 Task: Add a timeline in the project ByteRise for the epic 'Customer Support Portal Development' from 2024/01/16 to 2025/07/24. Add a timeline in the project ByteRise for the epic 'Agile Coaching and Training' from 2023/04/26 to 2024/08/21. Add a timeline in the project ByteRise for the epic 'Product Backlog Refinement' from 2023/02/05 to 2025/12/20
Action: Mouse moved to (273, 69)
Screenshot: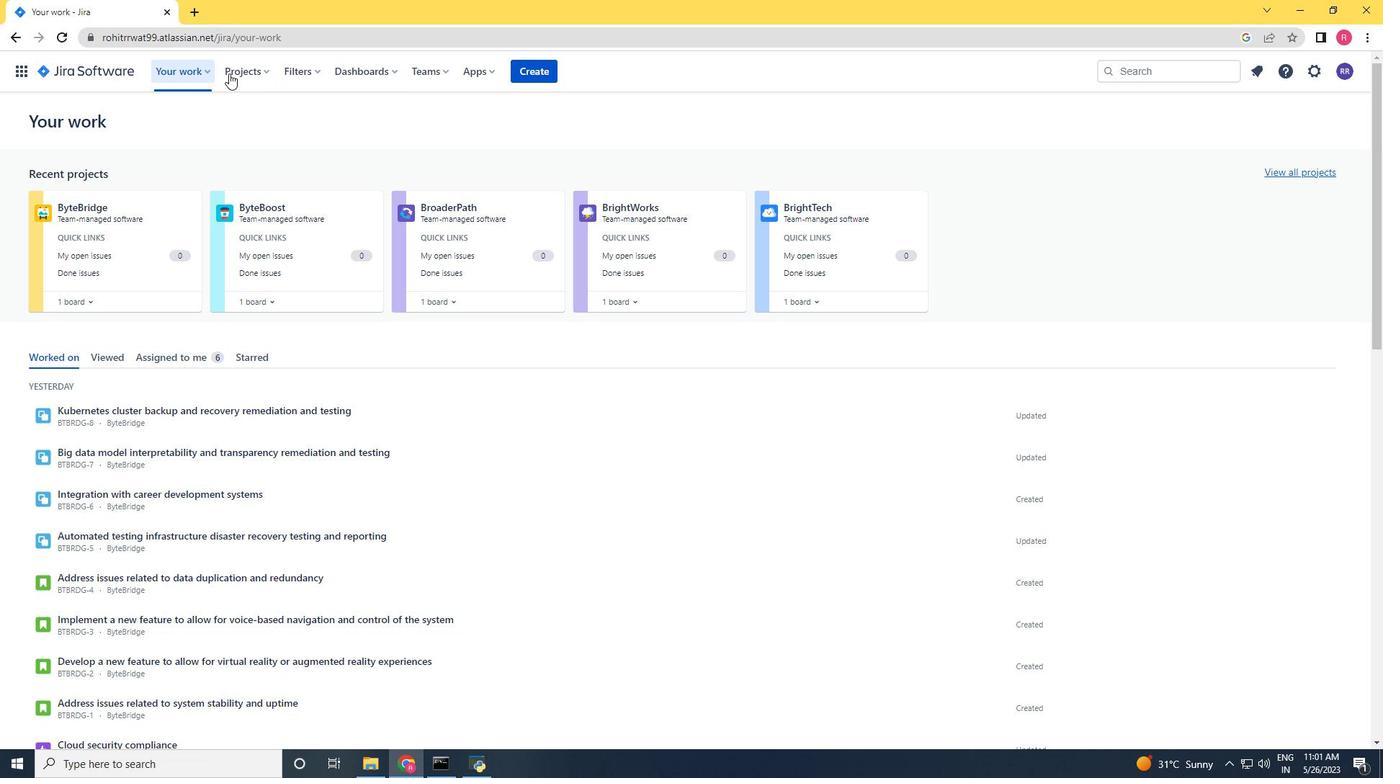 
Action: Mouse pressed left at (273, 69)
Screenshot: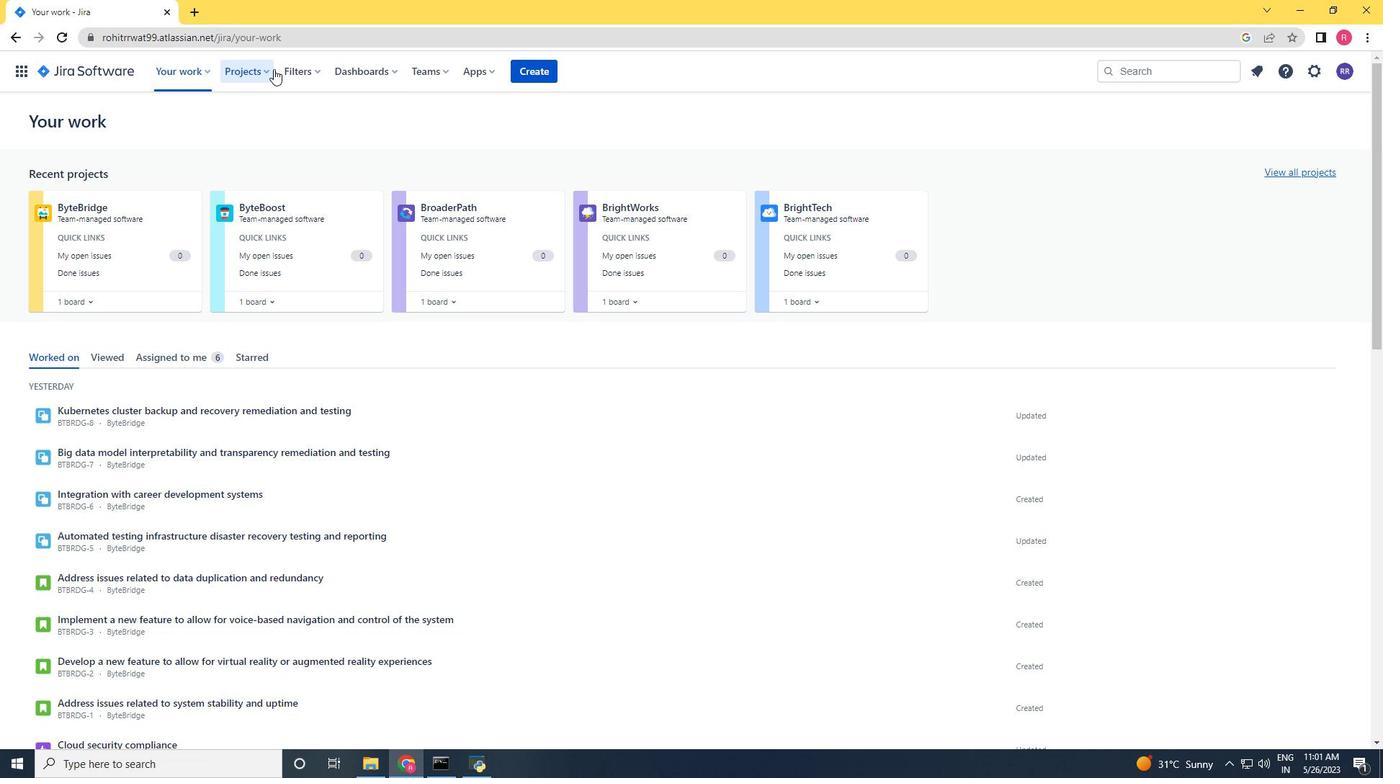 
Action: Mouse moved to (347, 143)
Screenshot: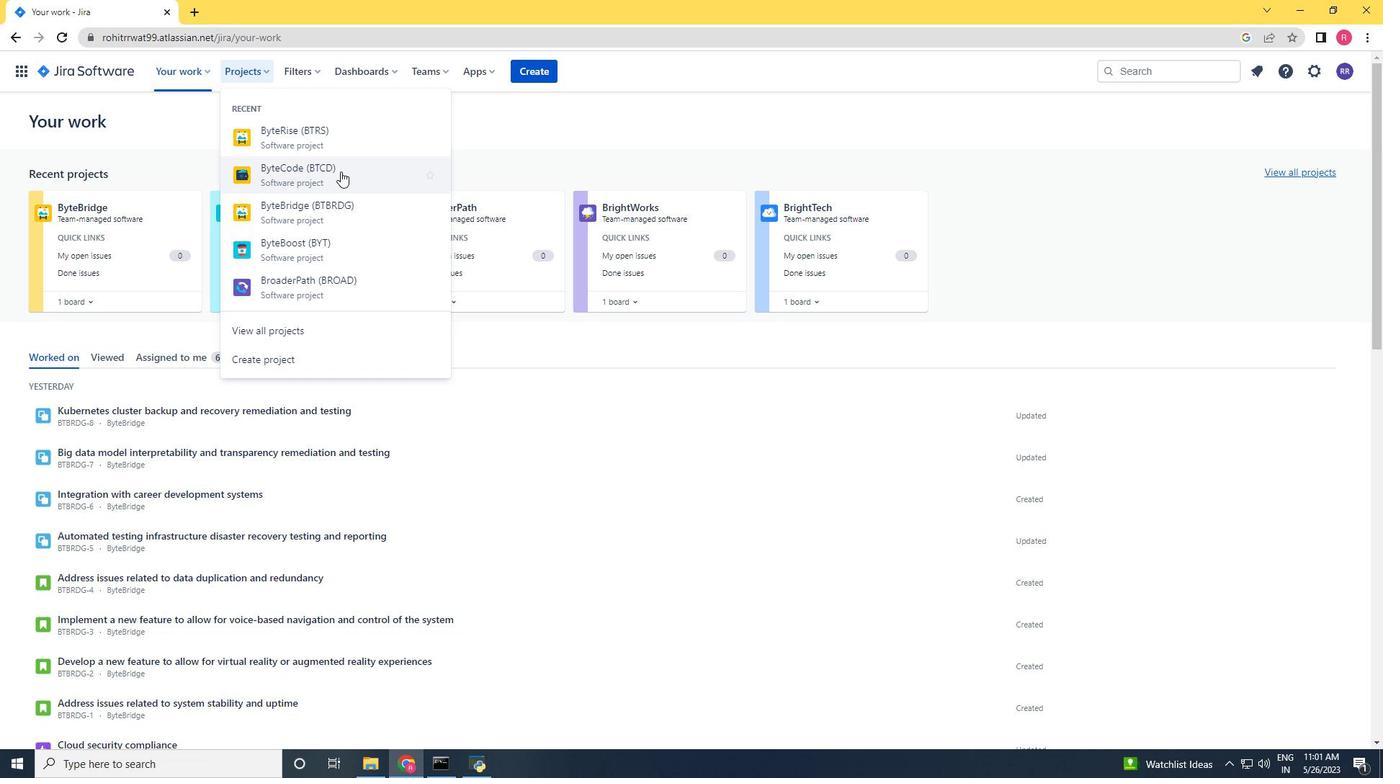 
Action: Mouse pressed left at (347, 143)
Screenshot: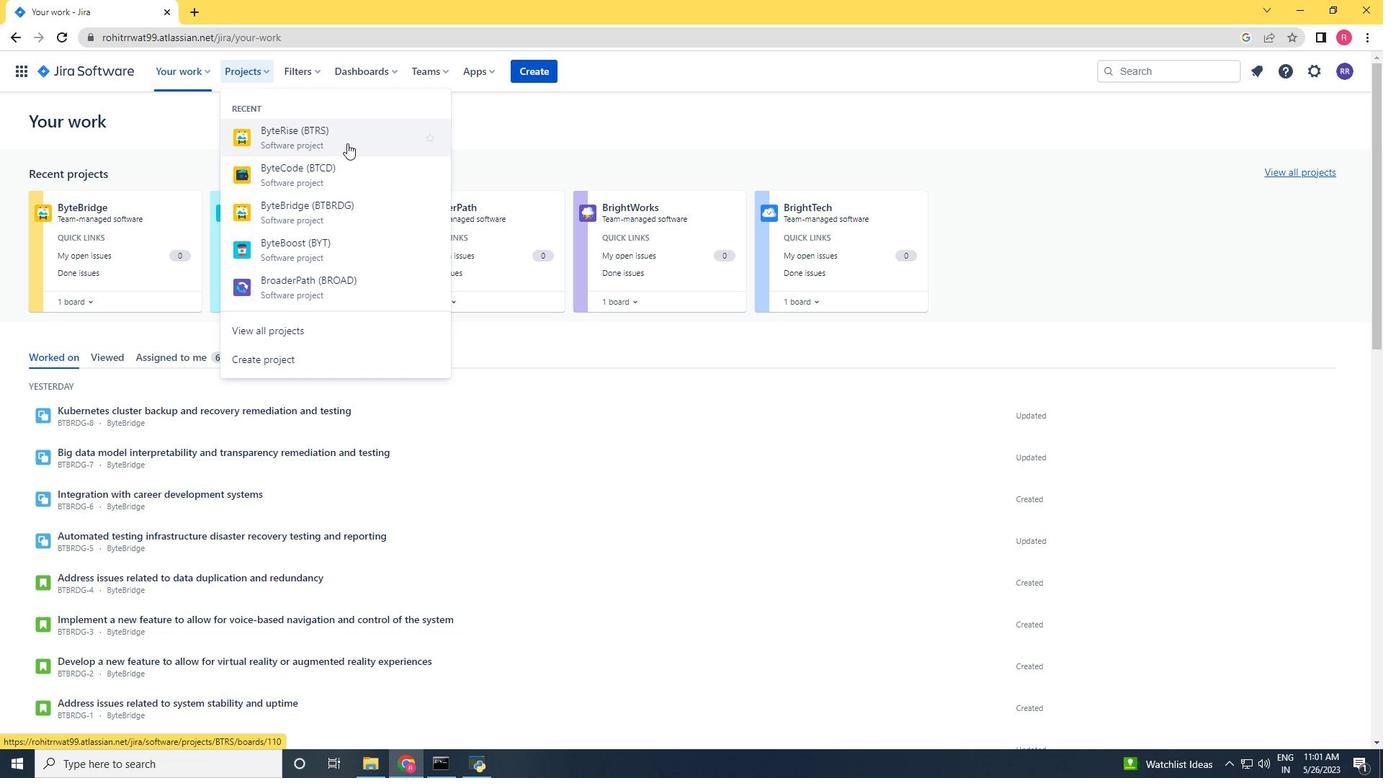 
Action: Mouse moved to (80, 210)
Screenshot: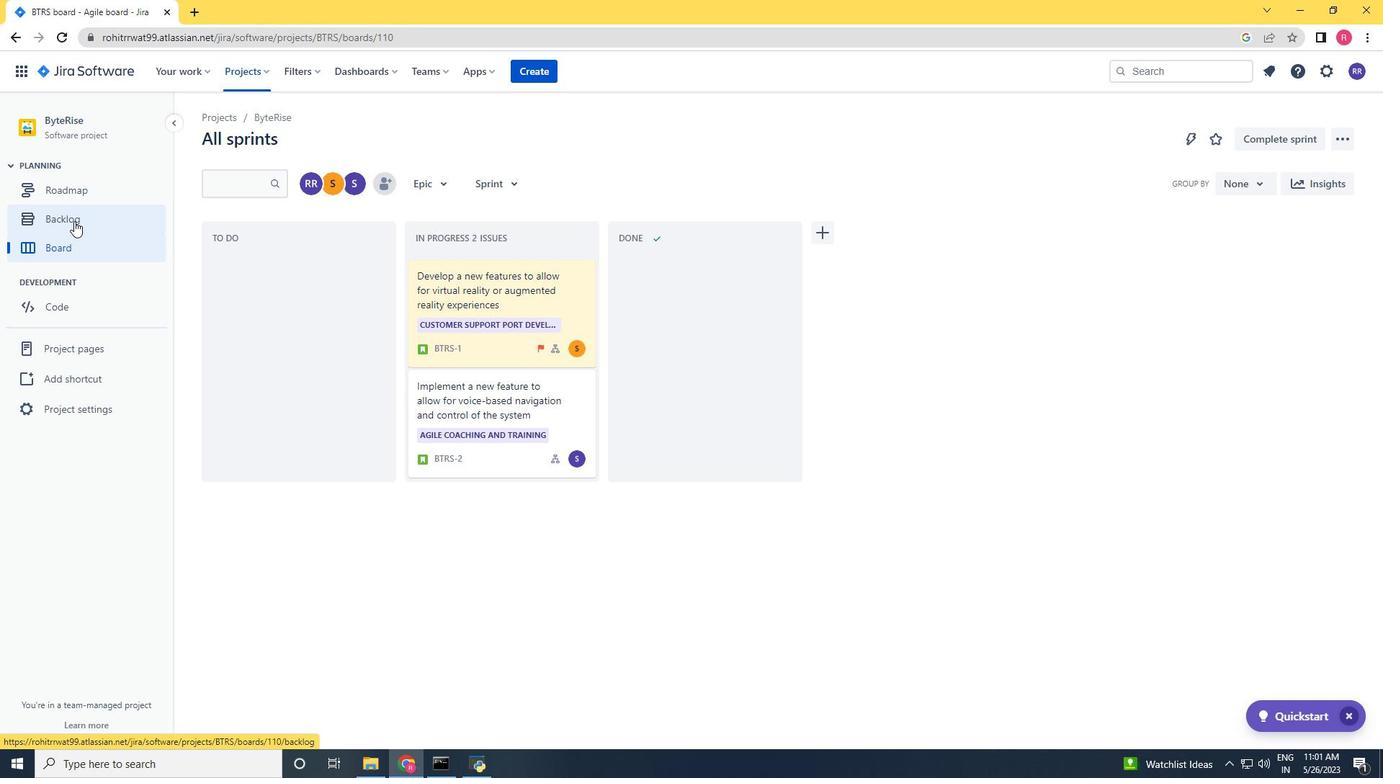 
Action: Mouse pressed left at (80, 210)
Screenshot: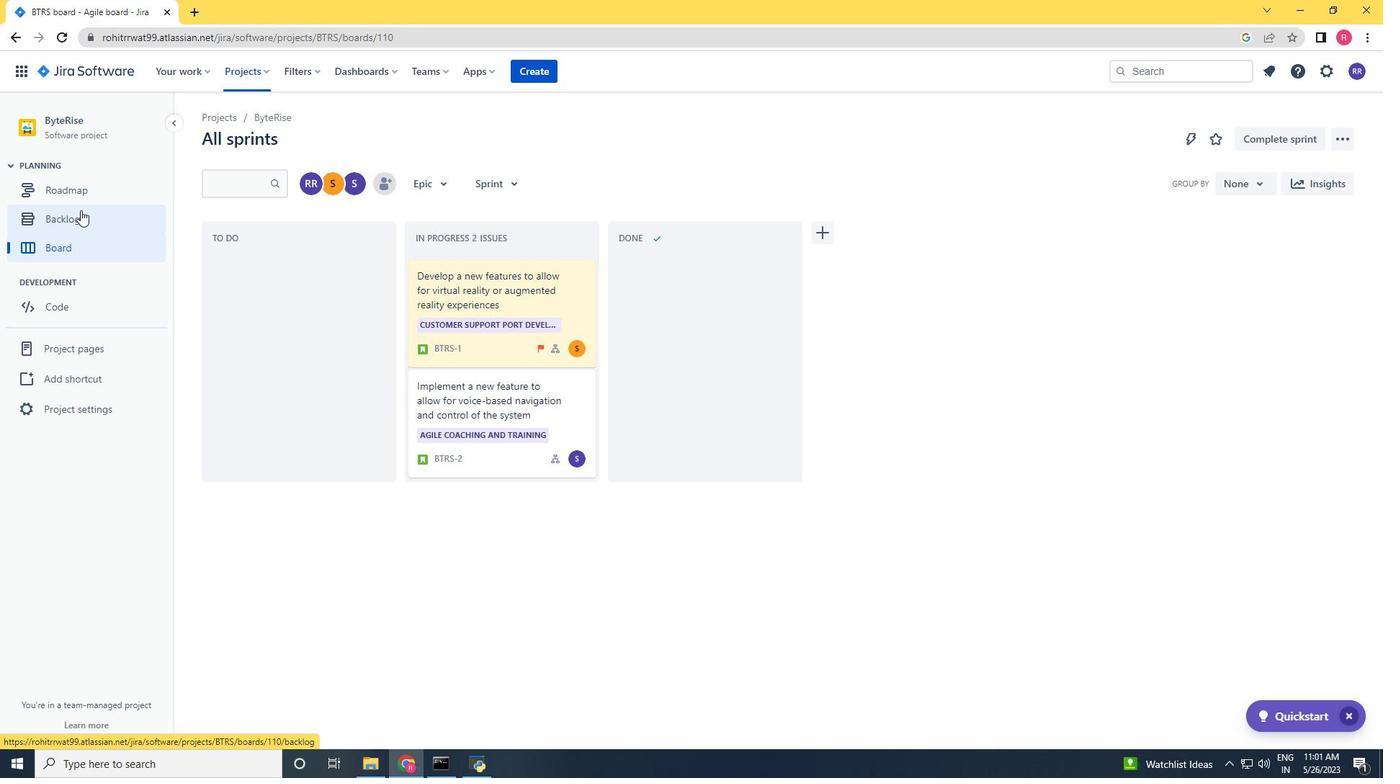 
Action: Mouse moved to (214, 288)
Screenshot: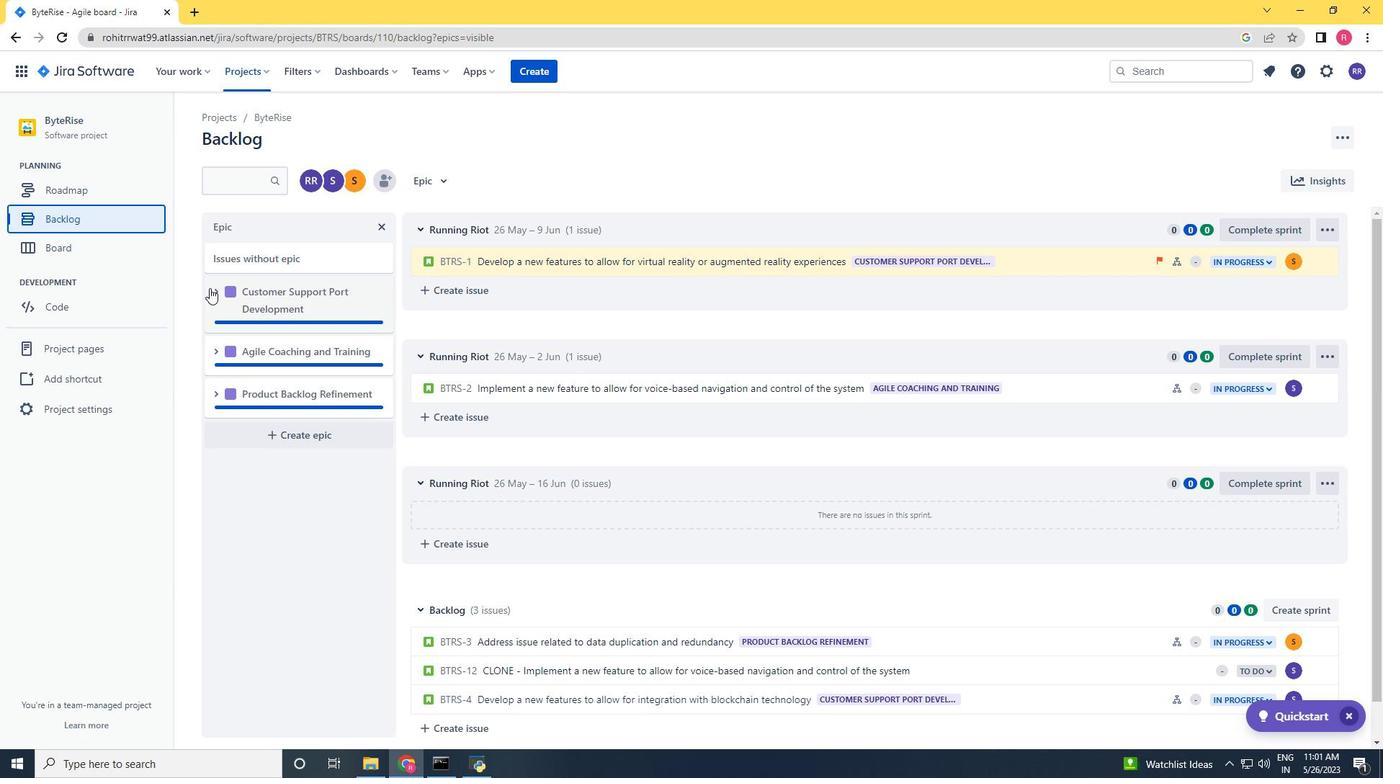 
Action: Mouse pressed left at (214, 288)
Screenshot: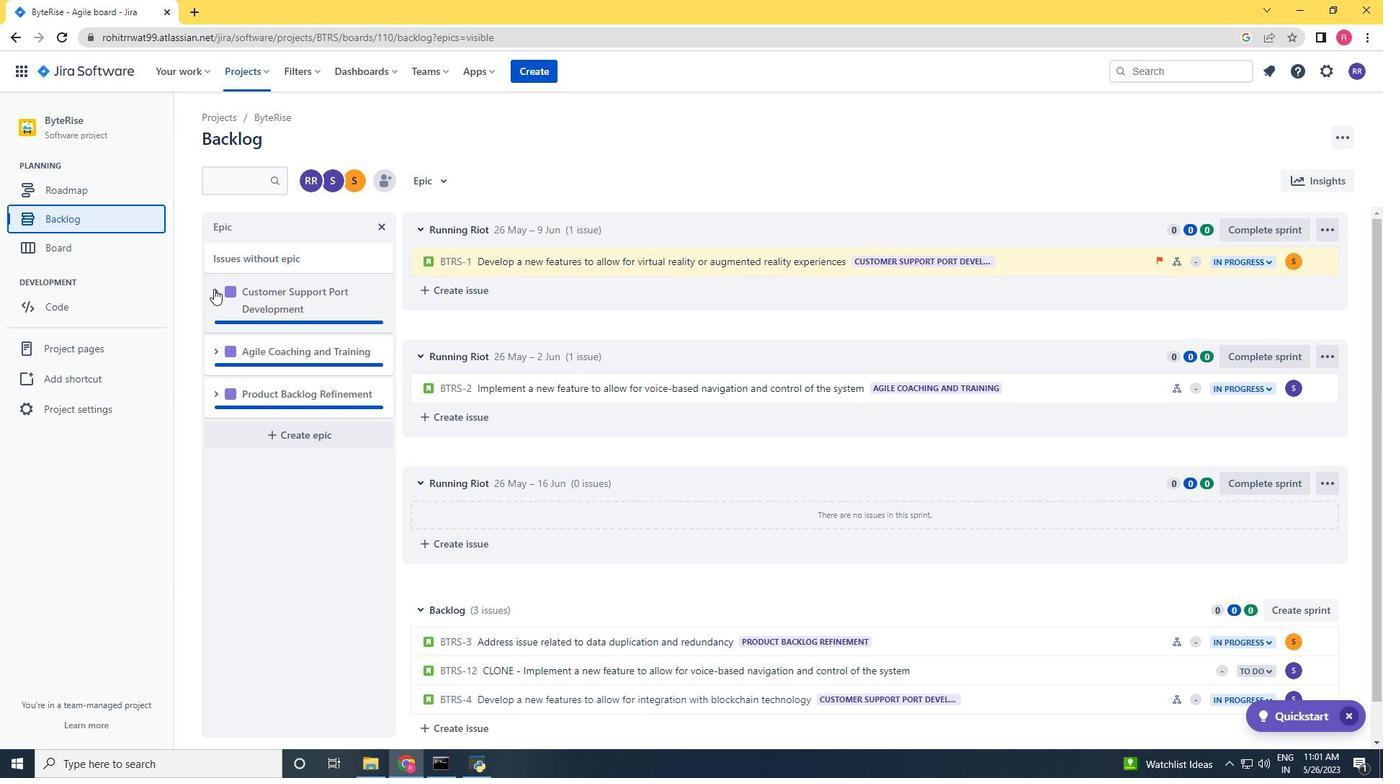 
Action: Mouse moved to (281, 415)
Screenshot: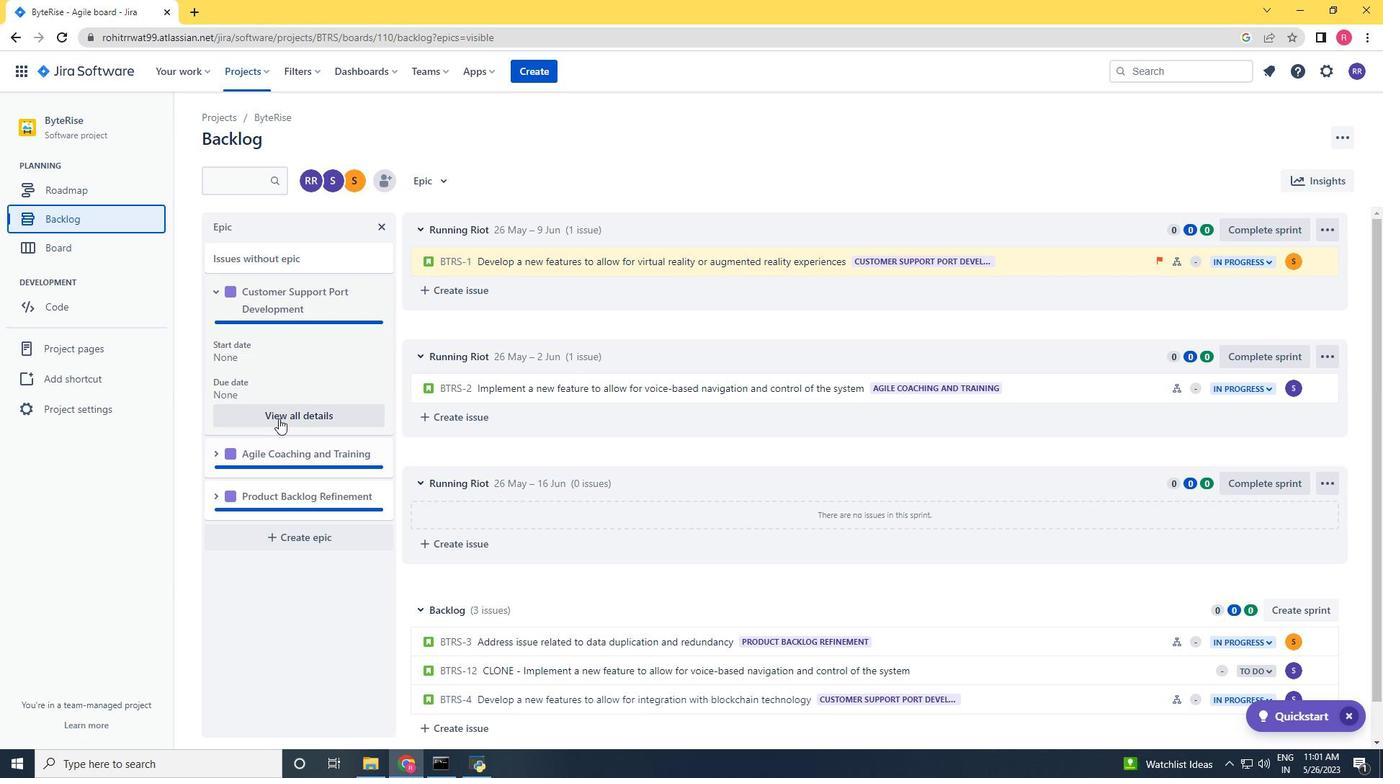 
Action: Mouse pressed left at (281, 415)
Screenshot: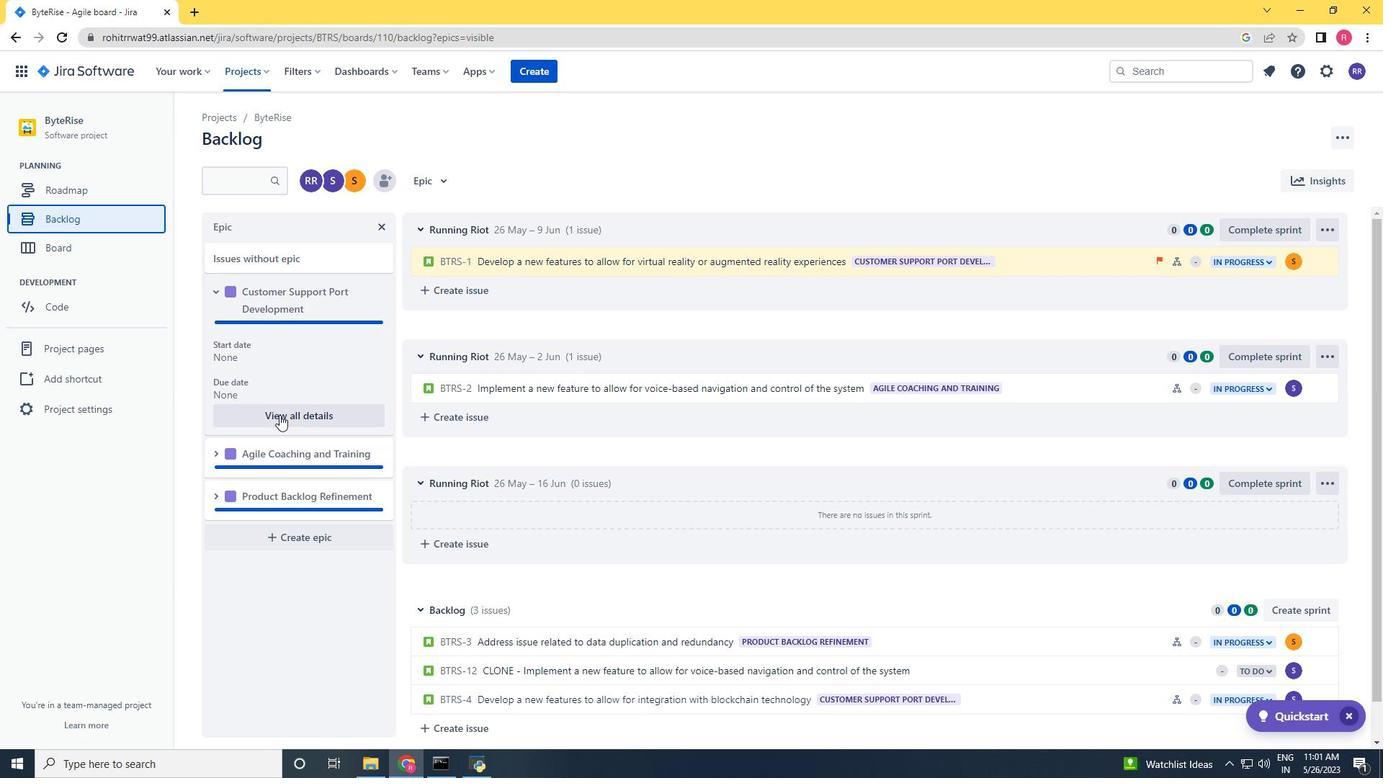 
Action: Mouse moved to (1261, 513)
Screenshot: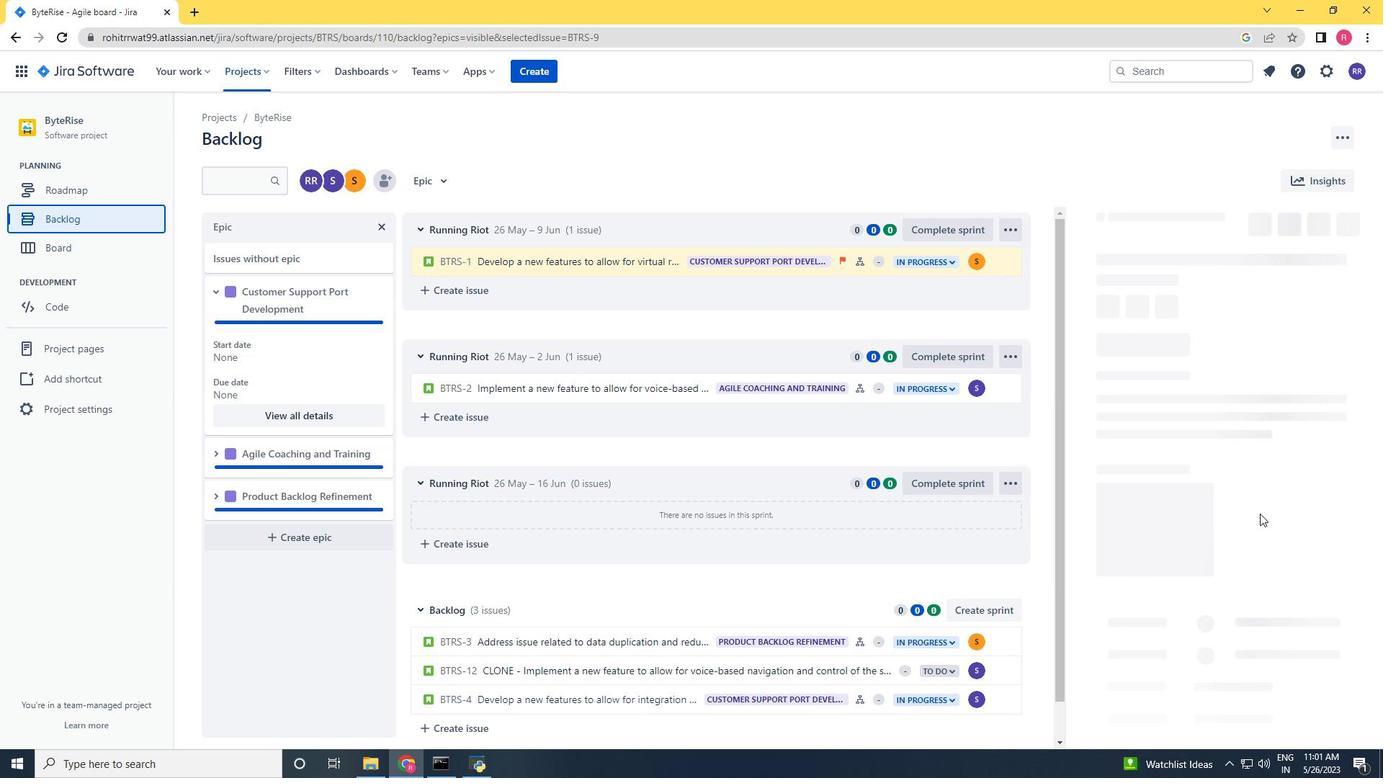 
Action: Mouse scrolled (1261, 513) with delta (0, 0)
Screenshot: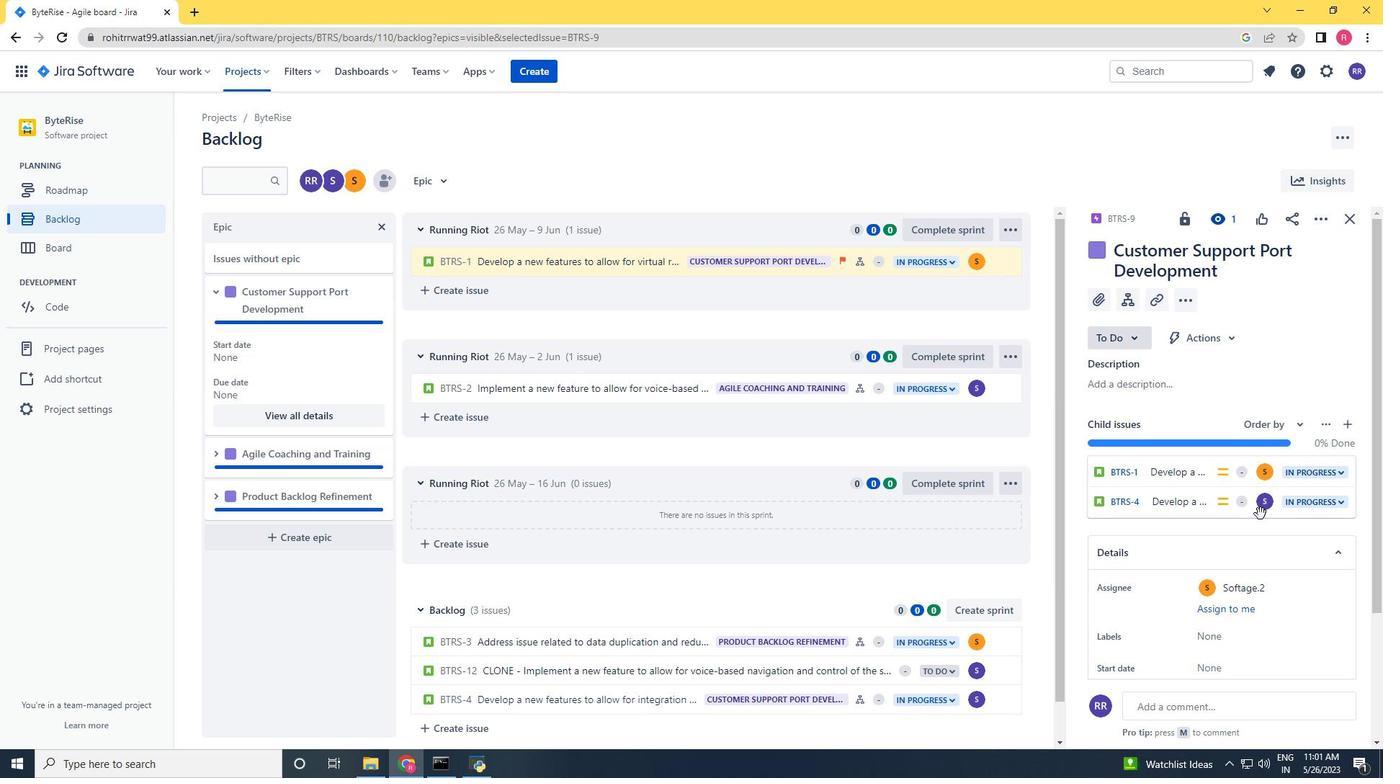 
Action: Mouse scrolled (1261, 513) with delta (0, 0)
Screenshot: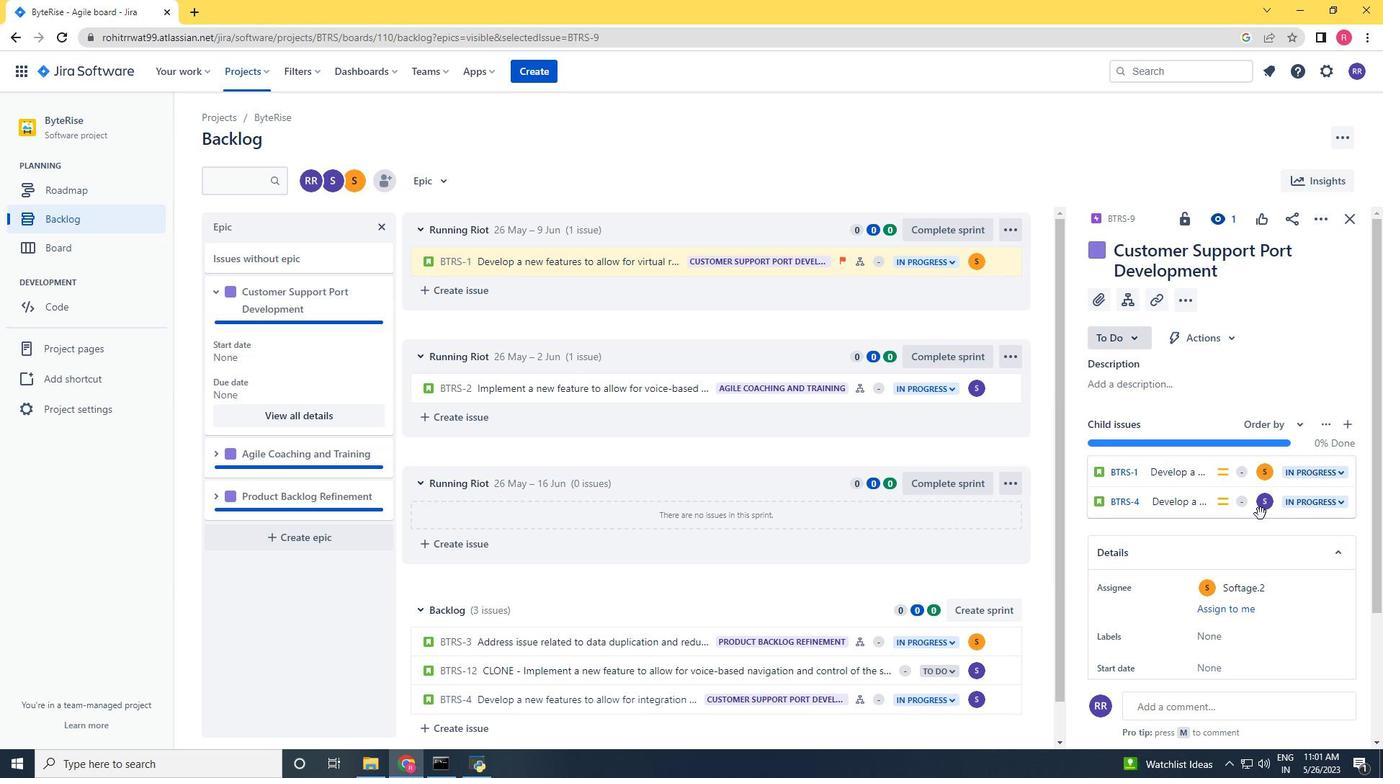 
Action: Mouse moved to (1248, 518)
Screenshot: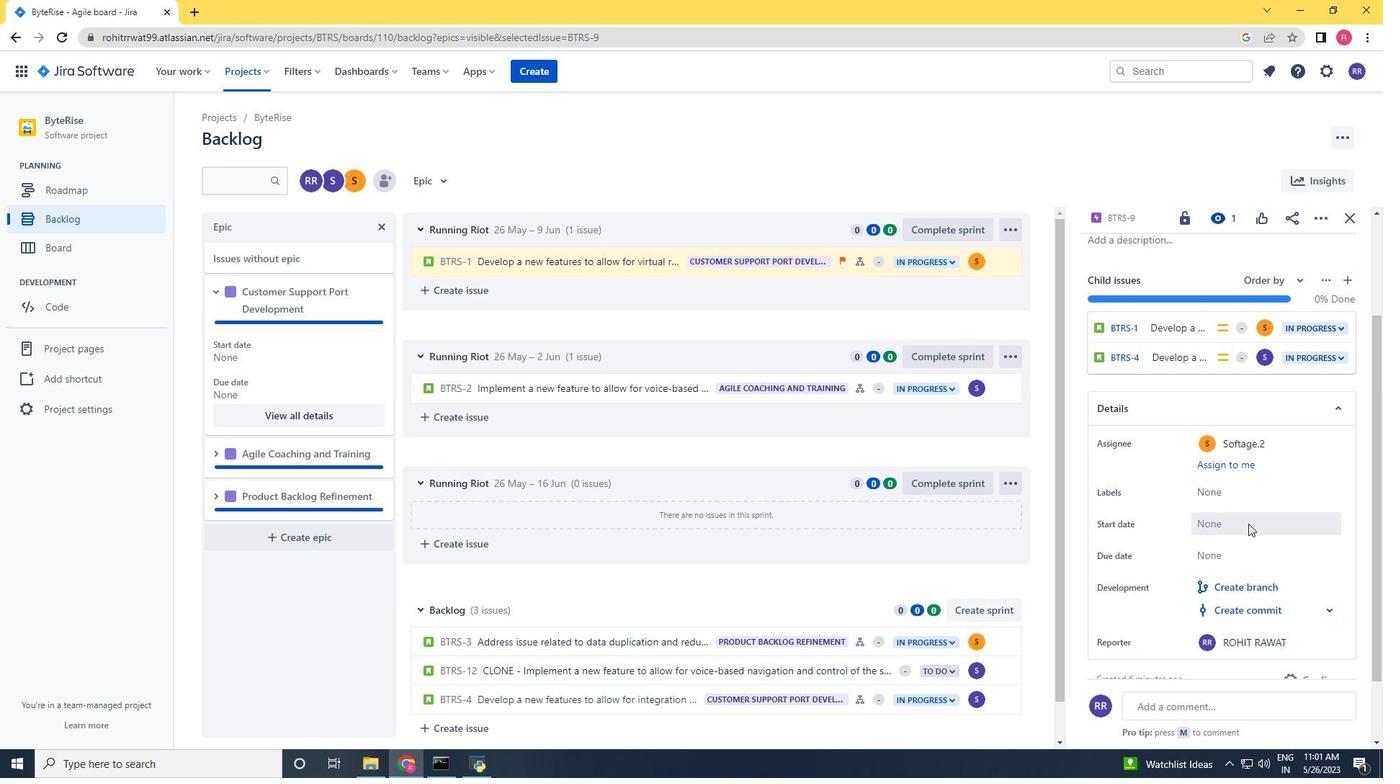 
Action: Mouse pressed left at (1248, 518)
Screenshot: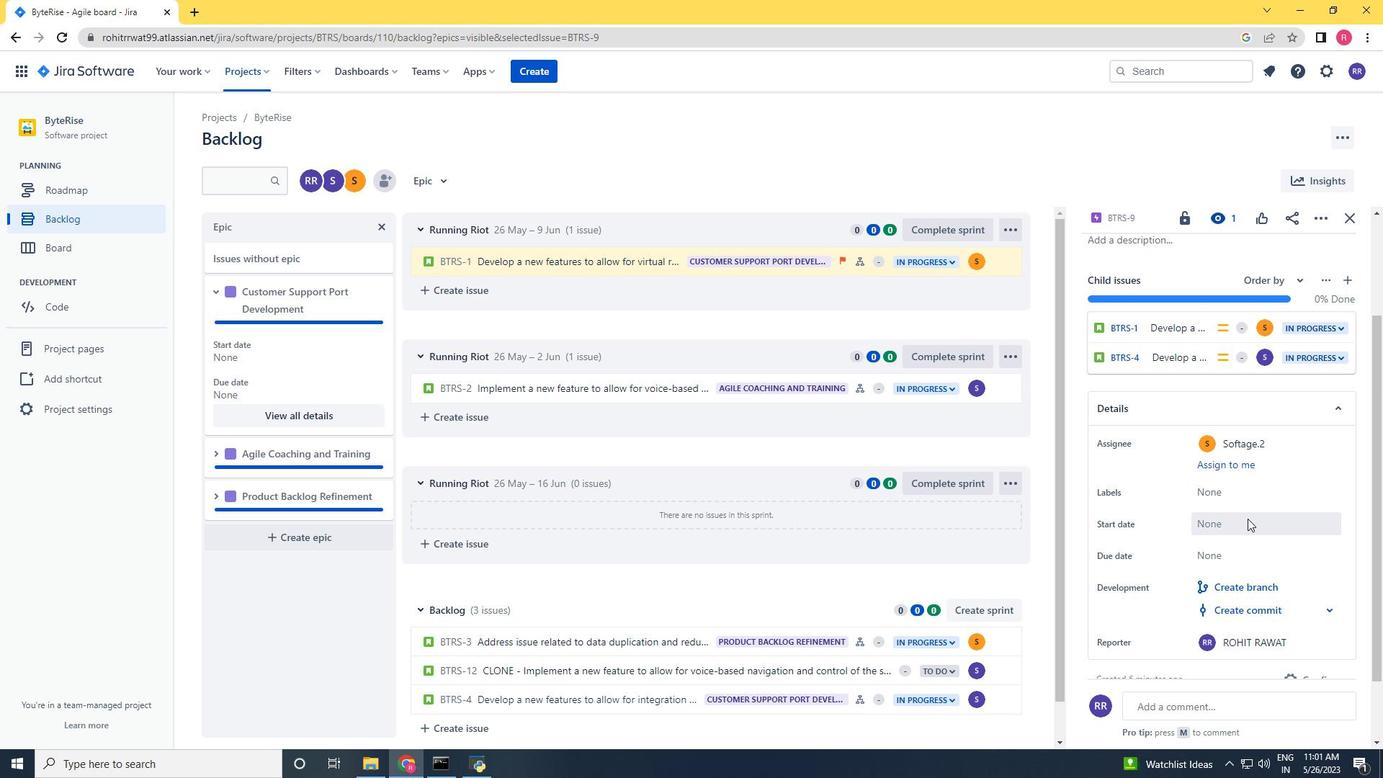 
Action: Mouse moved to (1344, 316)
Screenshot: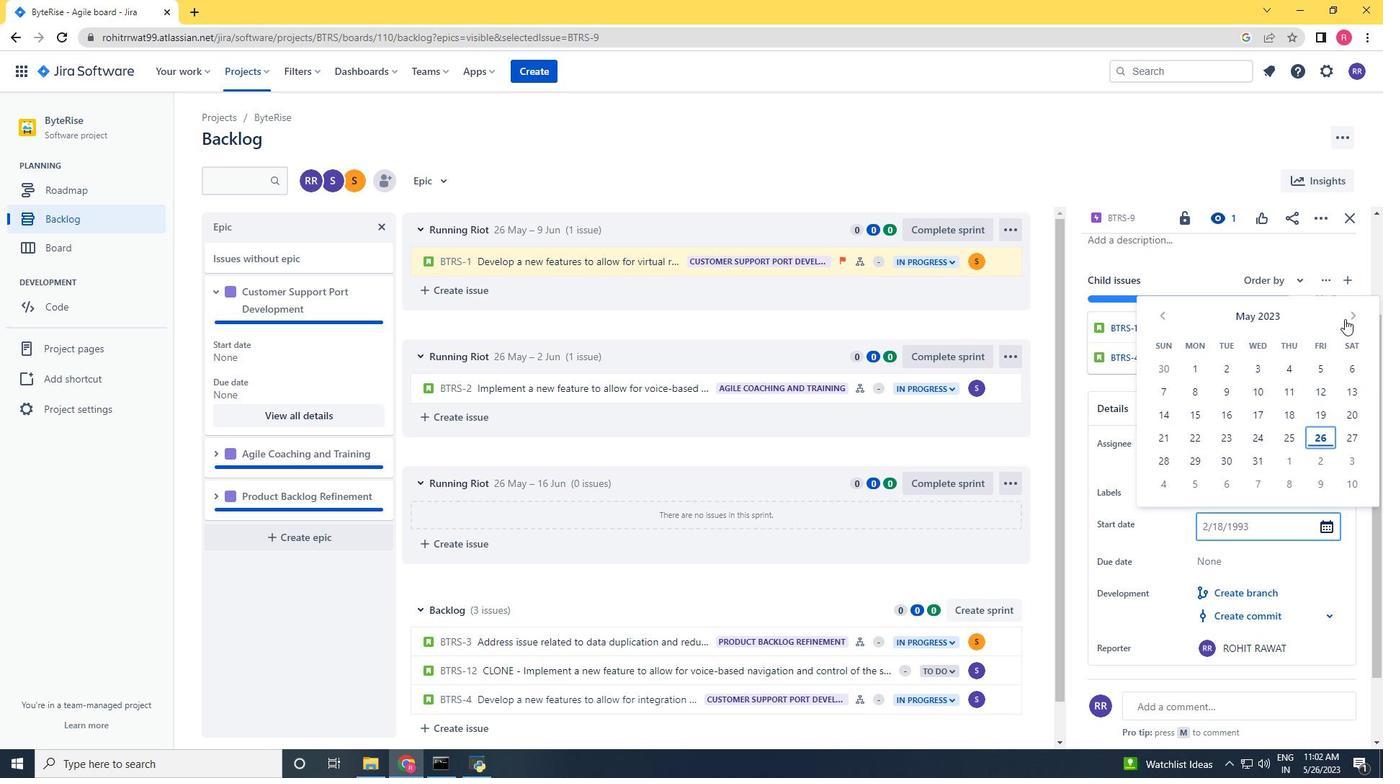 
Action: Mouse pressed left at (1344, 316)
Screenshot: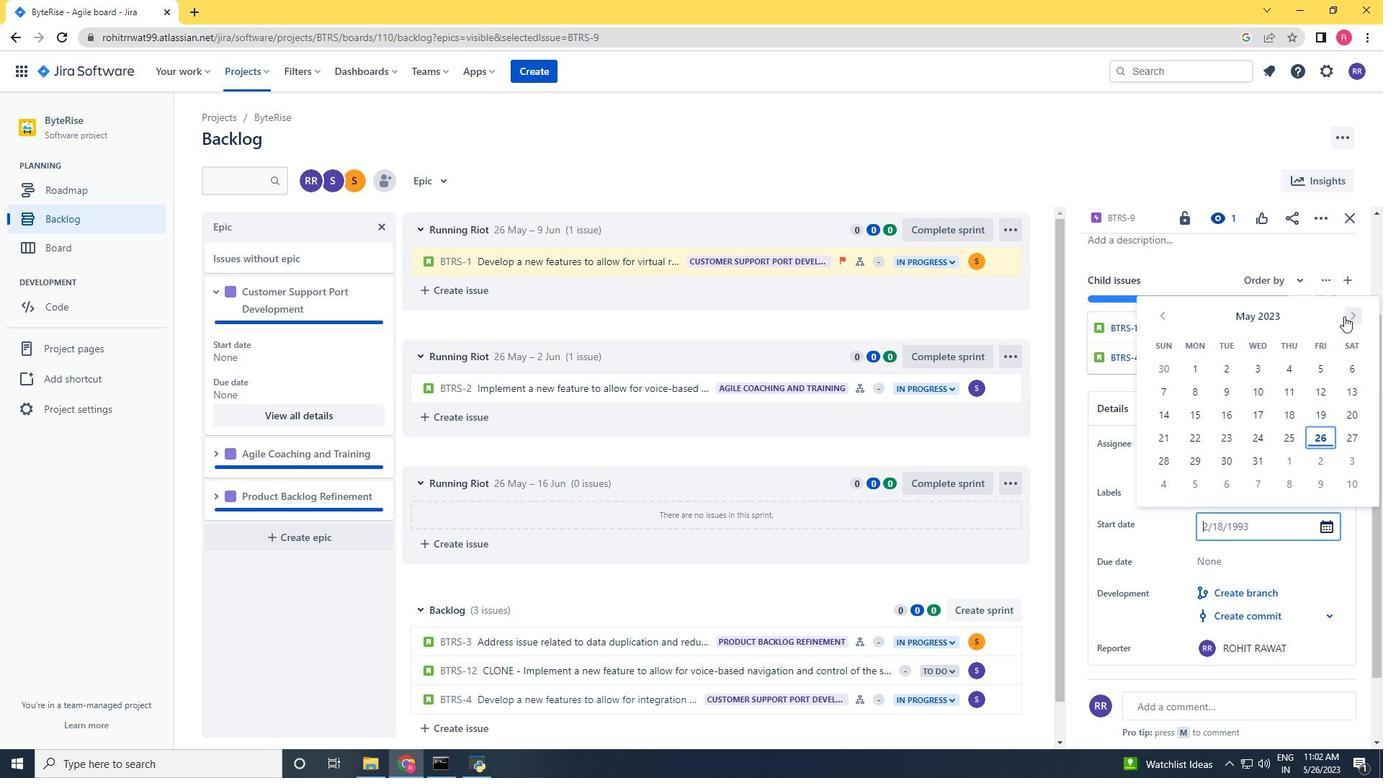 
Action: Mouse pressed left at (1344, 316)
Screenshot: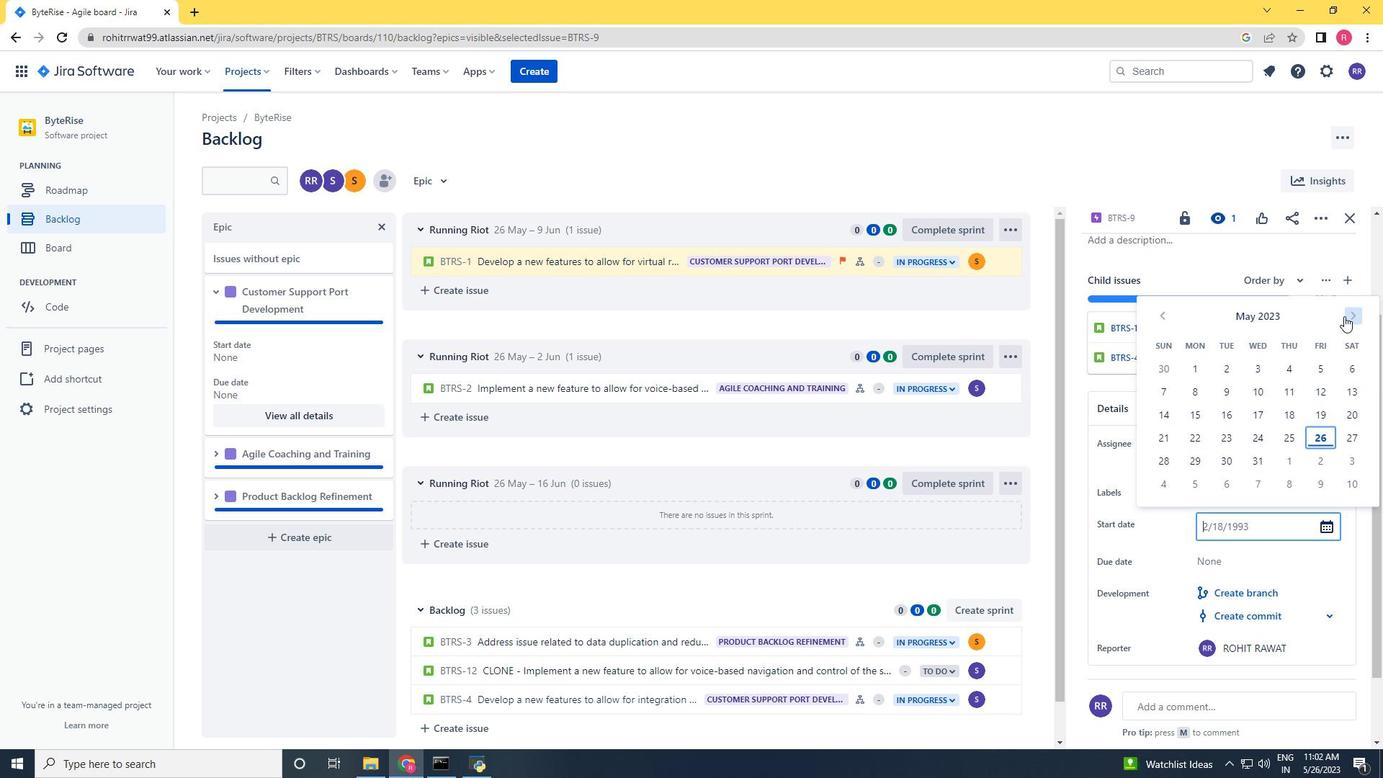 
Action: Mouse pressed left at (1344, 316)
Screenshot: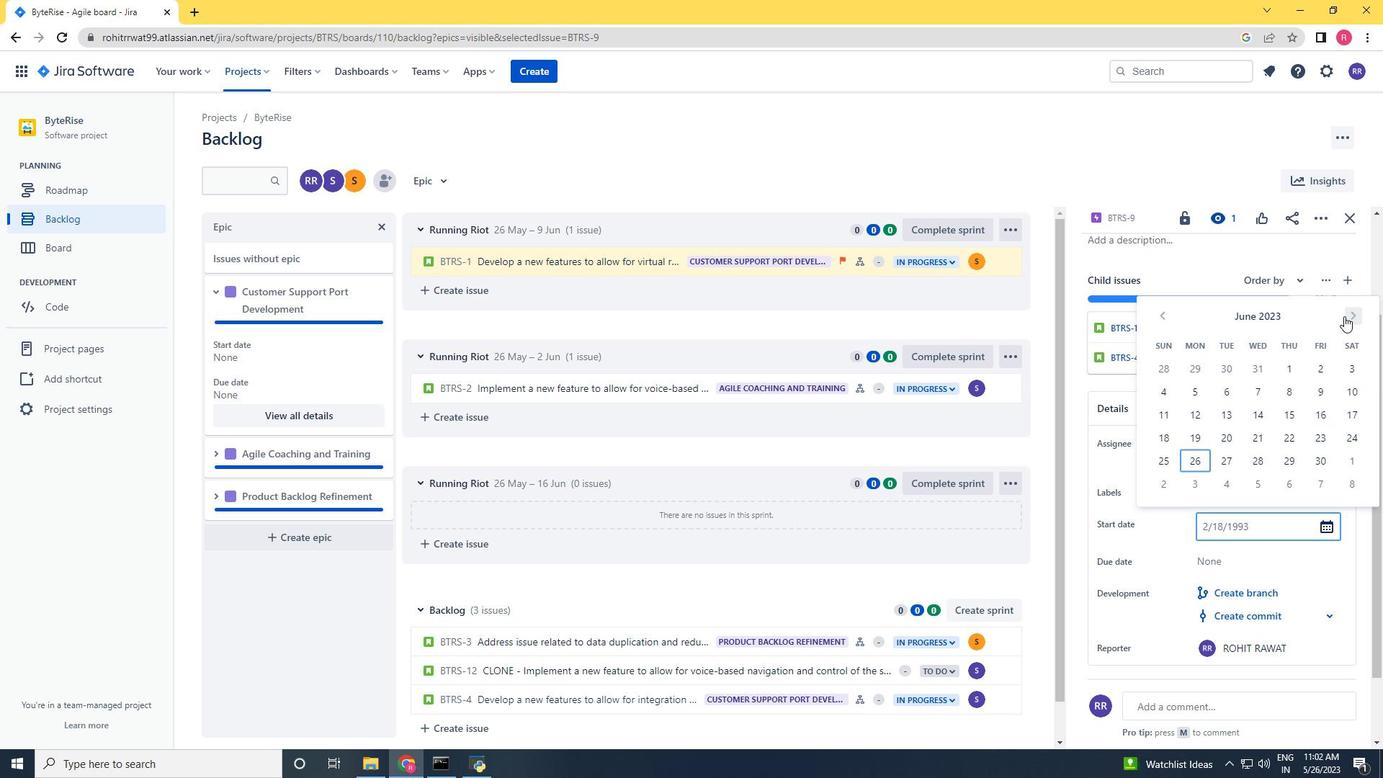 
Action: Mouse pressed left at (1344, 316)
Screenshot: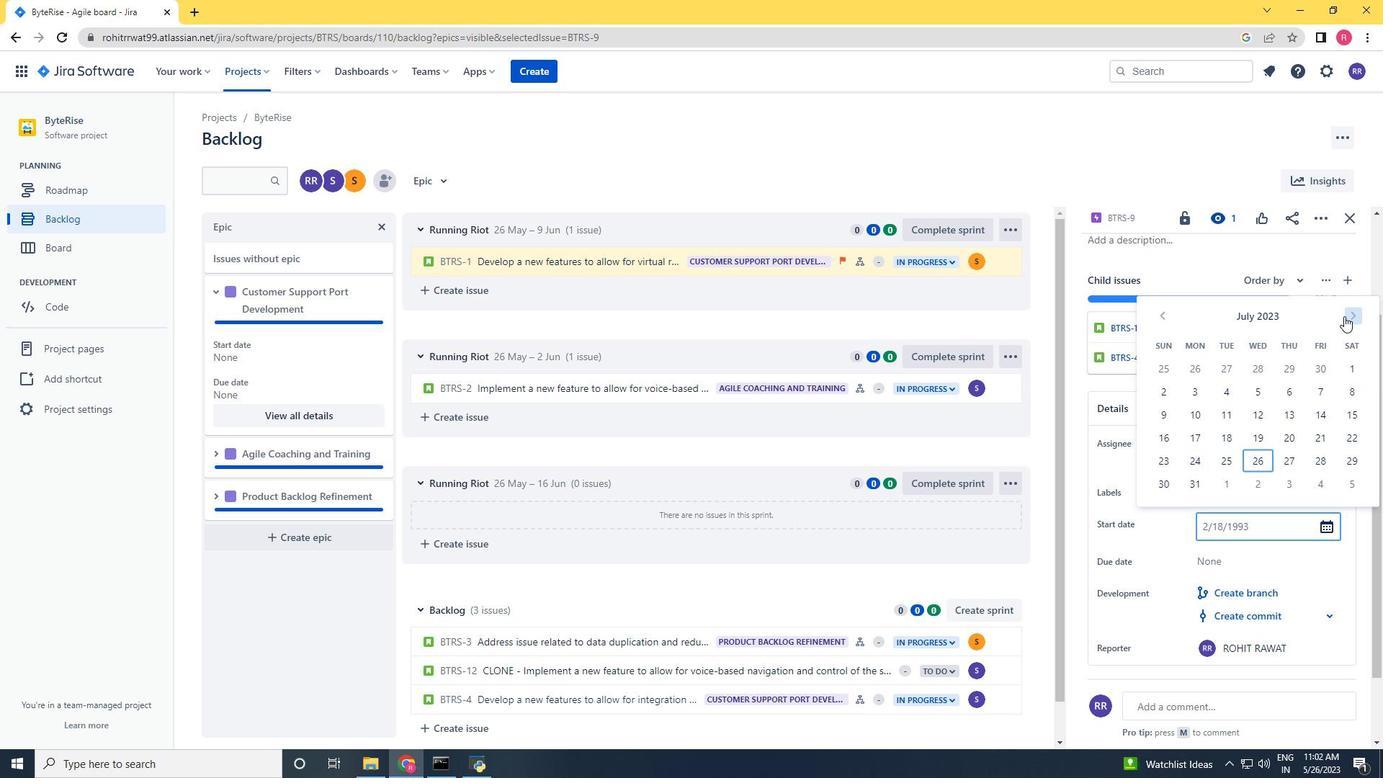 
Action: Mouse pressed left at (1344, 316)
Screenshot: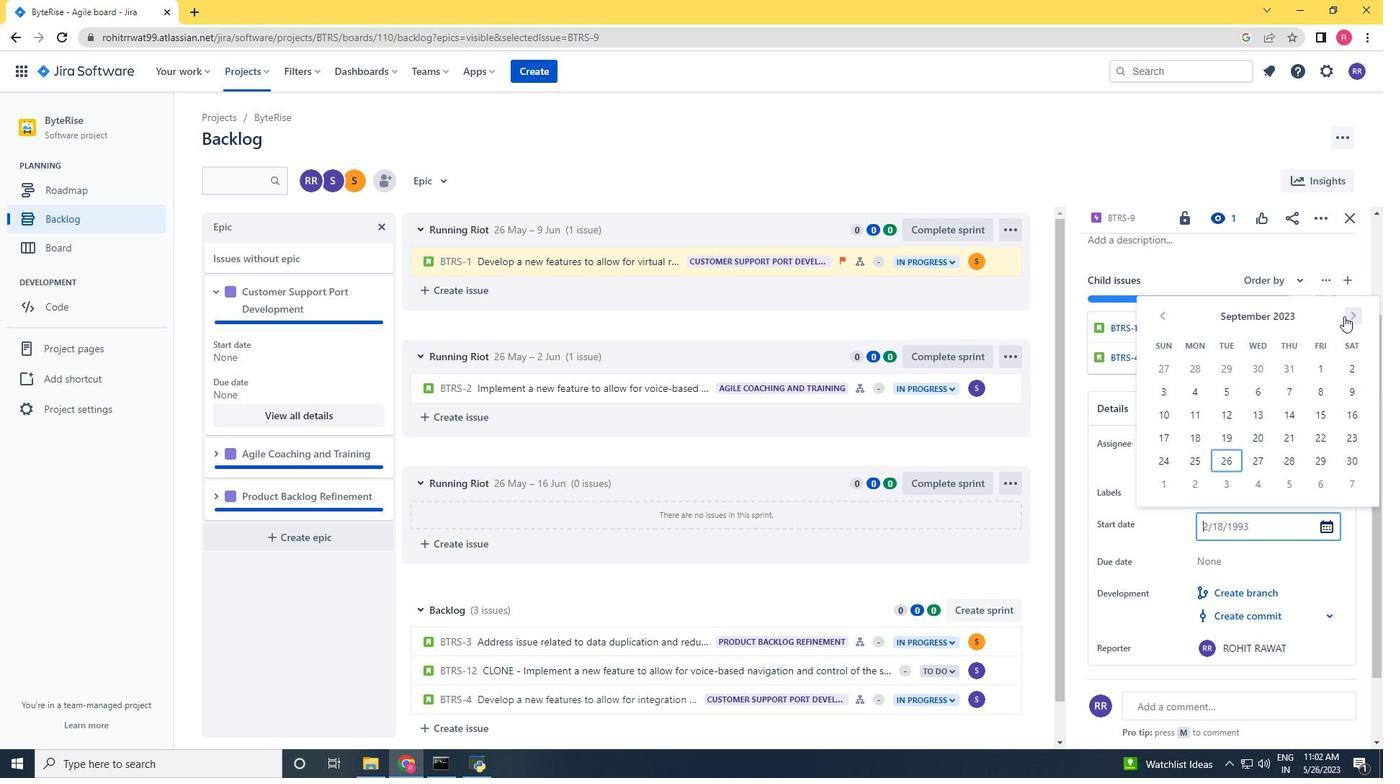 
Action: Mouse pressed left at (1344, 316)
Screenshot: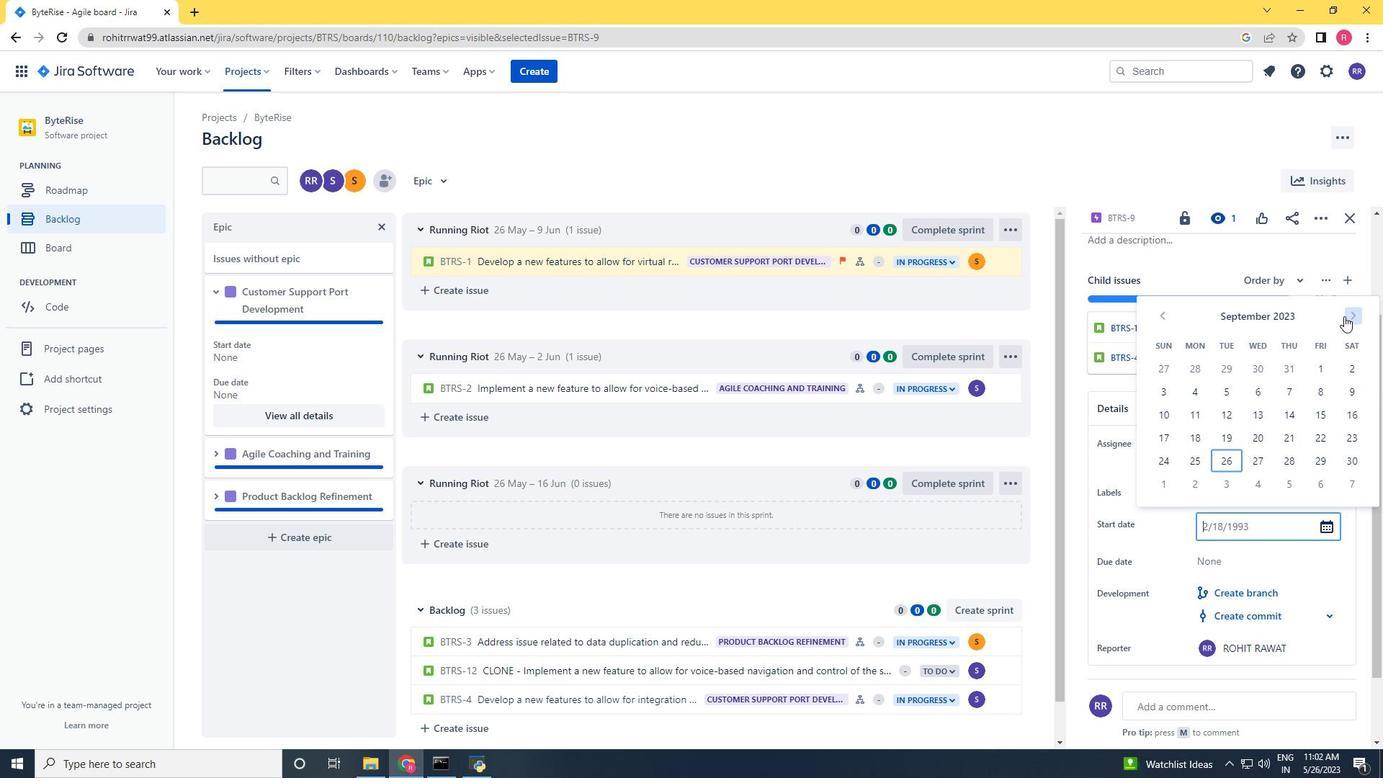 
Action: Mouse pressed left at (1344, 316)
Screenshot: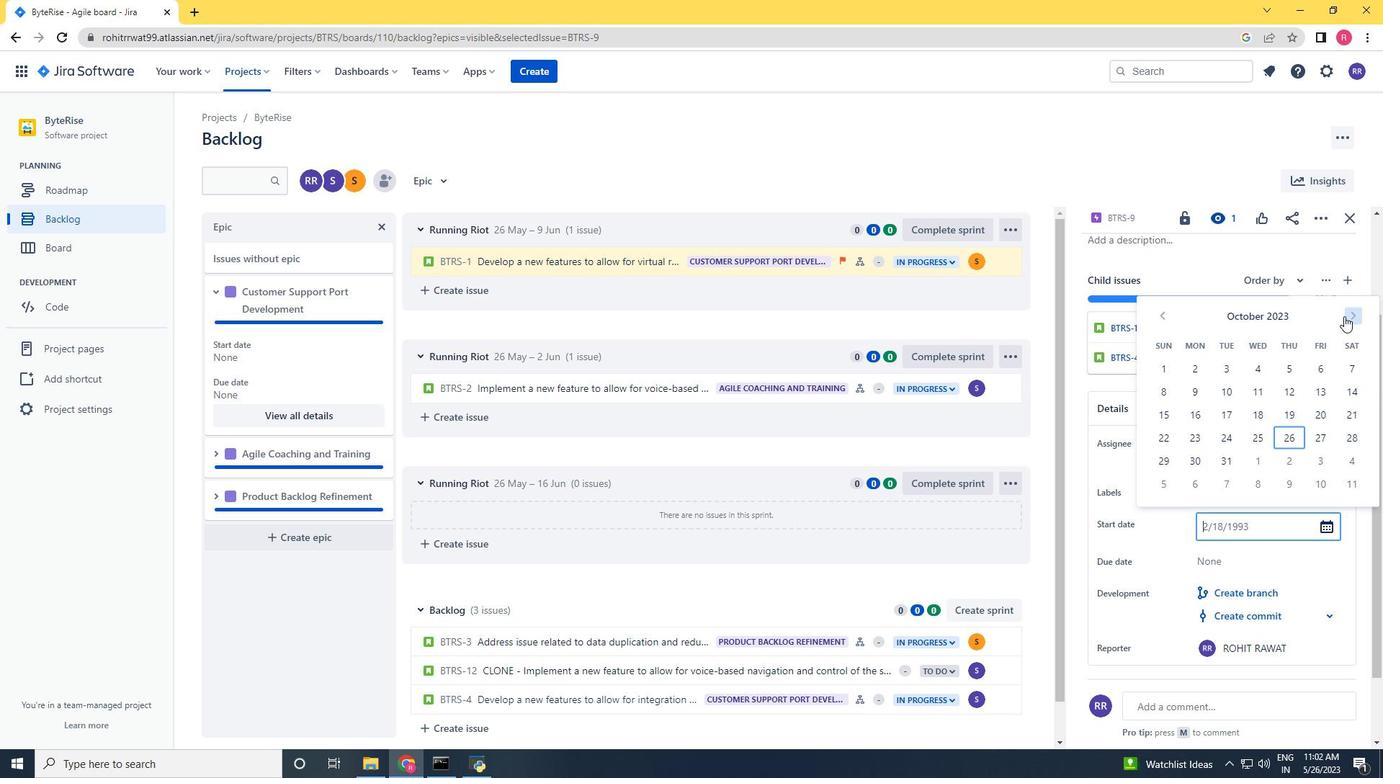 
Action: Mouse pressed left at (1344, 316)
Screenshot: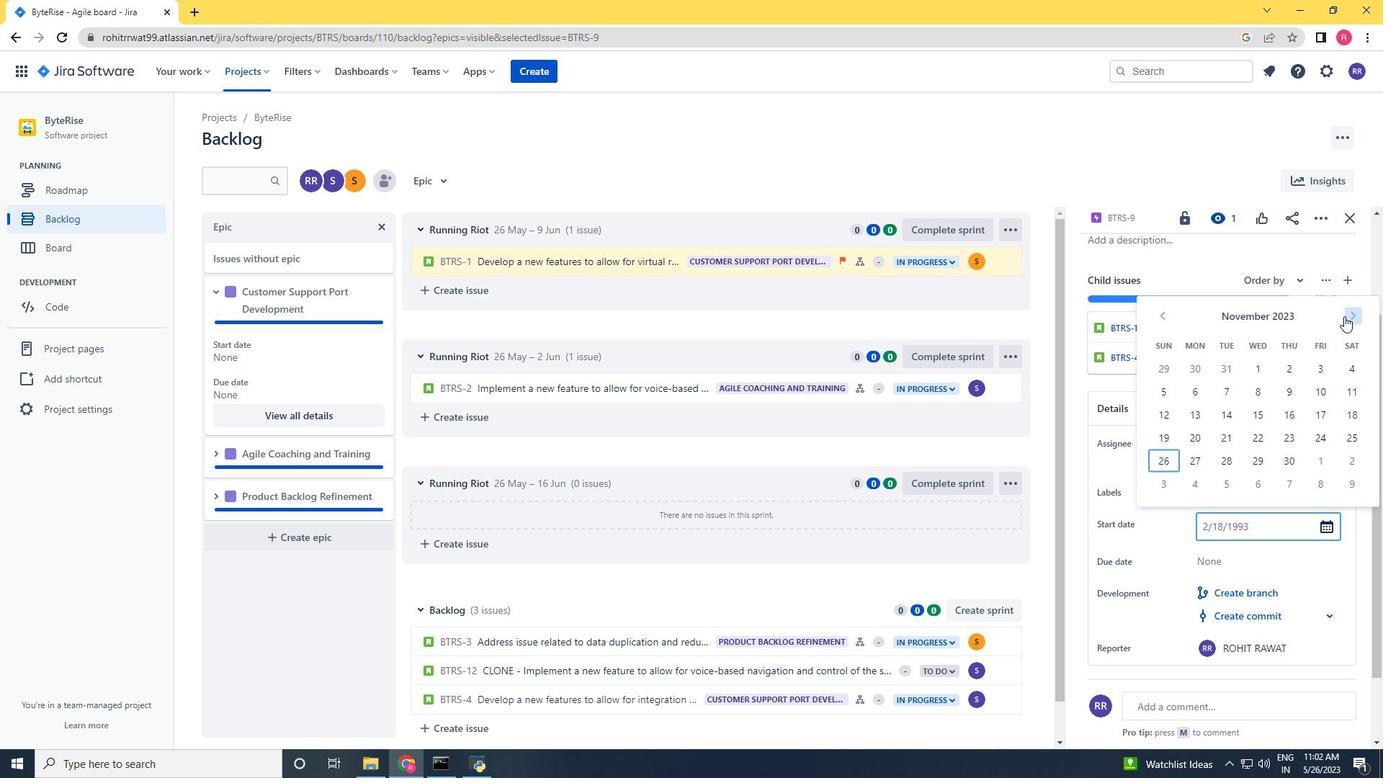 
Action: Mouse moved to (1235, 410)
Screenshot: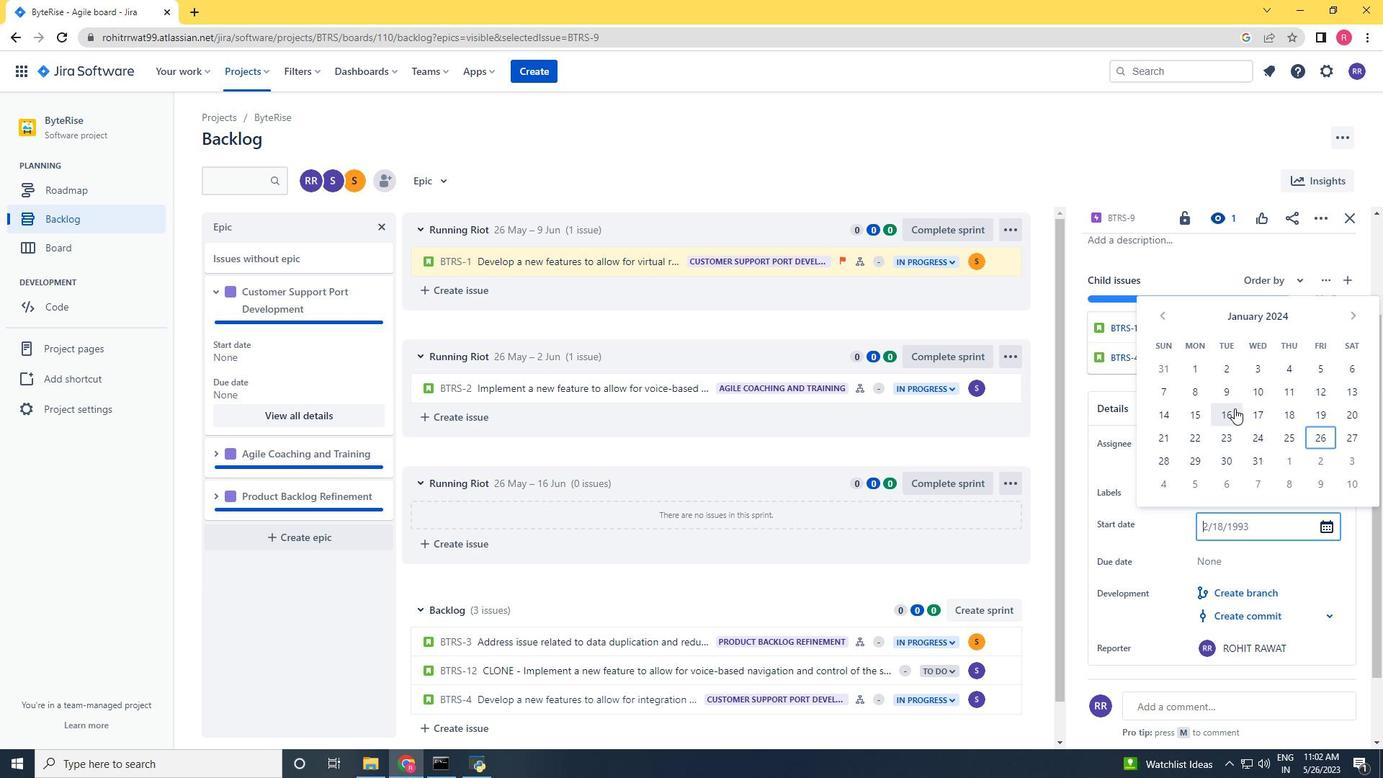 
Action: Mouse pressed left at (1235, 410)
Screenshot: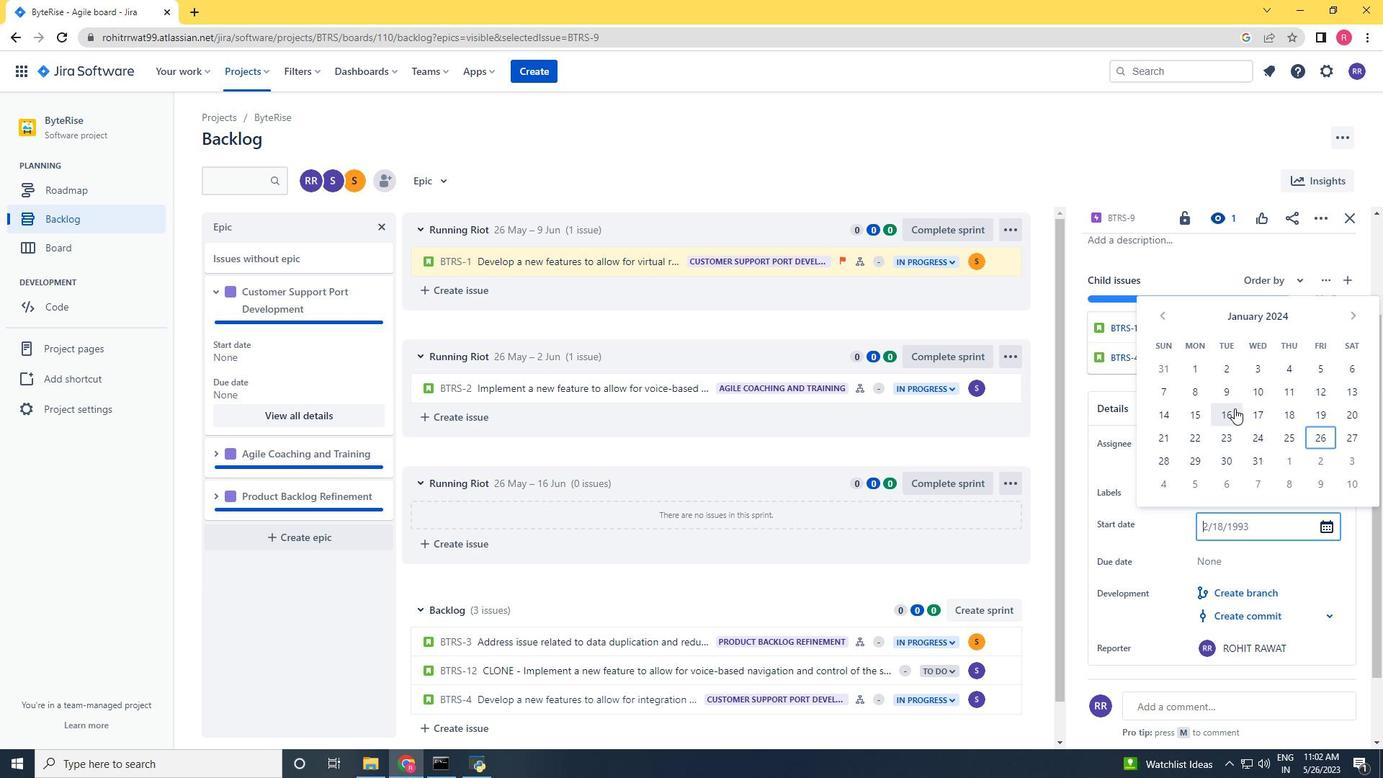 
Action: Mouse moved to (1251, 559)
Screenshot: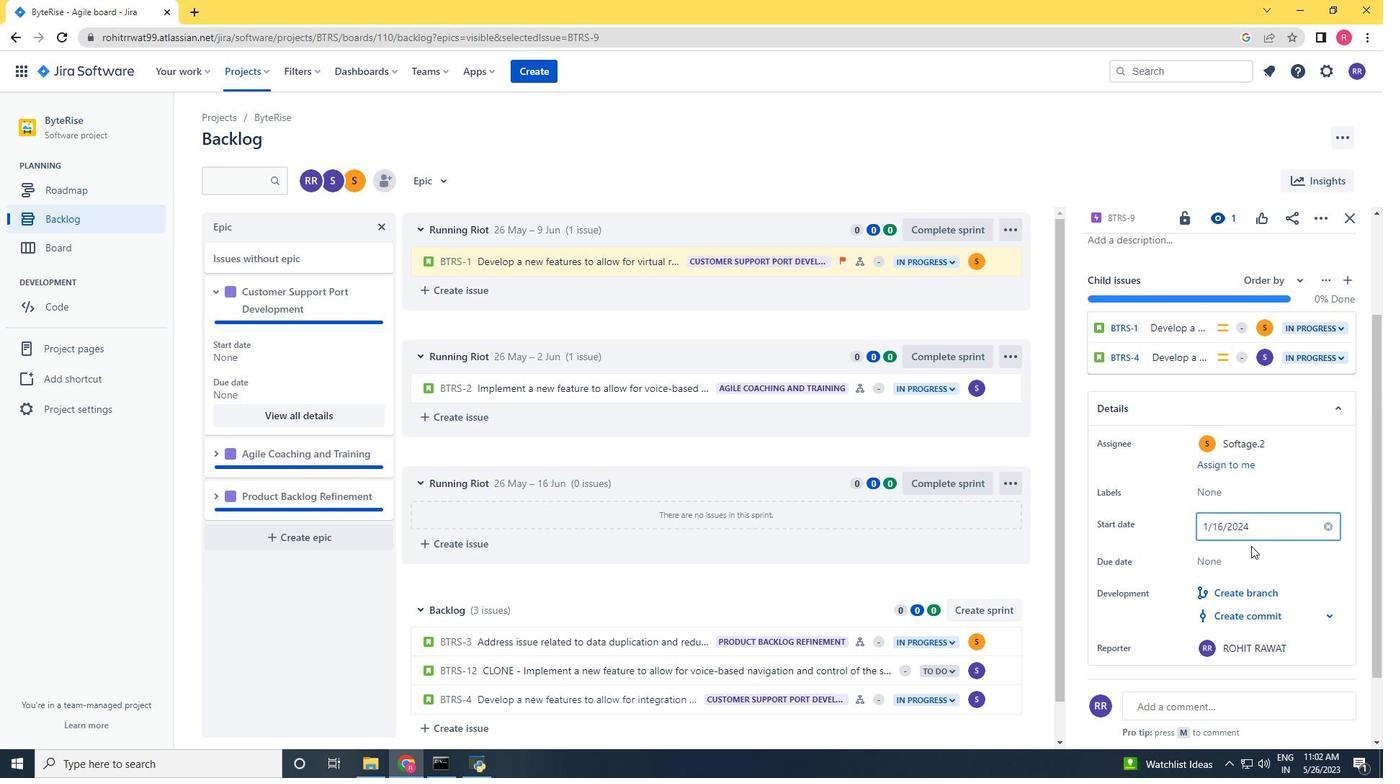
Action: Mouse pressed left at (1251, 559)
Screenshot: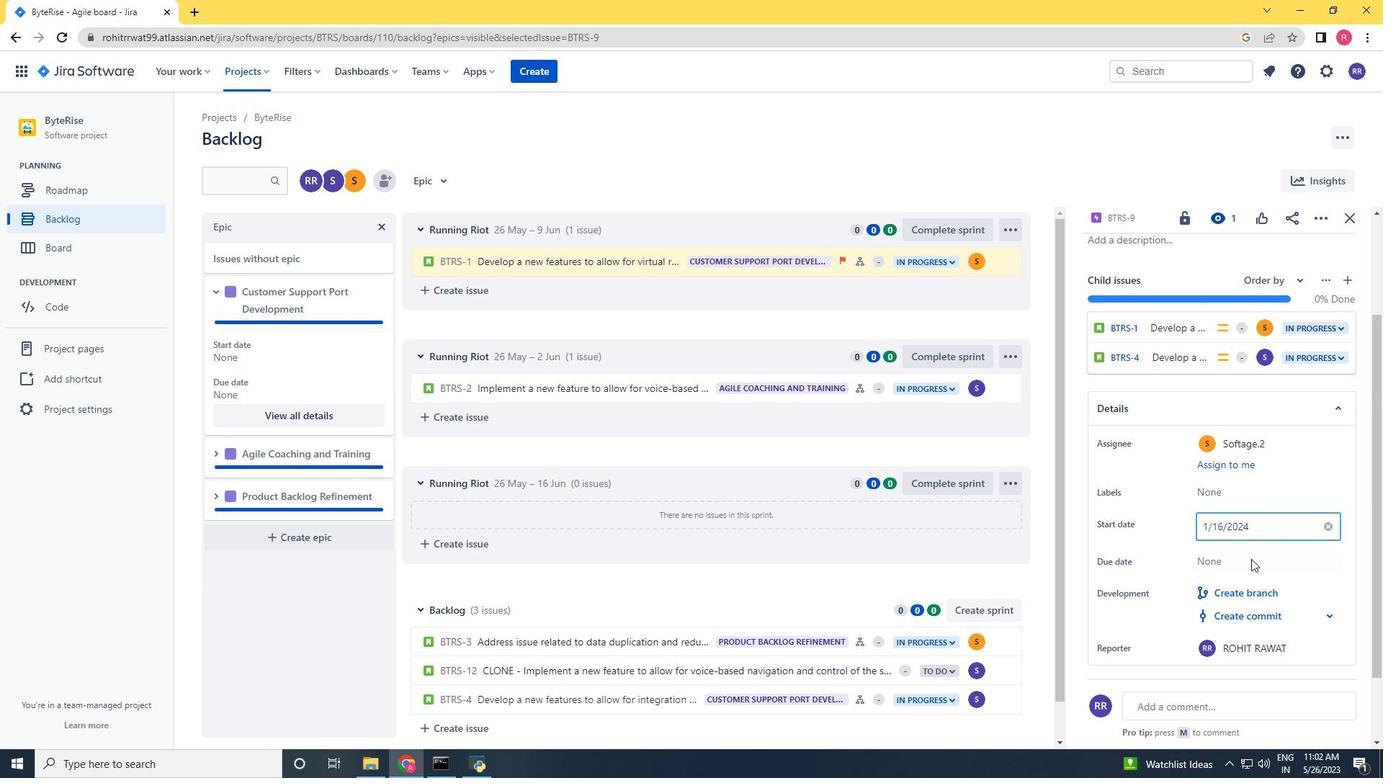 
Action: Mouse moved to (1351, 354)
Screenshot: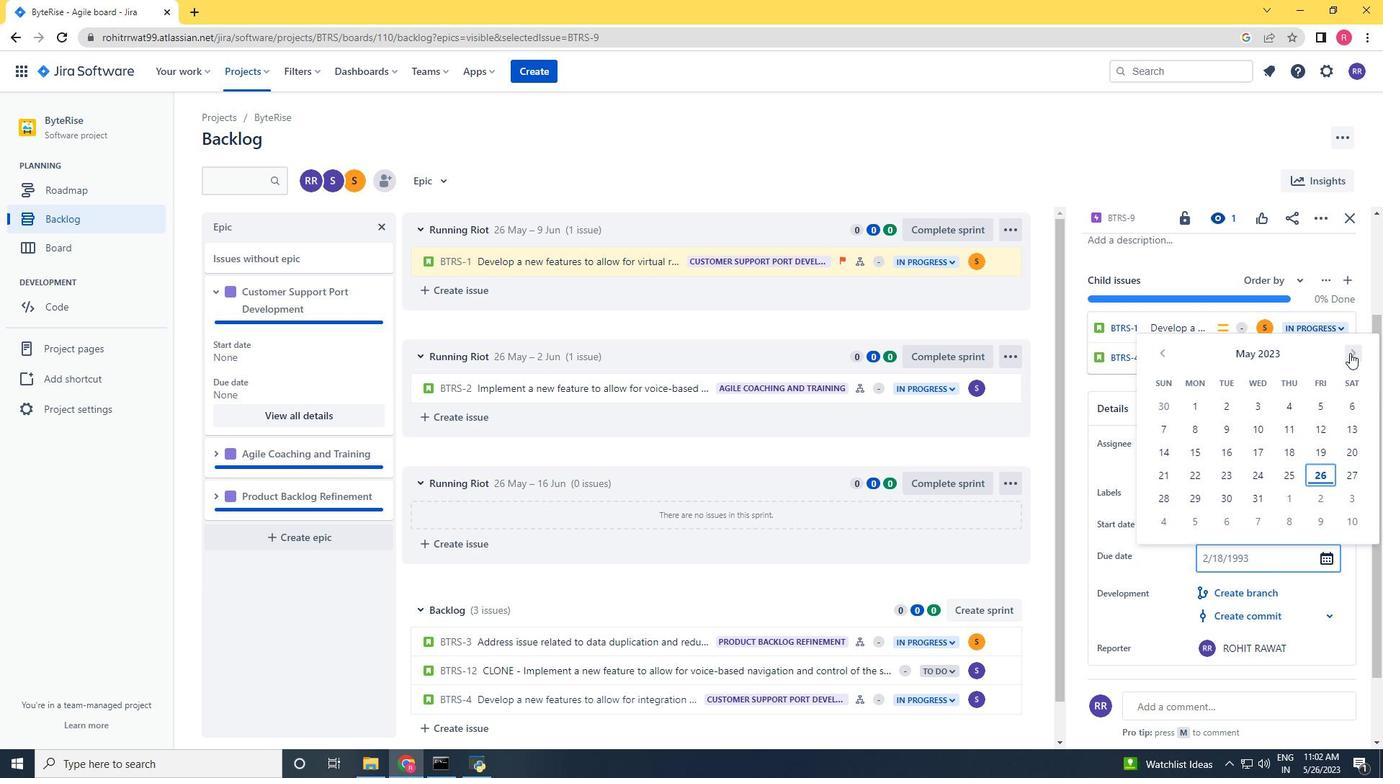
Action: Mouse pressed left at (1351, 354)
Screenshot: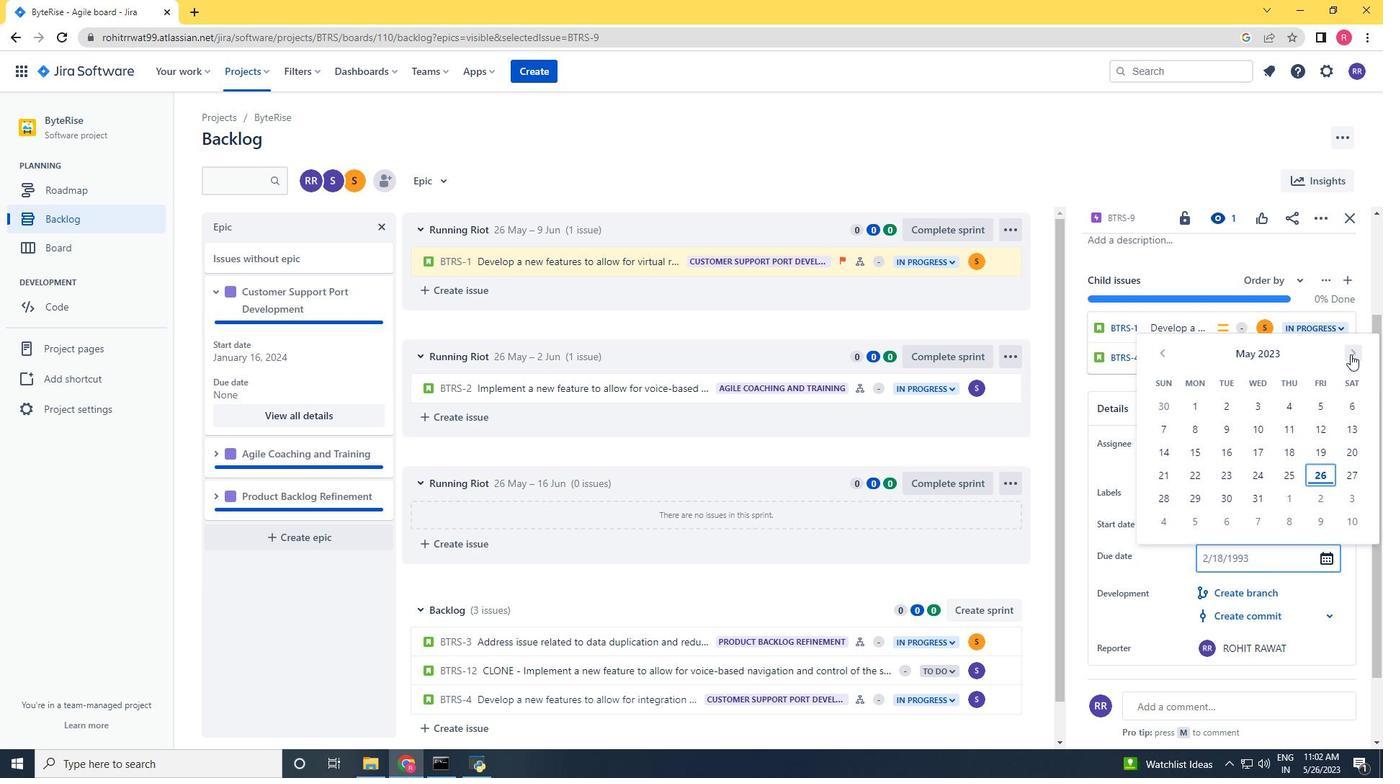 
Action: Mouse pressed left at (1351, 354)
Screenshot: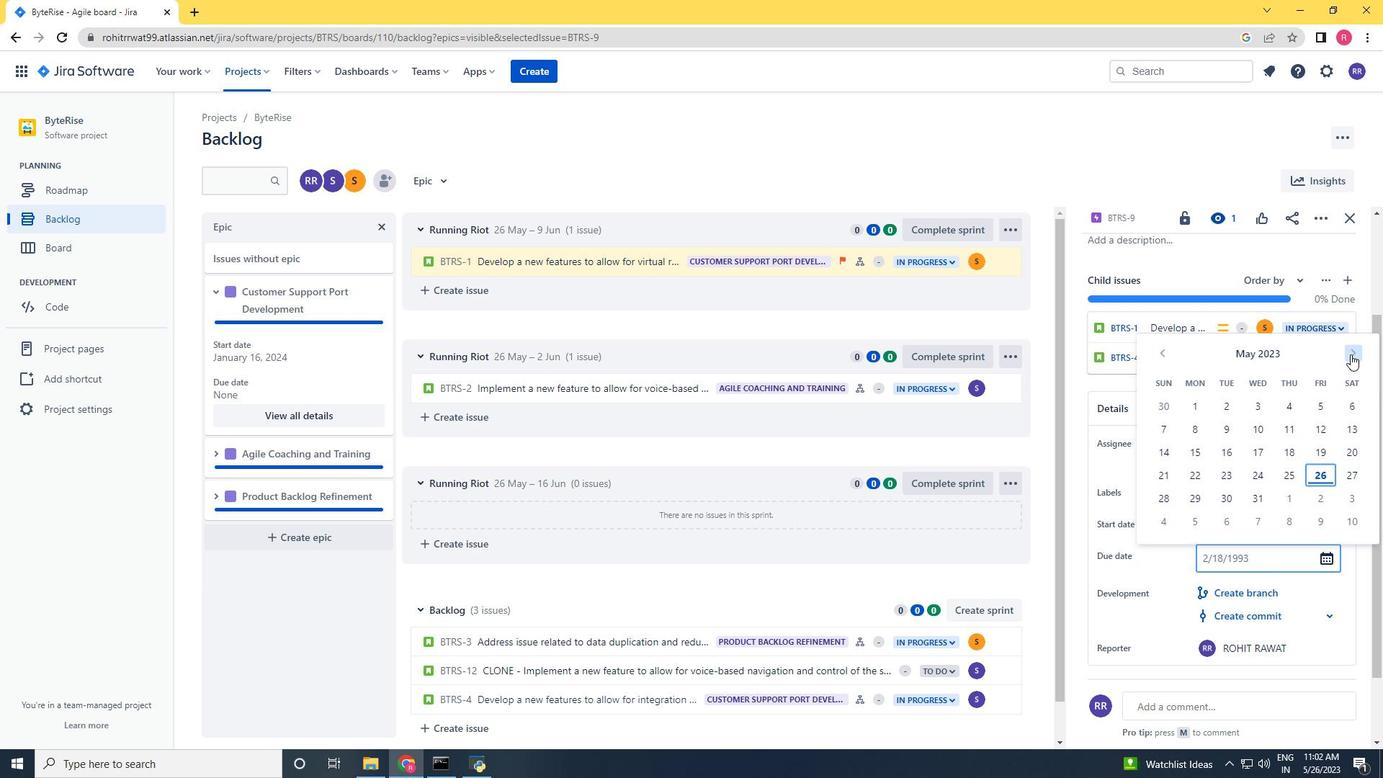 
Action: Mouse pressed left at (1351, 354)
Screenshot: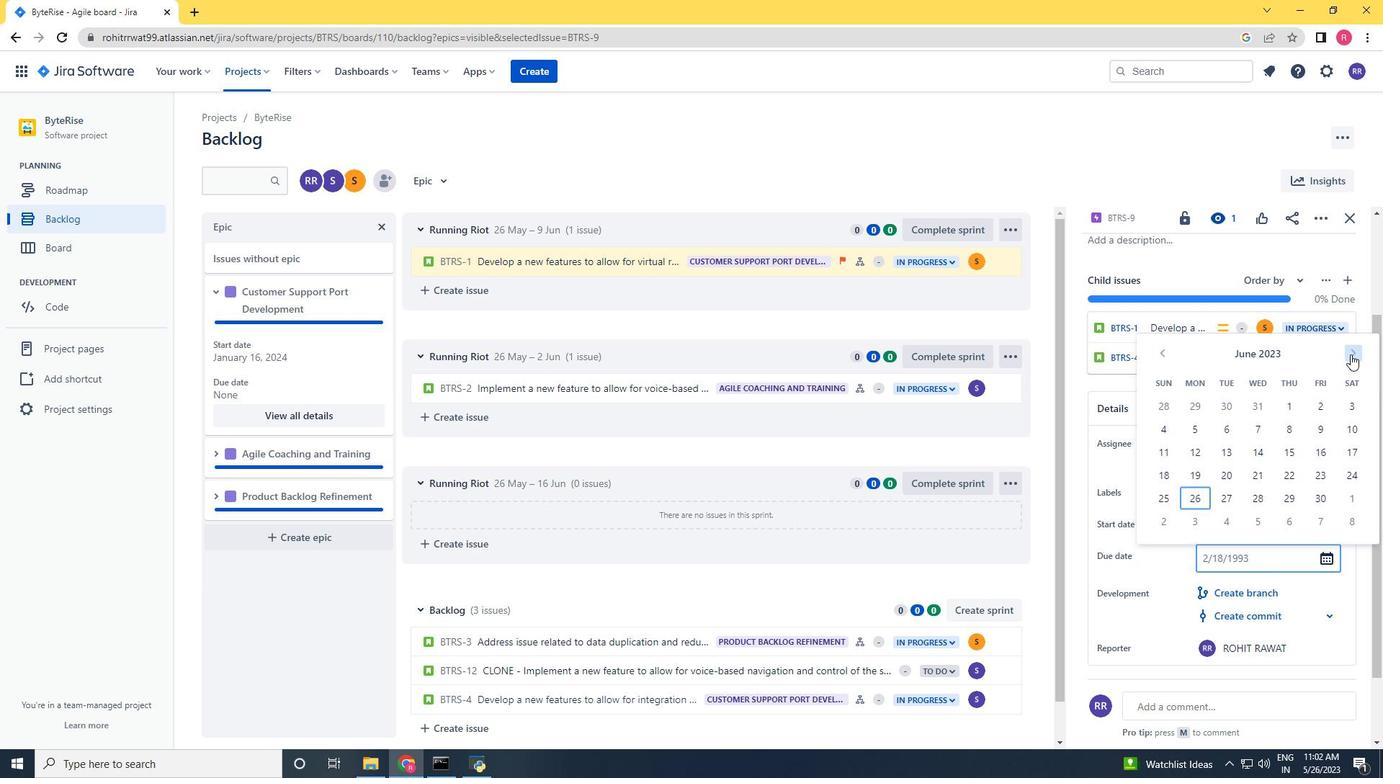 
Action: Mouse pressed left at (1351, 354)
Screenshot: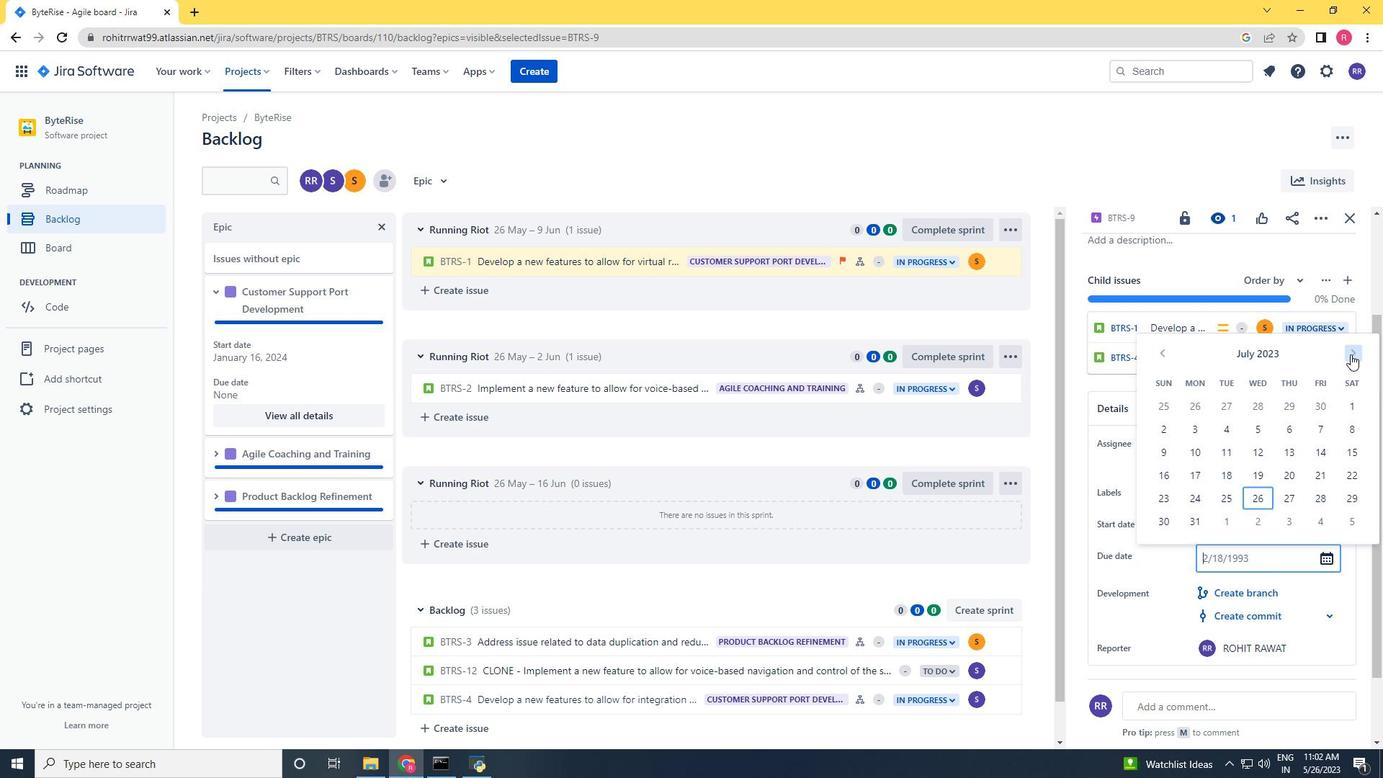 
Action: Mouse pressed left at (1351, 354)
Screenshot: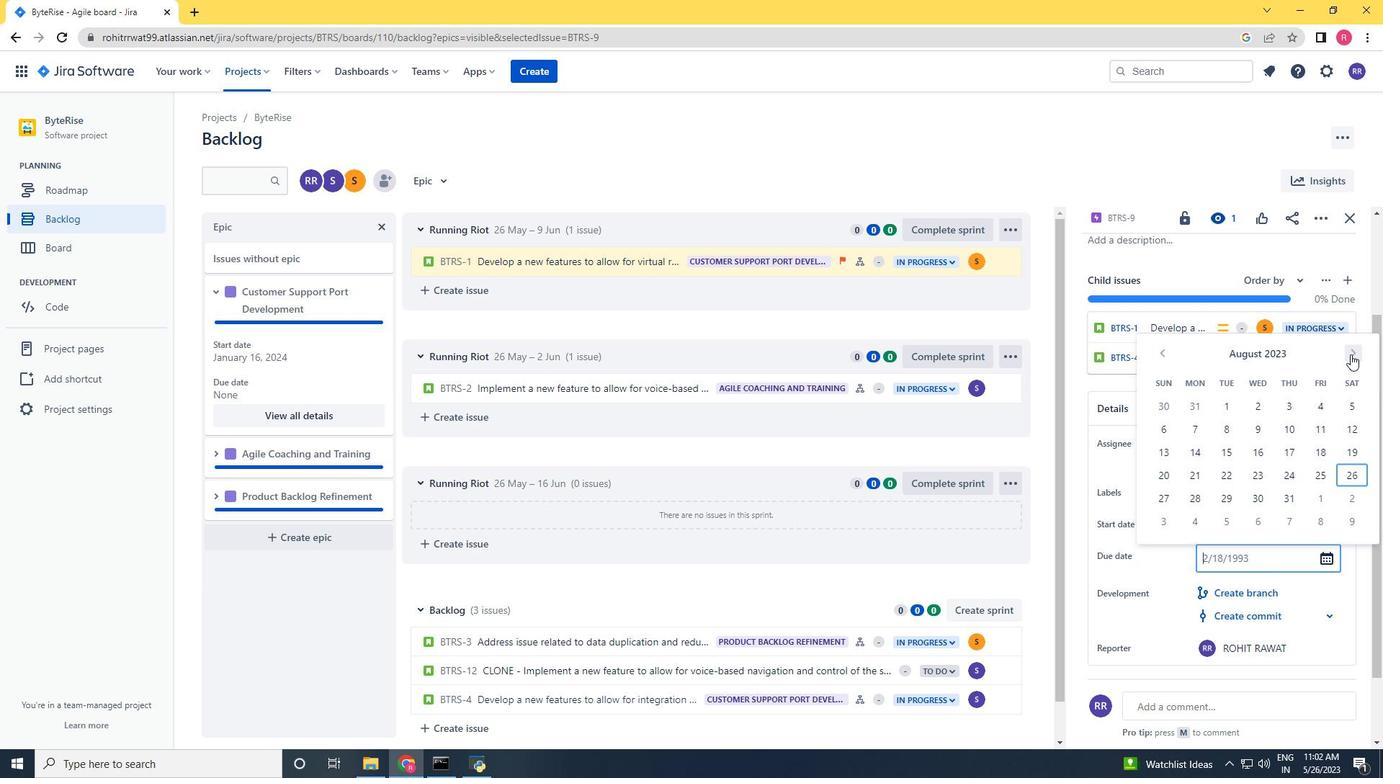 
Action: Mouse pressed left at (1351, 354)
Screenshot: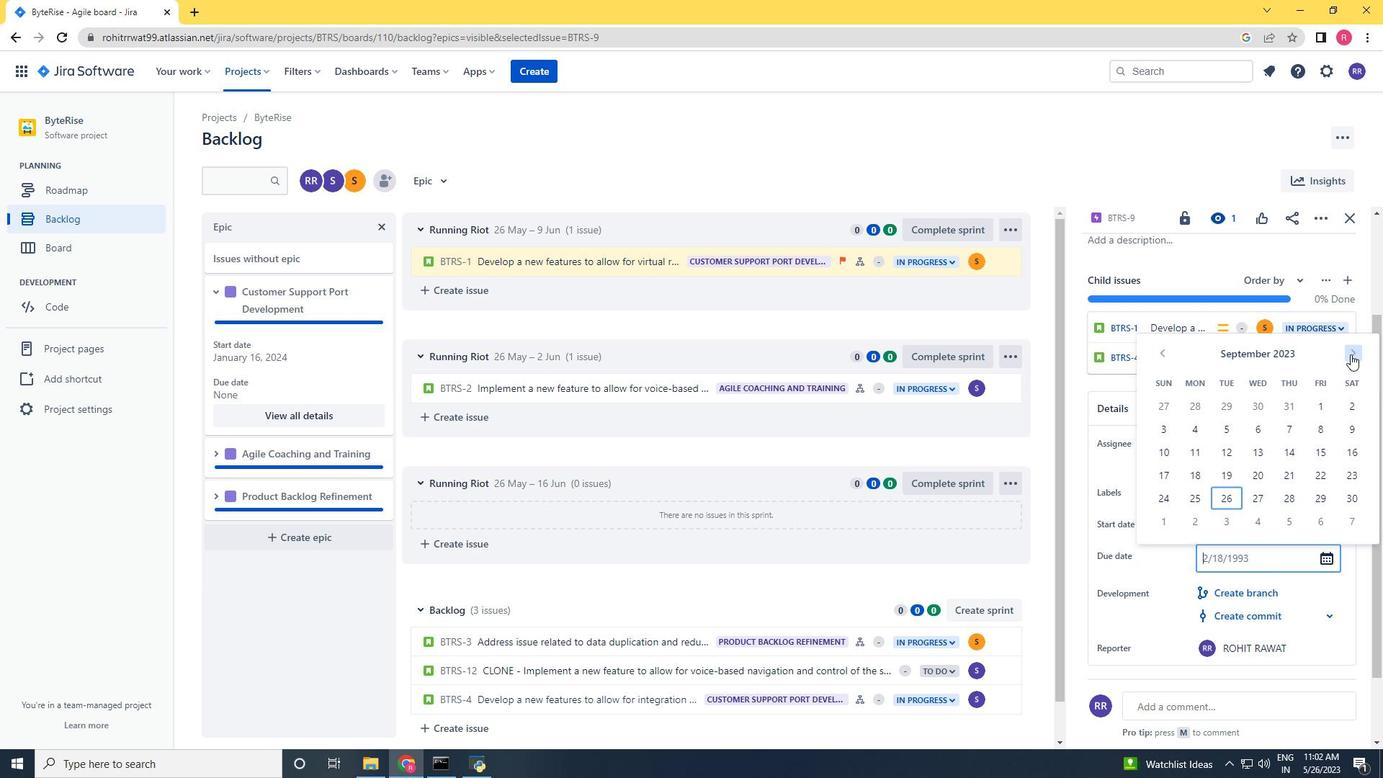 
Action: Mouse pressed left at (1351, 354)
Screenshot: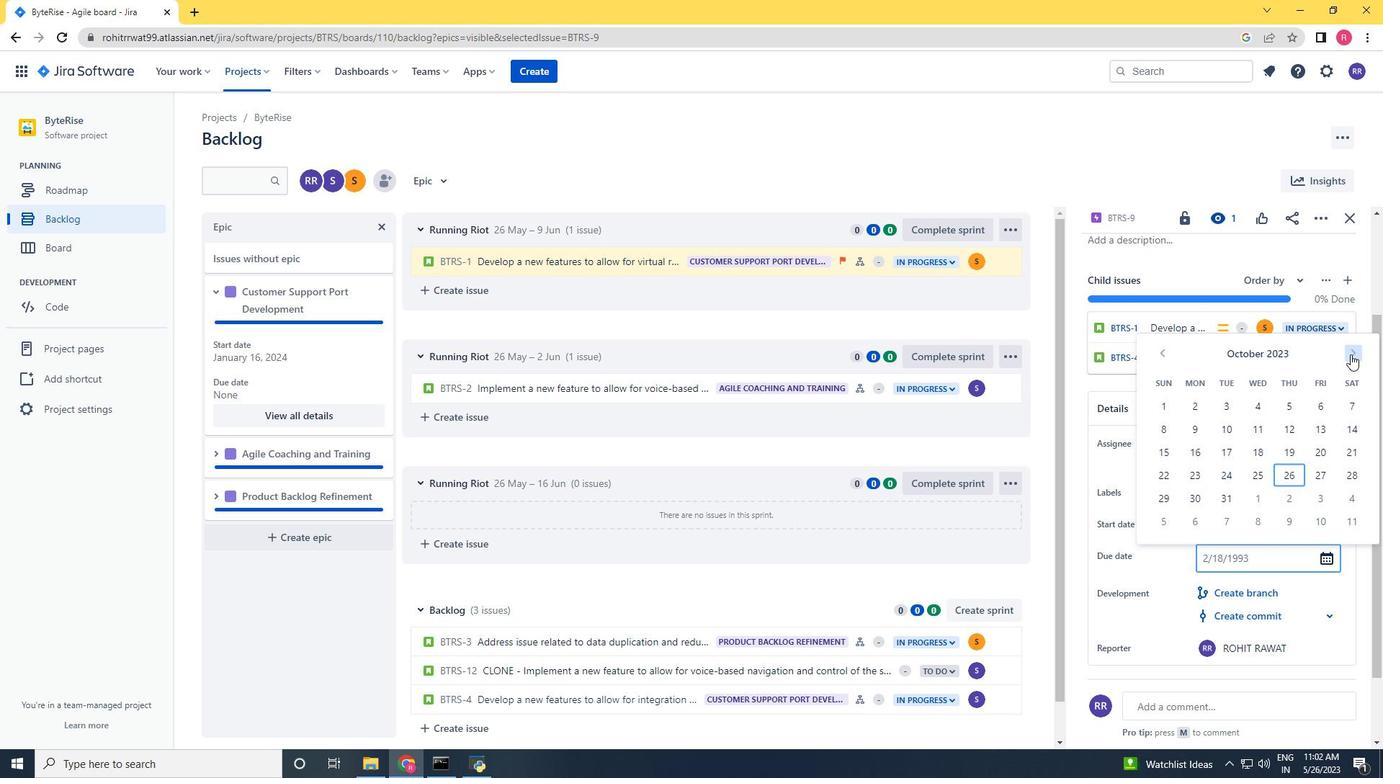 
Action: Mouse pressed left at (1351, 354)
Screenshot: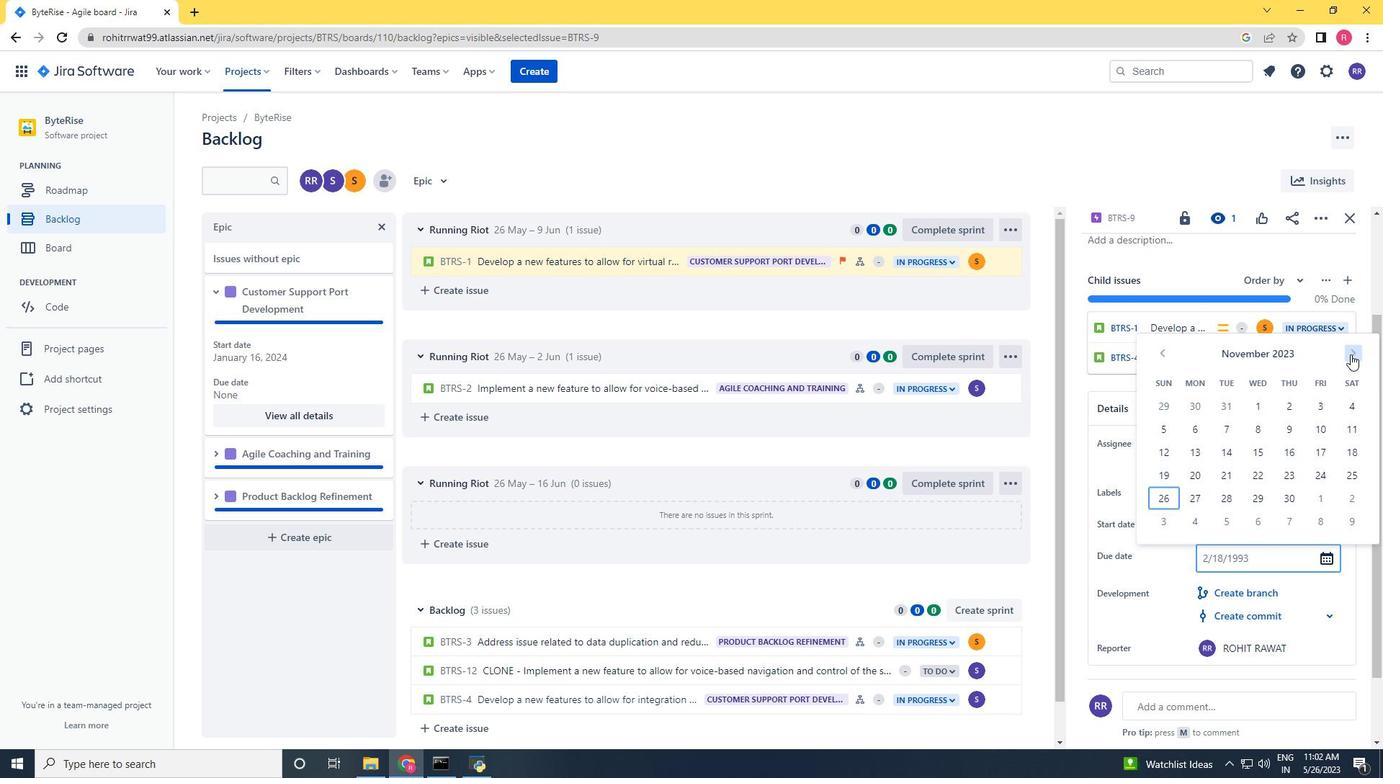 
Action: Mouse pressed left at (1351, 354)
Screenshot: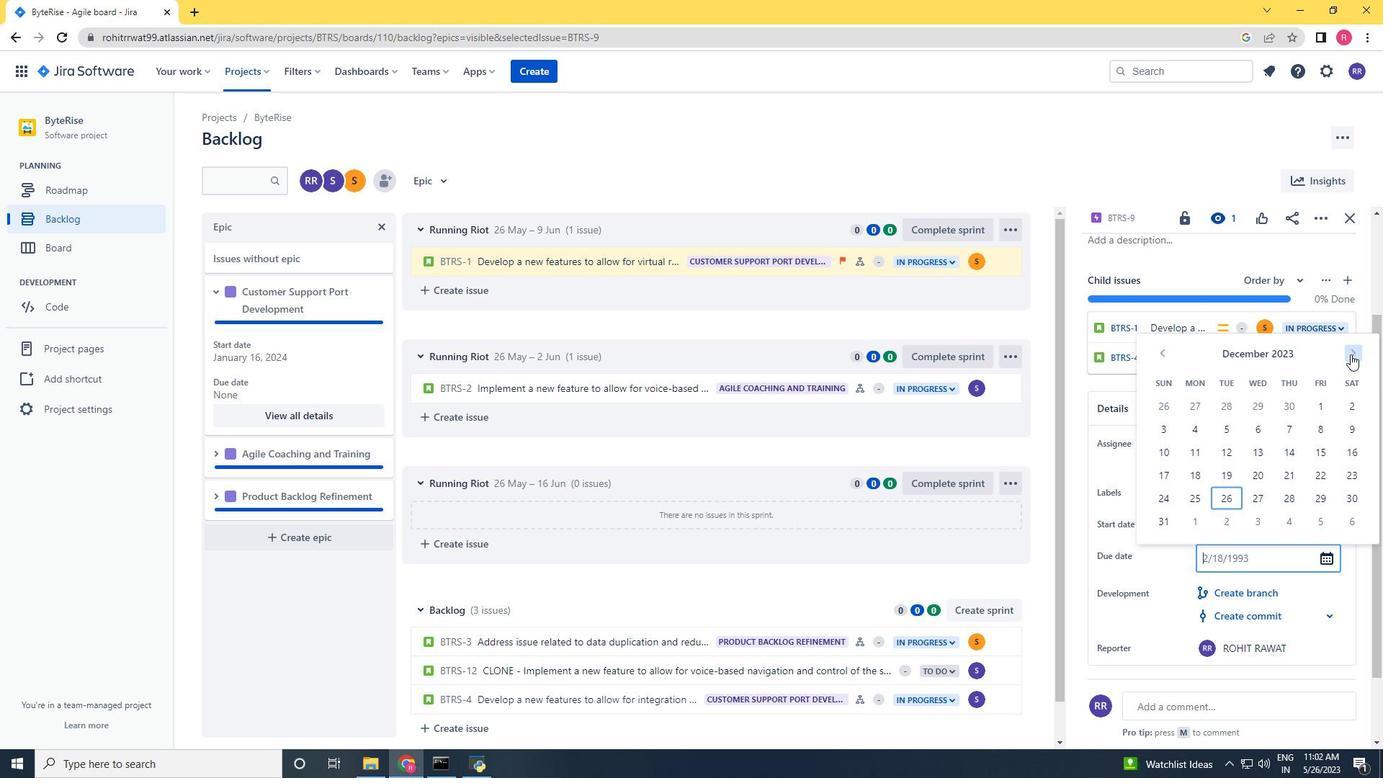 
Action: Mouse pressed left at (1351, 354)
Screenshot: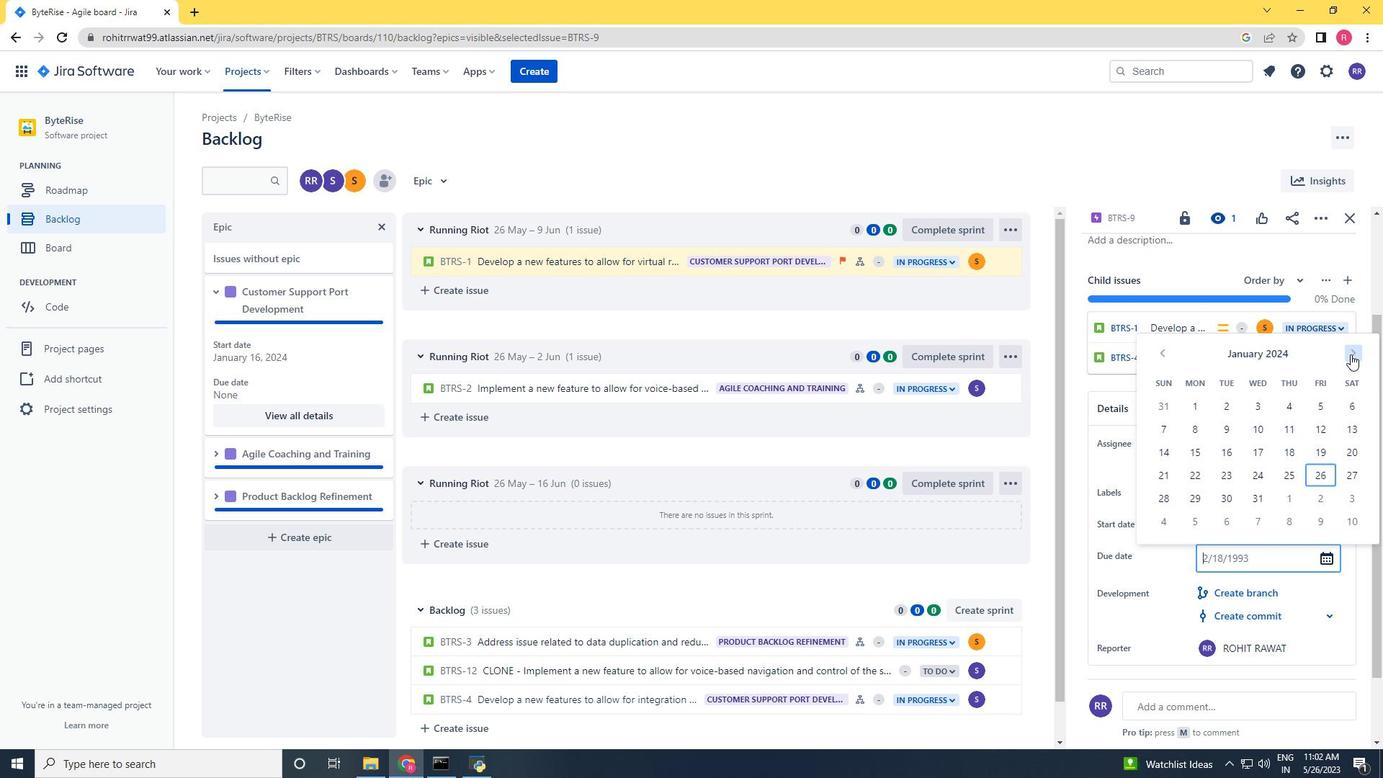 
Action: Mouse pressed left at (1351, 354)
Screenshot: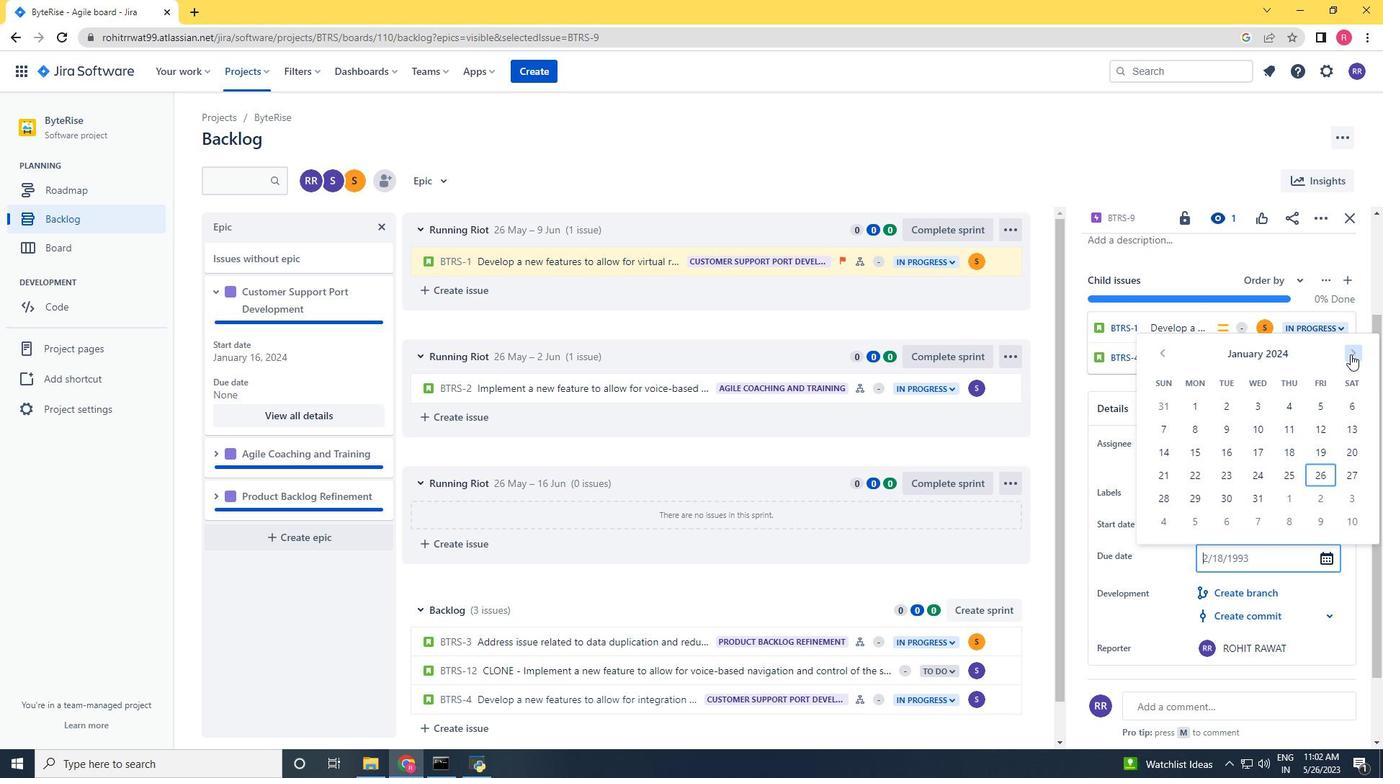 
Action: Mouse pressed left at (1351, 354)
Screenshot: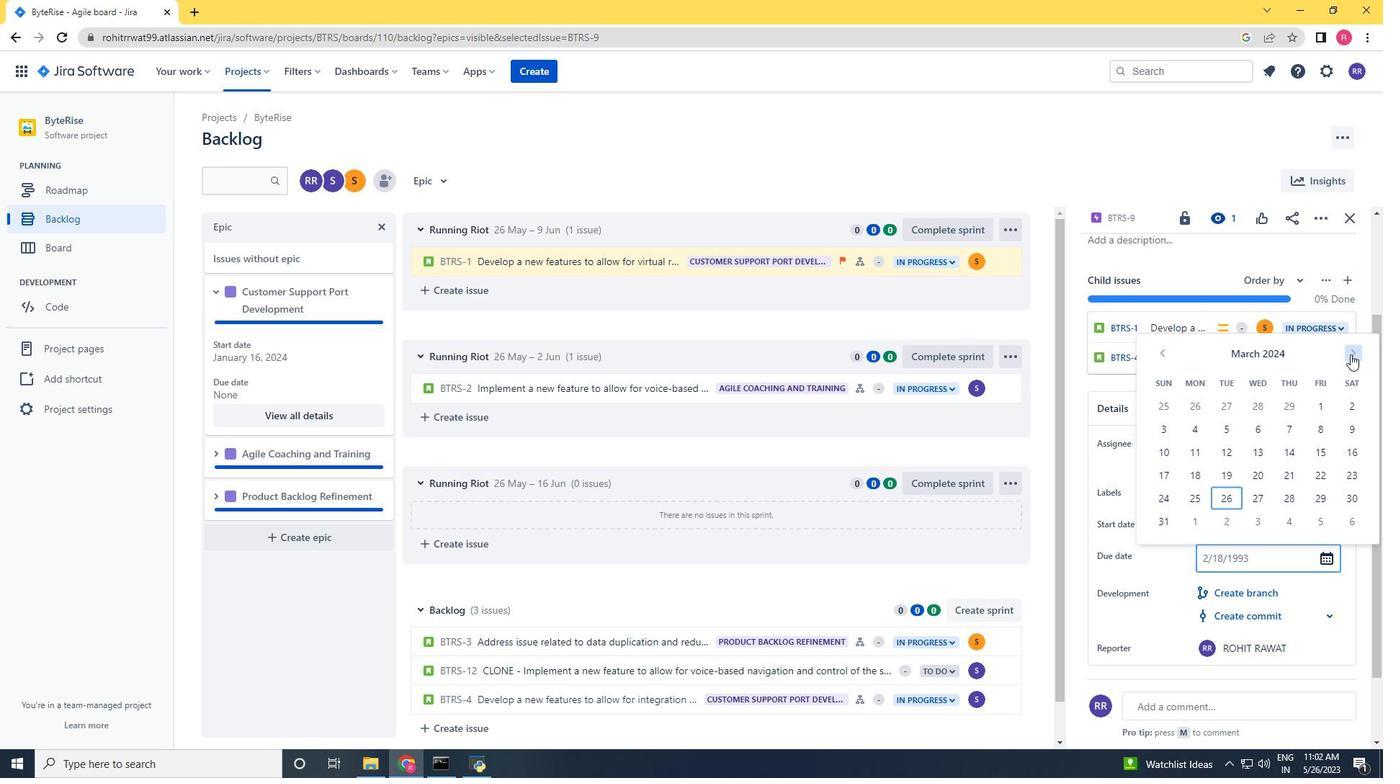 
Action: Mouse pressed left at (1351, 354)
Screenshot: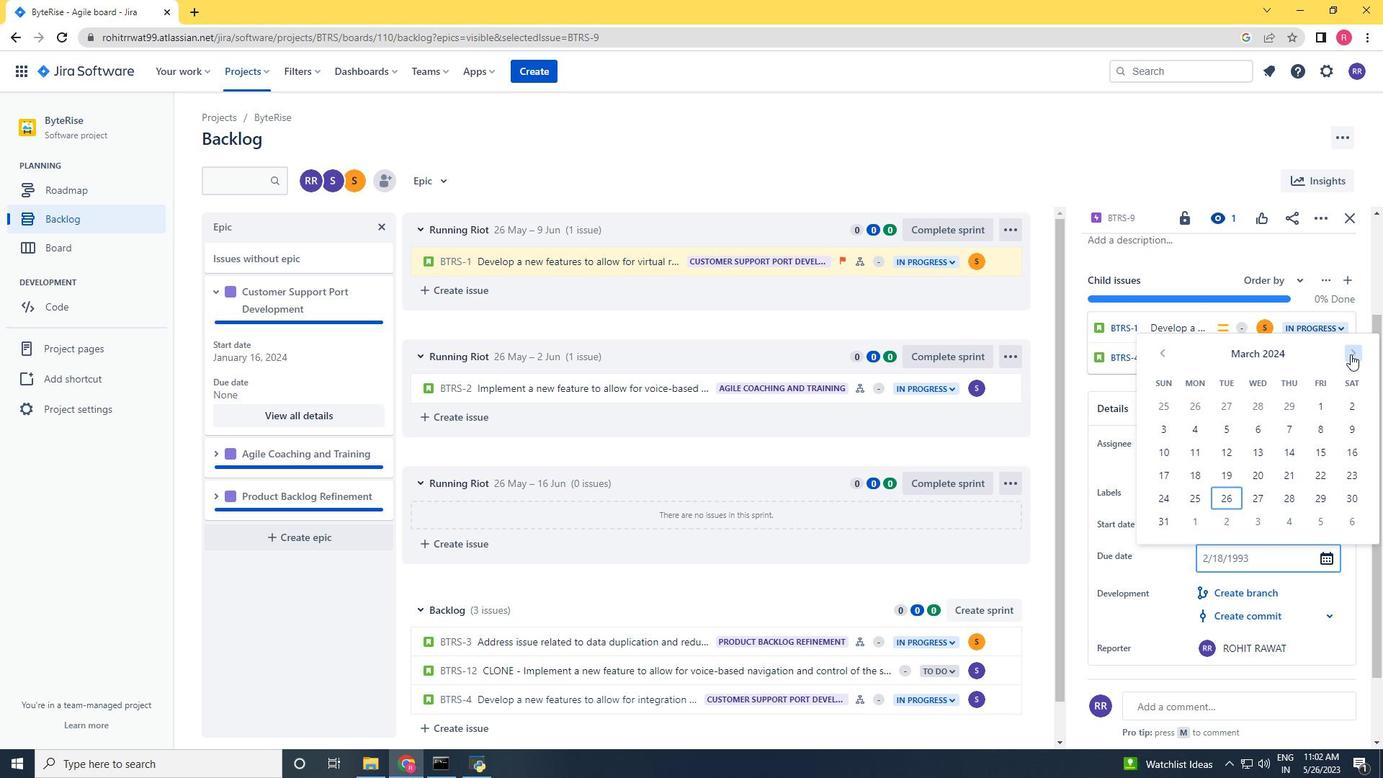 
Action: Mouse pressed left at (1351, 354)
Screenshot: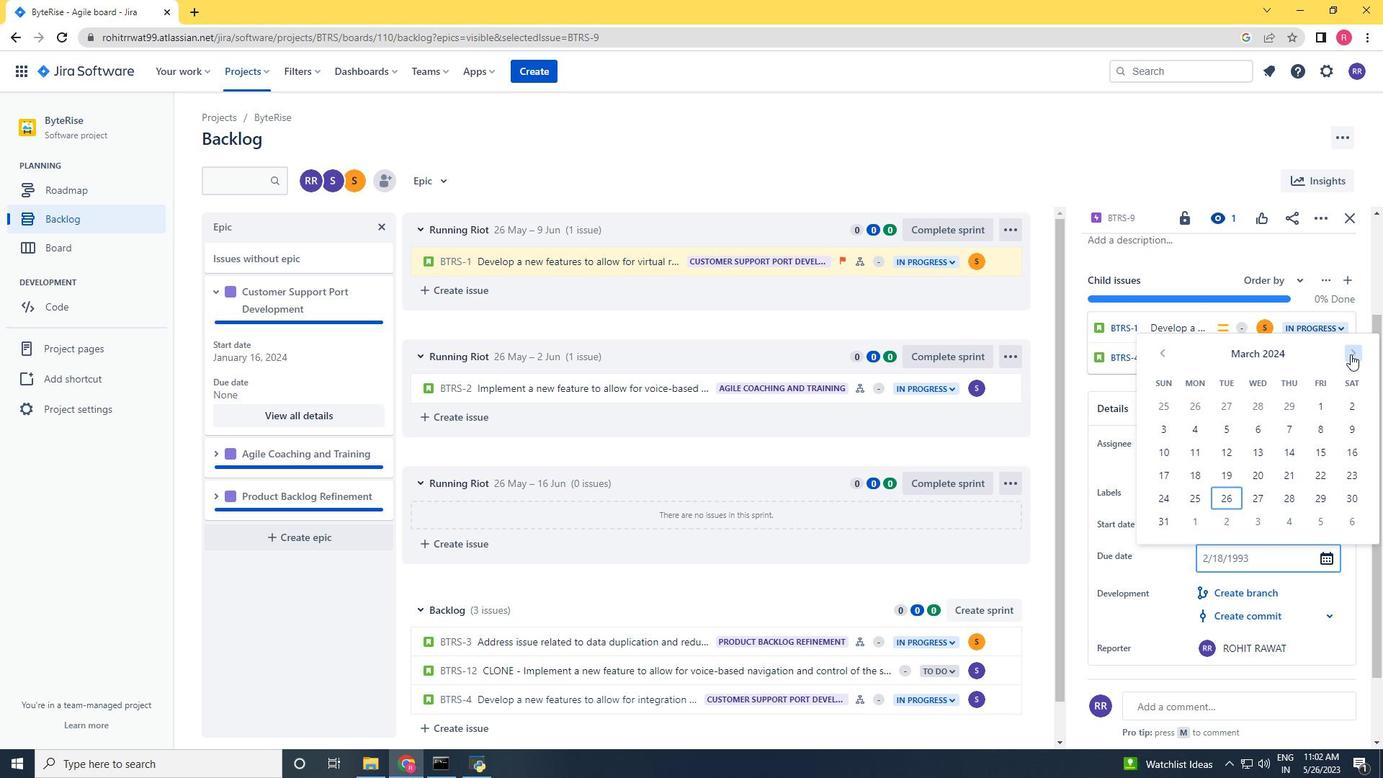 
Action: Mouse pressed left at (1351, 354)
Screenshot: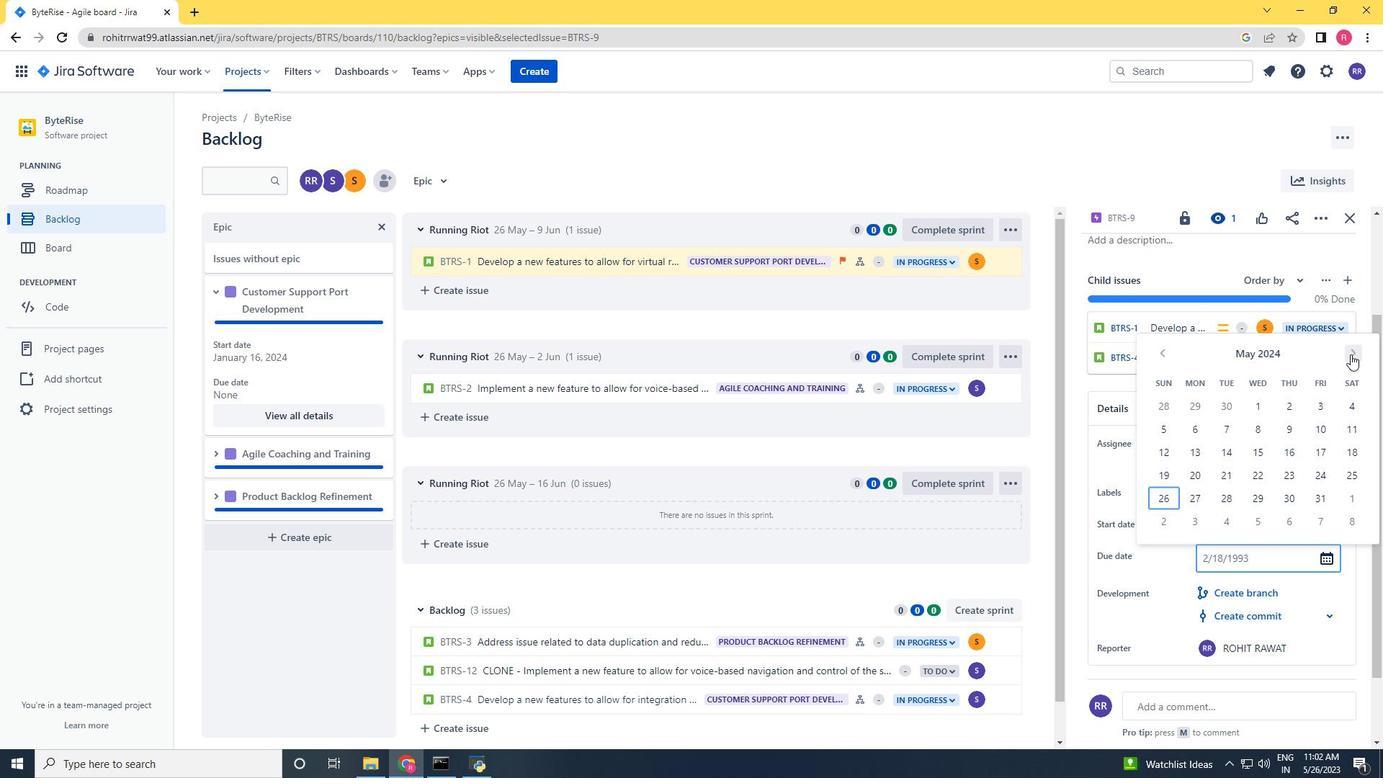 
Action: Mouse pressed left at (1351, 354)
Screenshot: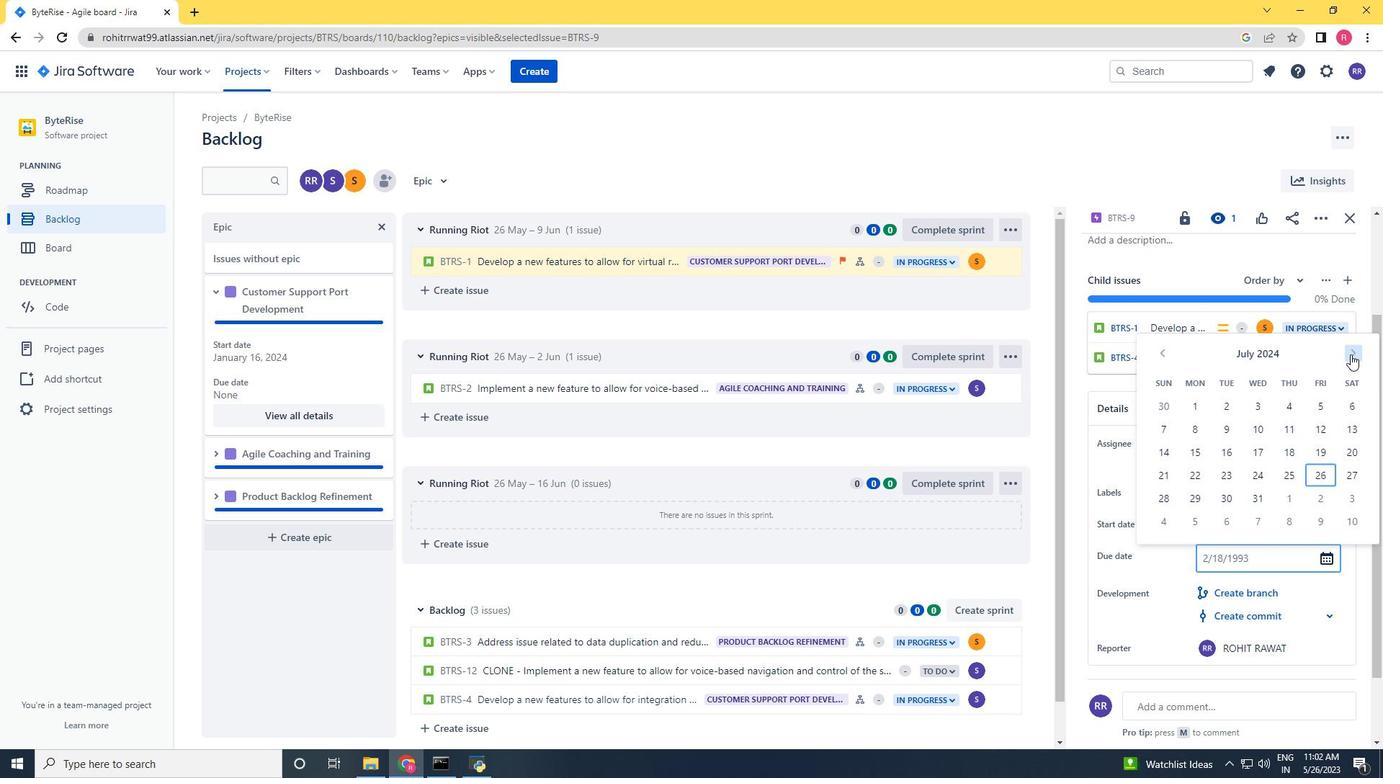 
Action: Mouse pressed left at (1351, 354)
Screenshot: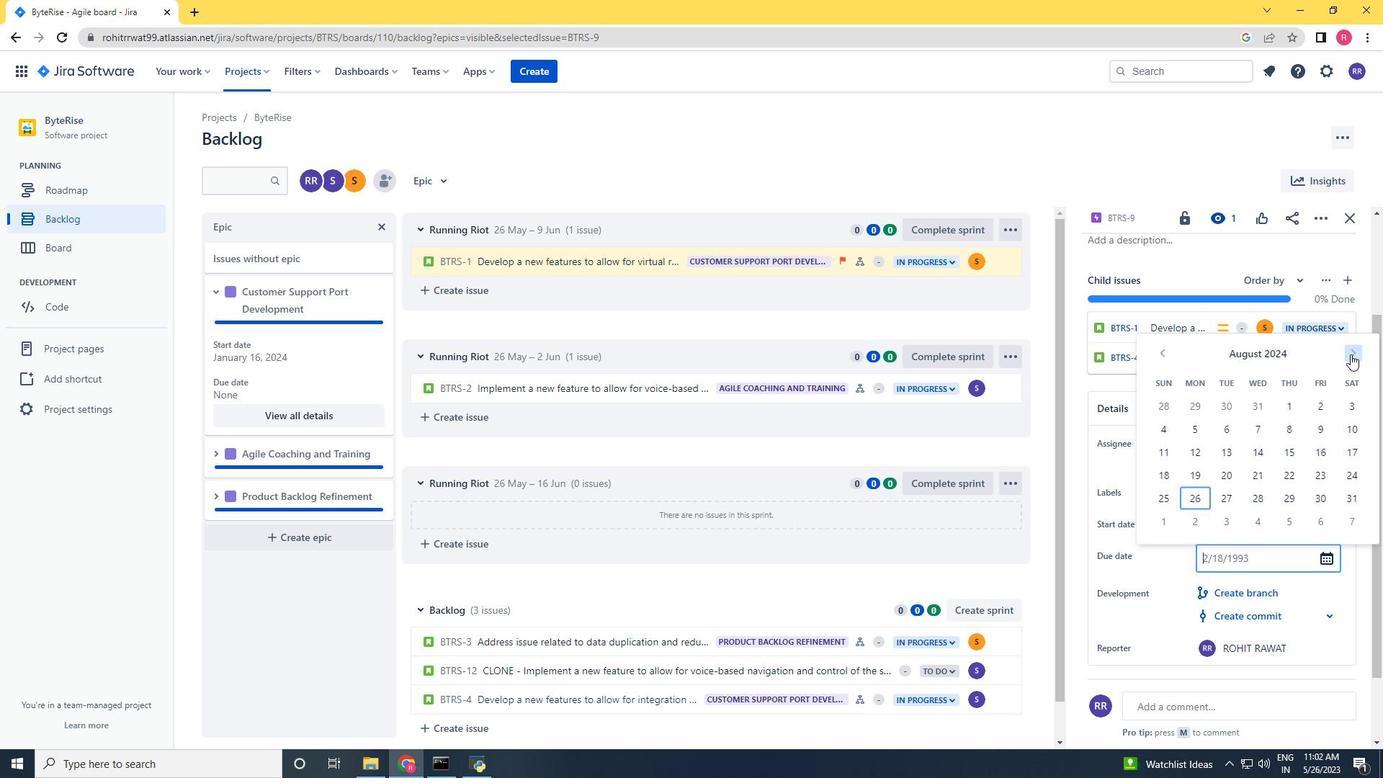 
Action: Mouse pressed left at (1351, 354)
Screenshot: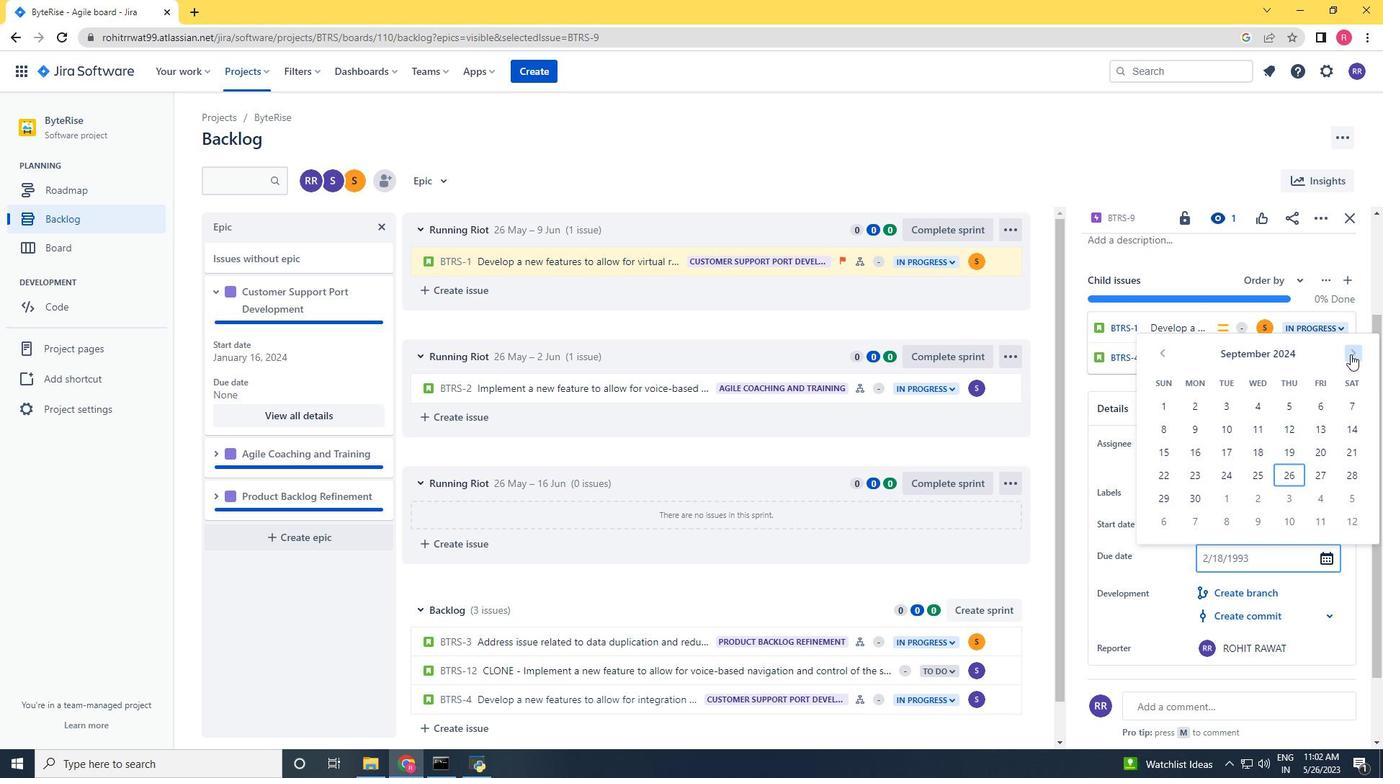 
Action: Mouse pressed left at (1351, 354)
Screenshot: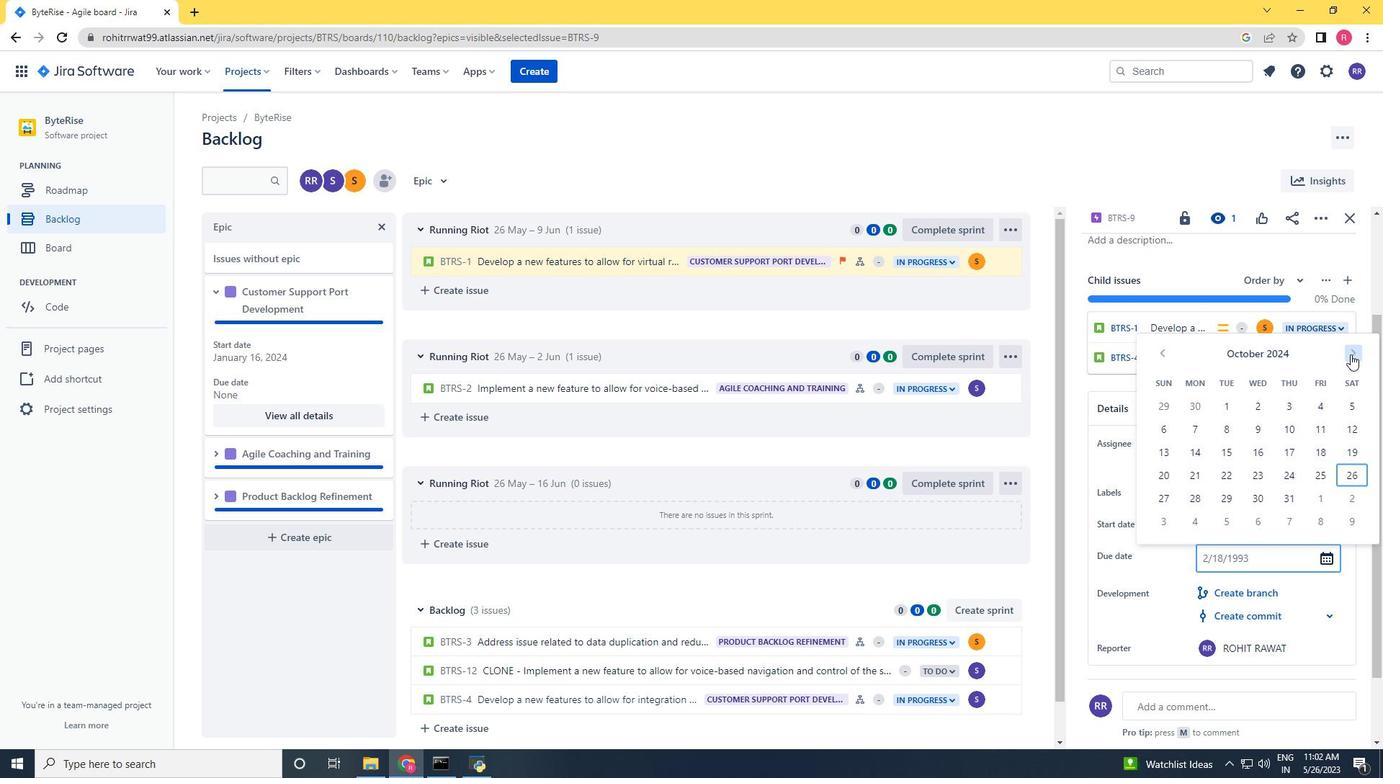 
Action: Mouse pressed left at (1351, 354)
Screenshot: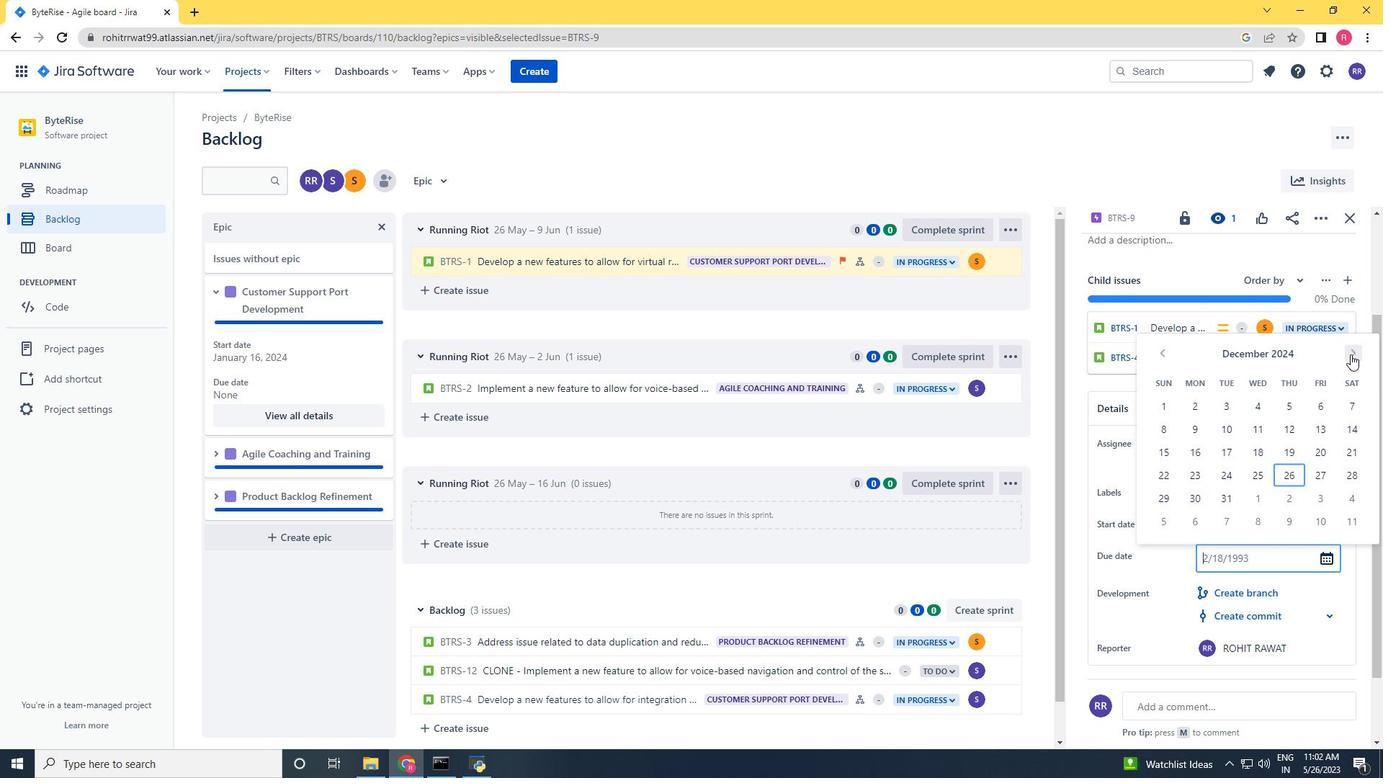 
Action: Mouse pressed left at (1351, 354)
Screenshot: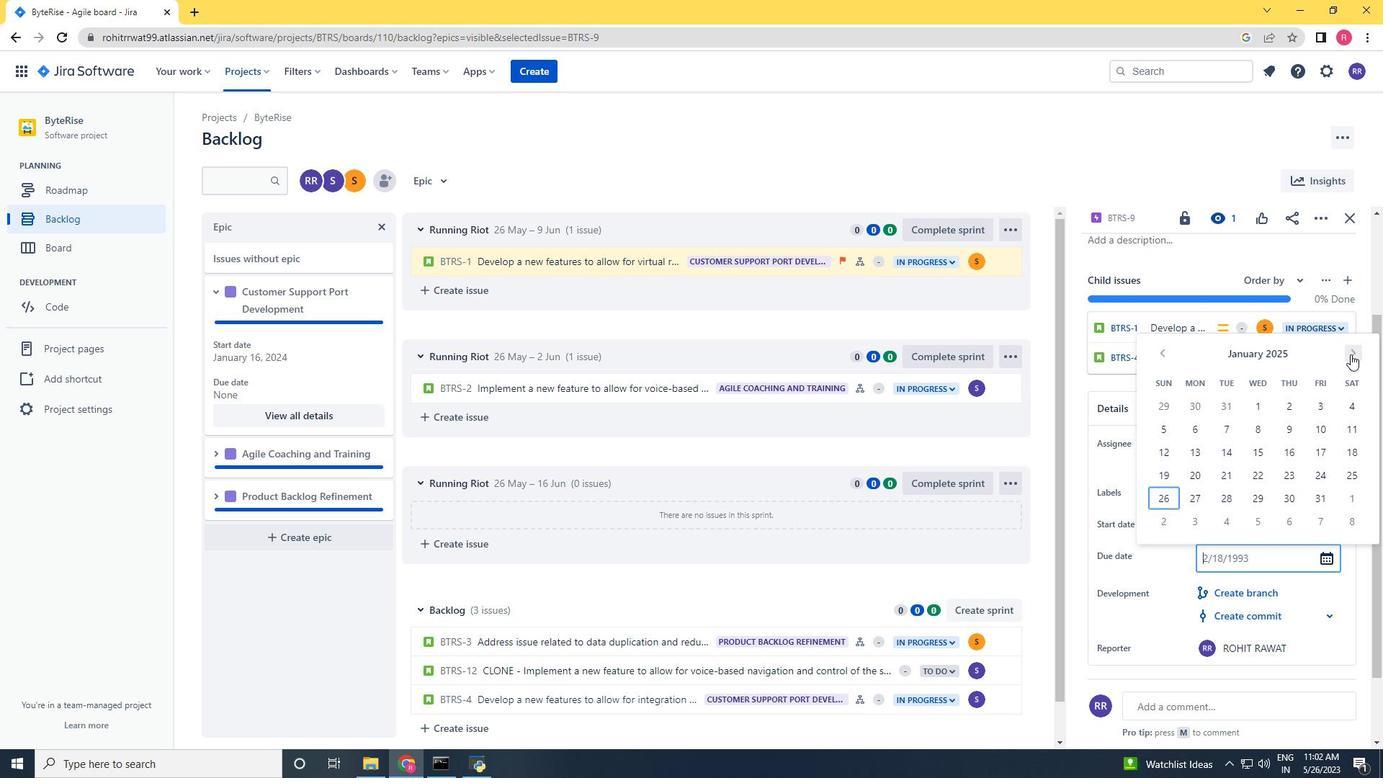 
Action: Mouse pressed left at (1351, 354)
Screenshot: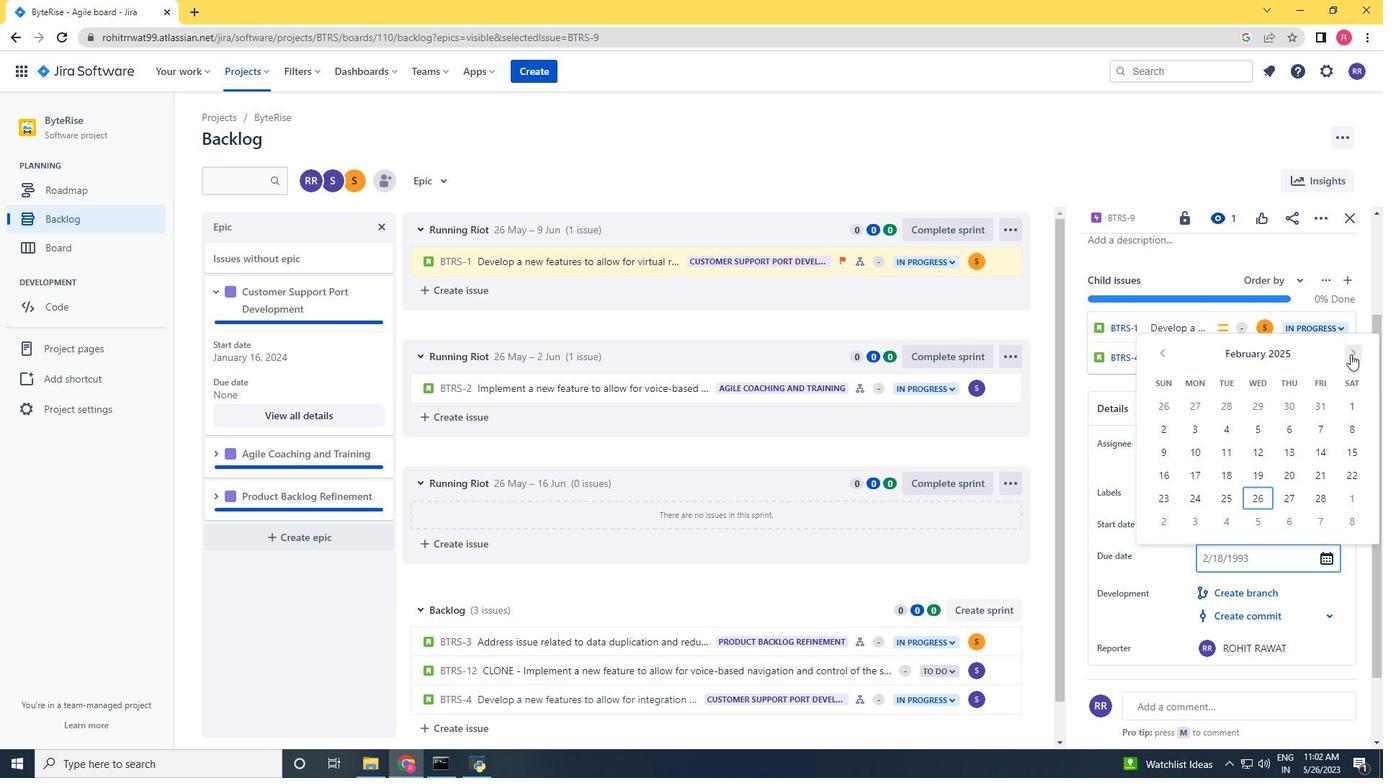 
Action: Mouse pressed left at (1351, 354)
Screenshot: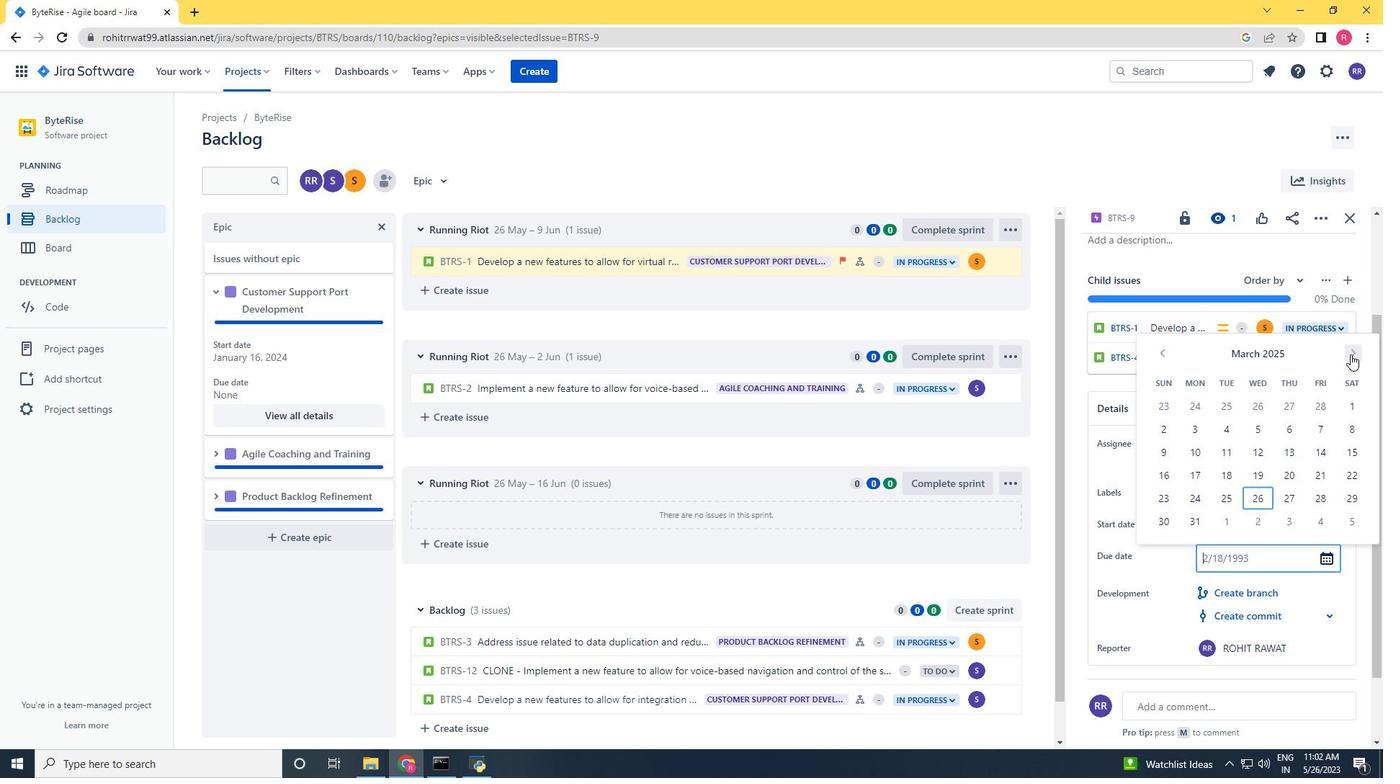 
Action: Mouse pressed left at (1351, 354)
Screenshot: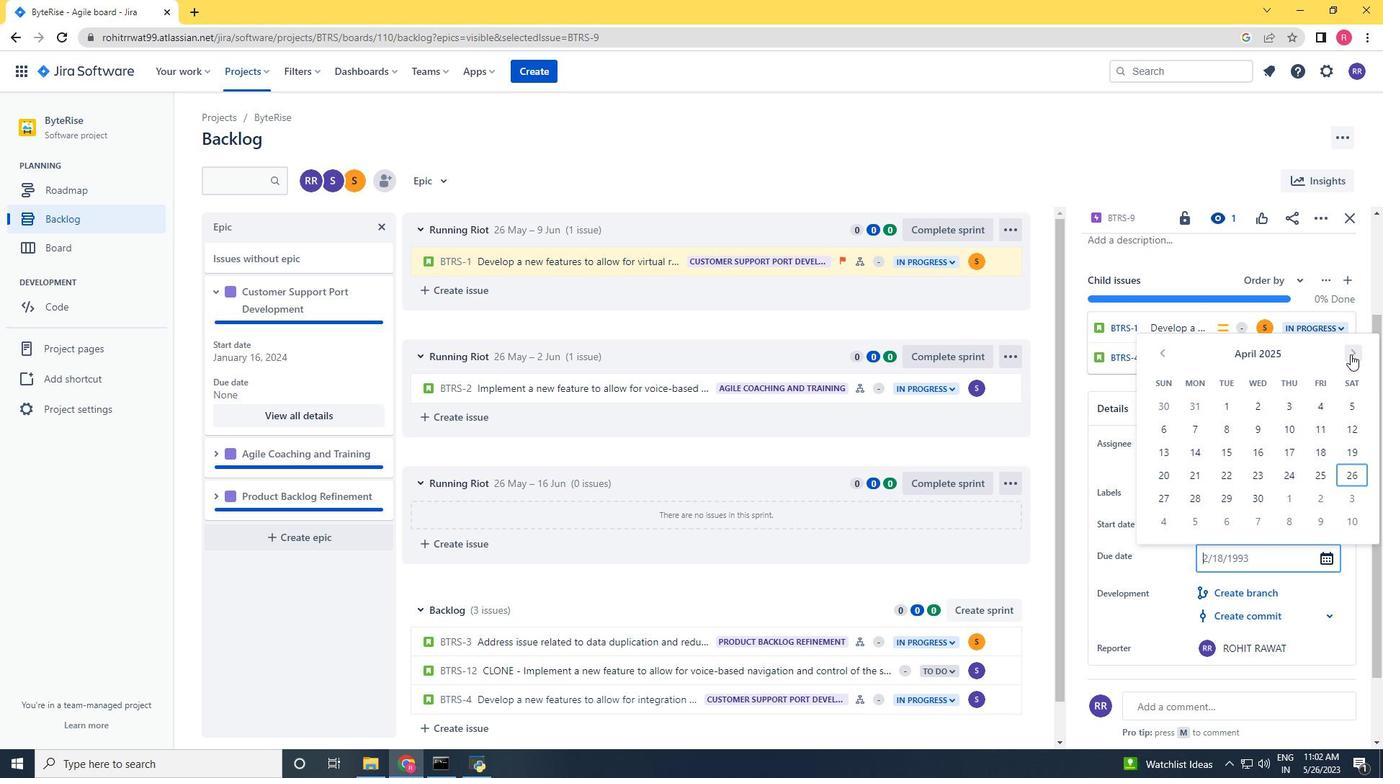 
Action: Mouse pressed left at (1351, 354)
Screenshot: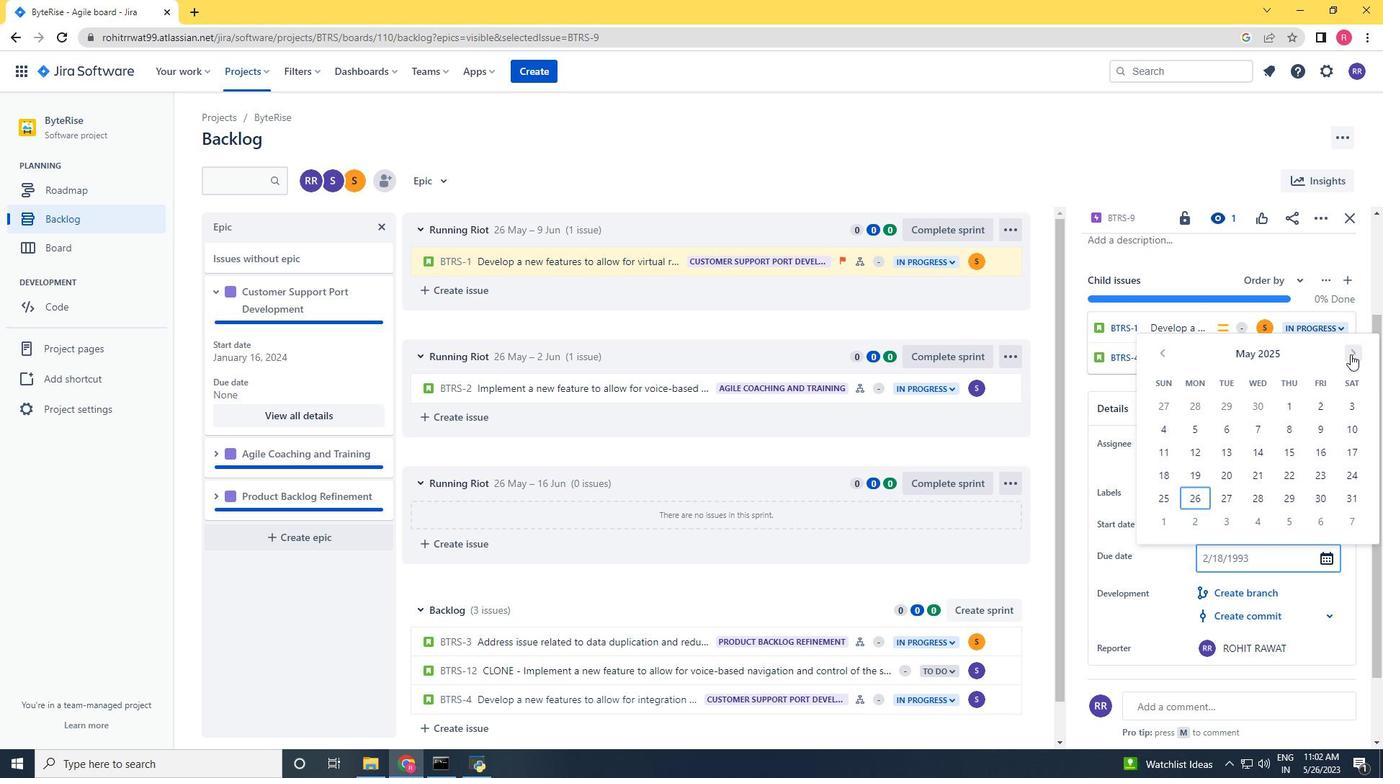 
Action: Mouse pressed left at (1351, 354)
Screenshot: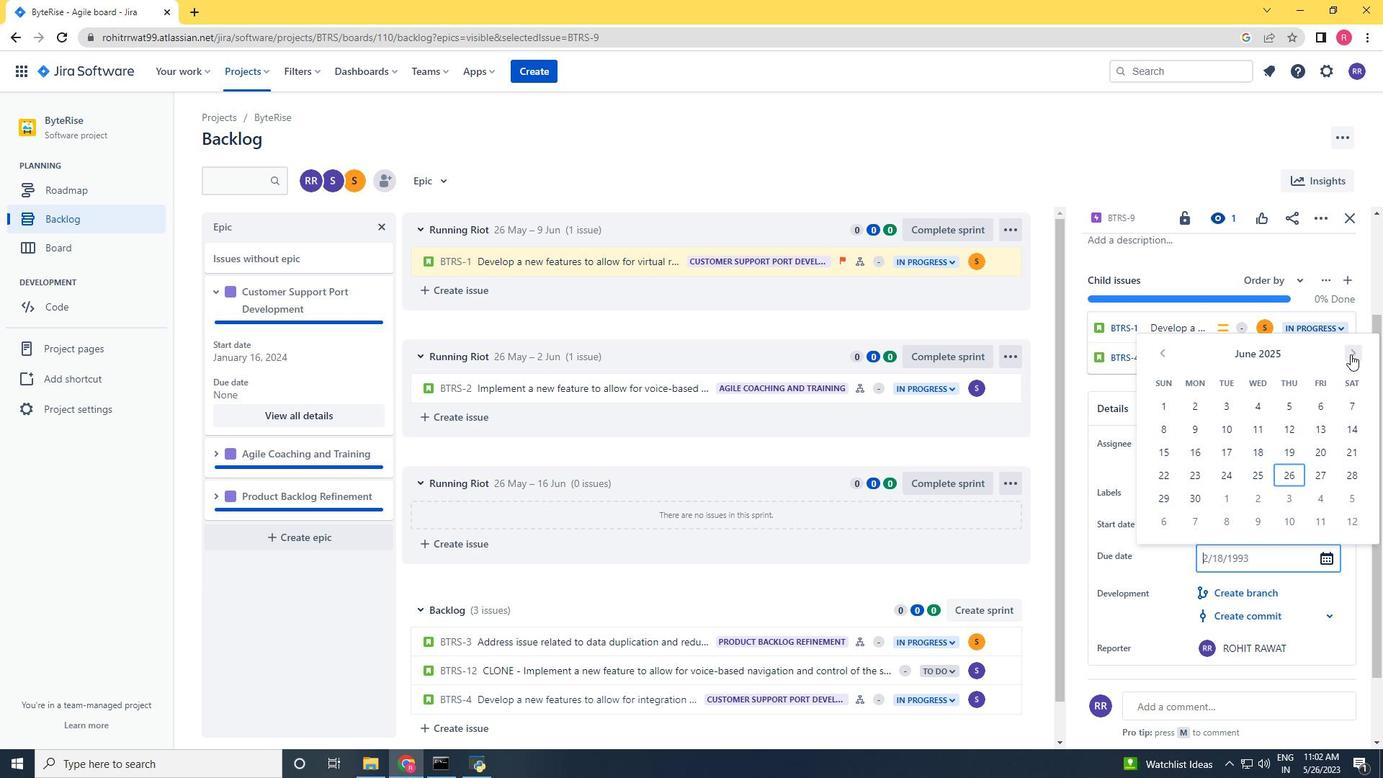 
Action: Mouse moved to (1288, 470)
Screenshot: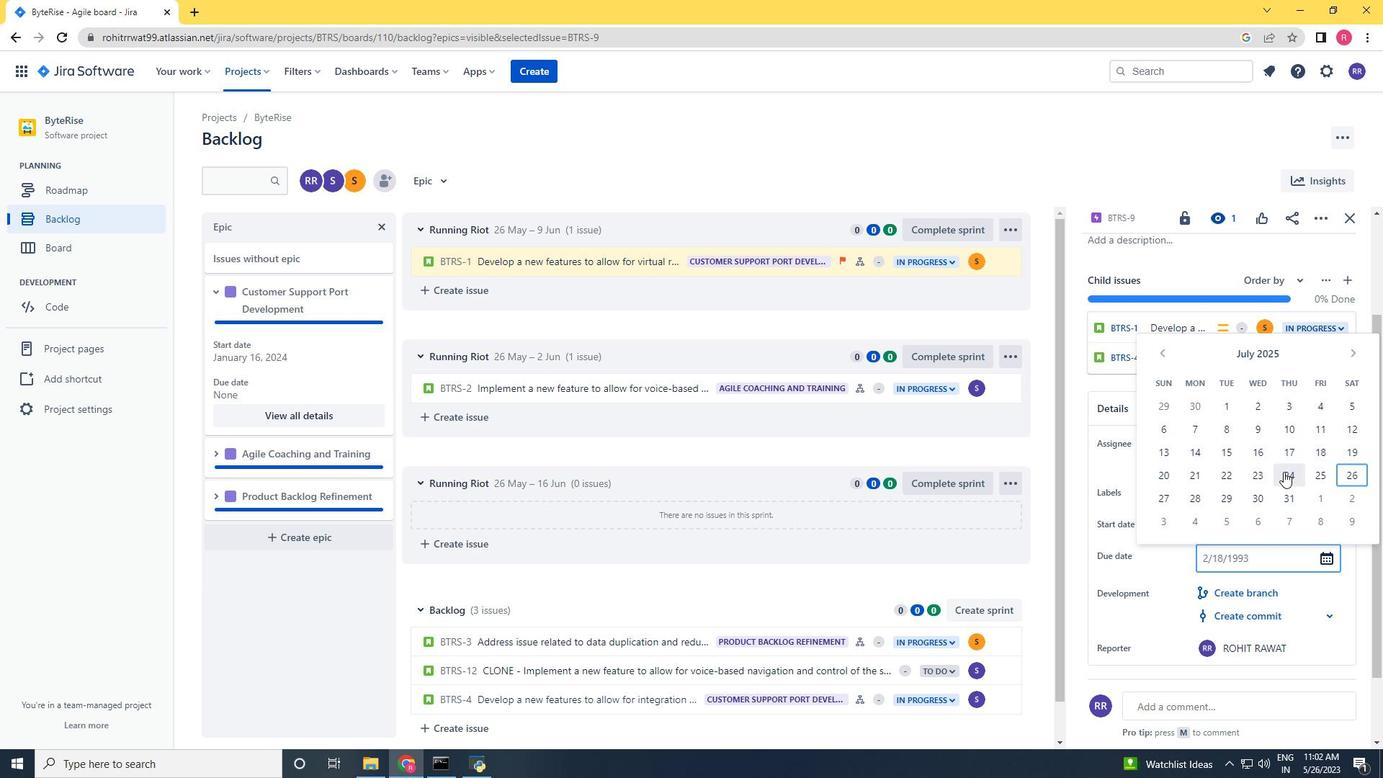 
Action: Mouse pressed left at (1288, 470)
Screenshot: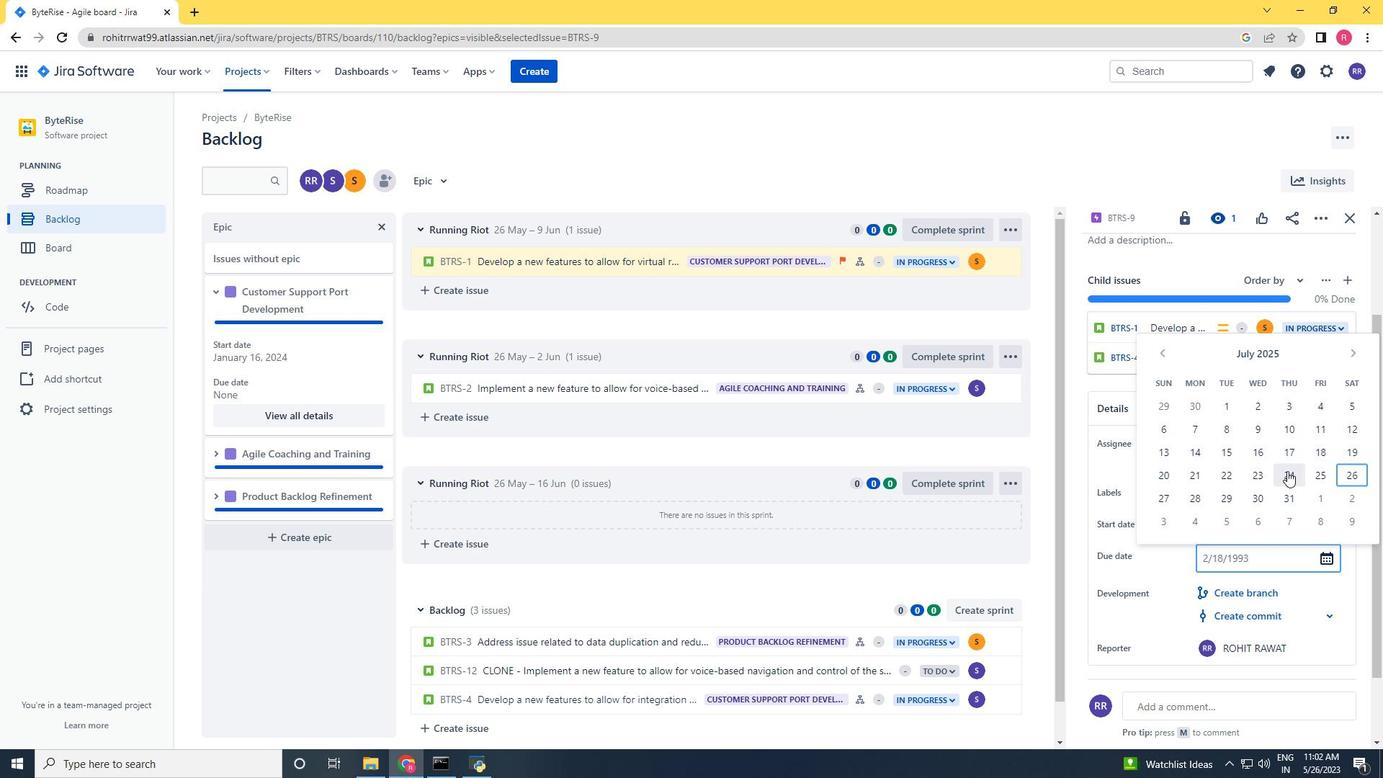
Action: Mouse moved to (1217, 610)
Screenshot: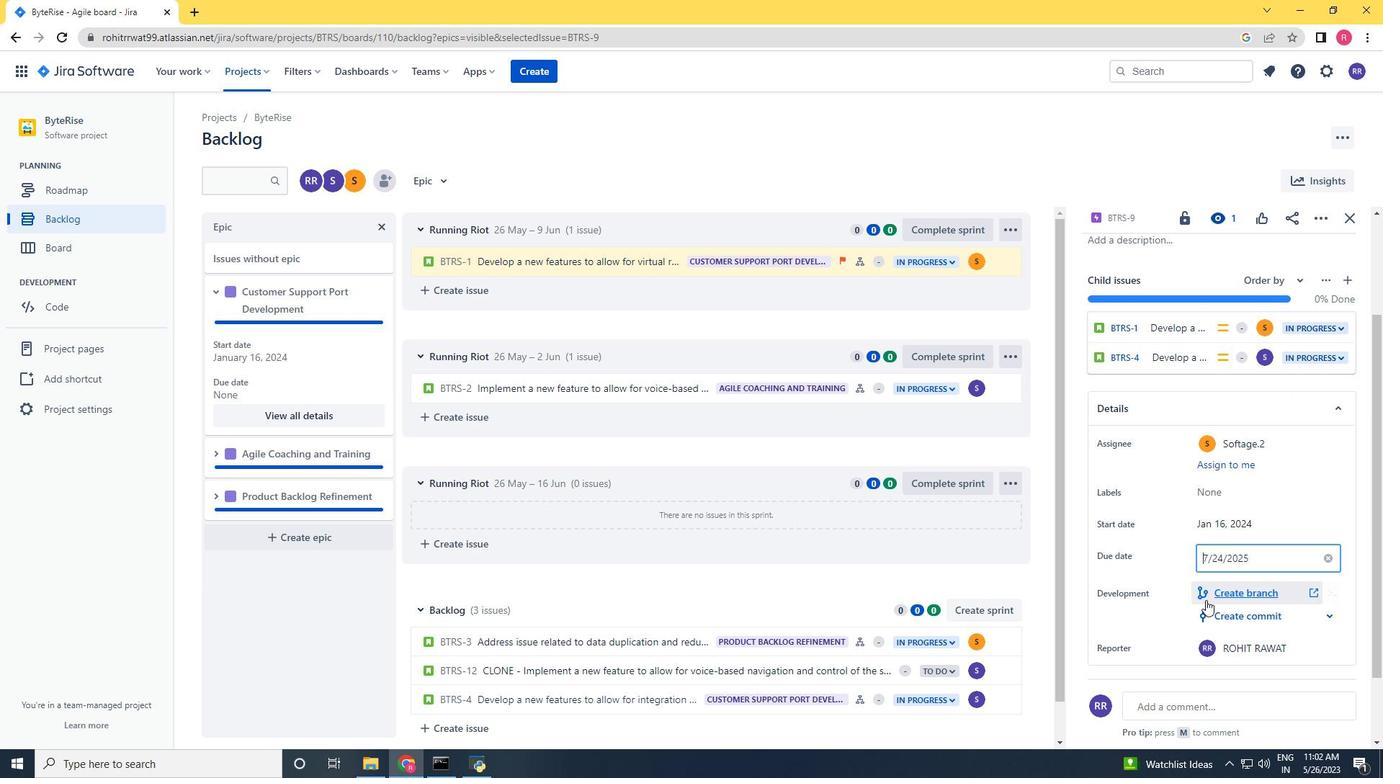 
Action: Mouse scrolled (1217, 609) with delta (0, 0)
Screenshot: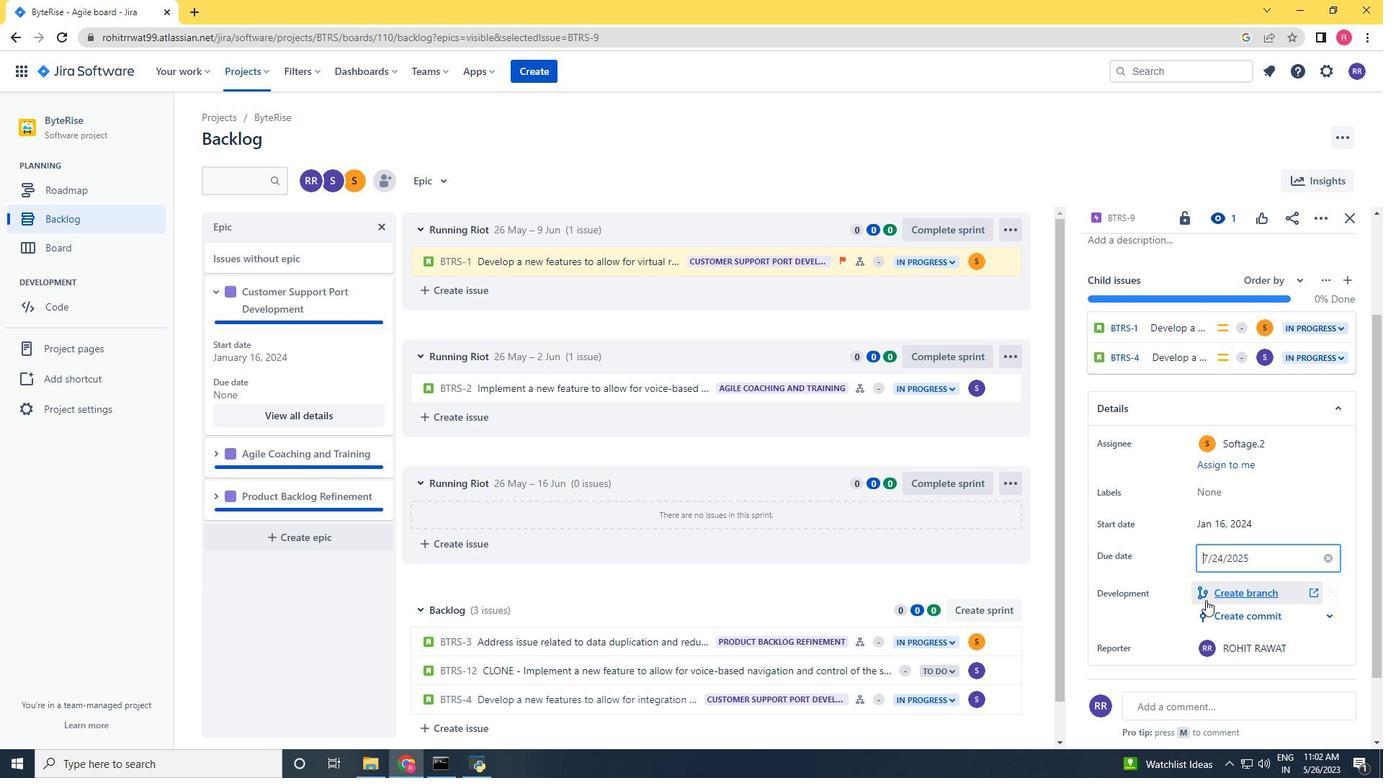 
Action: Mouse scrolled (1217, 609) with delta (0, 0)
Screenshot: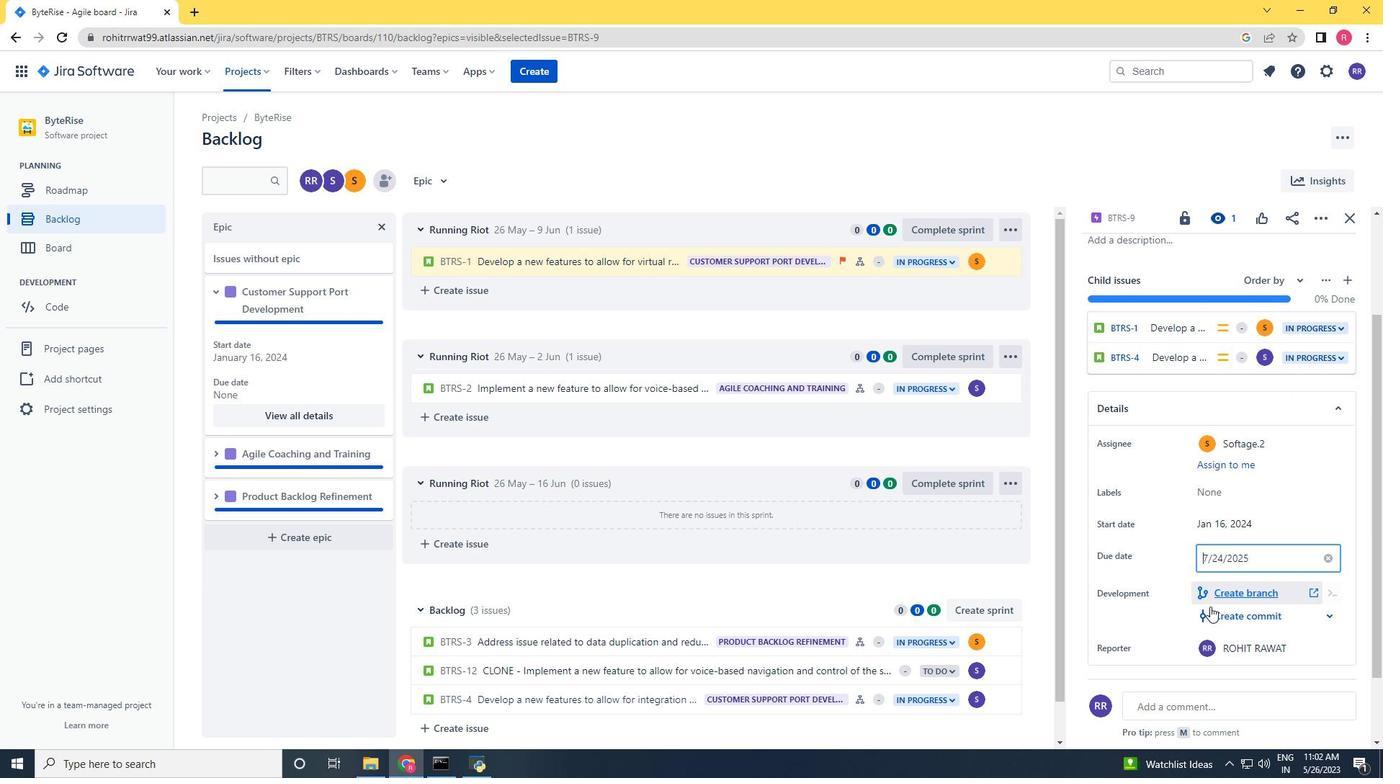 
Action: Mouse scrolled (1217, 609) with delta (0, 0)
Screenshot: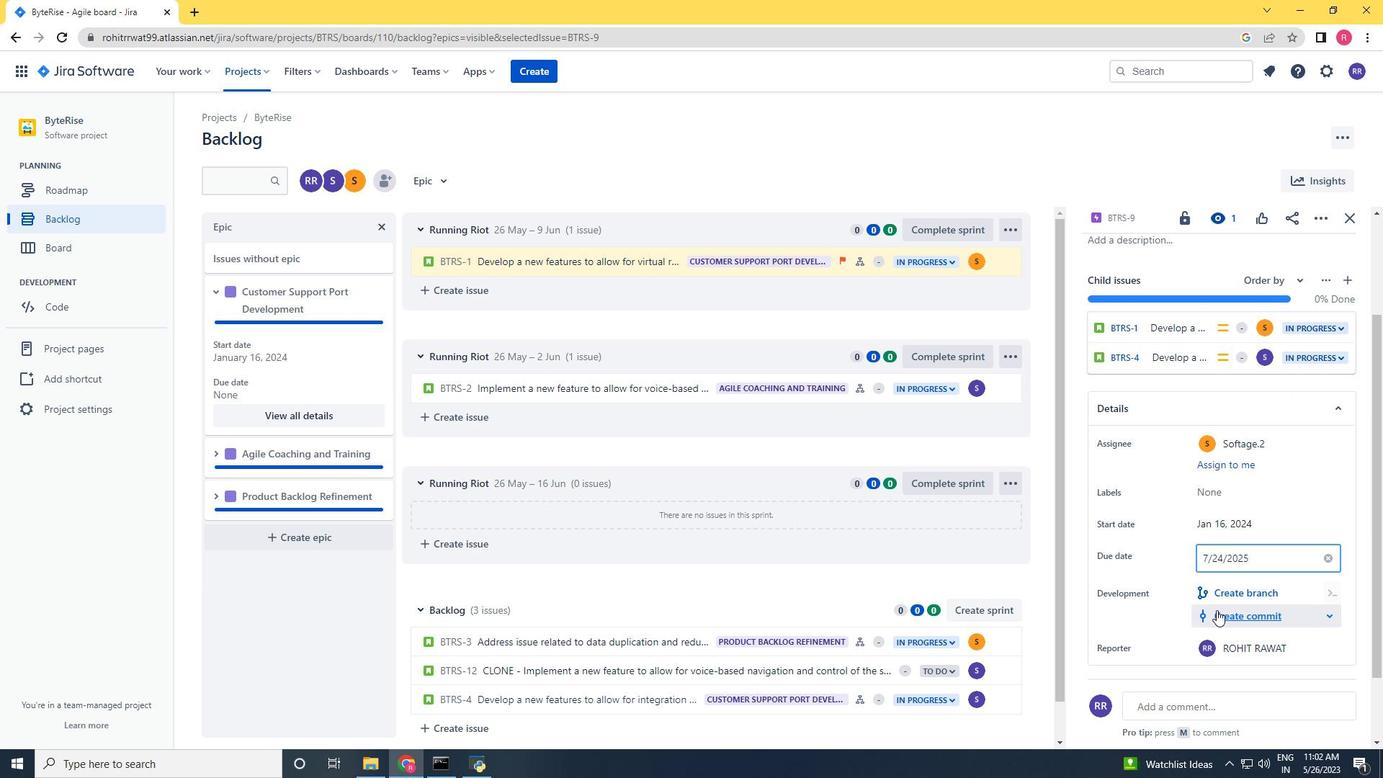 
Action: Mouse scrolled (1217, 609) with delta (0, 0)
Screenshot: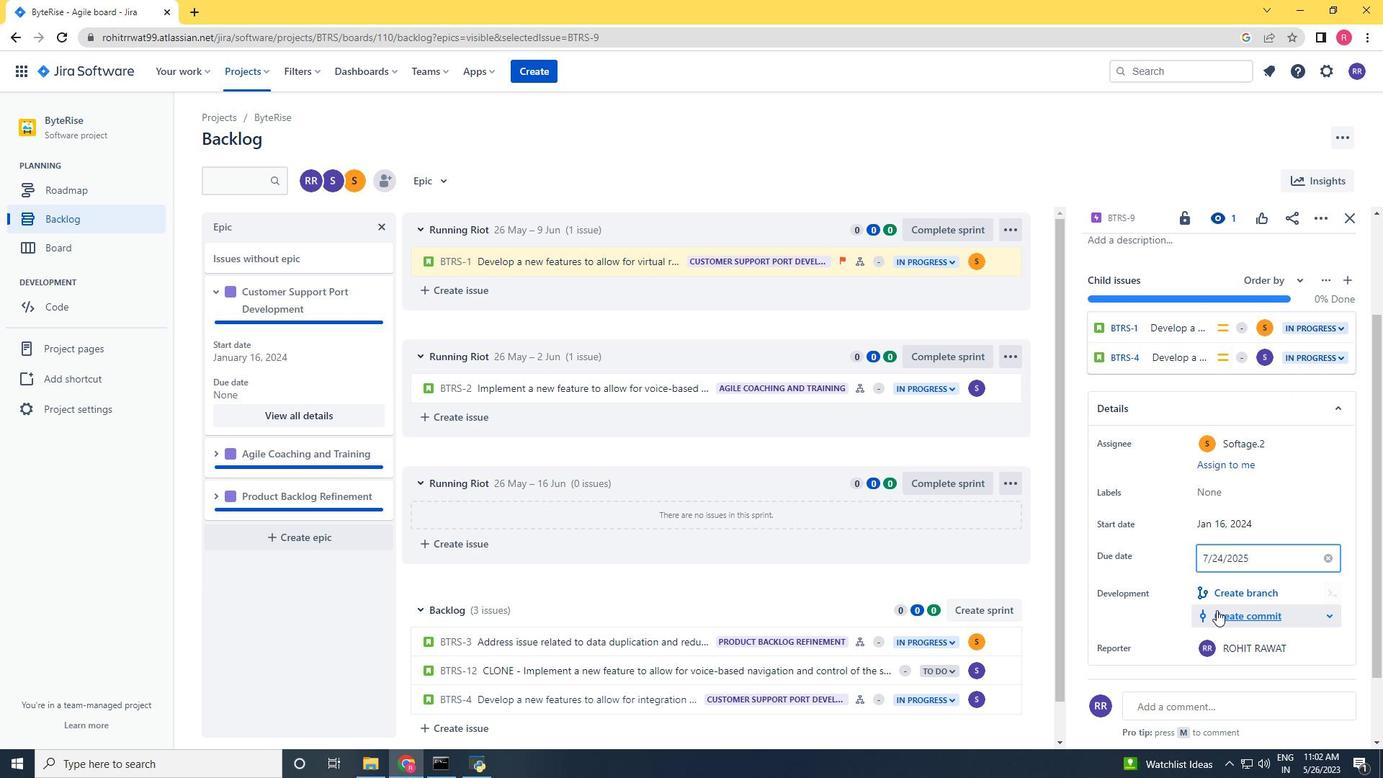 
Action: Mouse moved to (1223, 604)
Screenshot: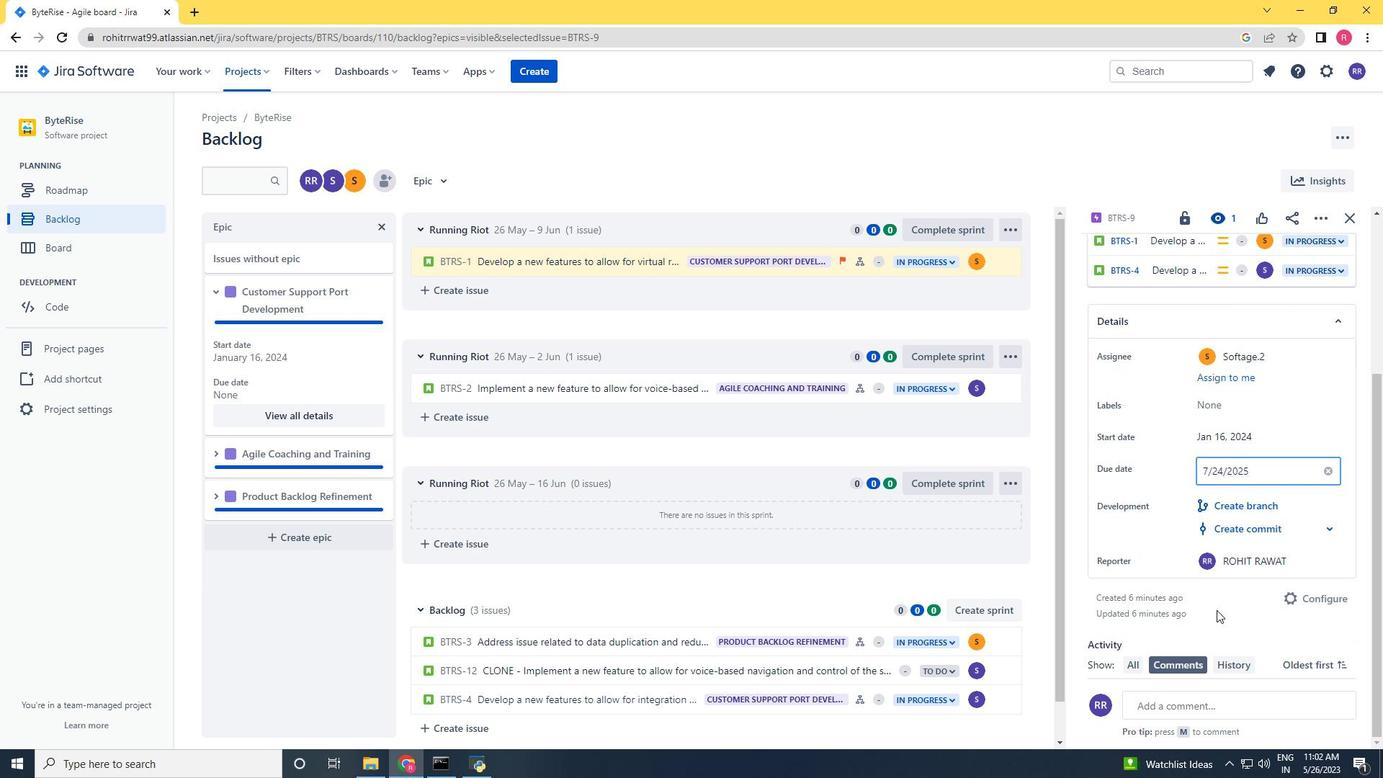 
Action: Mouse pressed left at (1223, 604)
Screenshot: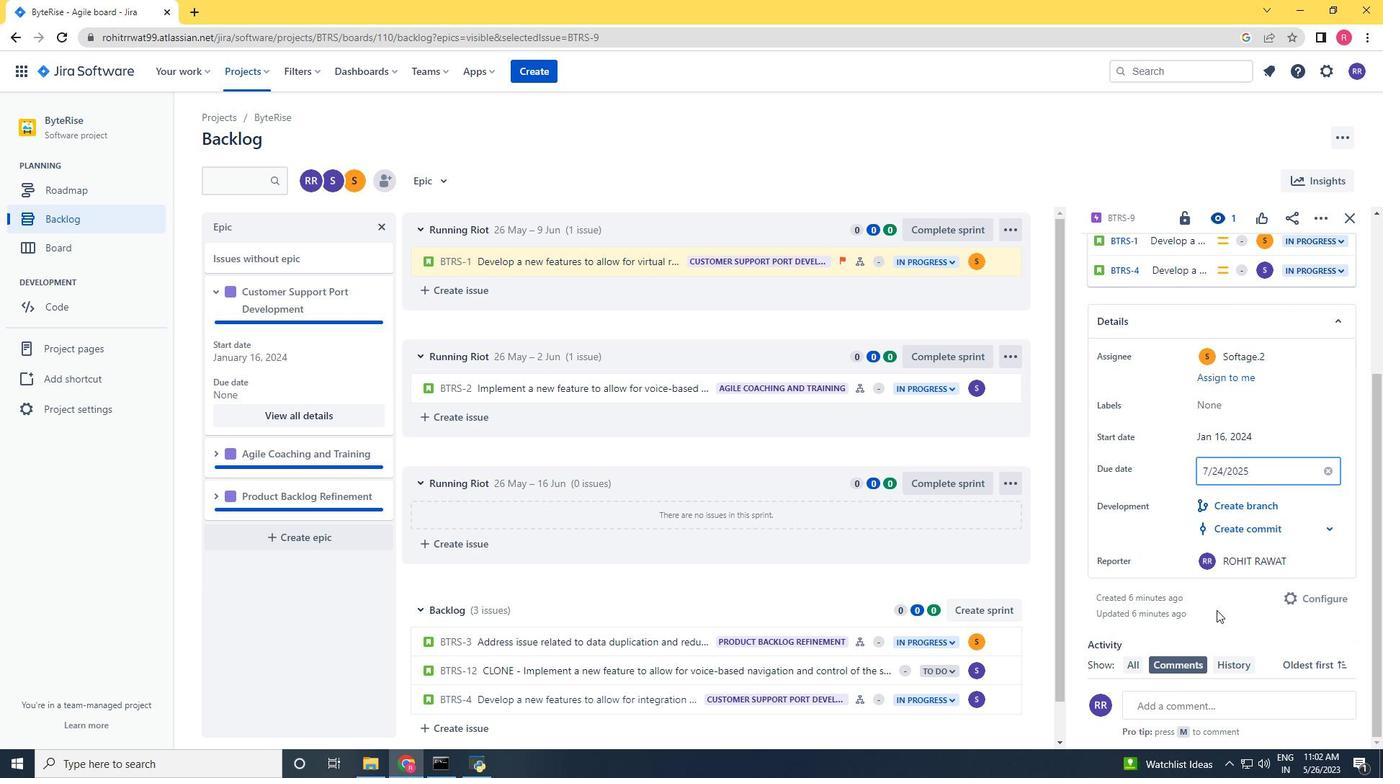 
Action: Mouse moved to (216, 451)
Screenshot: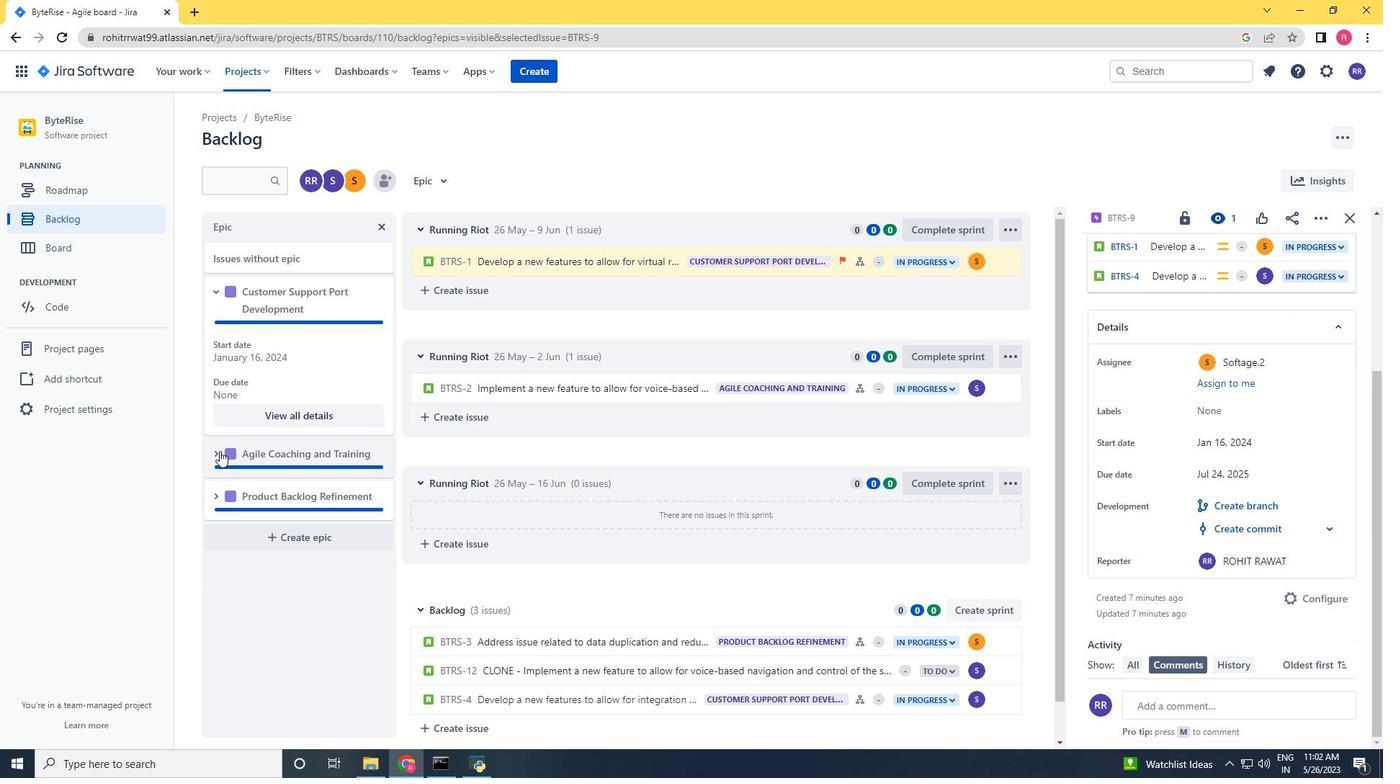 
Action: Mouse pressed left at (216, 451)
Screenshot: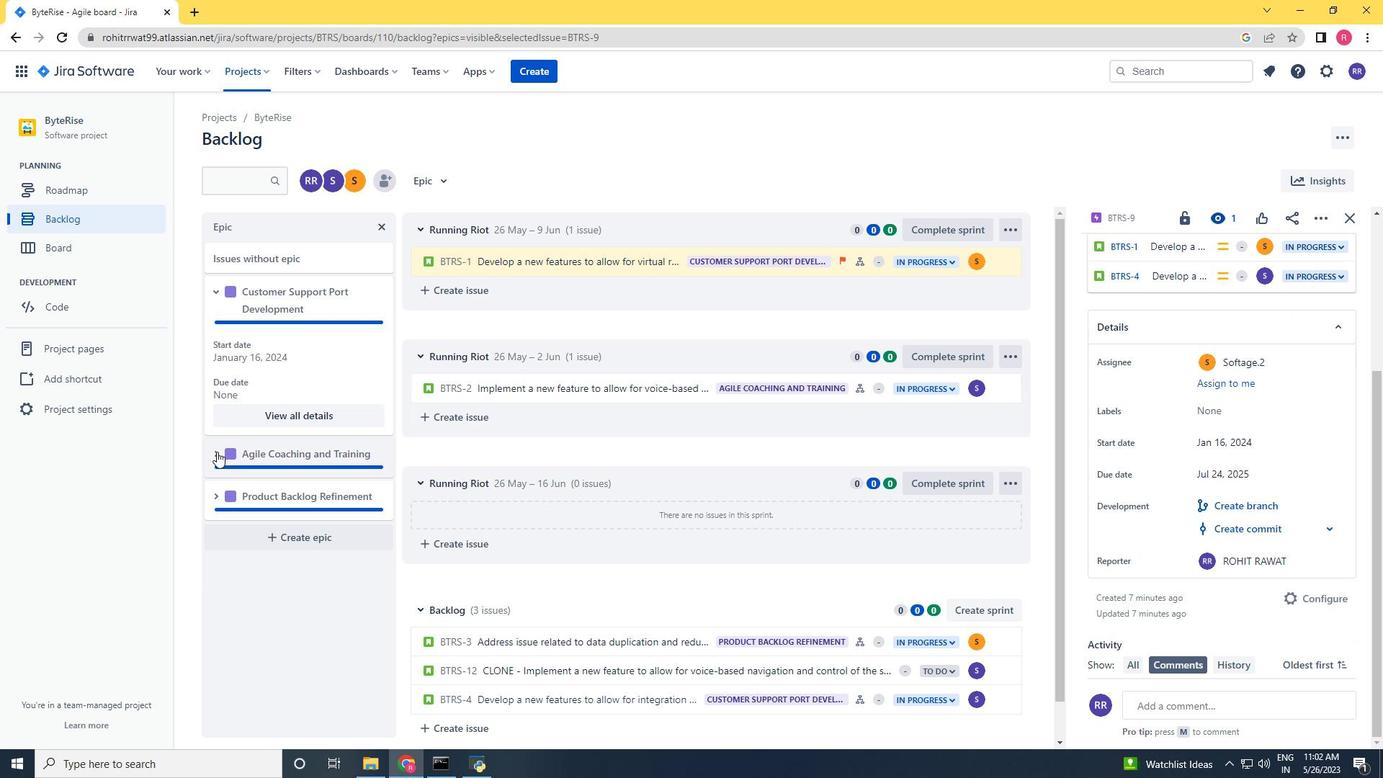 
Action: Mouse moved to (238, 451)
Screenshot: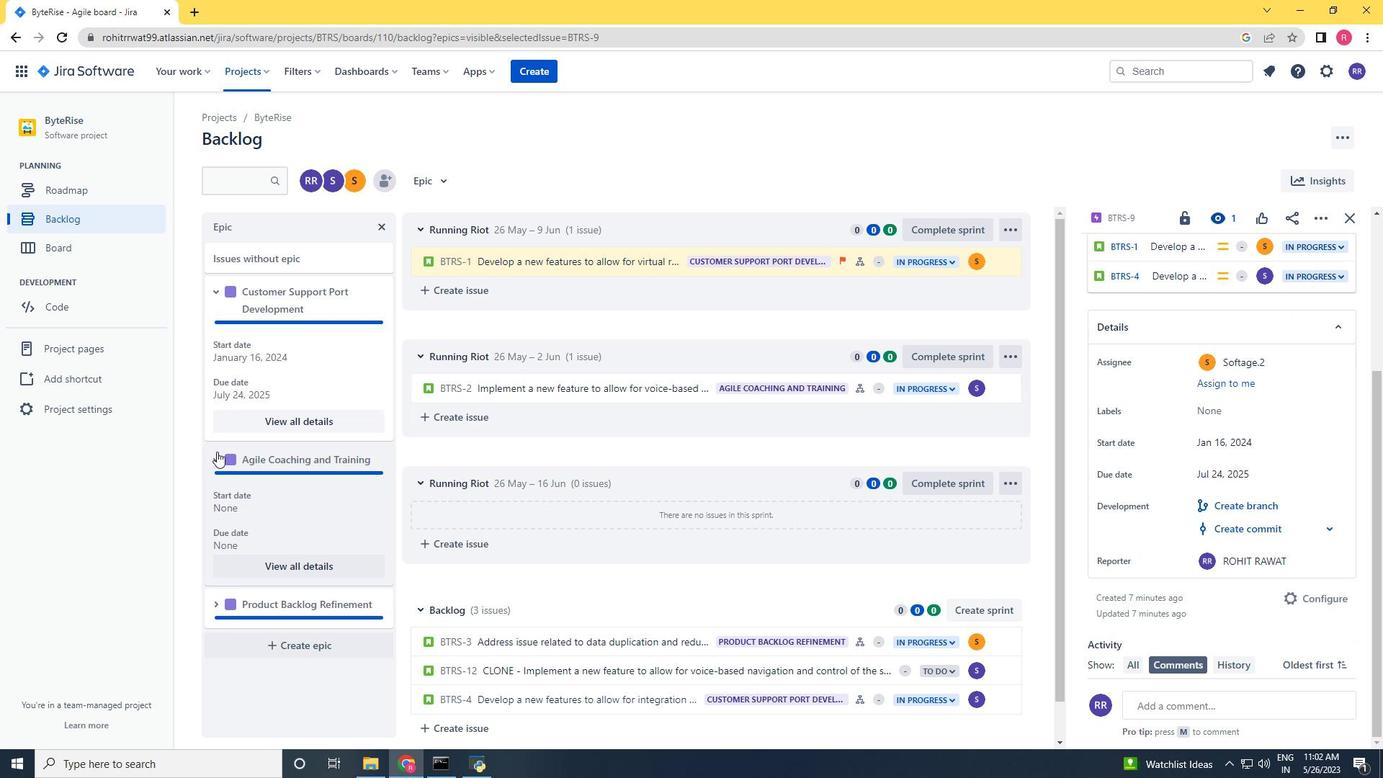 
Action: Mouse scrolled (238, 451) with delta (0, 0)
Screenshot: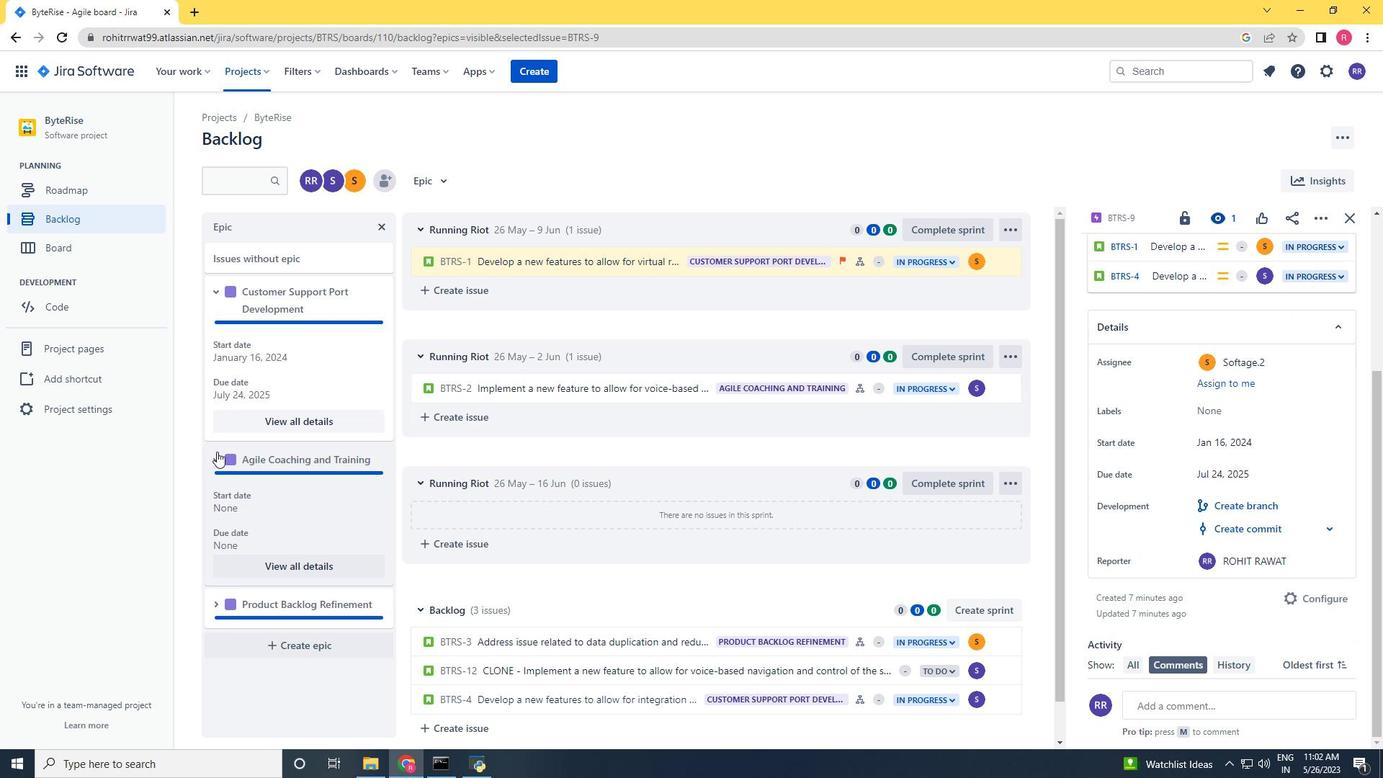 
Action: Mouse moved to (242, 451)
Screenshot: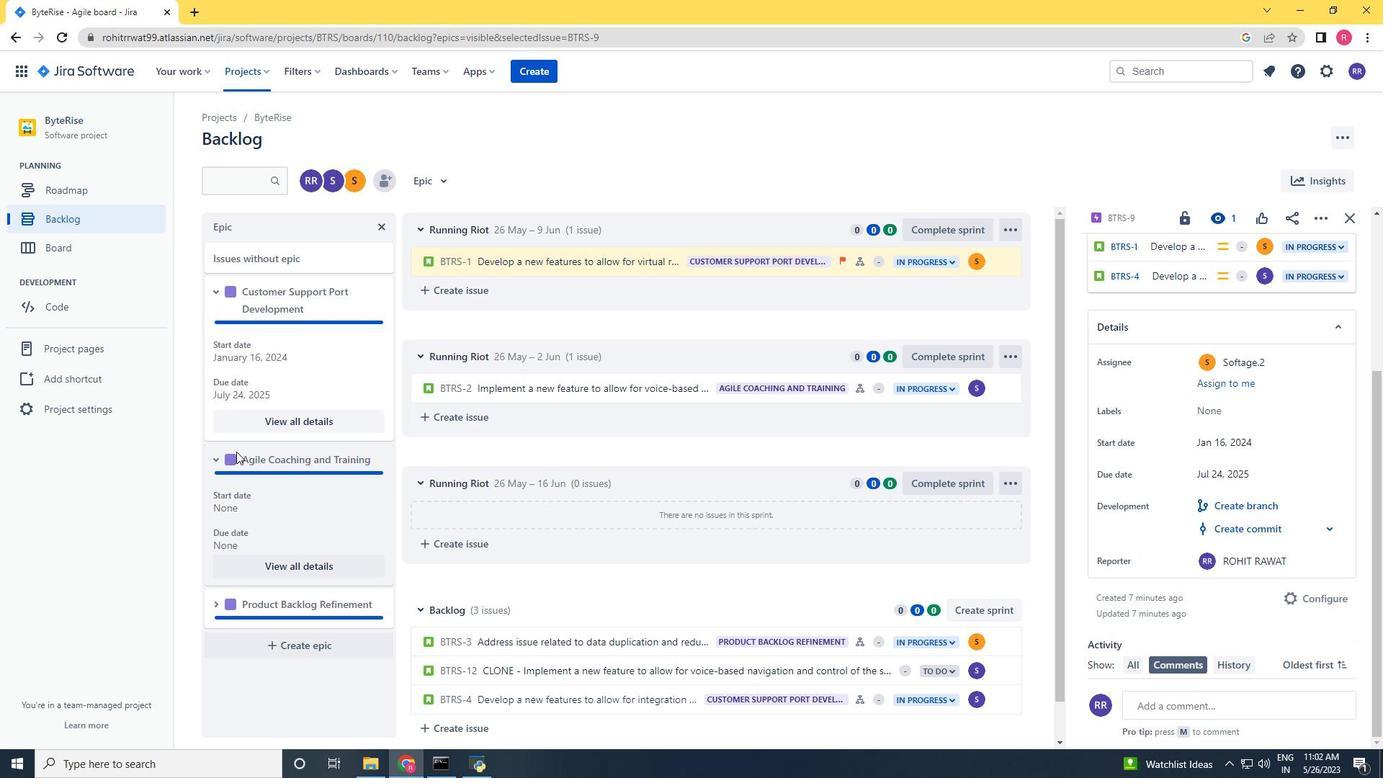 
Action: Mouse scrolled (242, 451) with delta (0, 0)
Screenshot: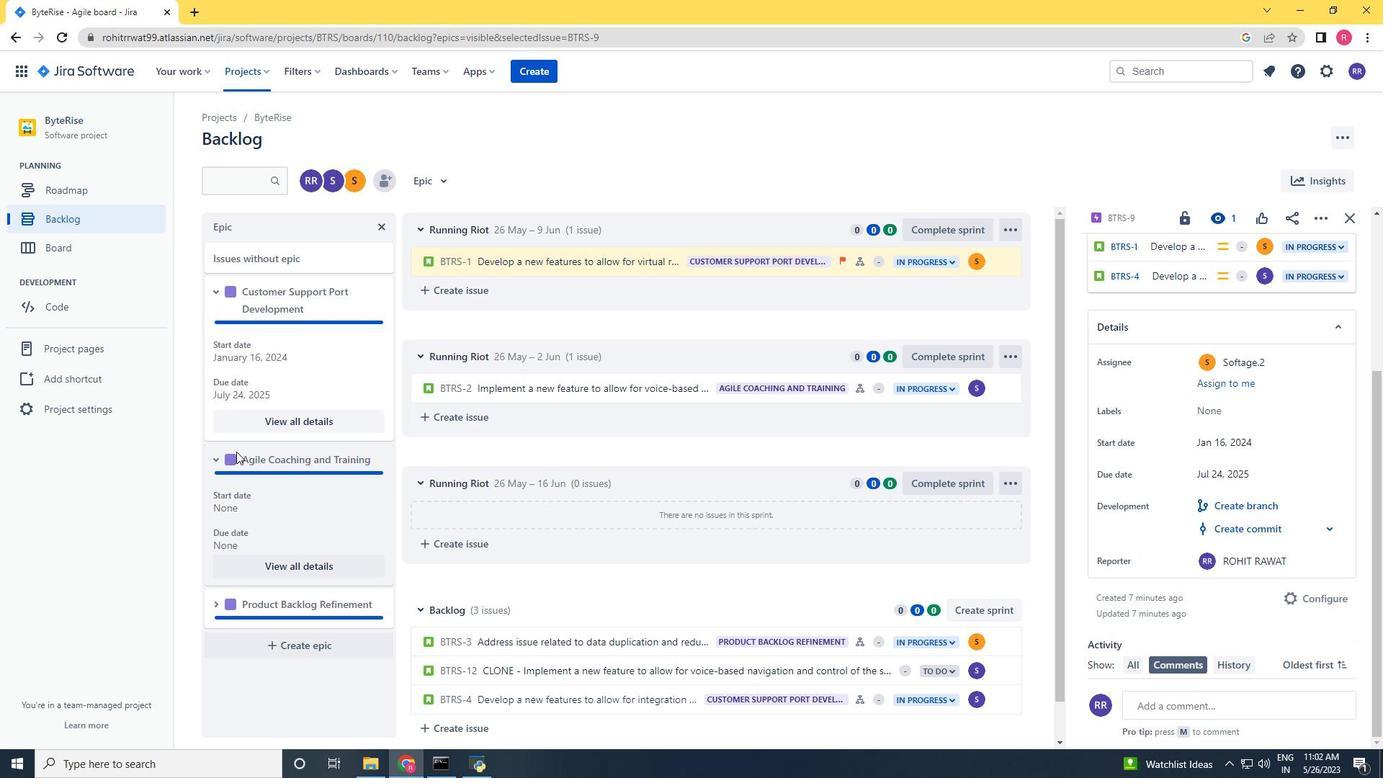 
Action: Mouse scrolled (242, 451) with delta (0, 0)
Screenshot: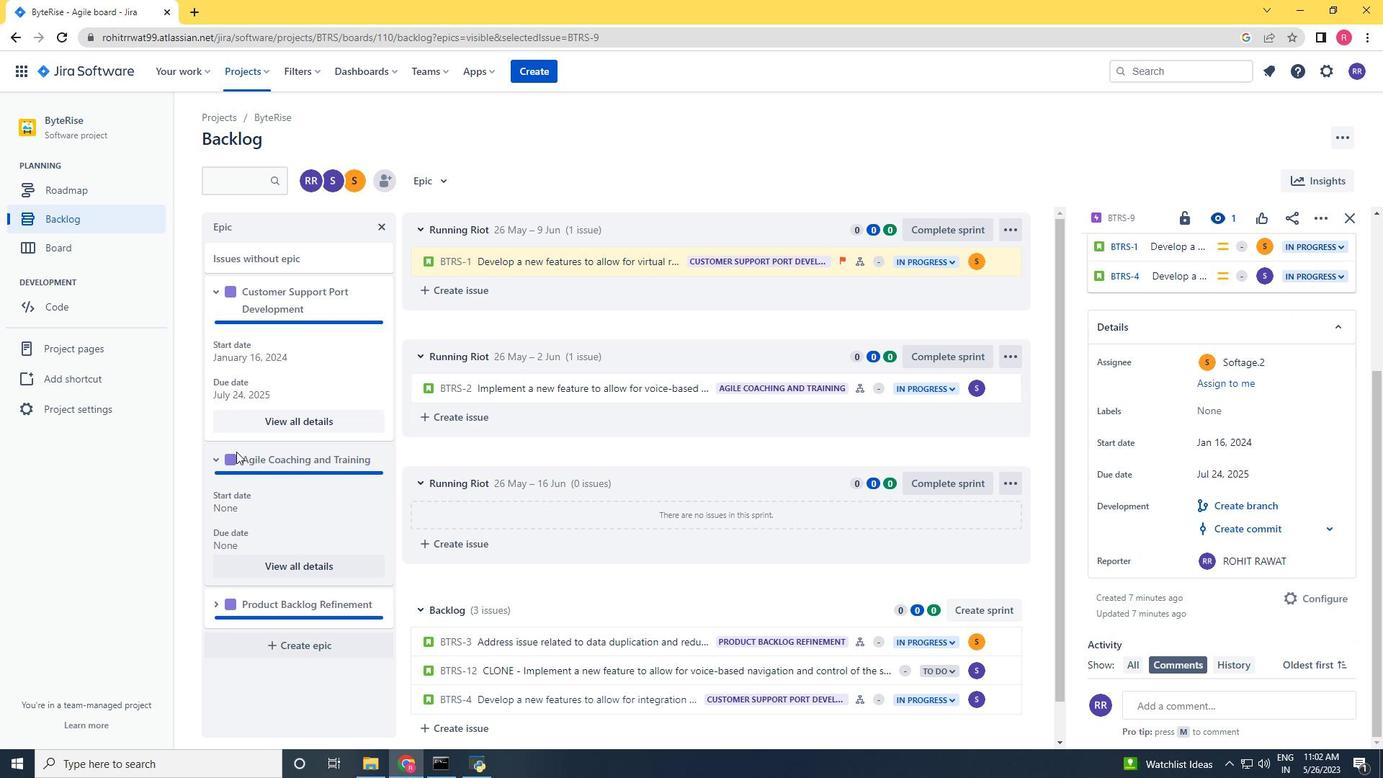 
Action: Mouse scrolled (242, 451) with delta (0, 0)
Screenshot: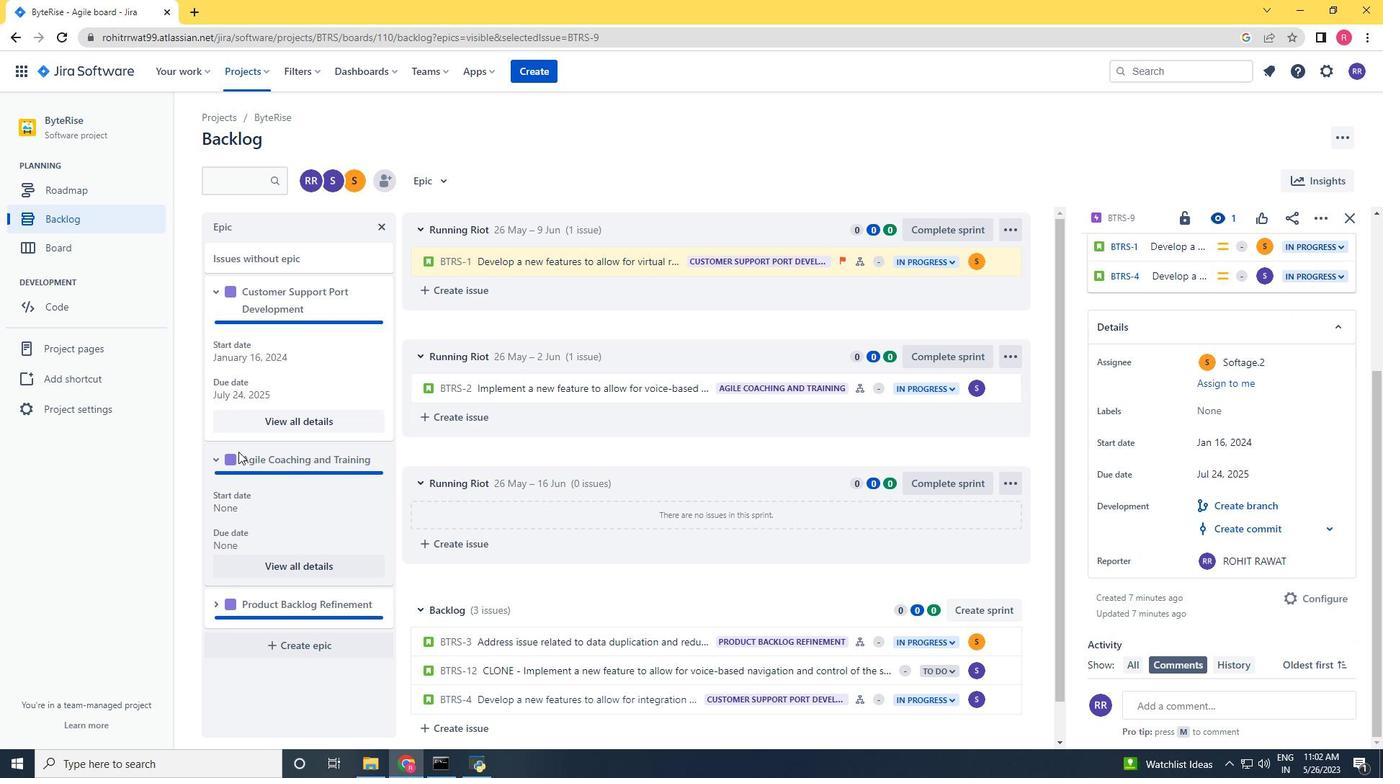 
Action: Mouse scrolled (242, 451) with delta (0, 0)
Screenshot: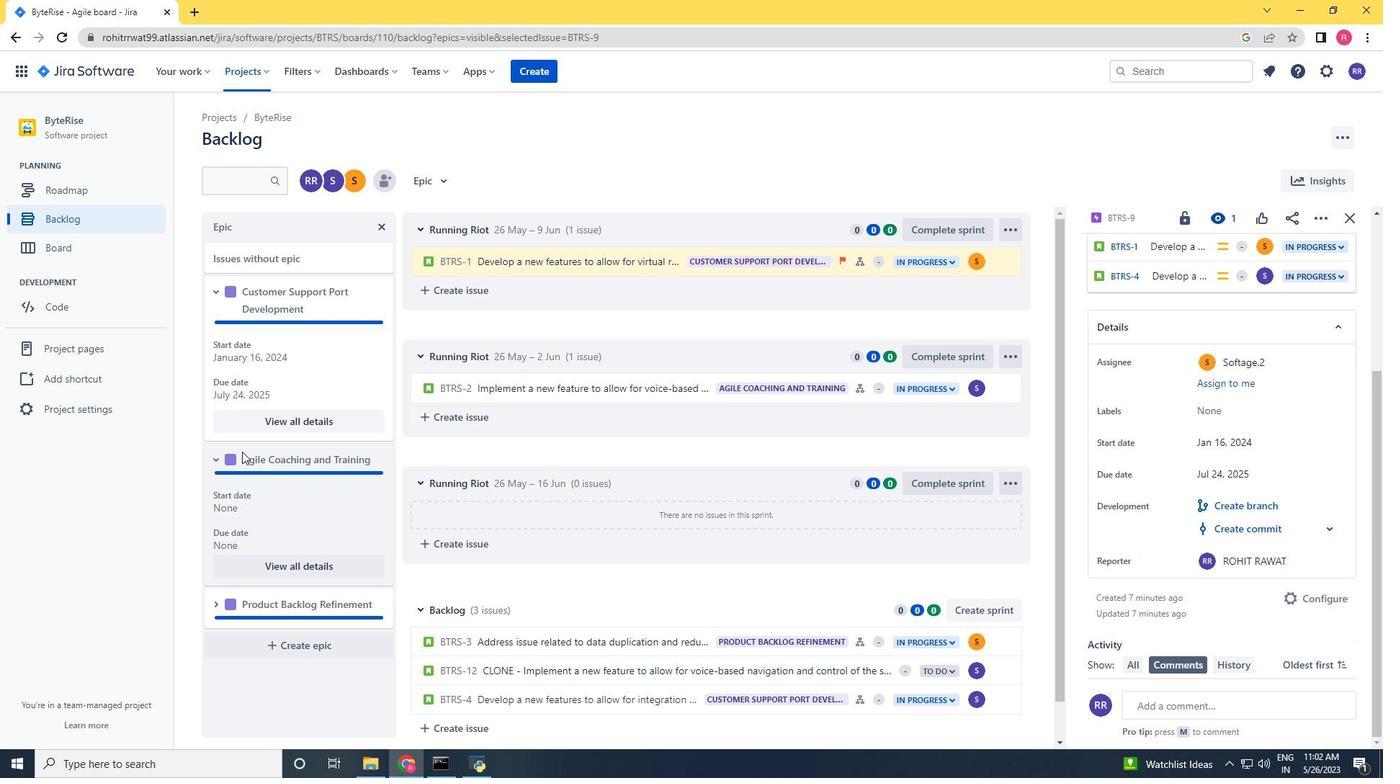 
Action: Mouse moved to (303, 563)
Screenshot: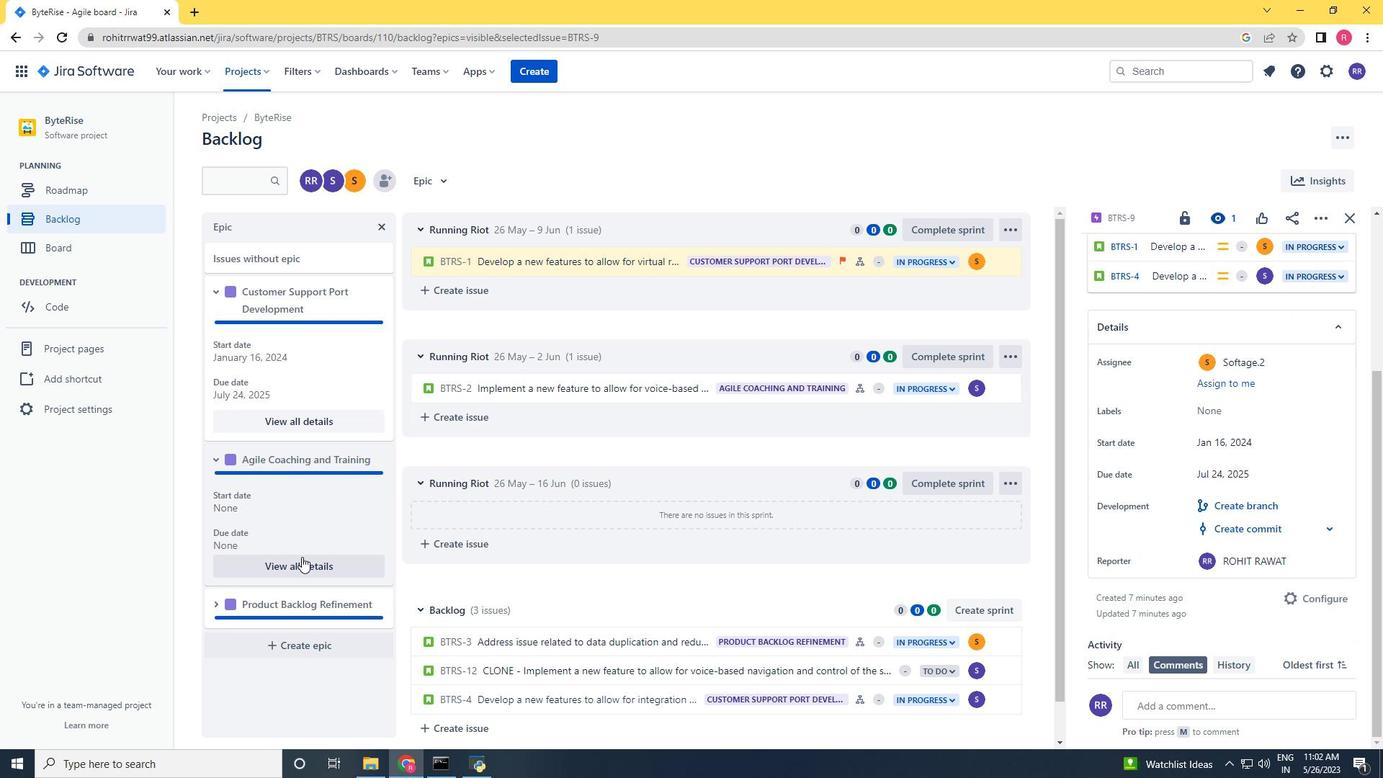 
Action: Mouse pressed left at (303, 563)
Screenshot: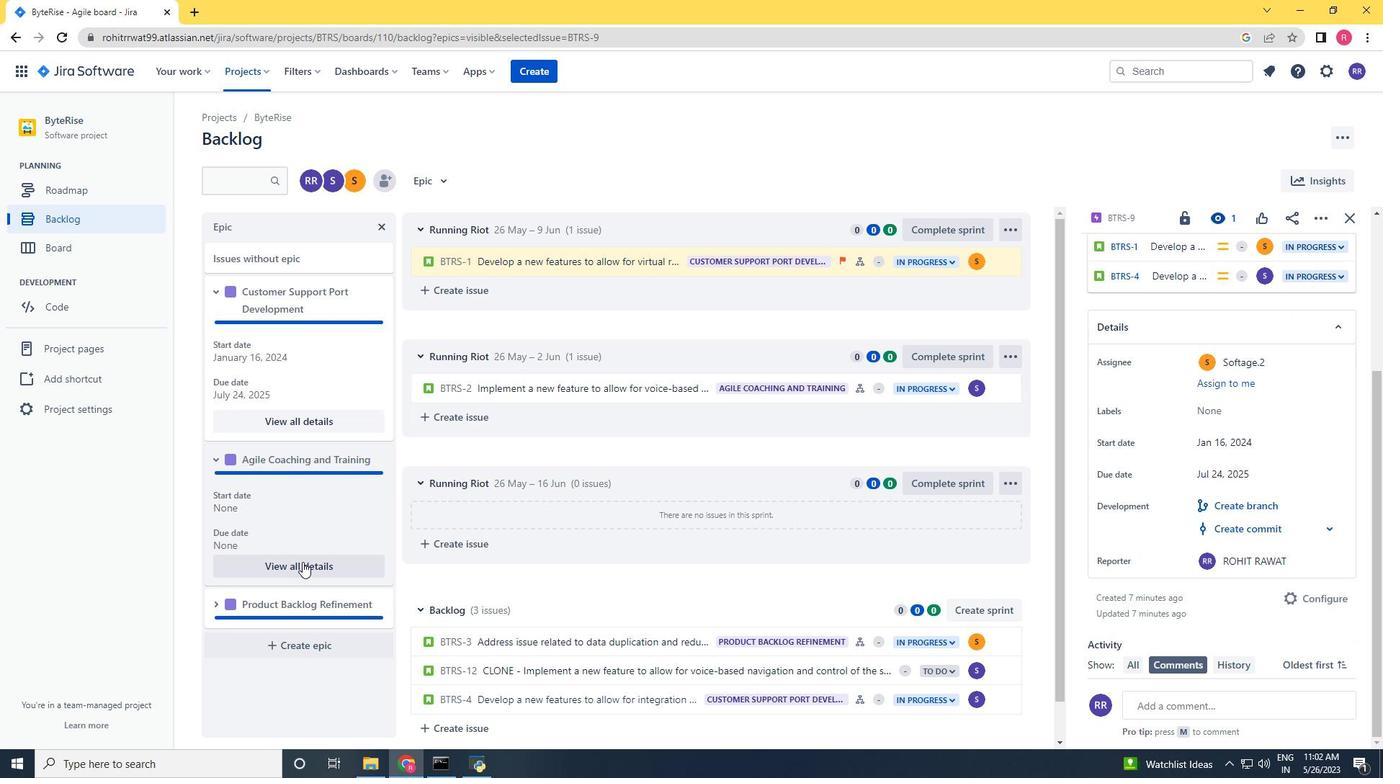
Action: Mouse moved to (1287, 336)
Screenshot: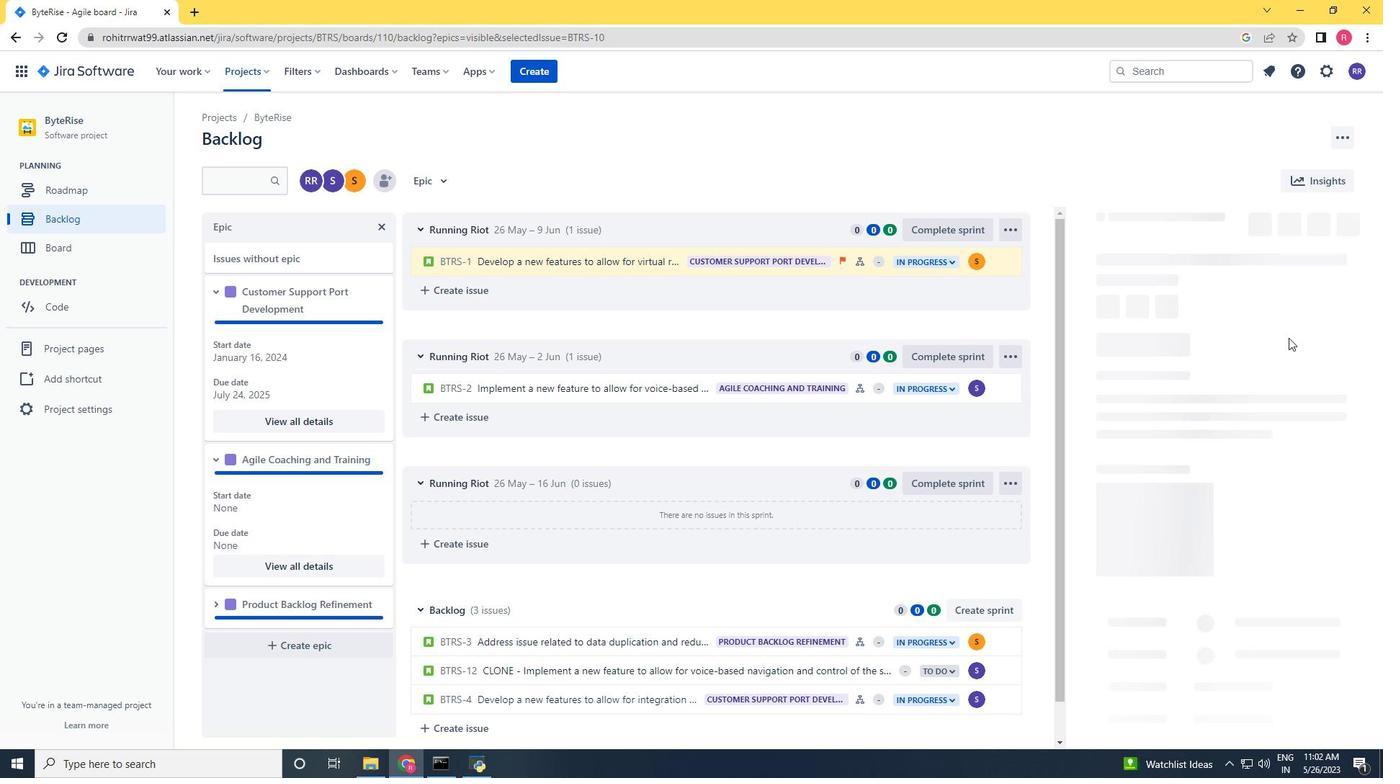 
Action: Mouse scrolled (1287, 335) with delta (0, 0)
Screenshot: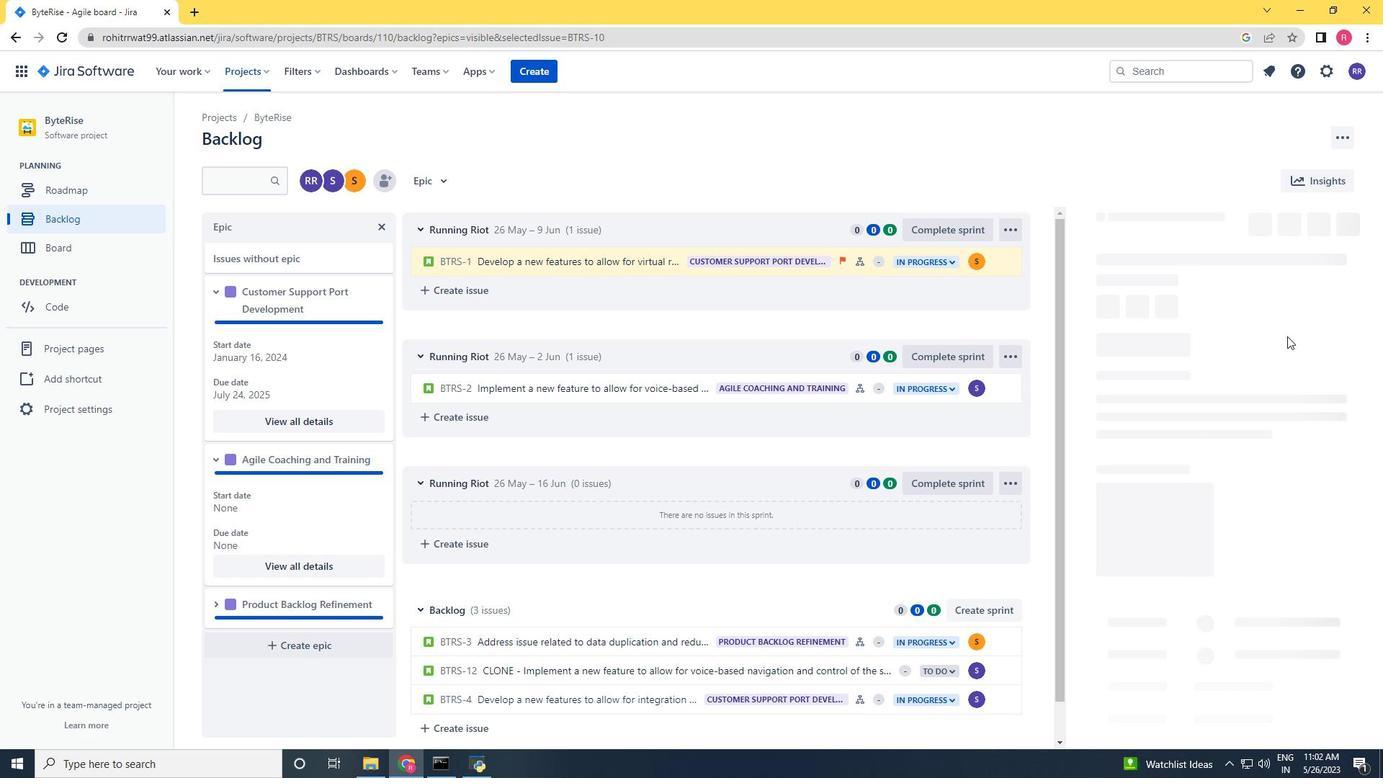 
Action: Mouse scrolled (1287, 335) with delta (0, 0)
Screenshot: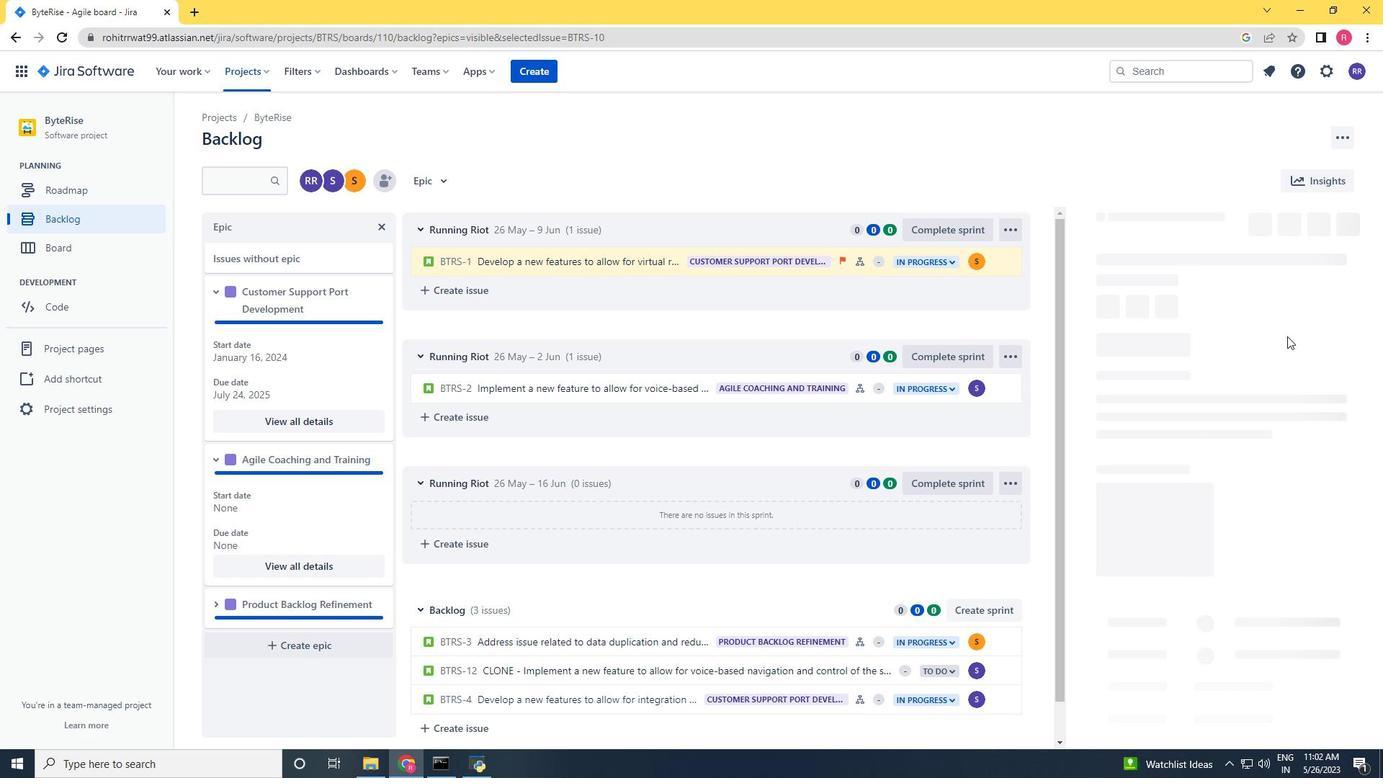 
Action: Mouse scrolled (1287, 335) with delta (0, 0)
Screenshot: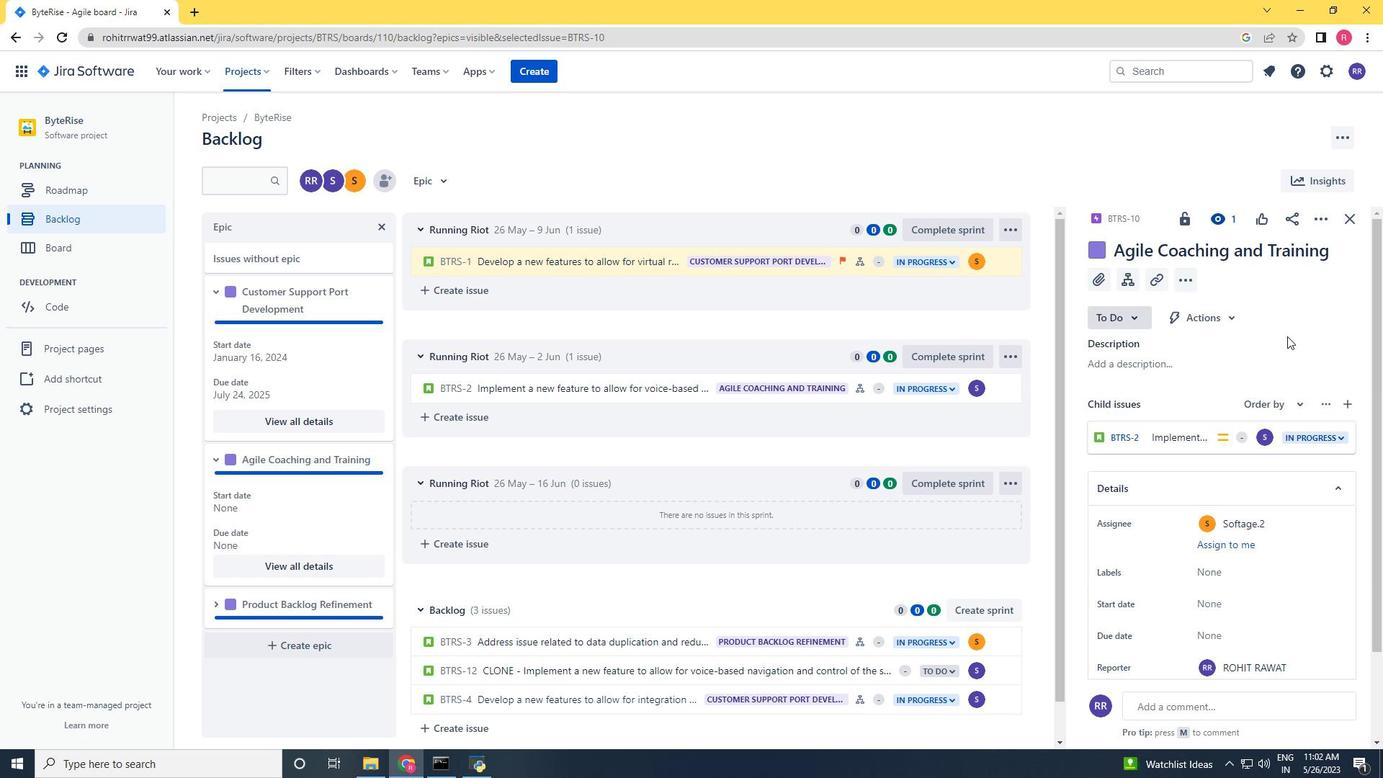 
Action: Mouse moved to (1261, 596)
Screenshot: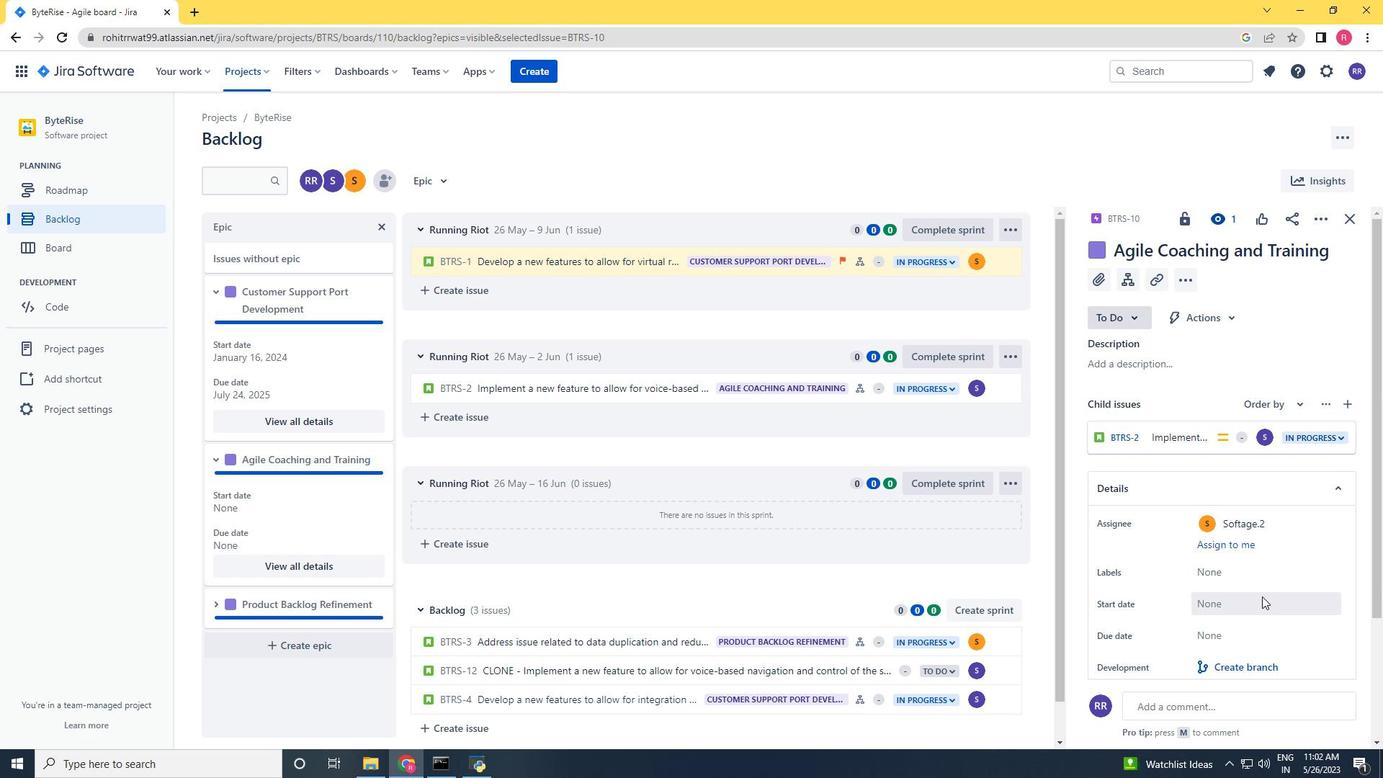 
Action: Mouse scrolled (1261, 596) with delta (0, 0)
Screenshot: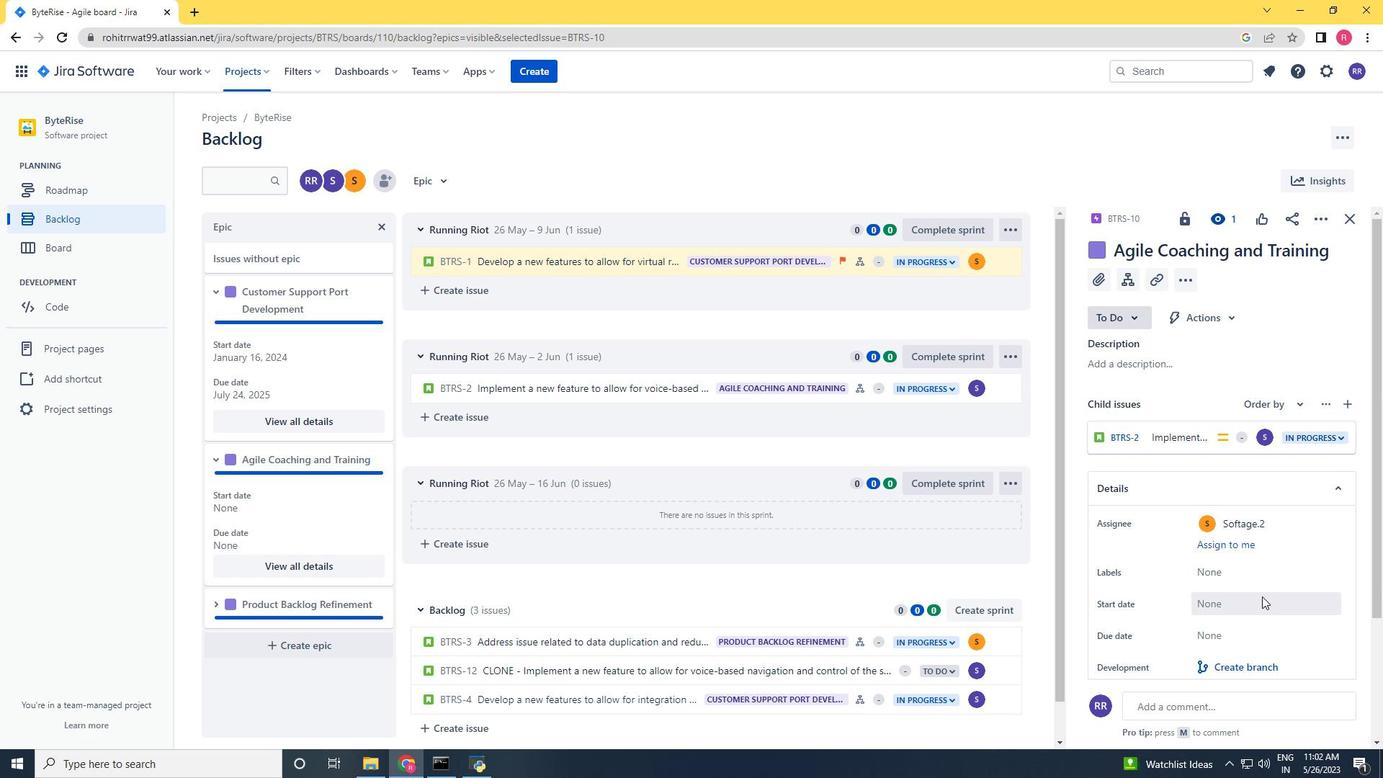 
Action: Mouse scrolled (1261, 596) with delta (0, 0)
Screenshot: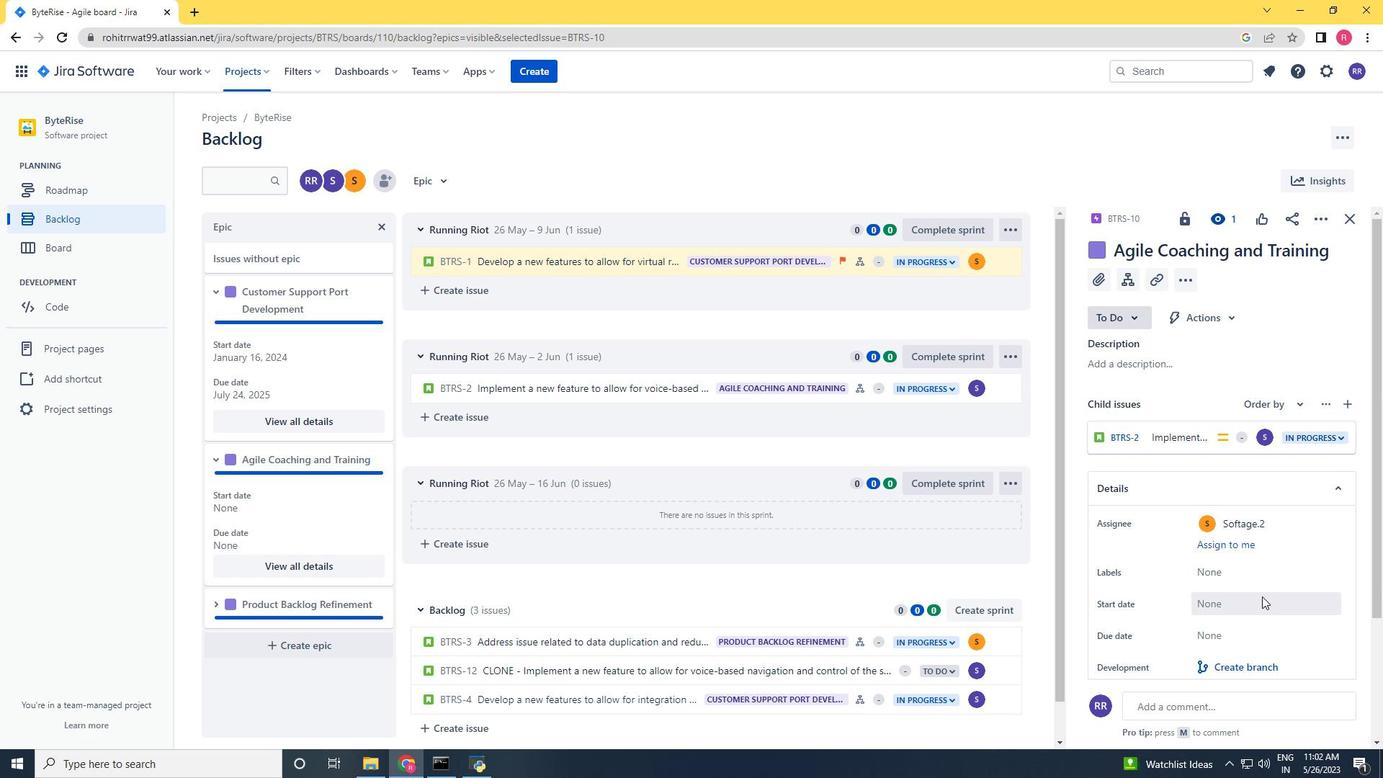 
Action: Mouse moved to (1215, 447)
Screenshot: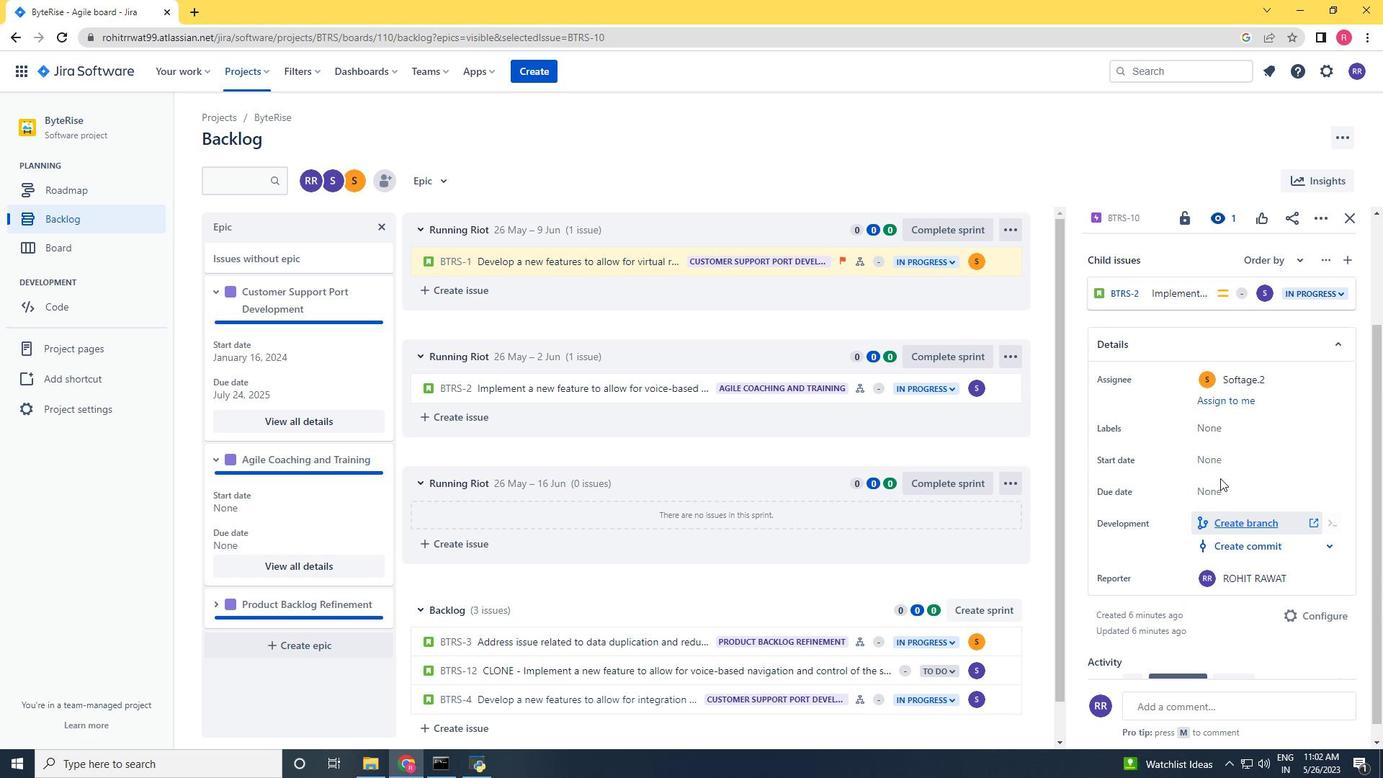 
Action: Mouse pressed left at (1215, 447)
Screenshot: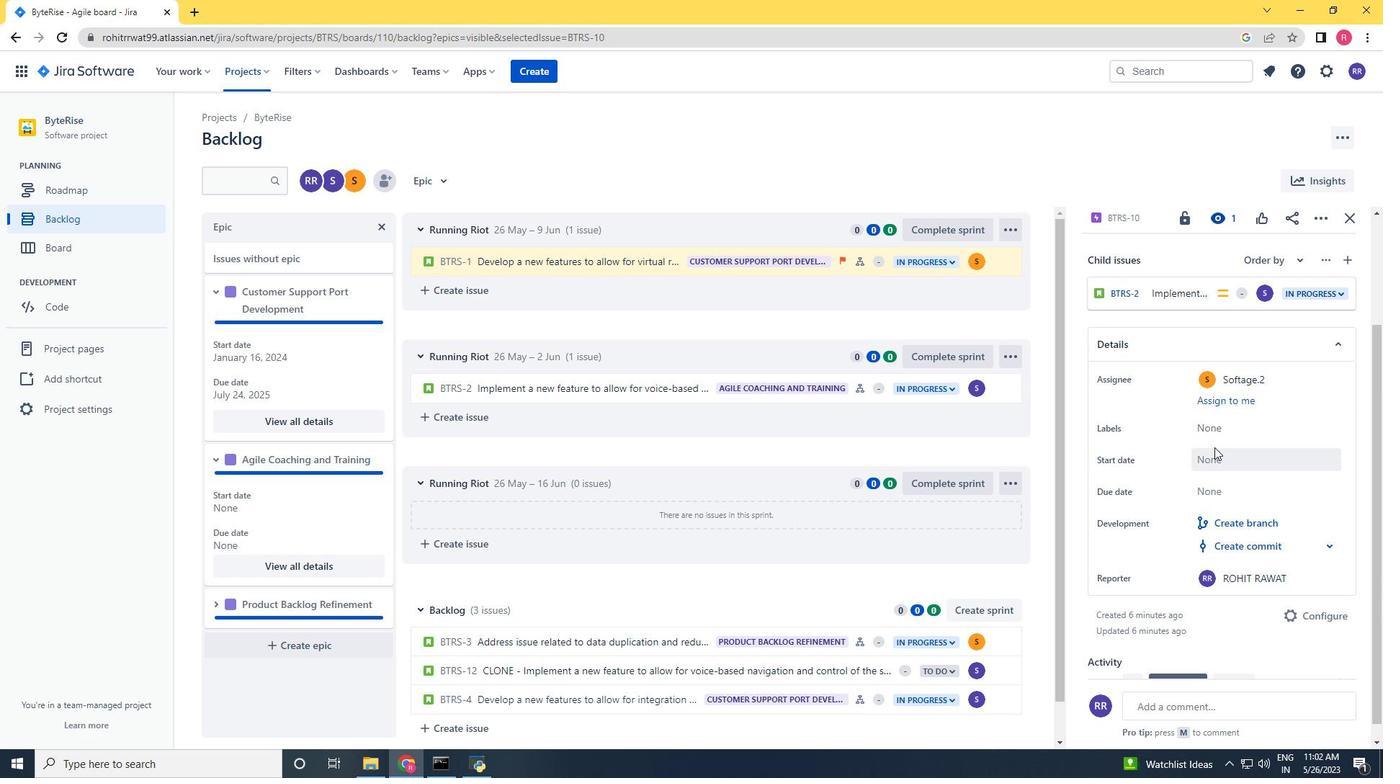 
Action: Mouse moved to (1230, 459)
Screenshot: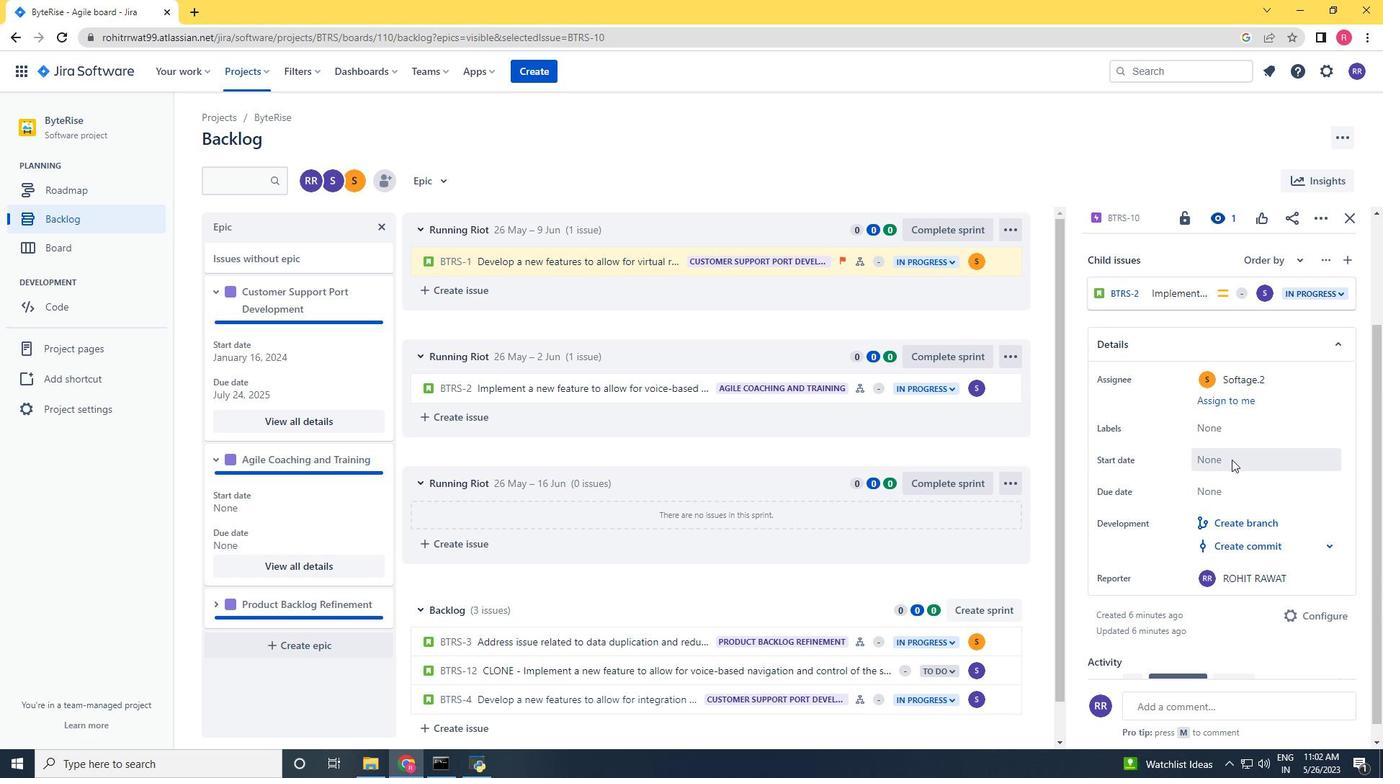 
Action: Mouse pressed left at (1230, 459)
Screenshot: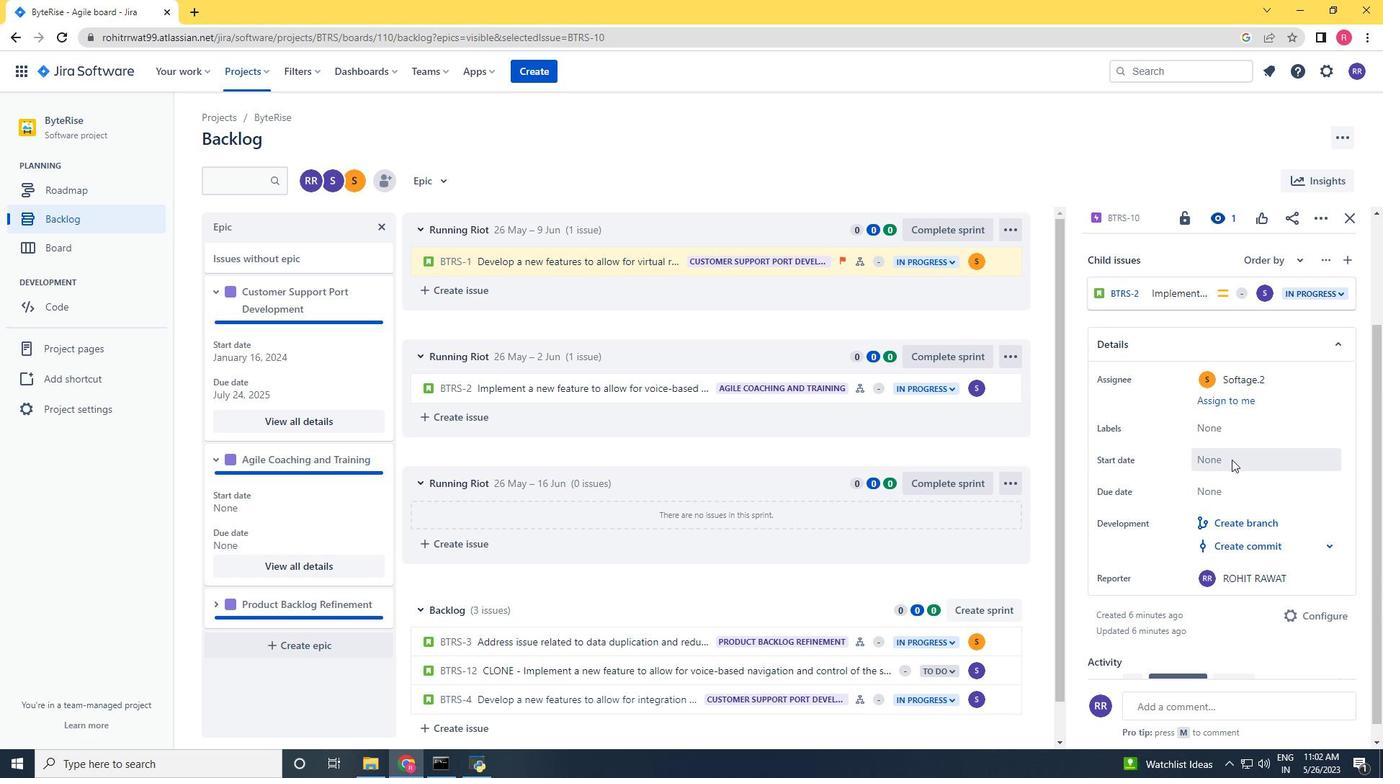 
Action: Mouse moved to (1354, 504)
Screenshot: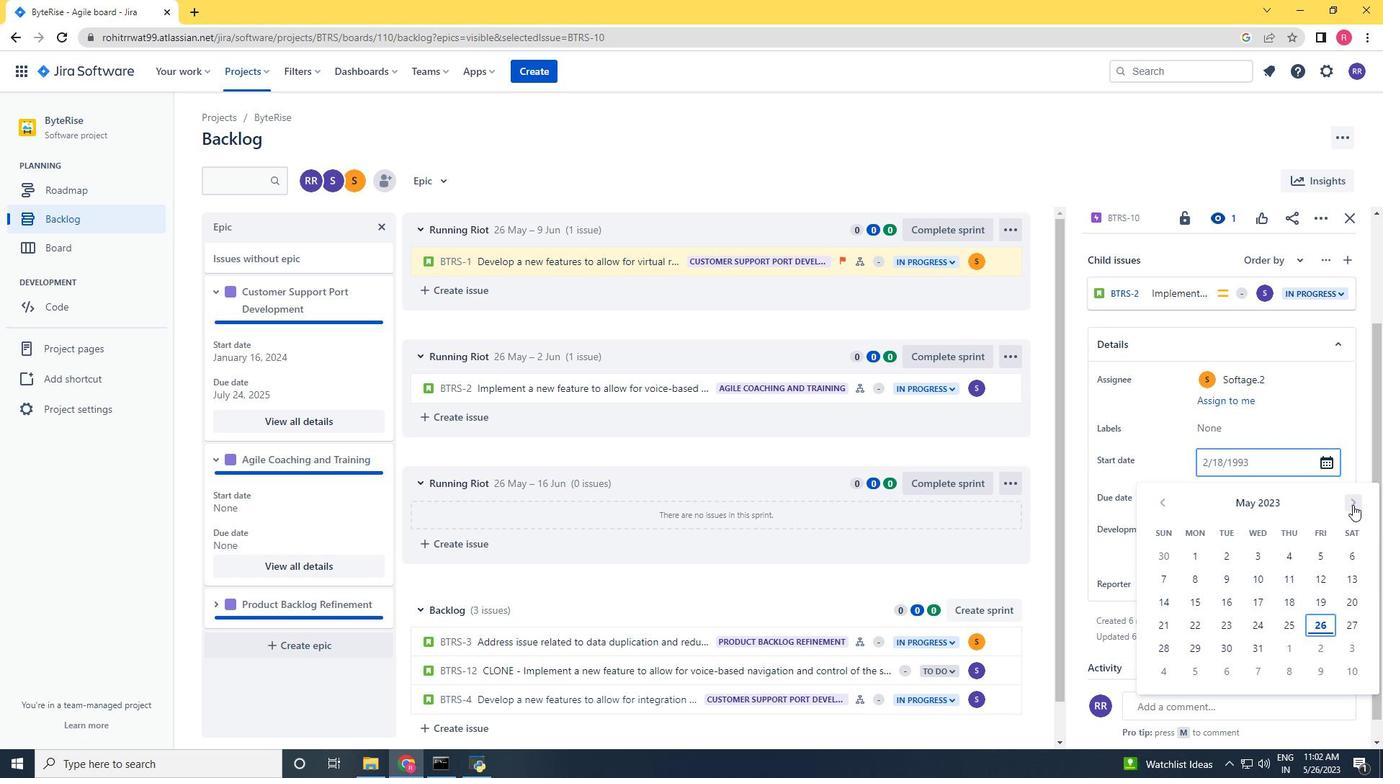 
Action: Mouse pressed left at (1354, 504)
Screenshot: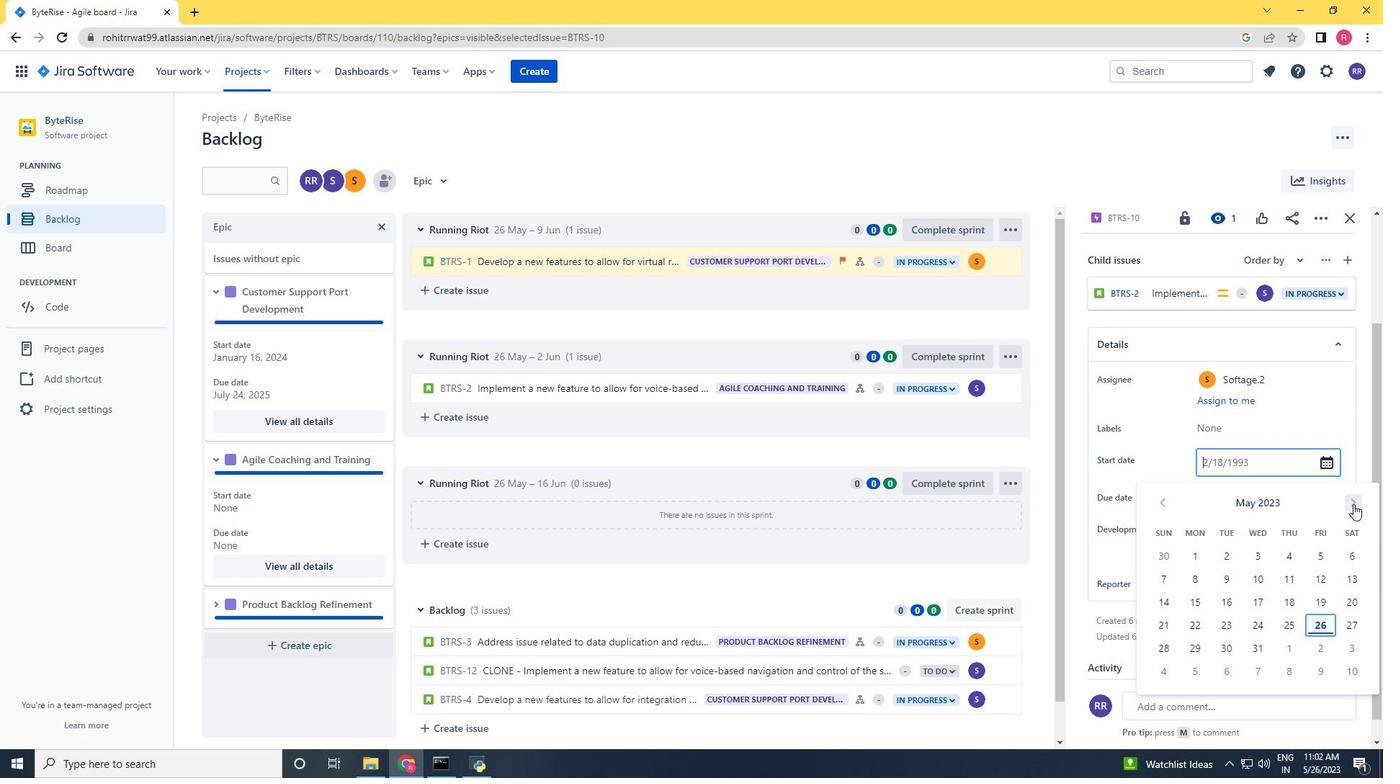 
Action: Mouse pressed left at (1354, 504)
Screenshot: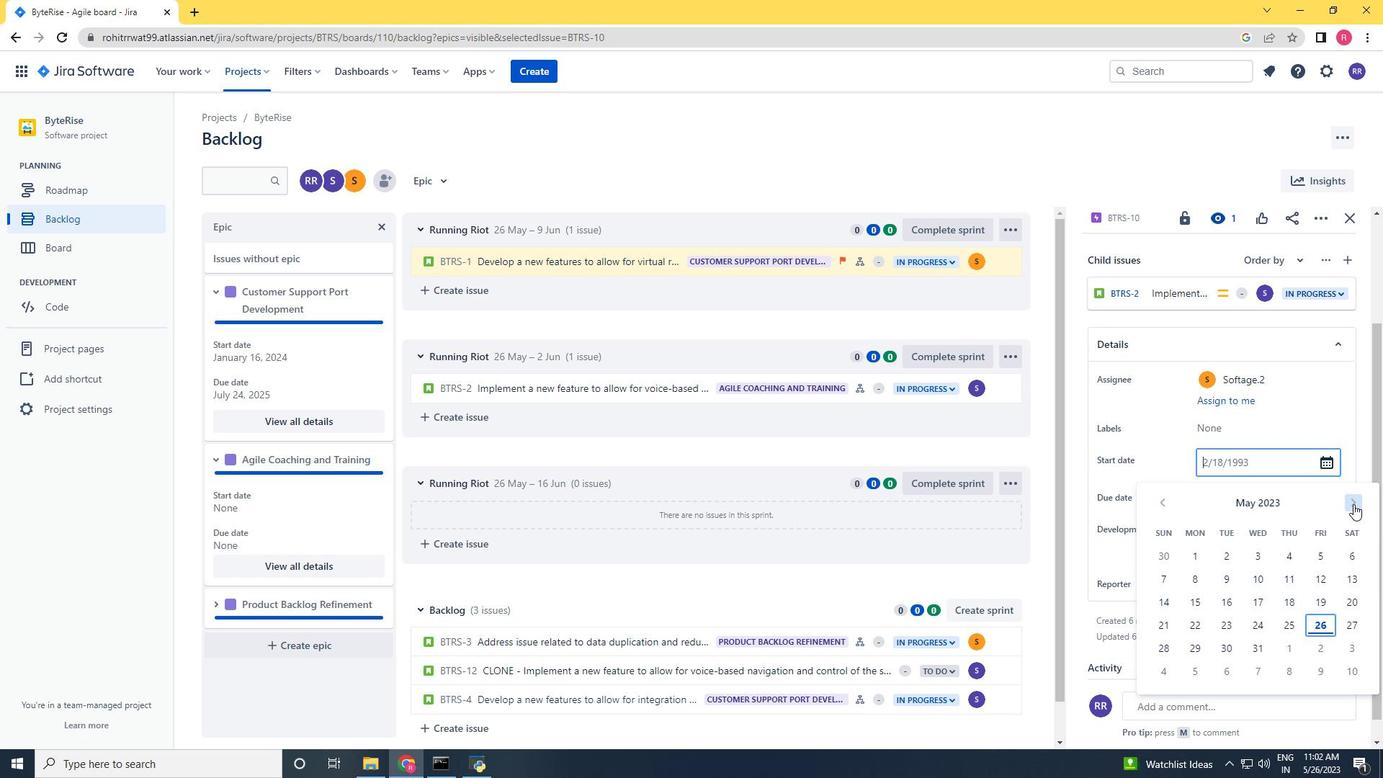 
Action: Mouse moved to (1166, 504)
Screenshot: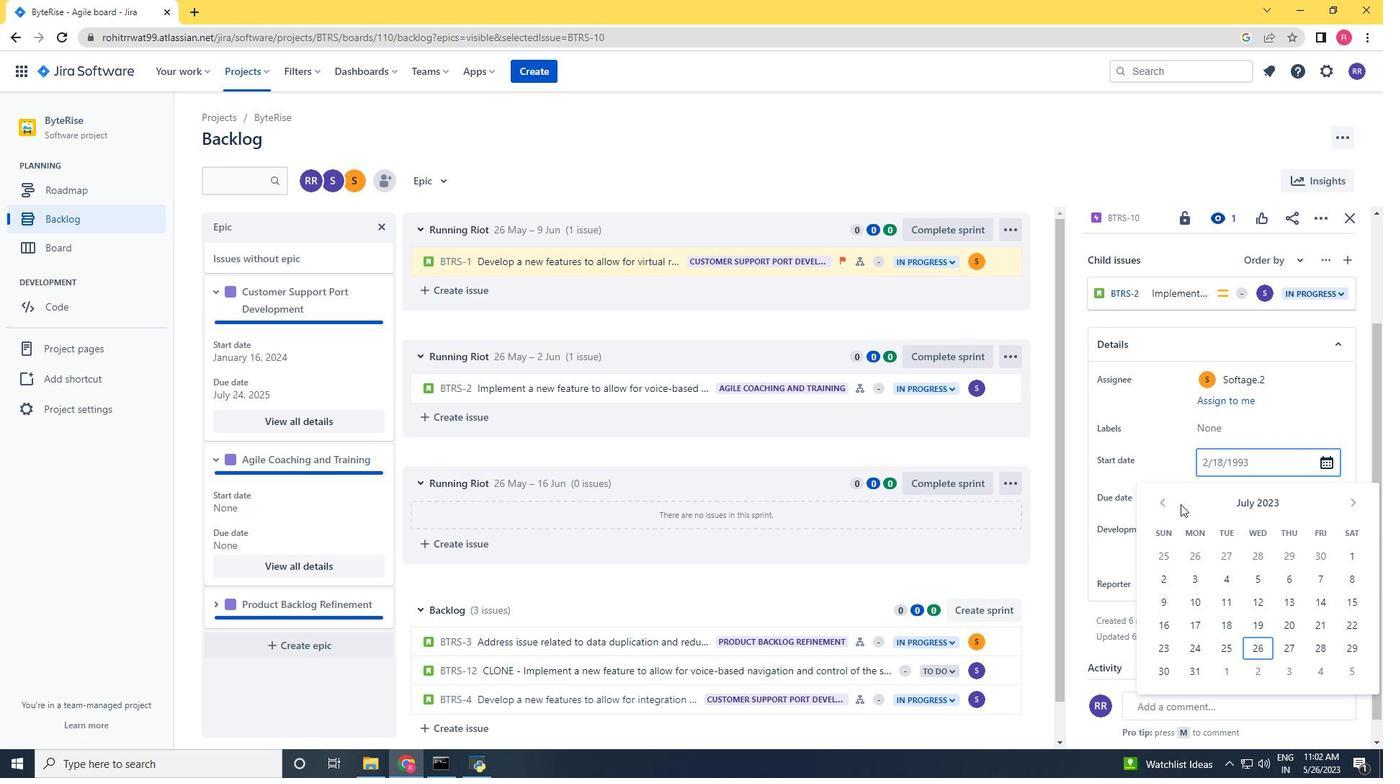 
Action: Mouse pressed left at (1166, 504)
Screenshot: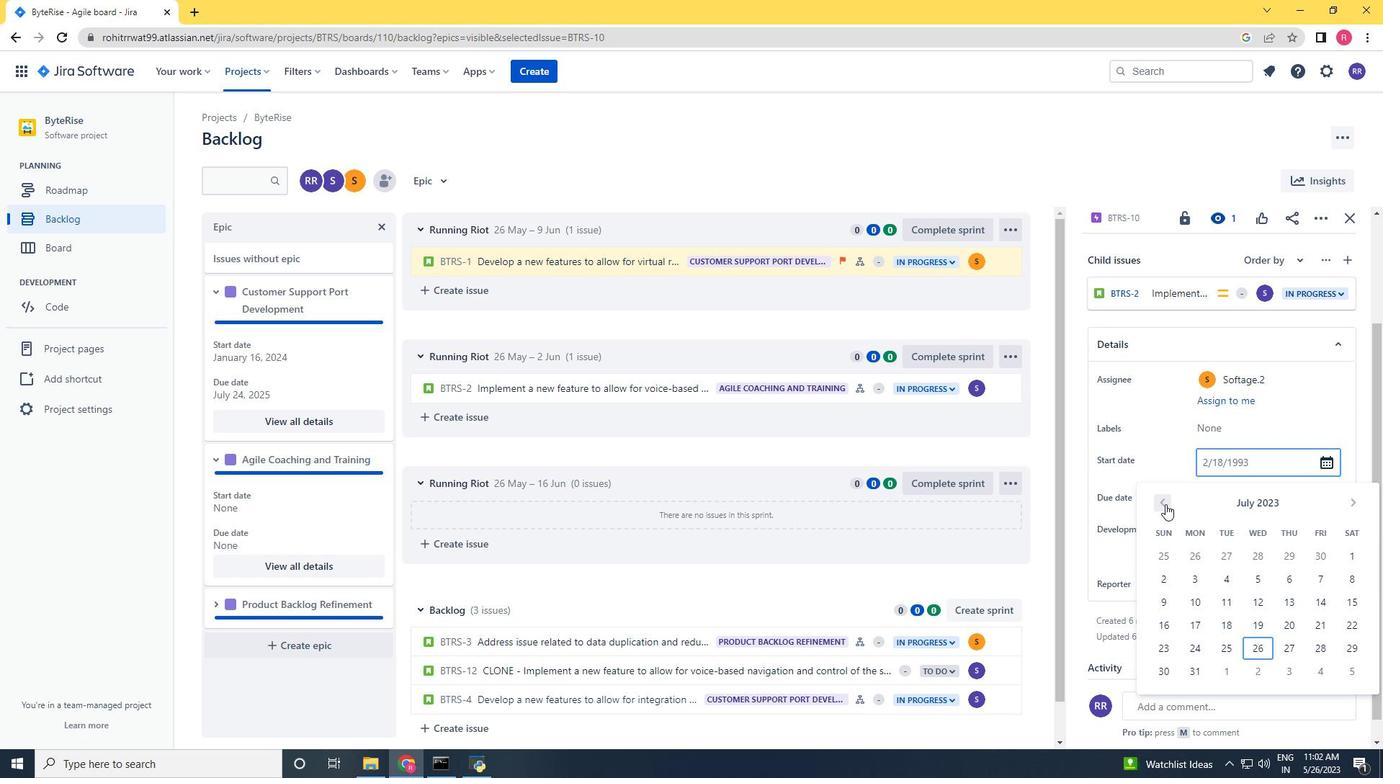 
Action: Mouse pressed left at (1166, 504)
Screenshot: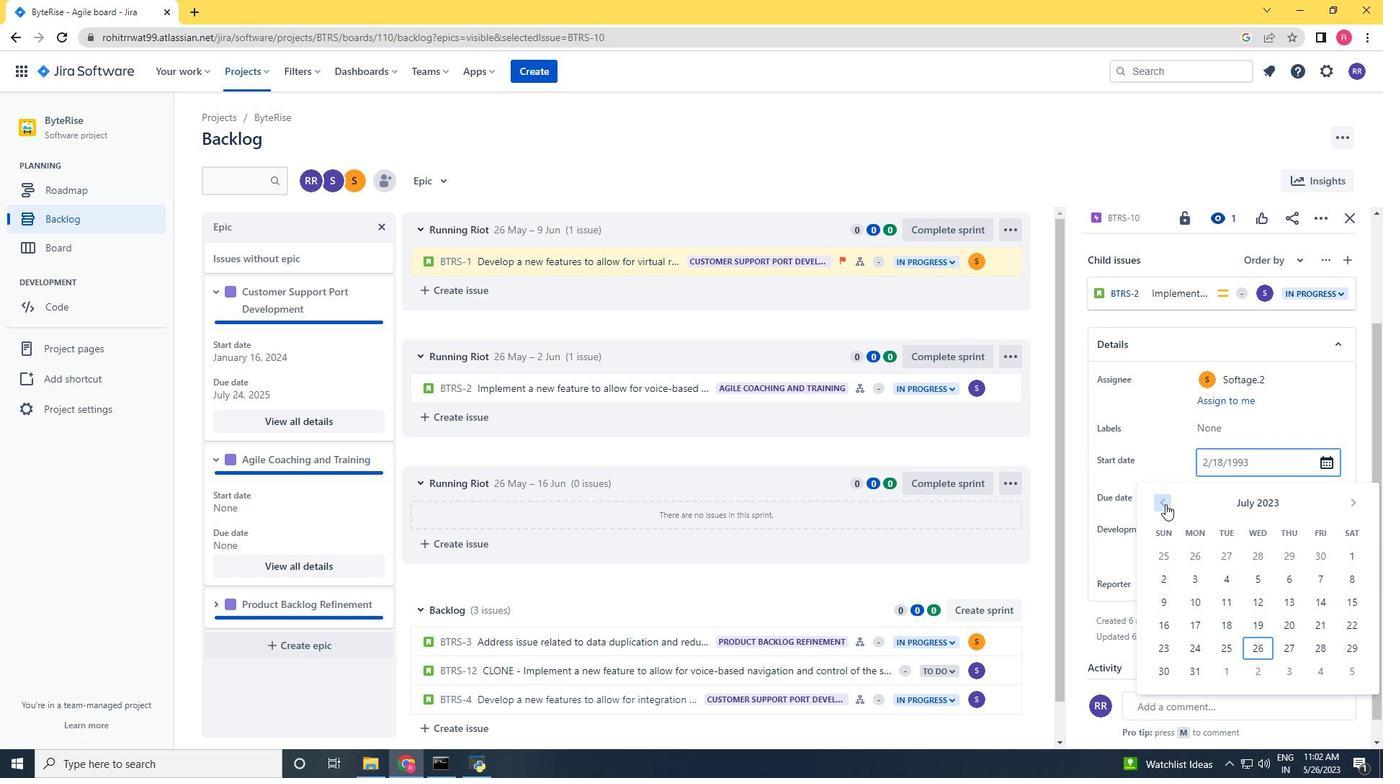 
Action: Mouse moved to (1166, 504)
Screenshot: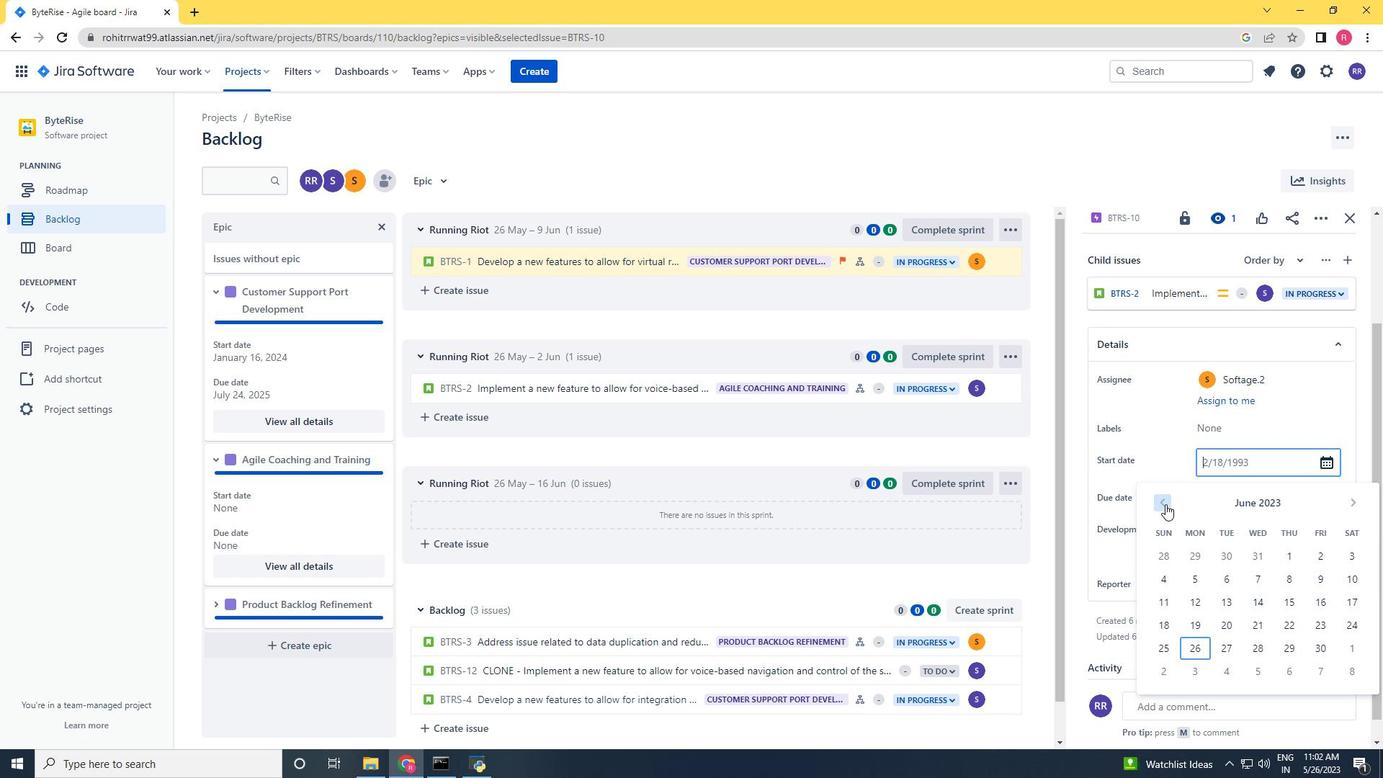 
Action: Mouse pressed left at (1166, 504)
Screenshot: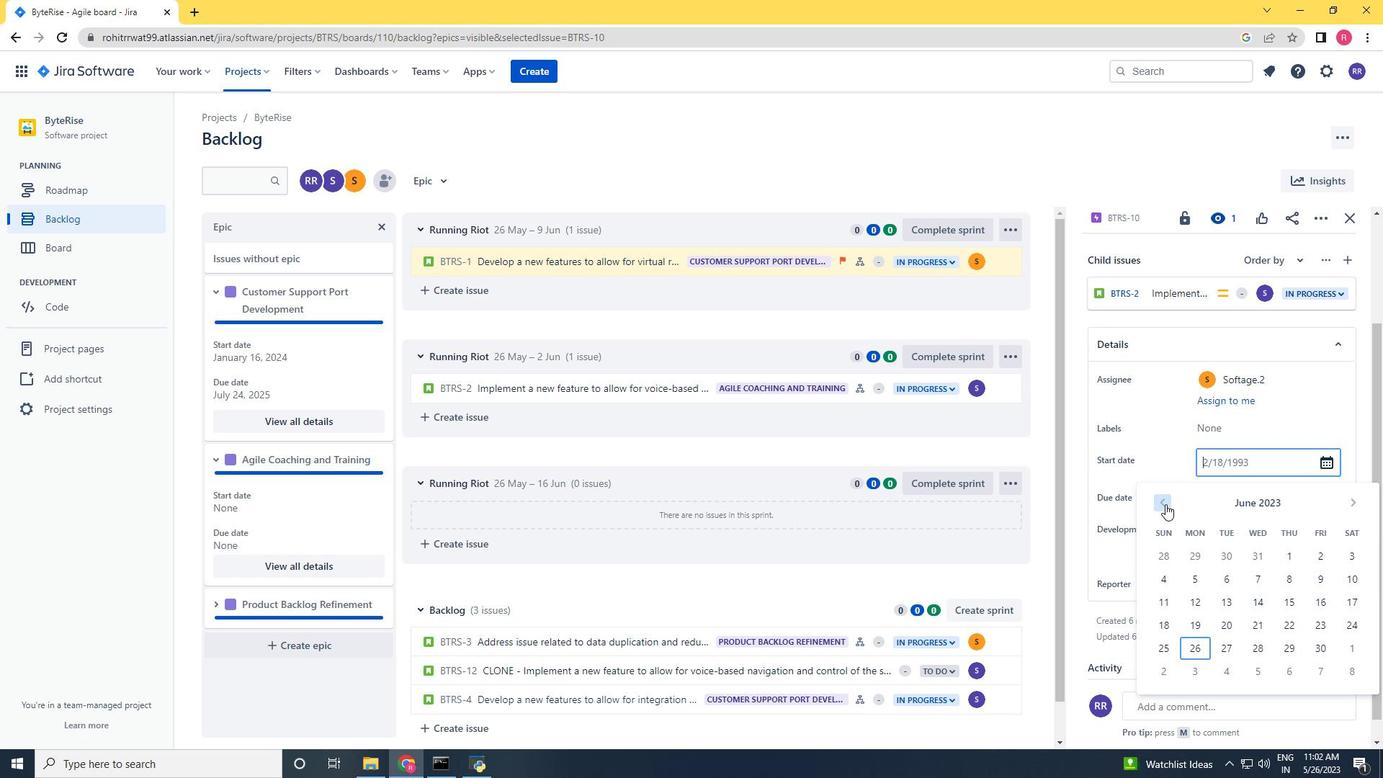 
Action: Mouse pressed left at (1166, 504)
Screenshot: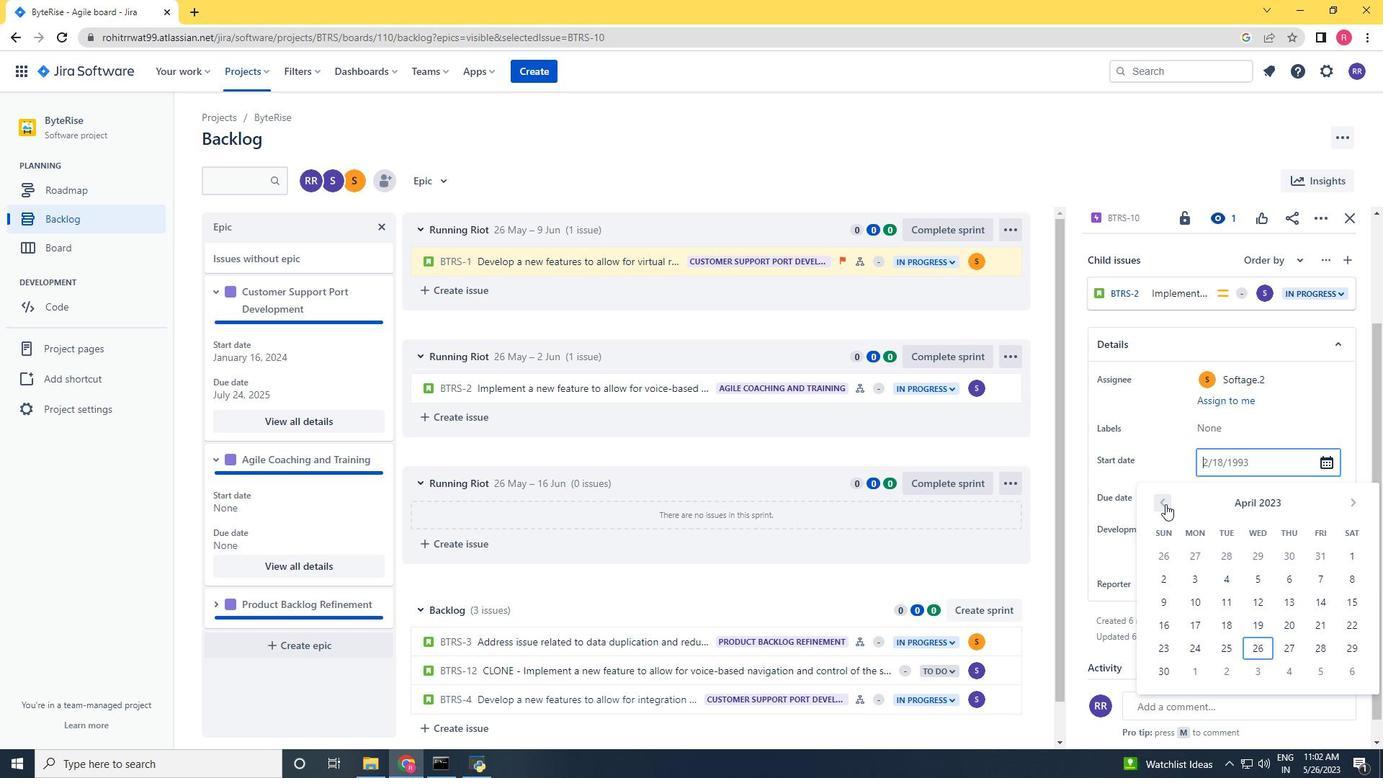 
Action: Mouse moved to (1355, 498)
Screenshot: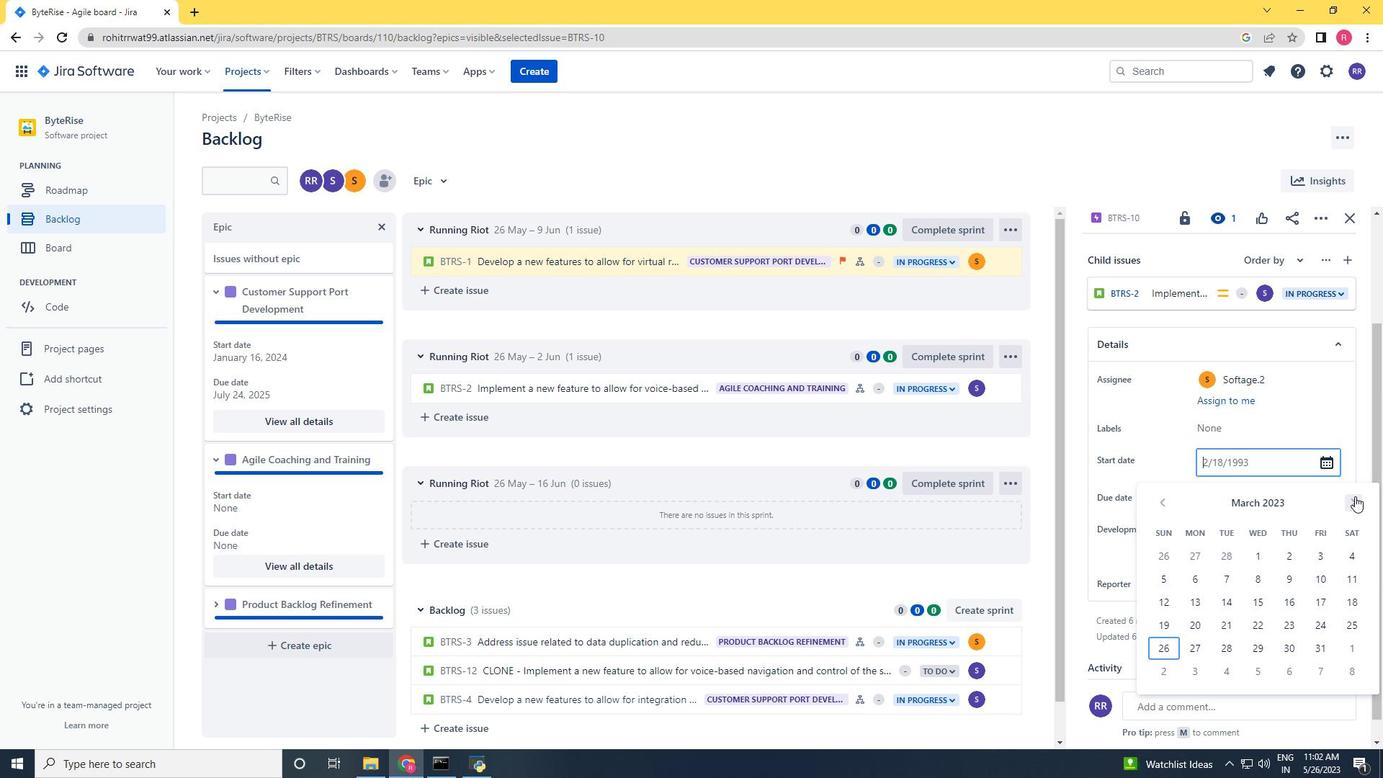 
Action: Mouse pressed left at (1355, 498)
Screenshot: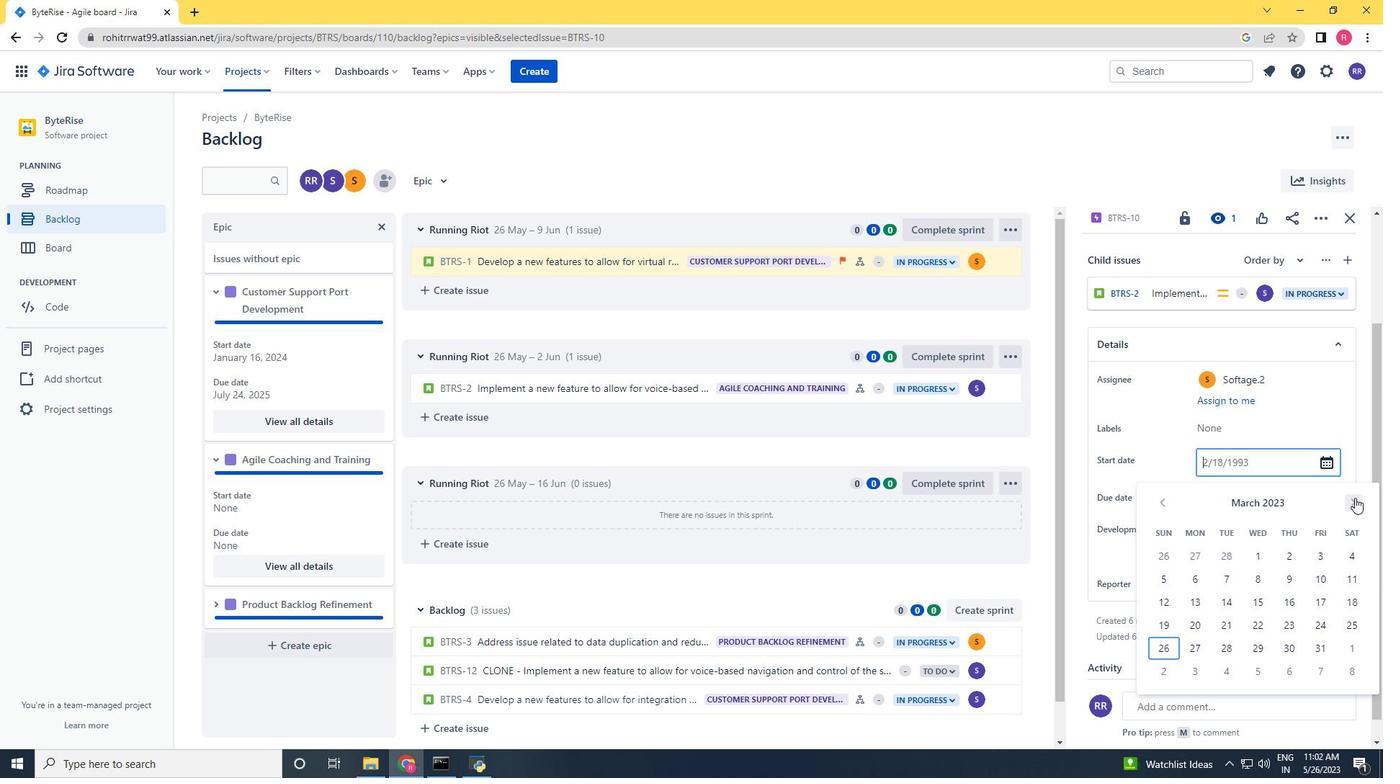 
Action: Mouse moved to (1252, 651)
Screenshot: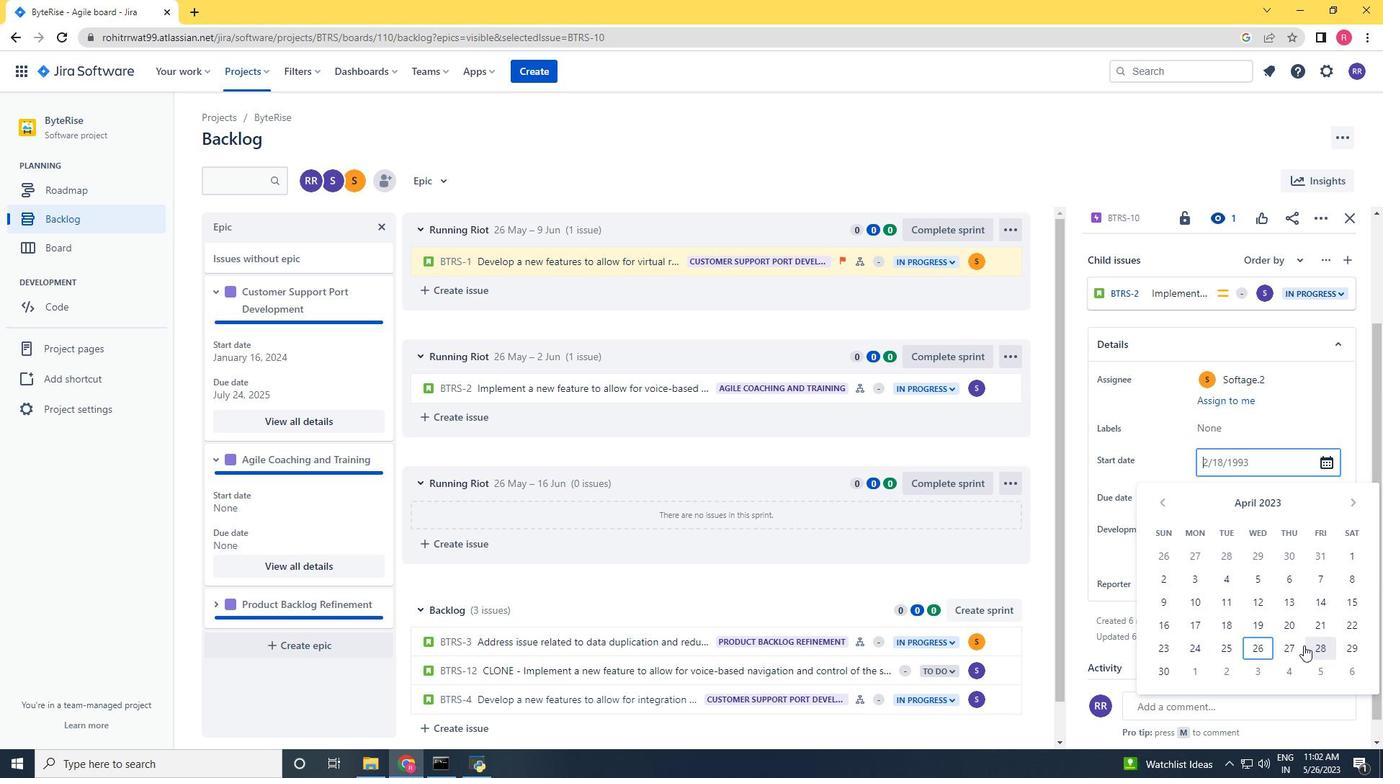 
Action: Mouse pressed left at (1252, 651)
Screenshot: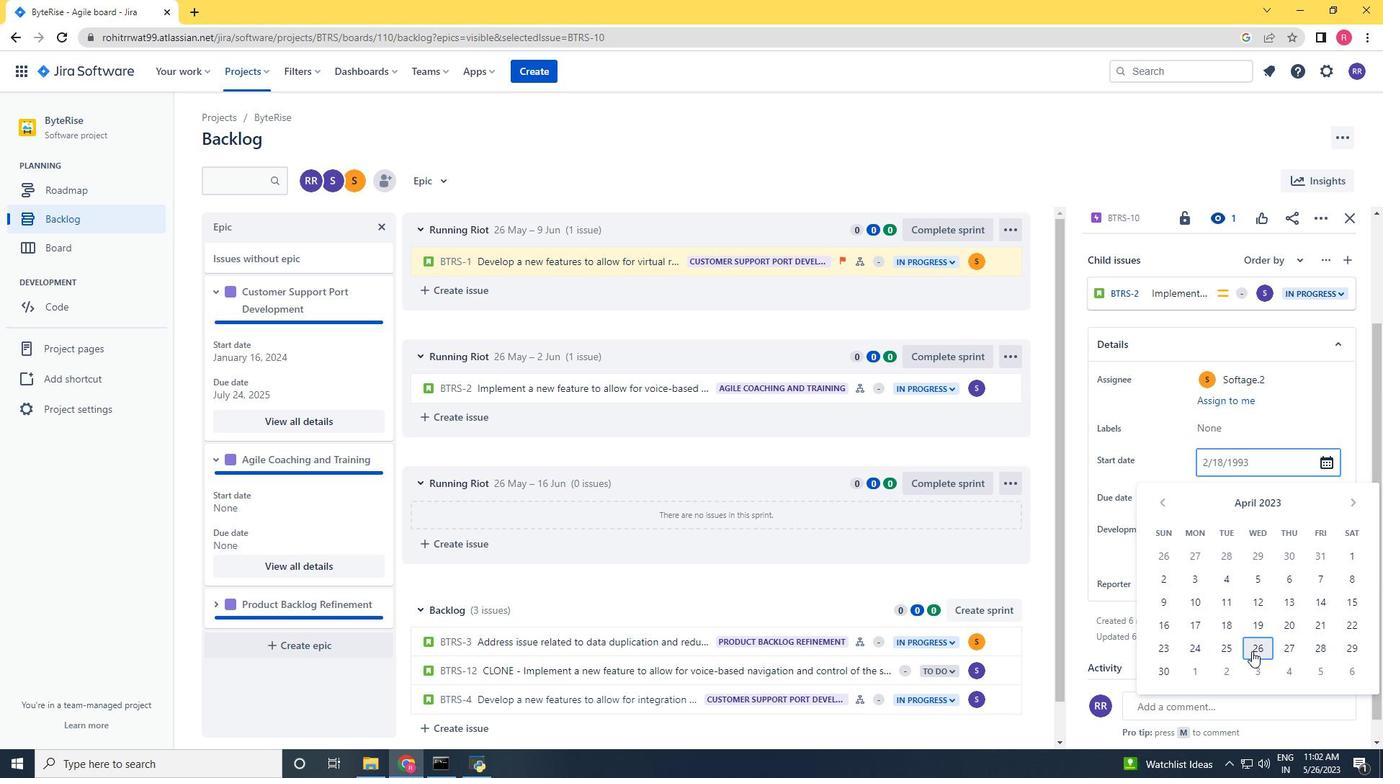 
Action: Mouse moved to (1235, 498)
Screenshot: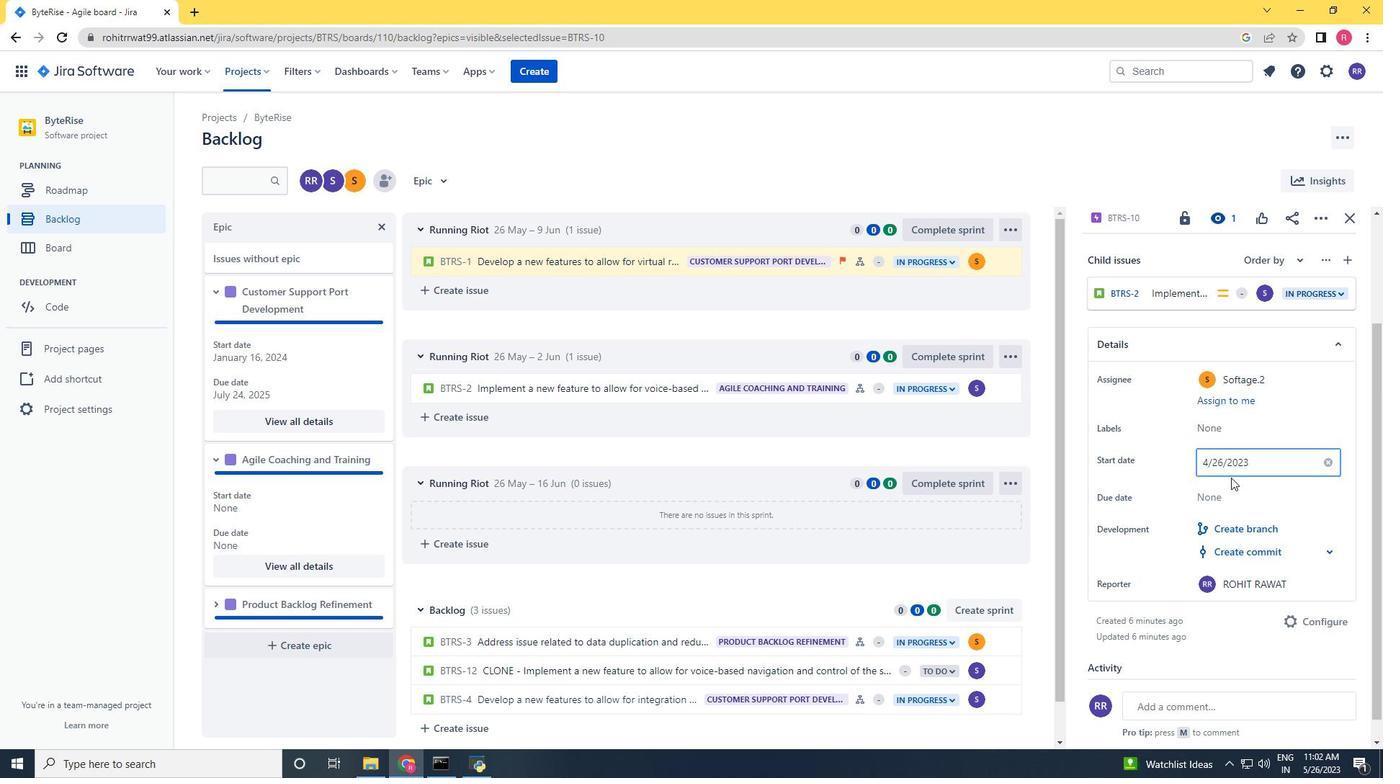 
Action: Mouse pressed left at (1235, 498)
Screenshot: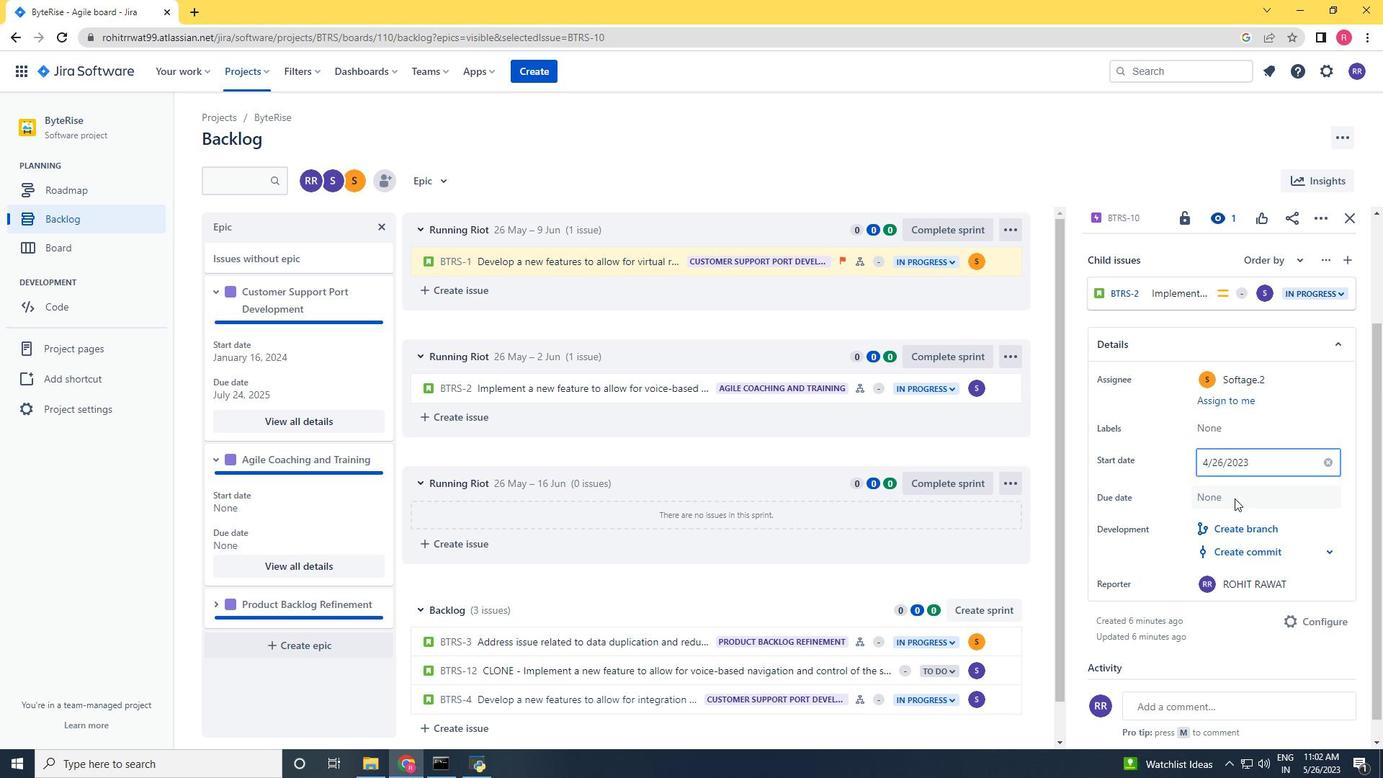 
Action: Mouse moved to (1354, 541)
Screenshot: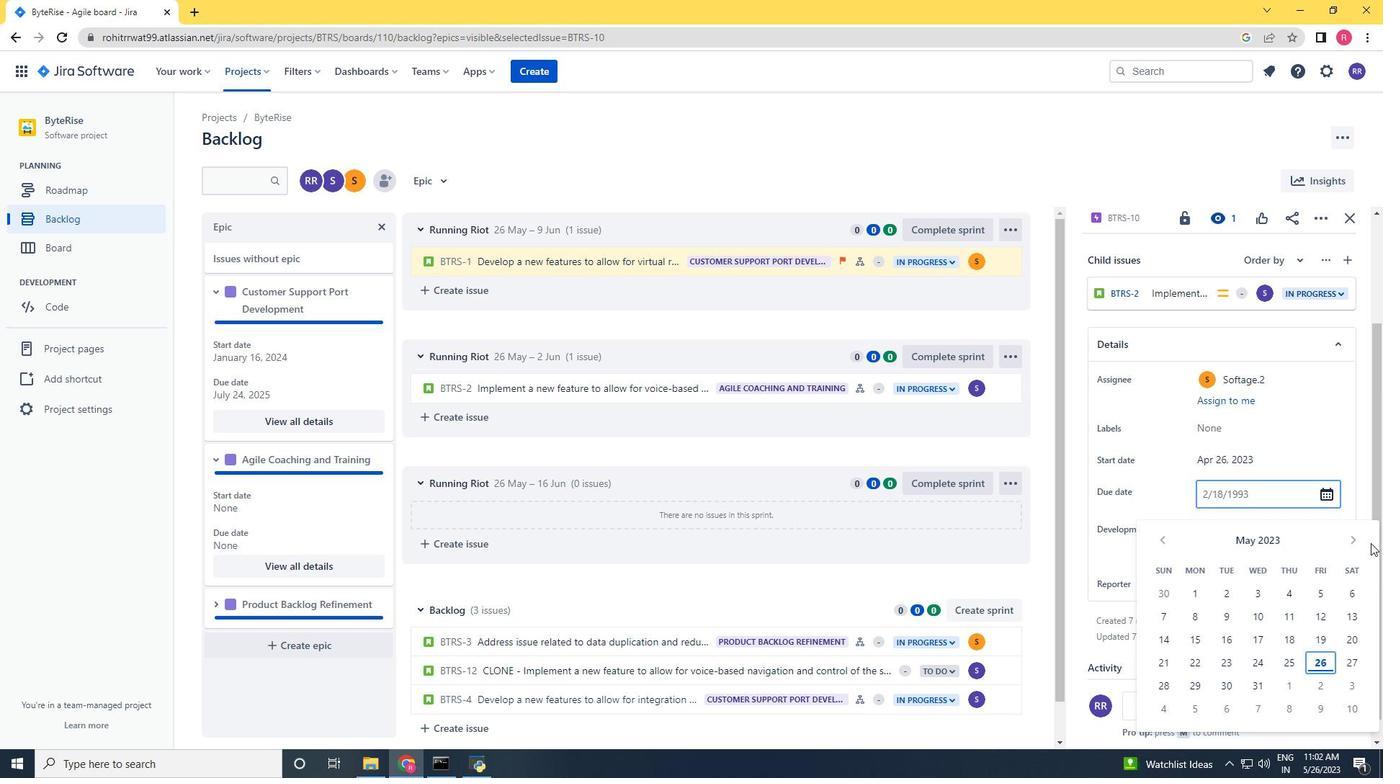 
Action: Mouse pressed left at (1354, 541)
Screenshot: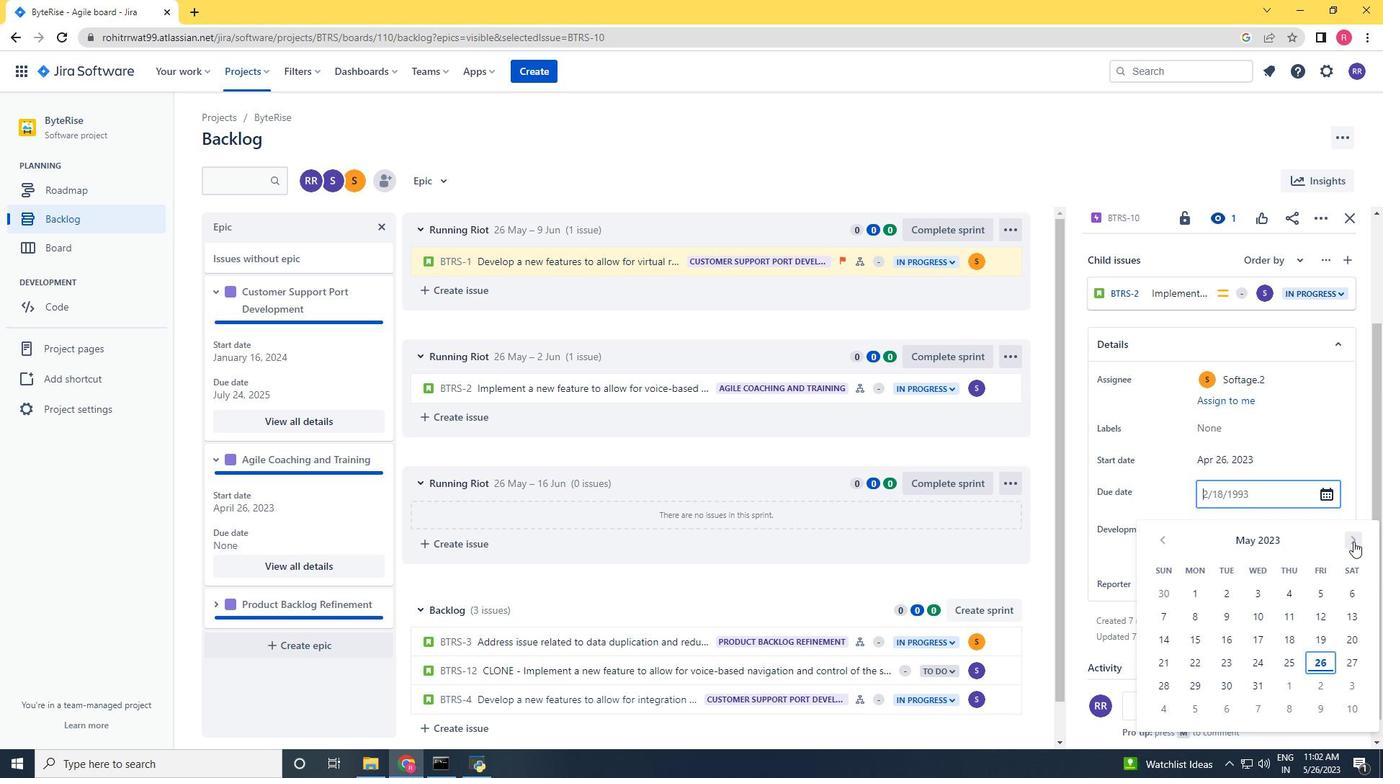 
Action: Mouse pressed left at (1354, 541)
Screenshot: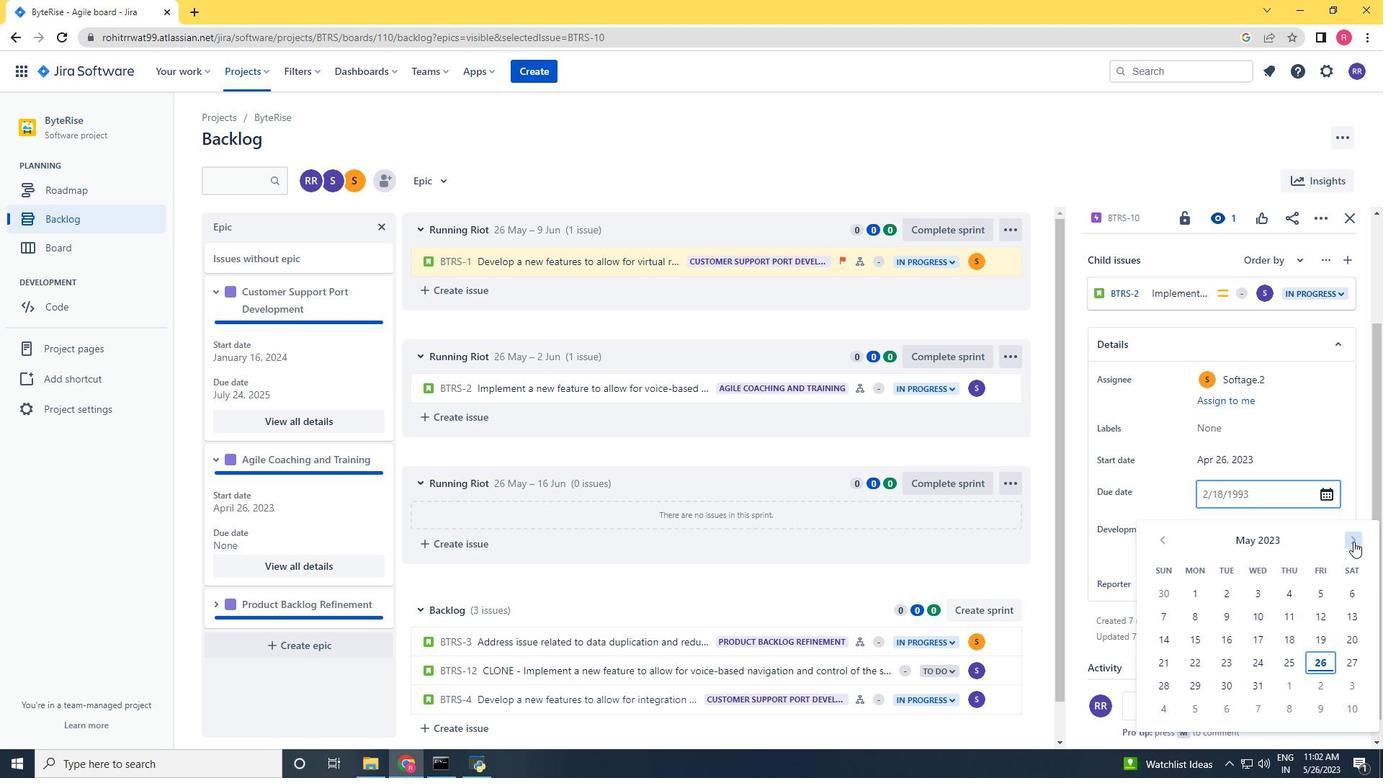 
Action: Mouse pressed left at (1354, 541)
Screenshot: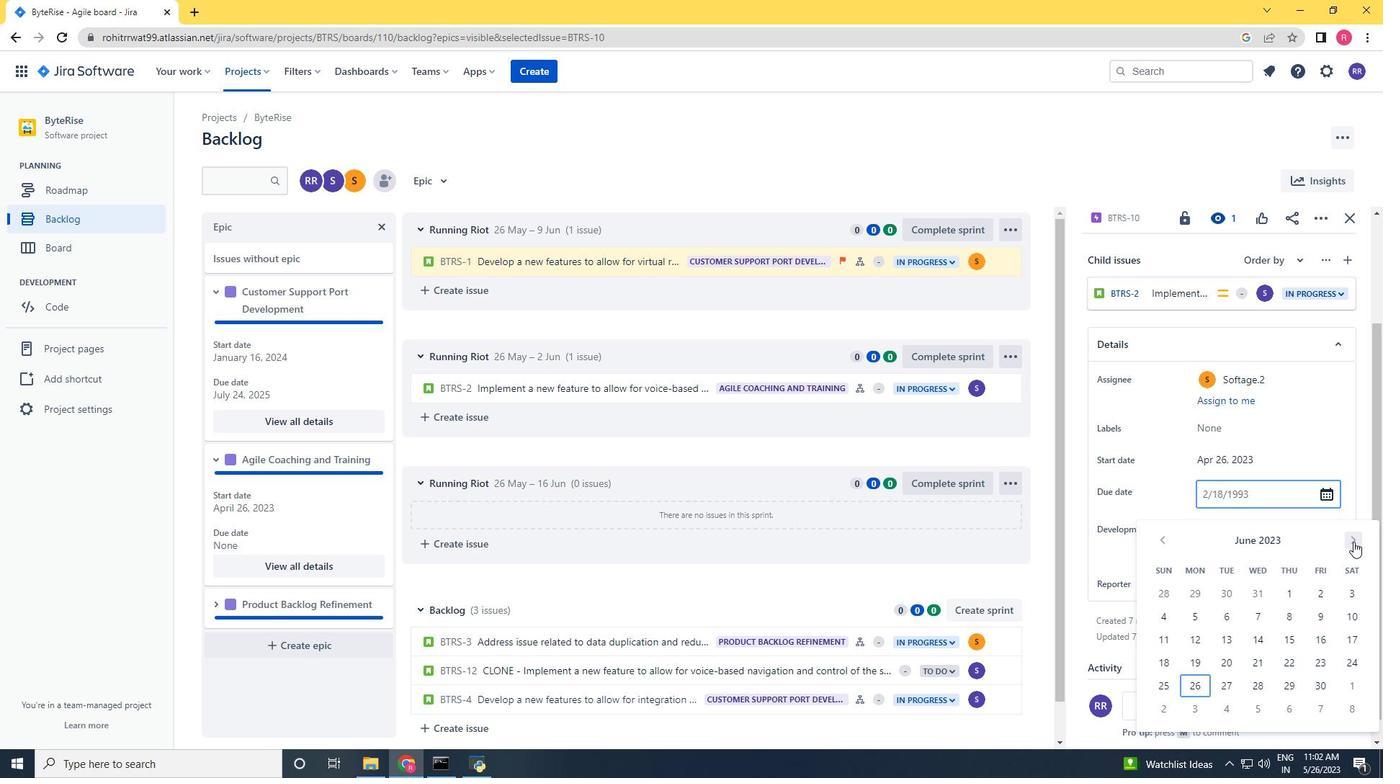 
Action: Mouse pressed left at (1354, 541)
Screenshot: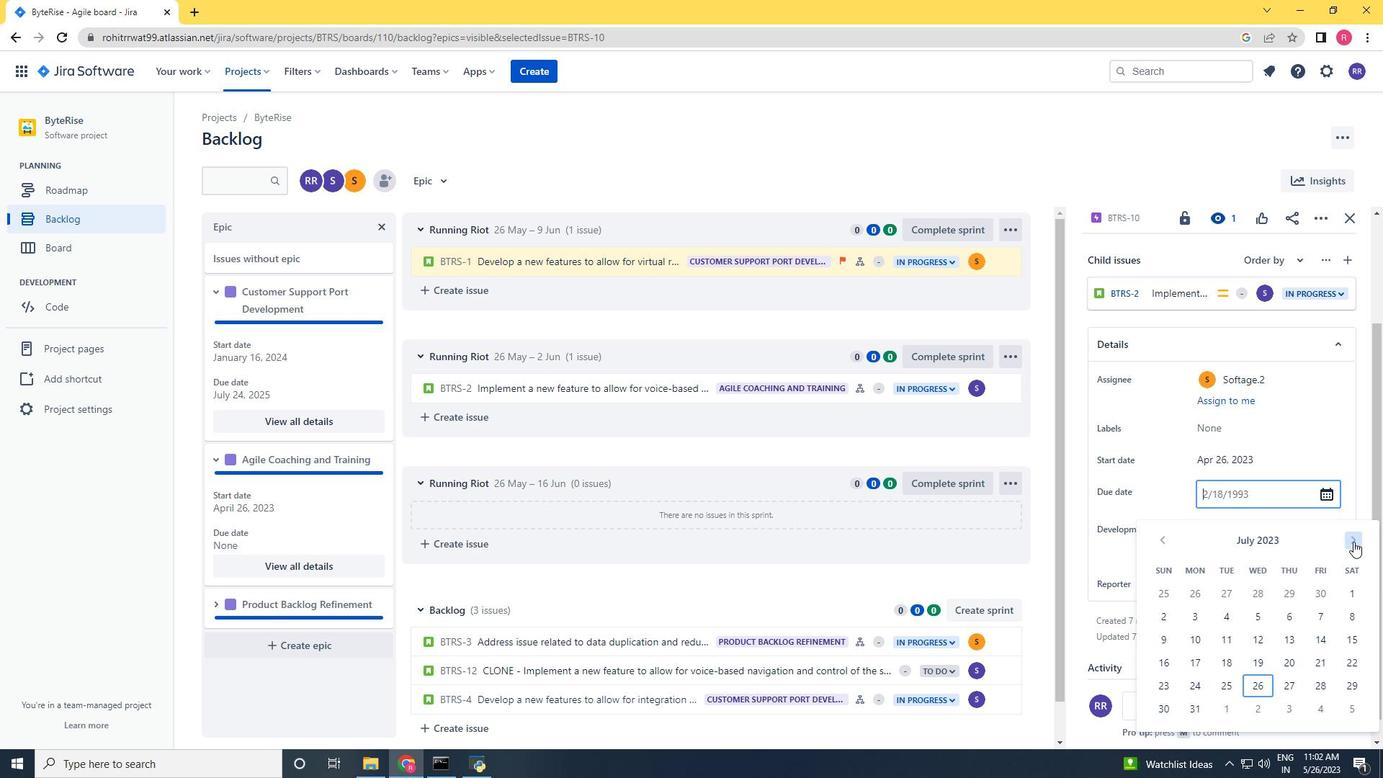 
Action: Mouse pressed left at (1354, 541)
Screenshot: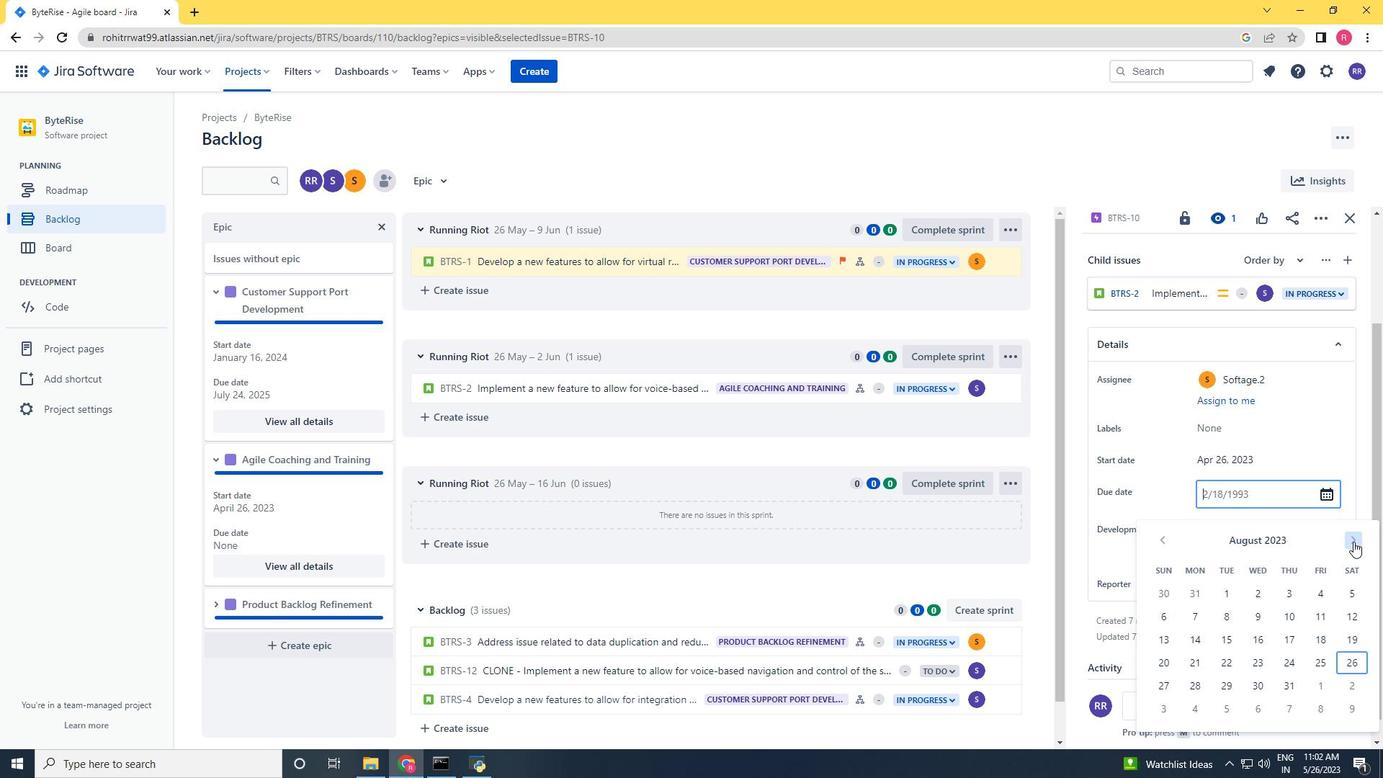 
Action: Mouse pressed left at (1354, 541)
Screenshot: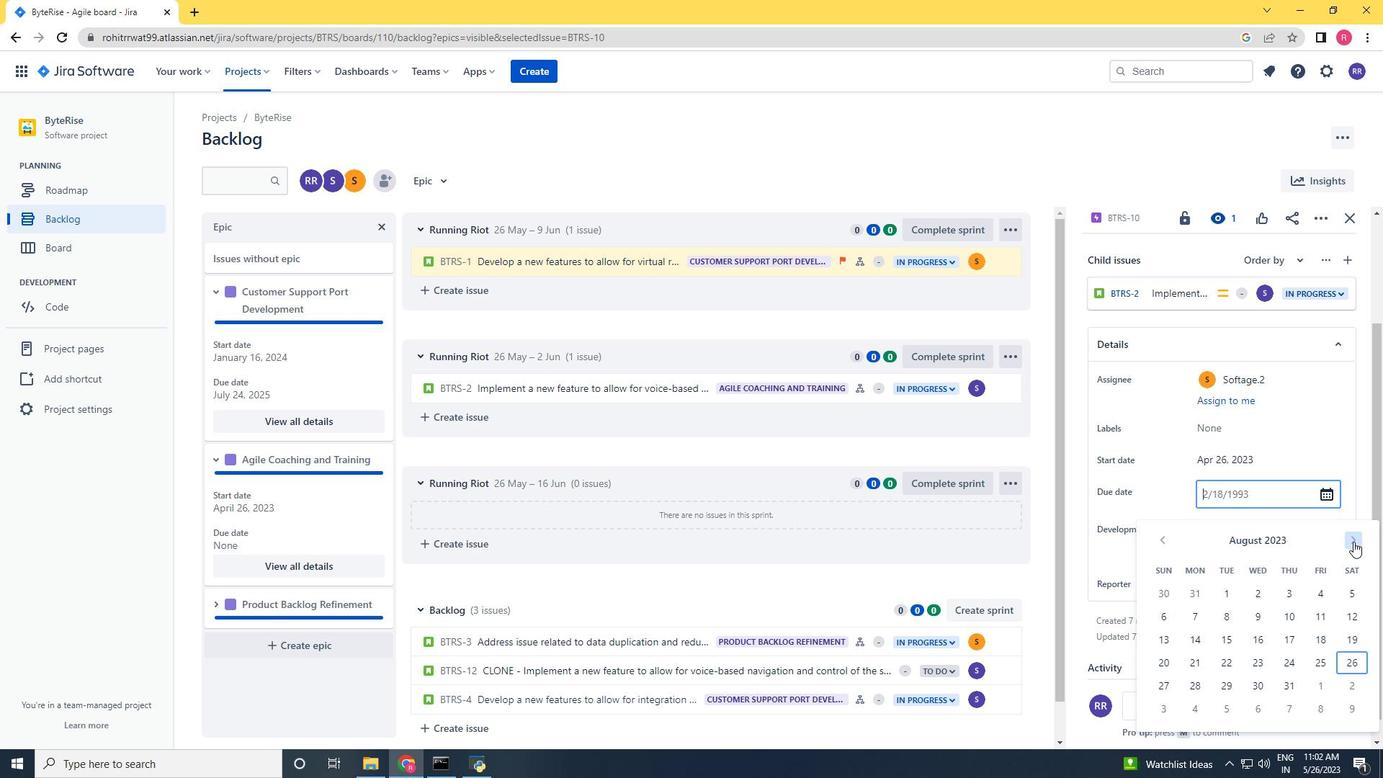 
Action: Mouse pressed left at (1354, 541)
Screenshot: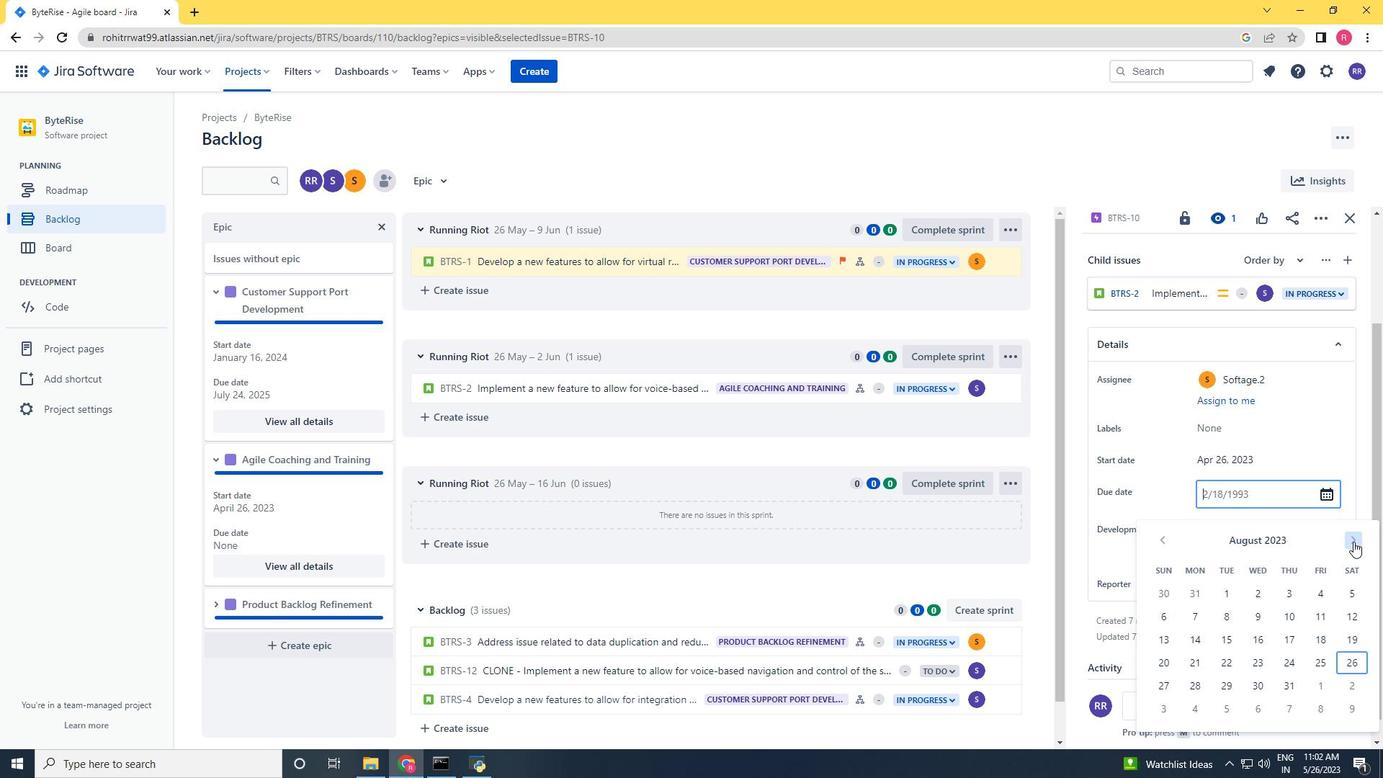 
Action: Mouse pressed left at (1354, 541)
Screenshot: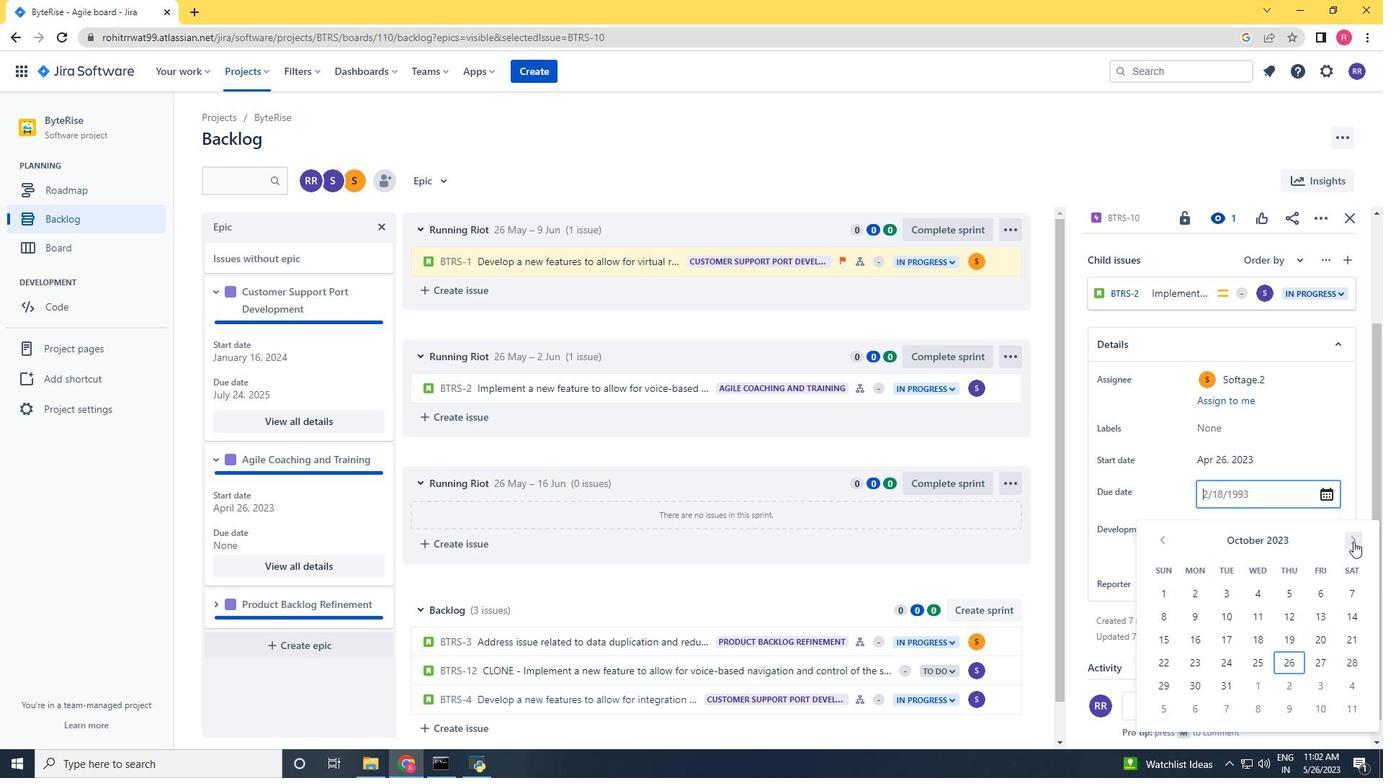 
Action: Mouse pressed left at (1354, 541)
Screenshot: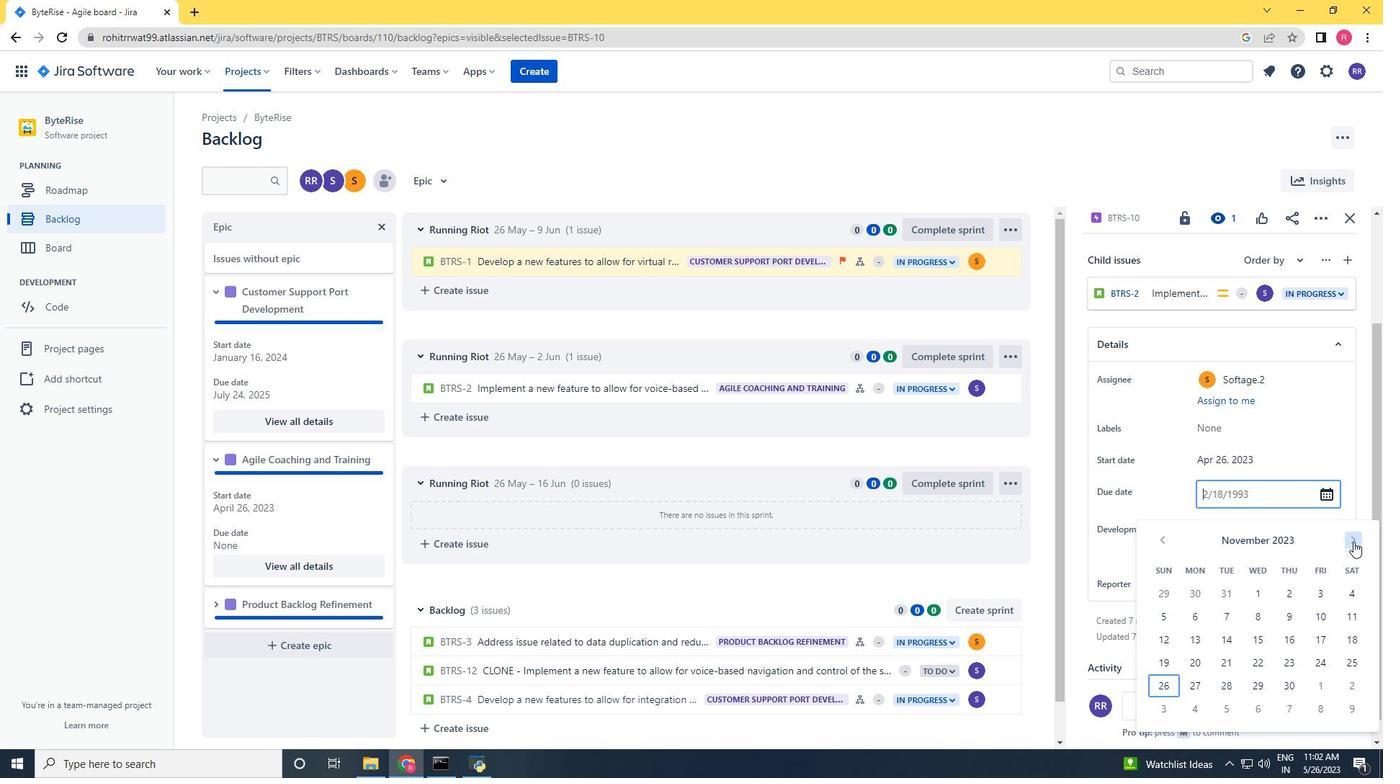 
Action: Mouse pressed left at (1354, 541)
Screenshot: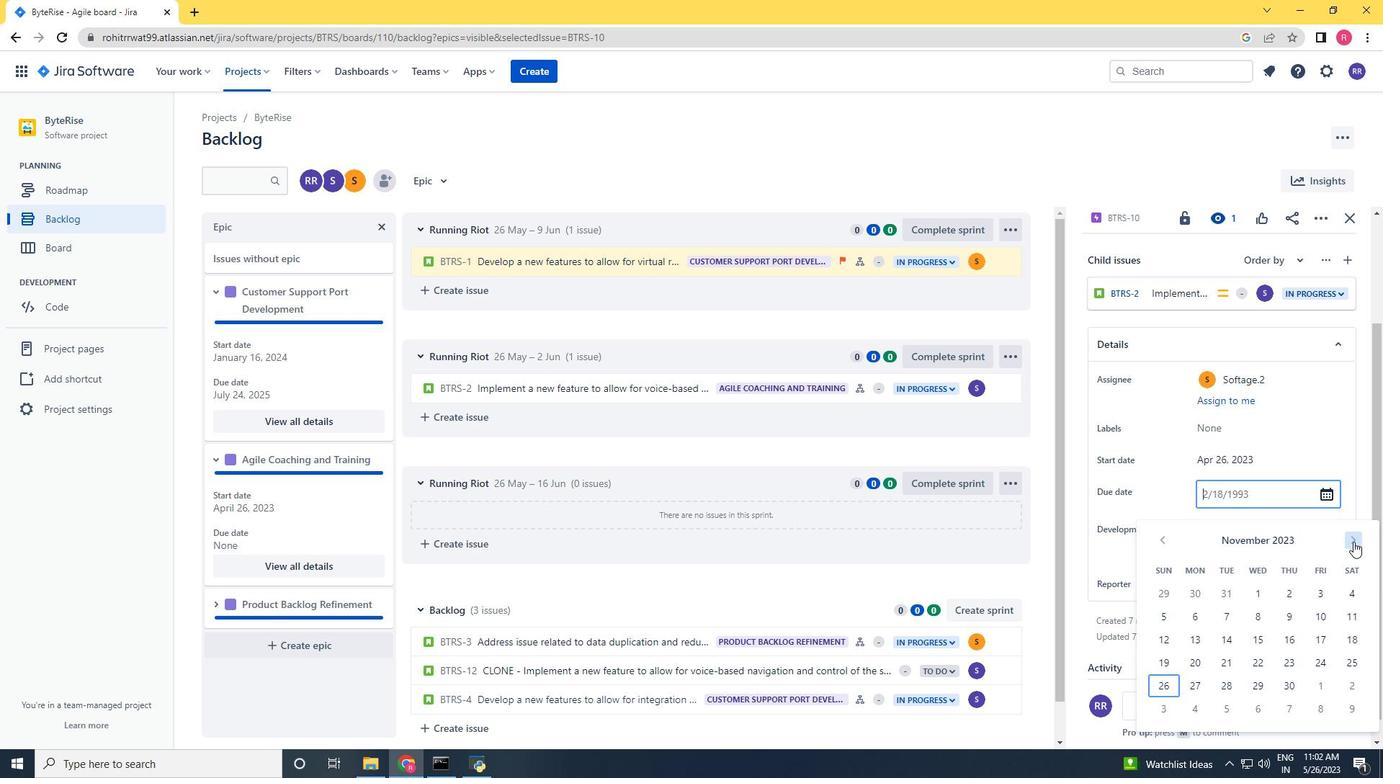 
Action: Mouse pressed left at (1354, 541)
Screenshot: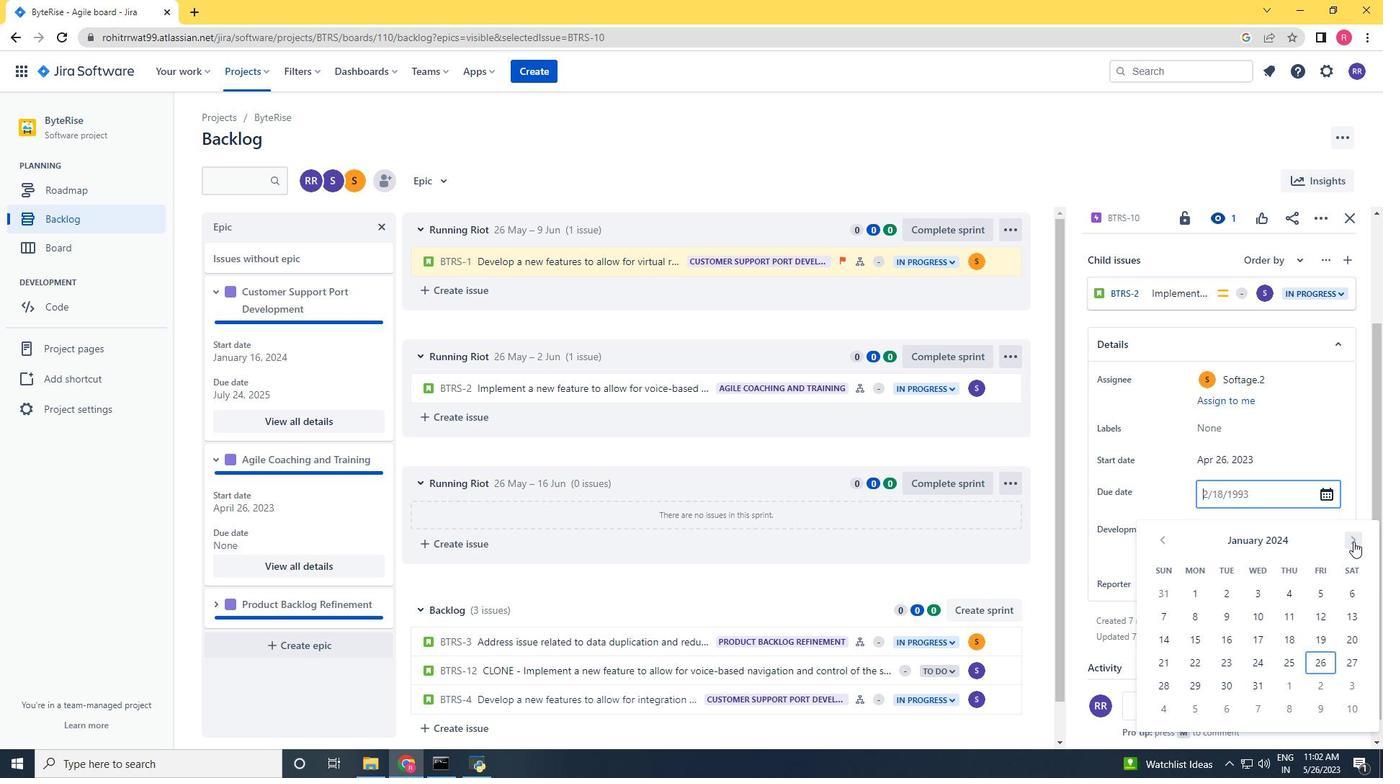 
Action: Mouse pressed left at (1354, 541)
Screenshot: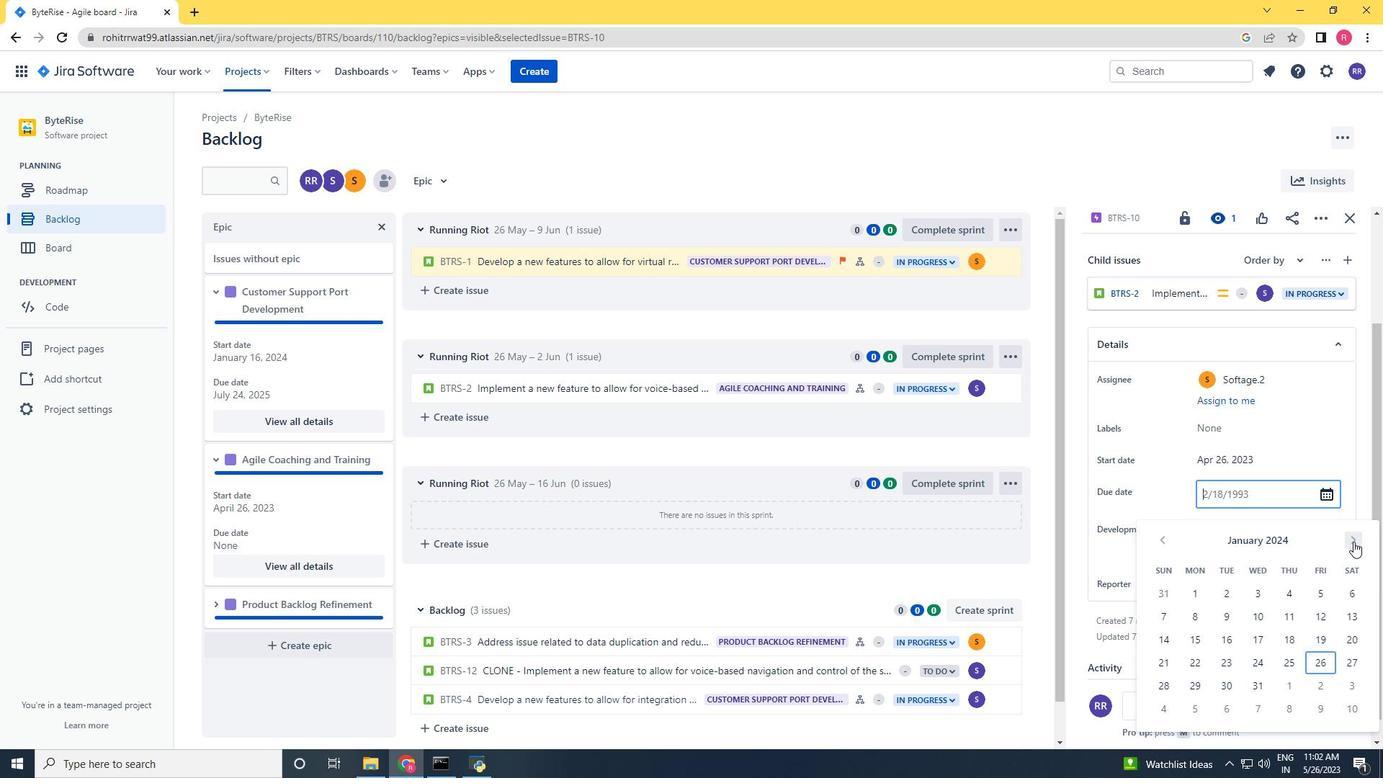 
Action: Mouse pressed left at (1354, 541)
Screenshot: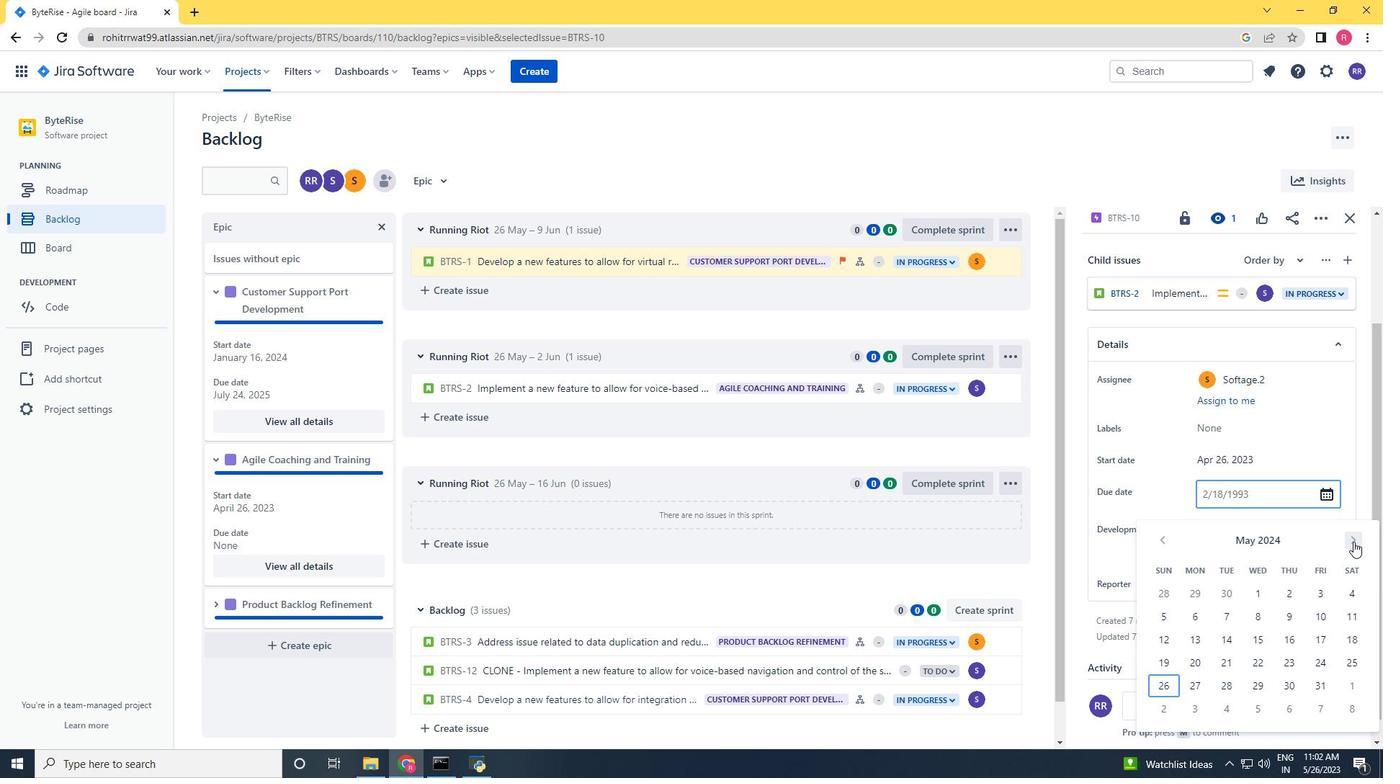 
Action: Mouse pressed left at (1354, 541)
Screenshot: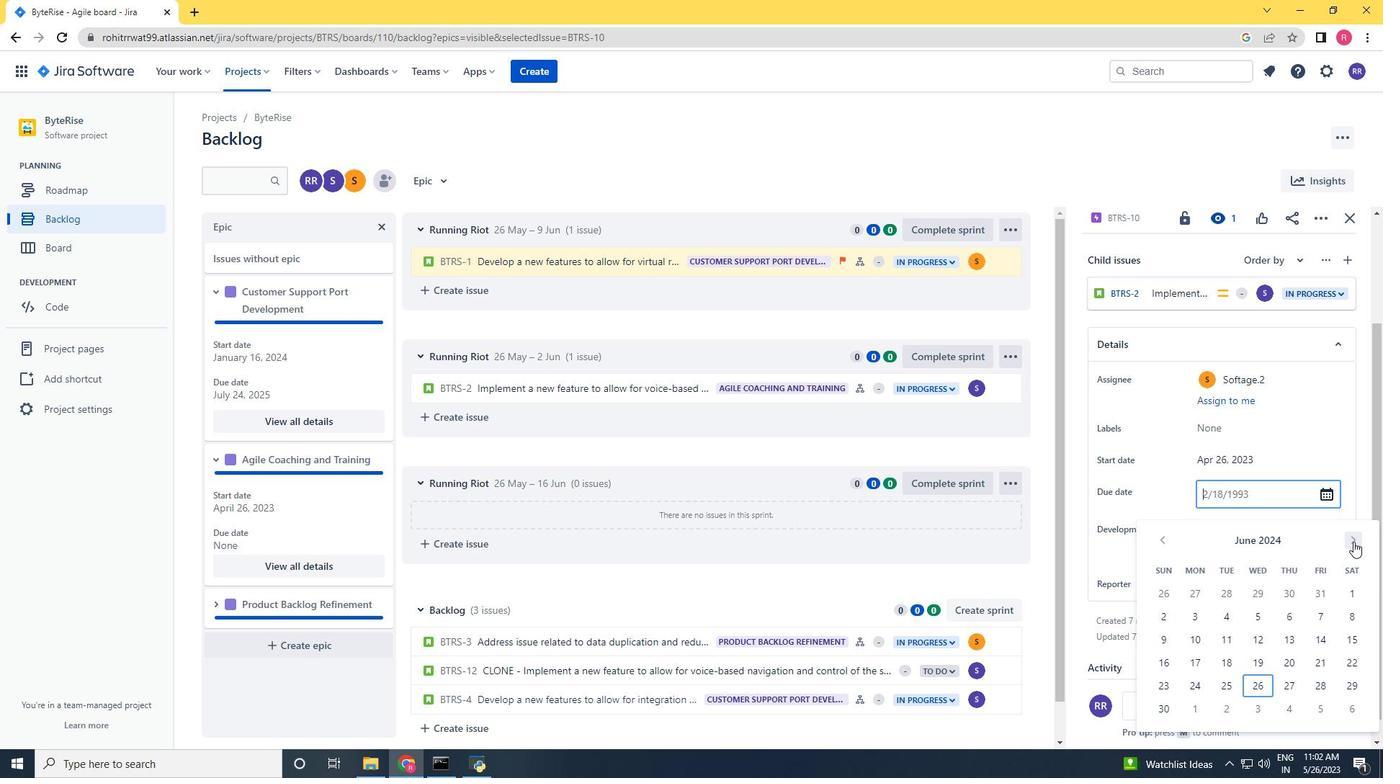 
Action: Mouse pressed left at (1354, 541)
Screenshot: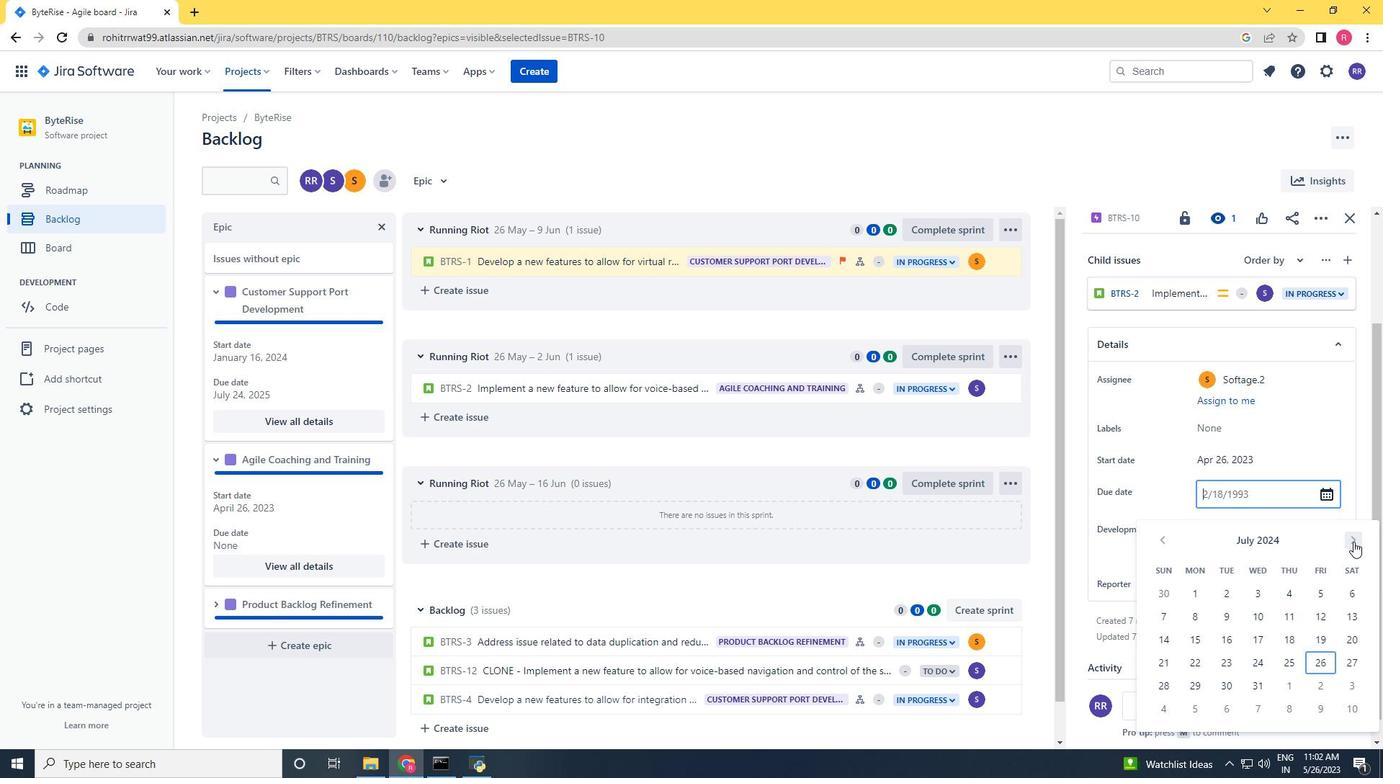 
Action: Mouse moved to (1269, 654)
Screenshot: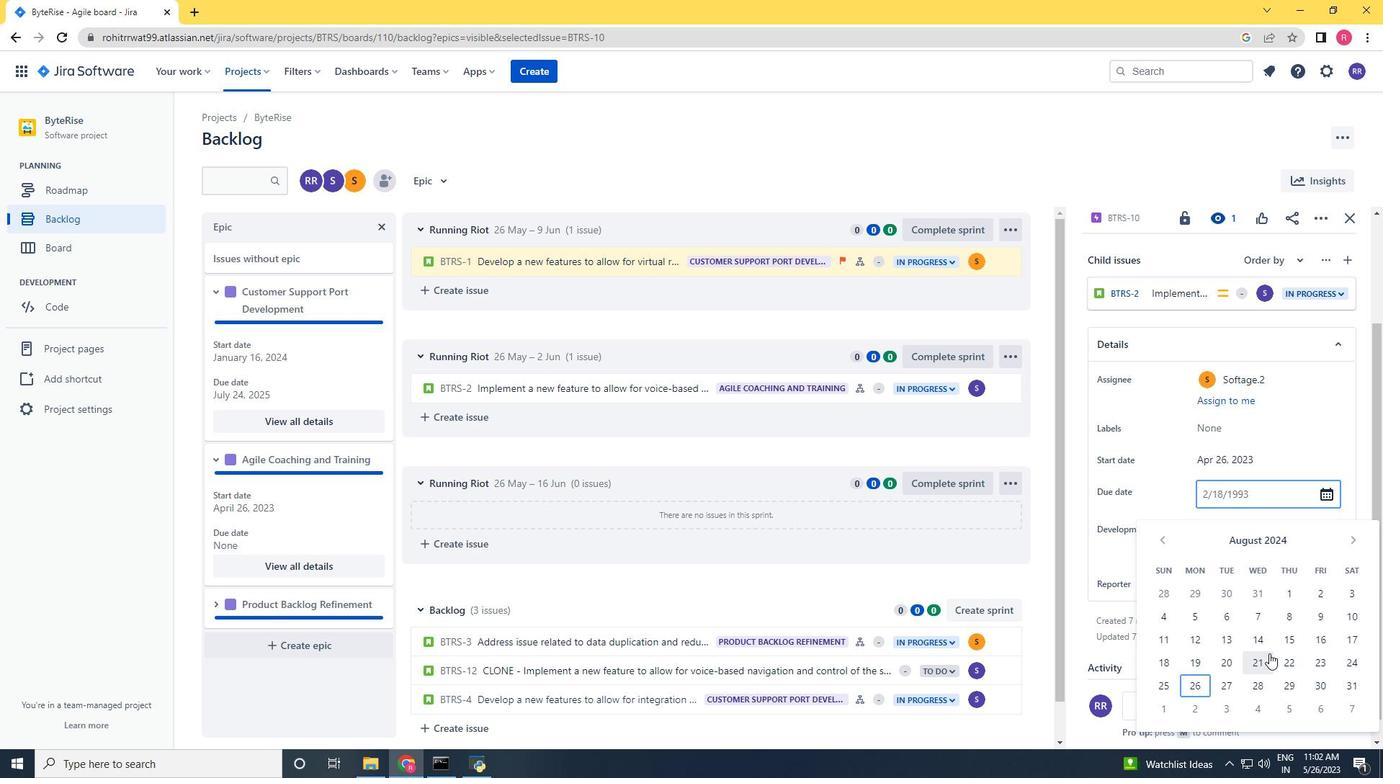 
Action: Mouse pressed left at (1269, 654)
Screenshot: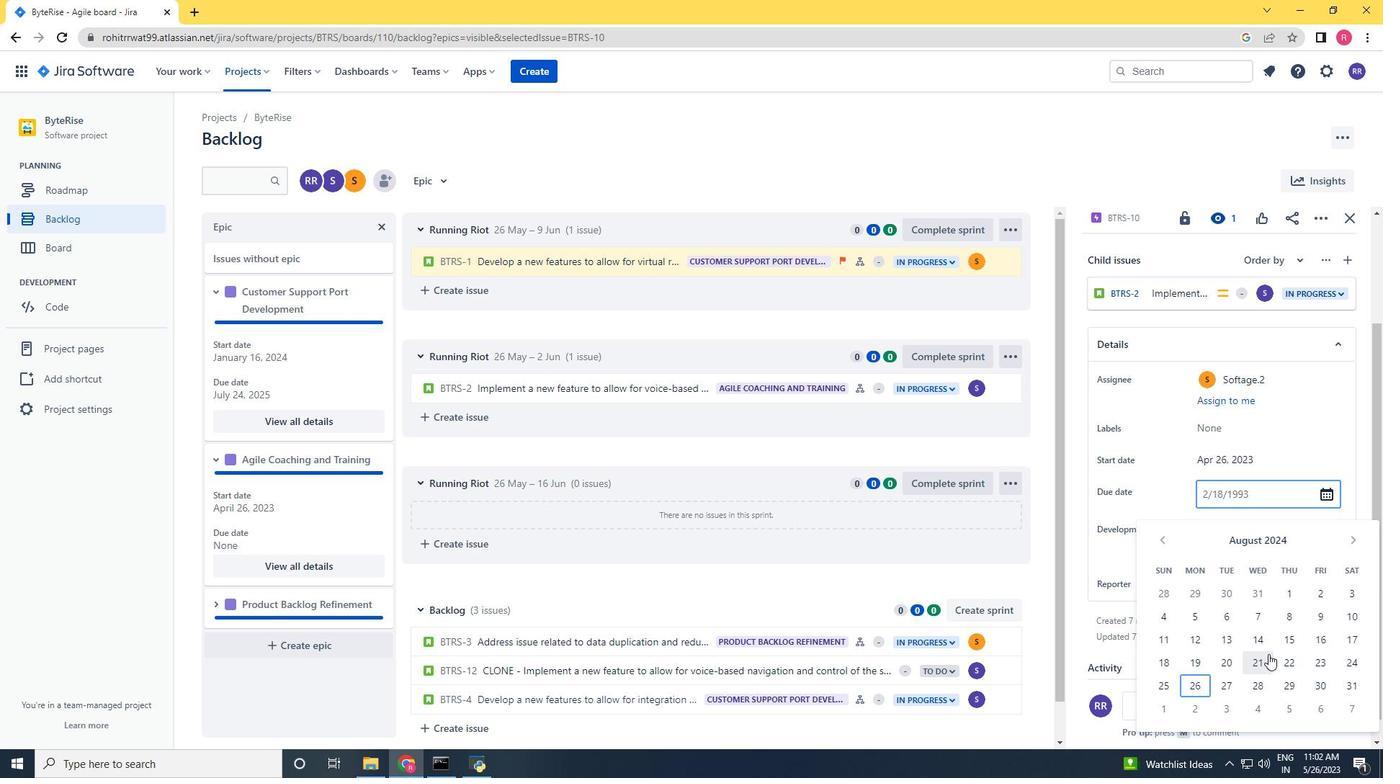 
Action: Mouse moved to (1257, 648)
Screenshot: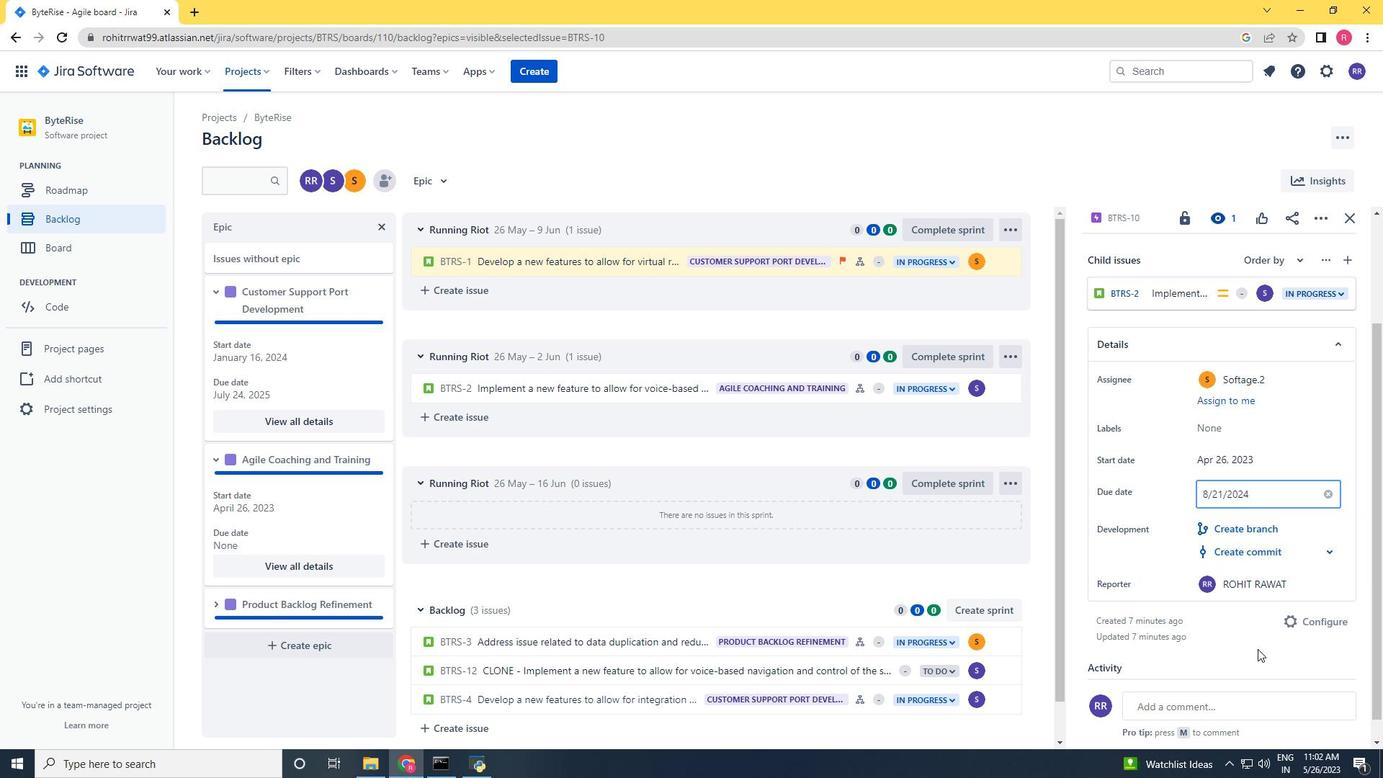 
Action: Mouse pressed left at (1257, 648)
Screenshot: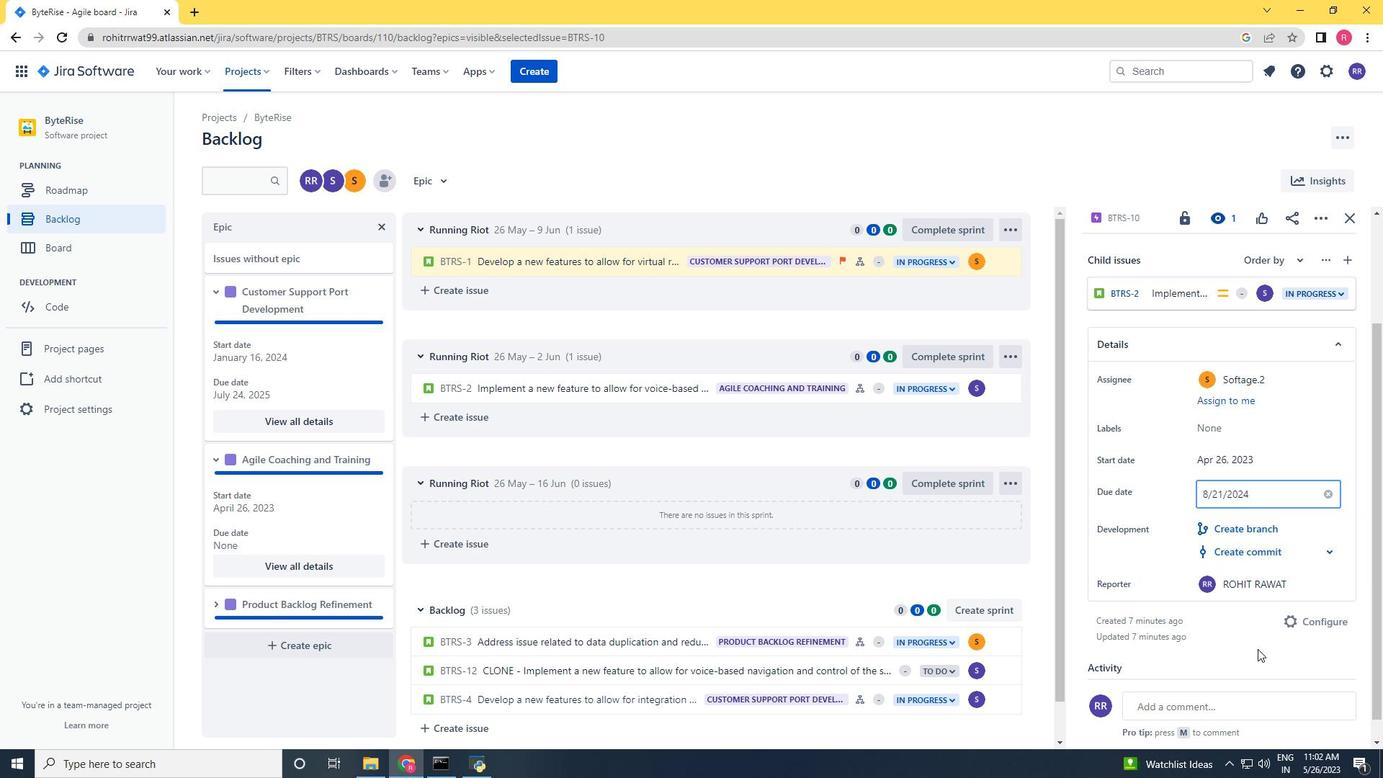 
Action: Mouse moved to (221, 454)
Screenshot: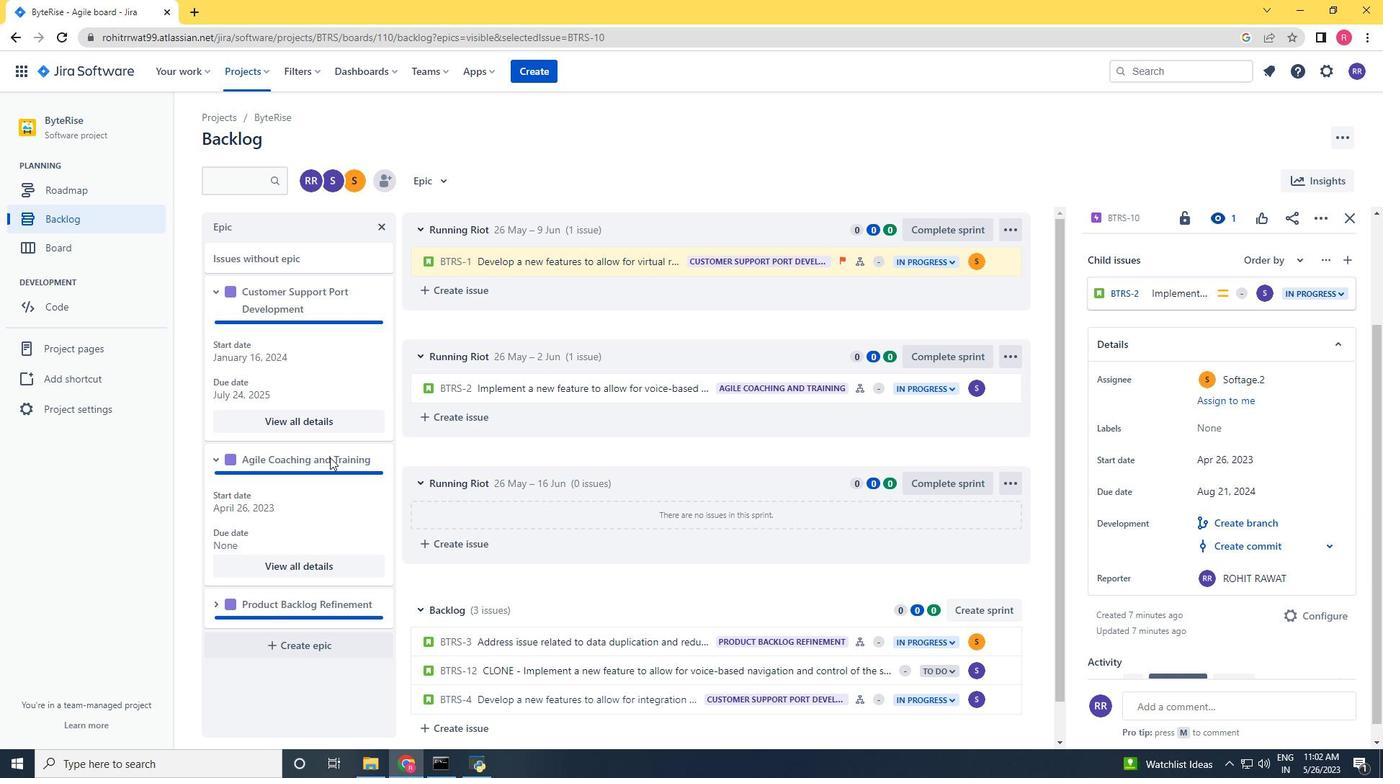 
Action: Mouse scrolled (221, 453) with delta (0, 0)
Screenshot: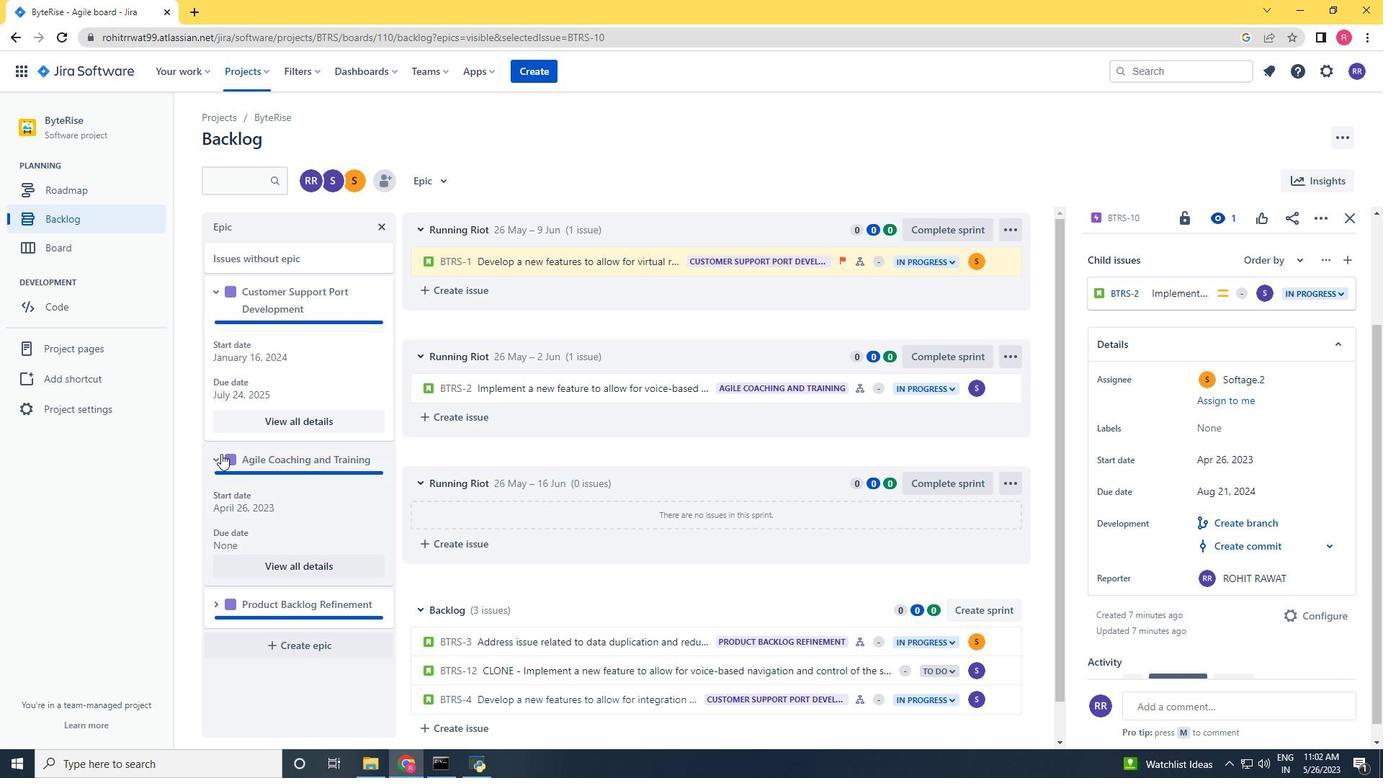 
Action: Mouse scrolled (221, 453) with delta (0, 0)
Screenshot: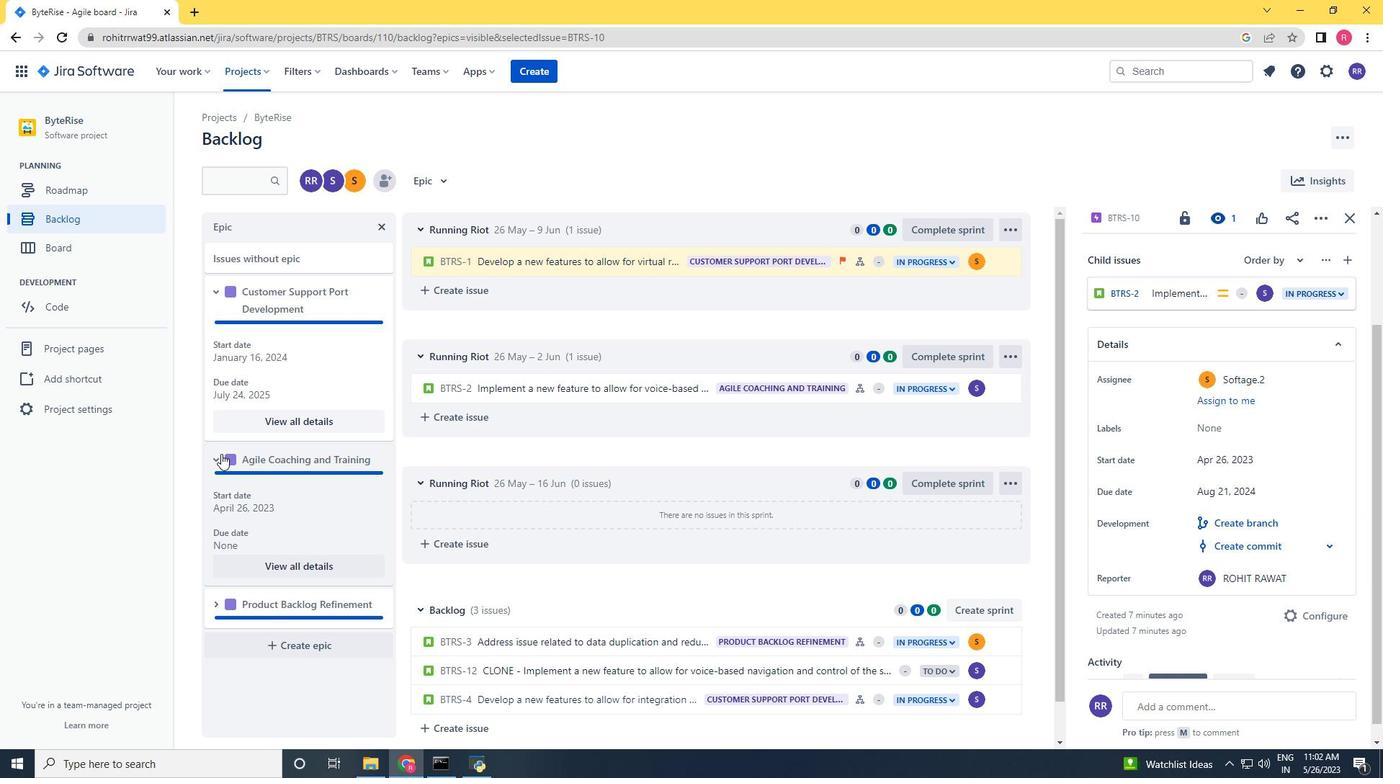 
Action: Mouse scrolled (221, 453) with delta (0, 0)
Screenshot: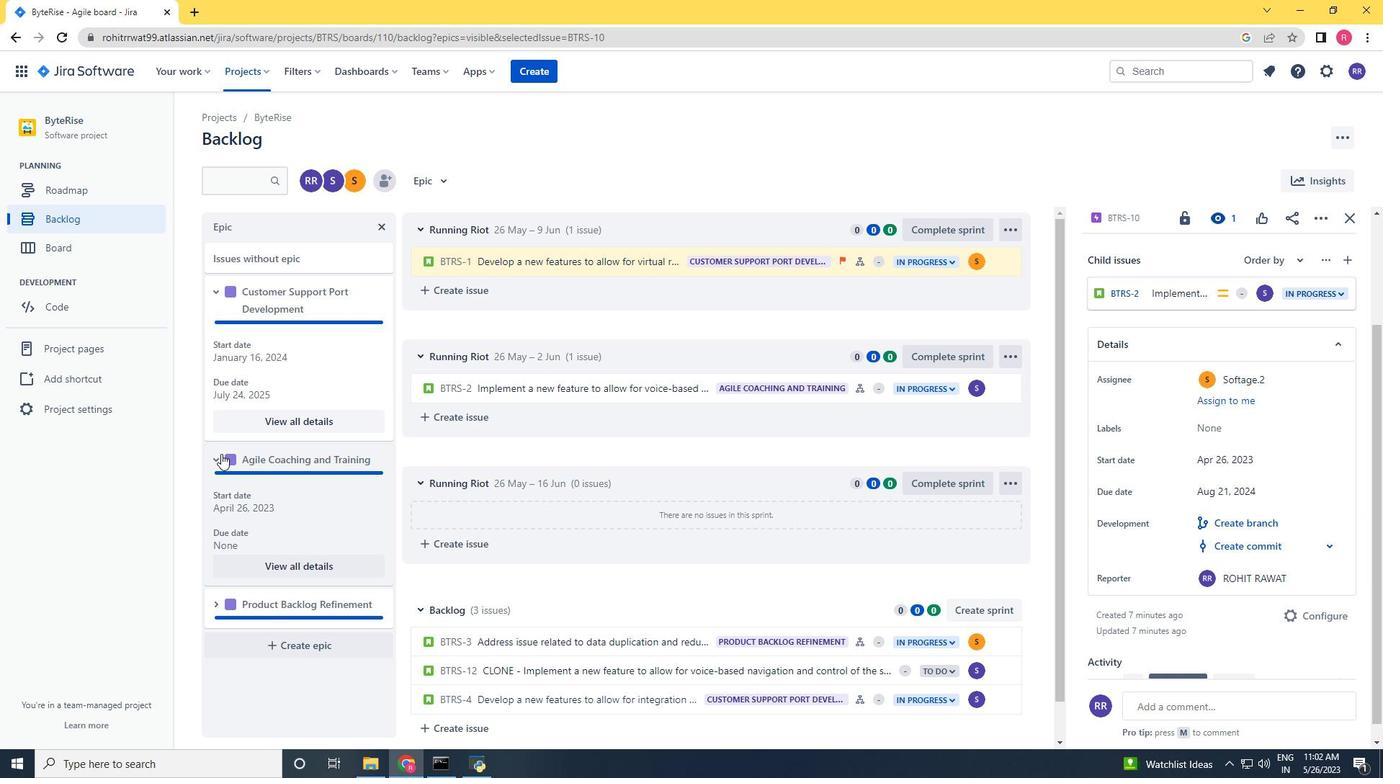 
Action: Mouse scrolled (221, 453) with delta (0, 0)
Screenshot: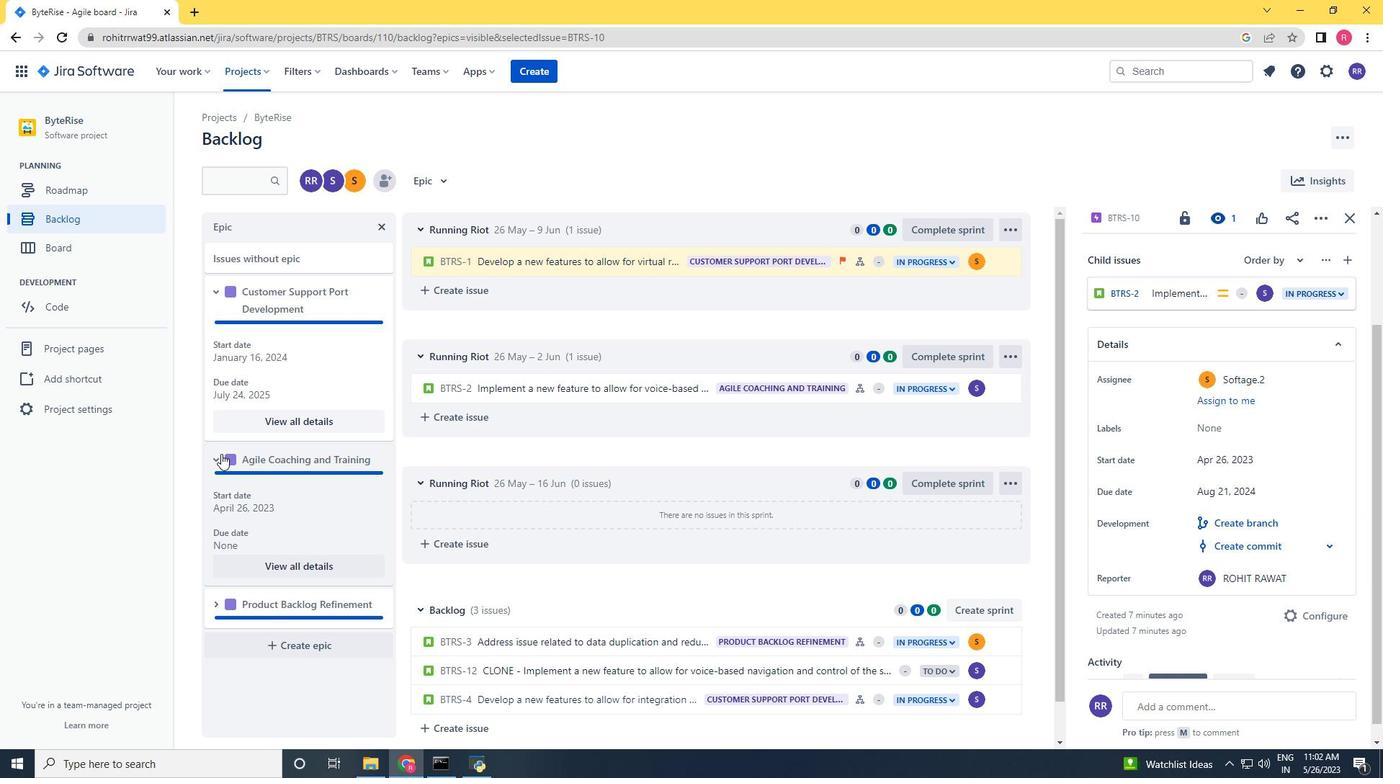 
Action: Mouse moved to (214, 602)
Screenshot: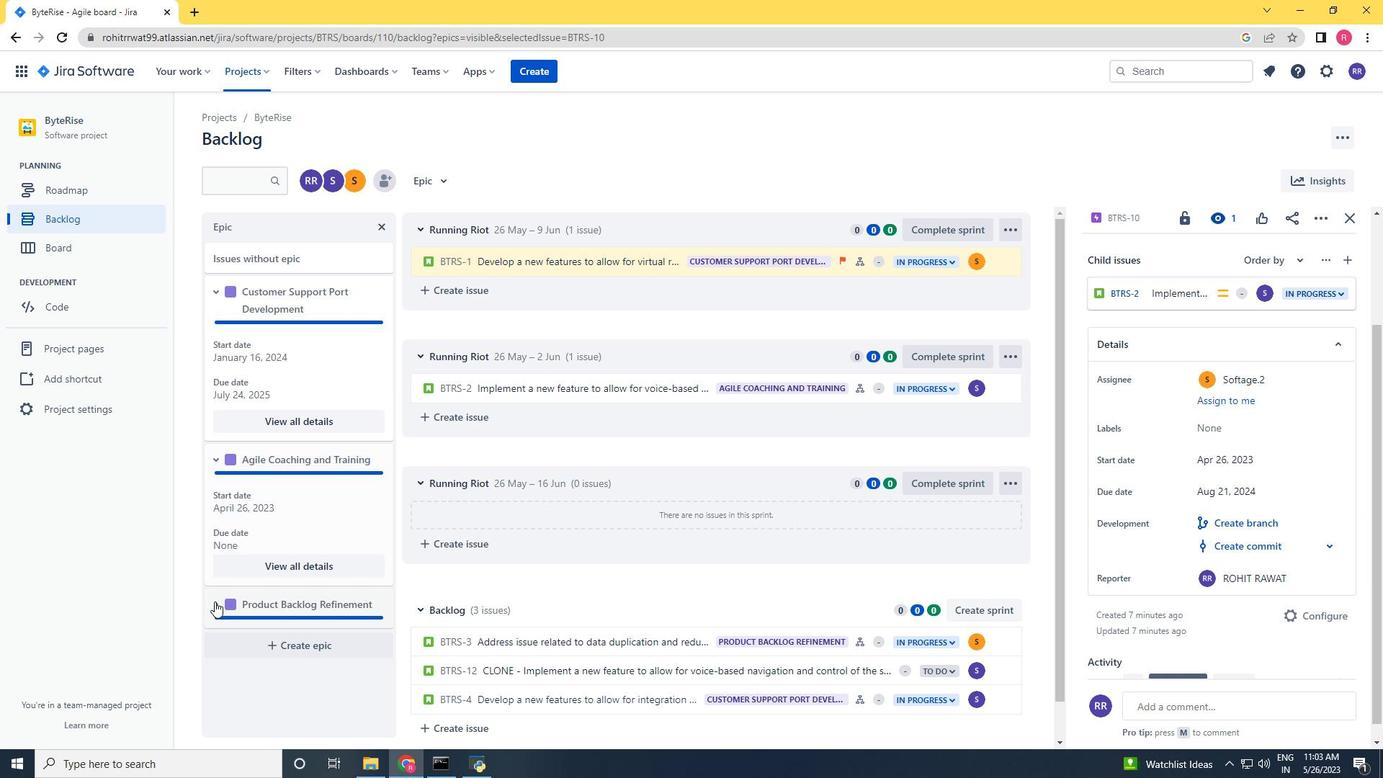 
Action: Mouse pressed left at (214, 602)
Screenshot: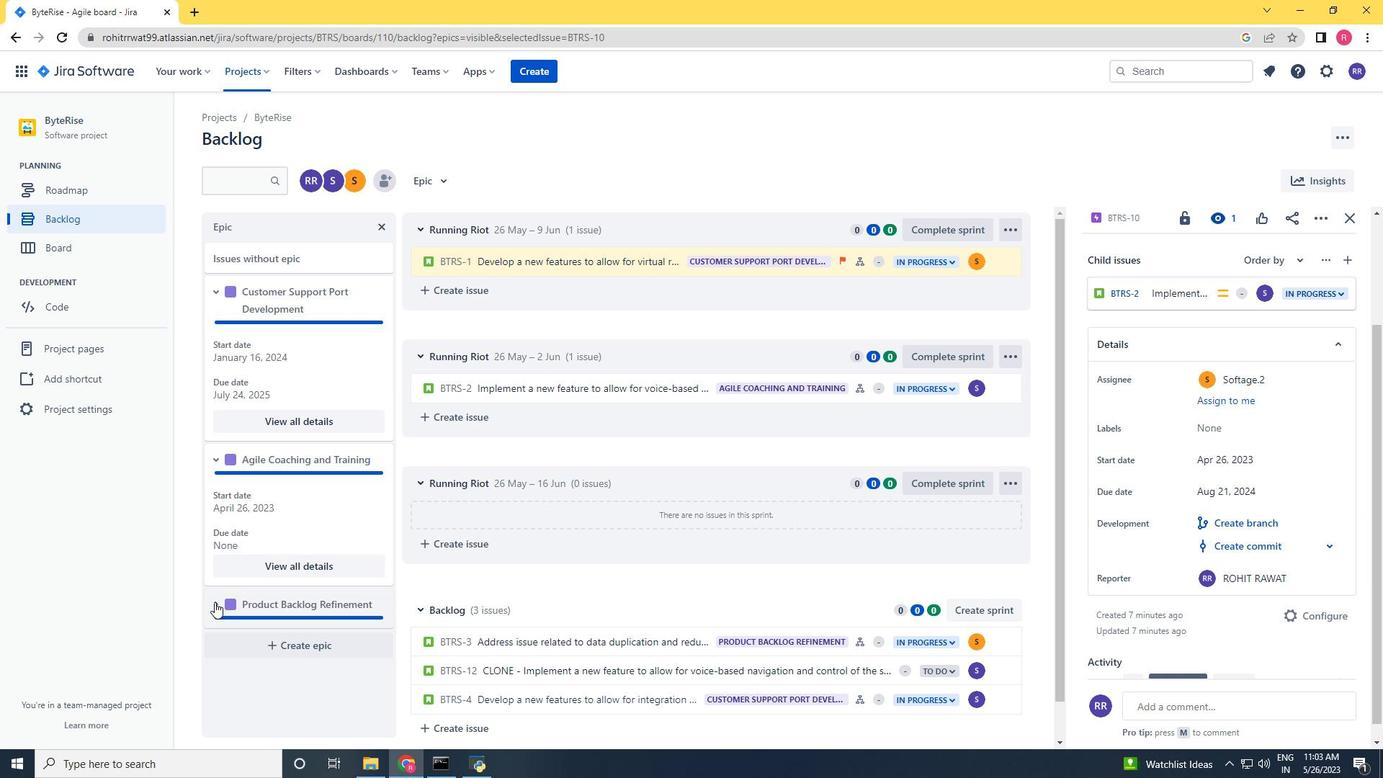 
Action: Mouse moved to (234, 597)
Screenshot: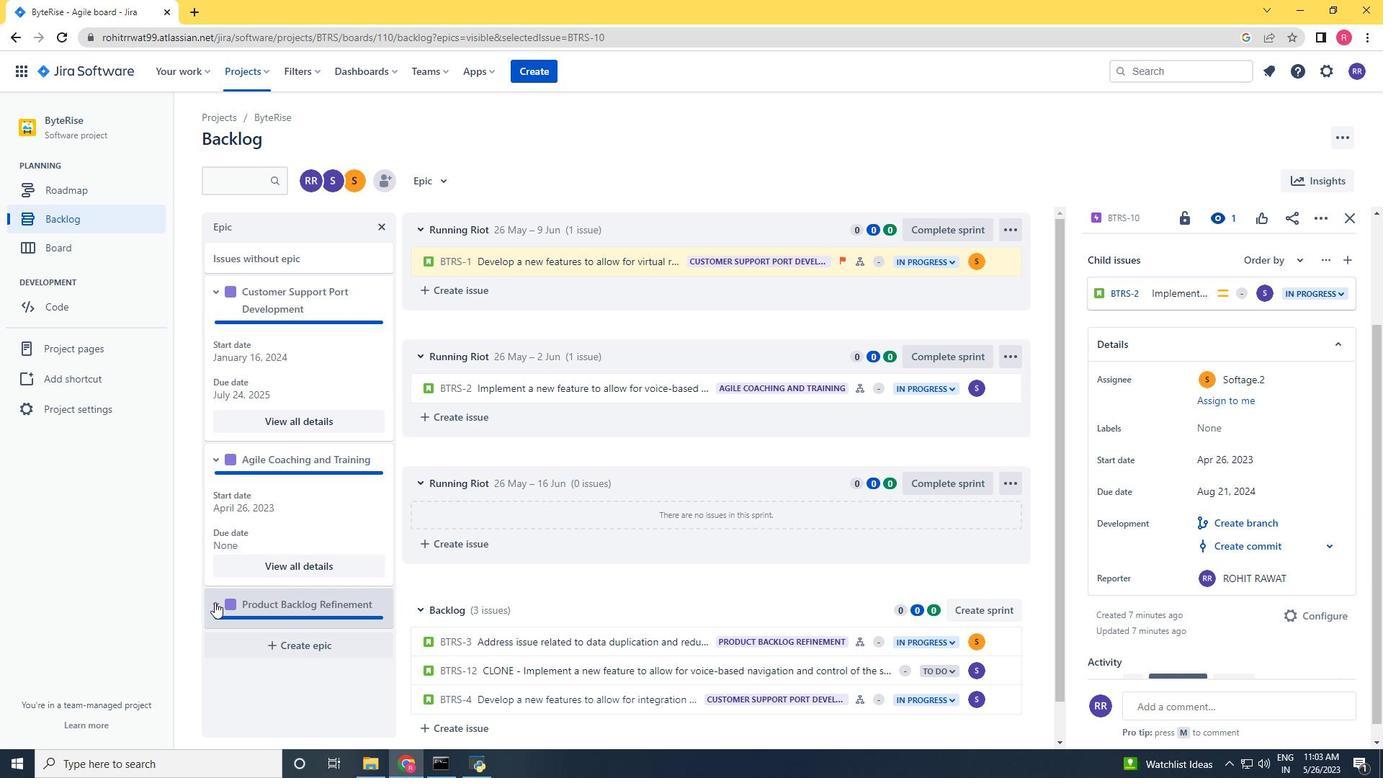 
Action: Mouse scrolled (234, 596) with delta (0, 0)
Screenshot: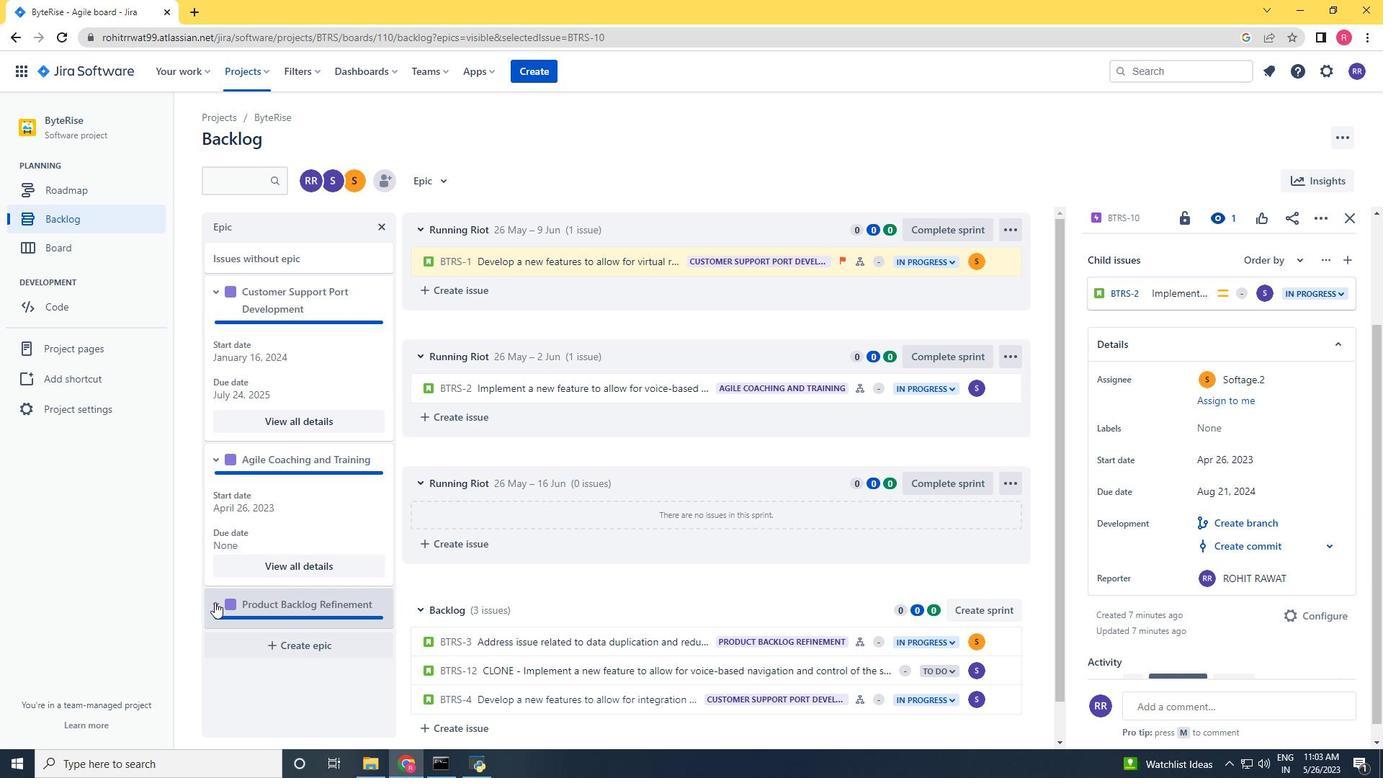 
Action: Mouse scrolled (234, 596) with delta (0, 0)
Screenshot: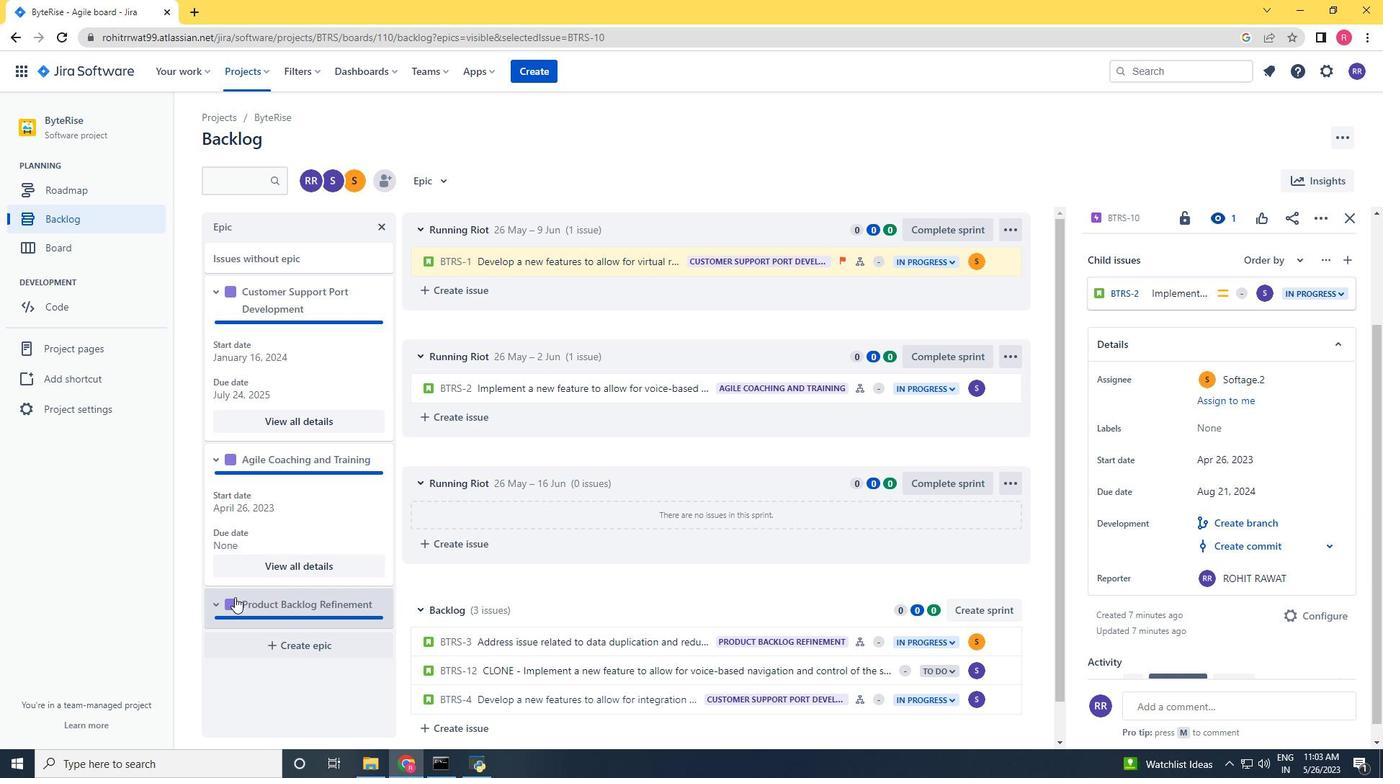 
Action: Mouse scrolled (234, 596) with delta (0, 0)
Screenshot: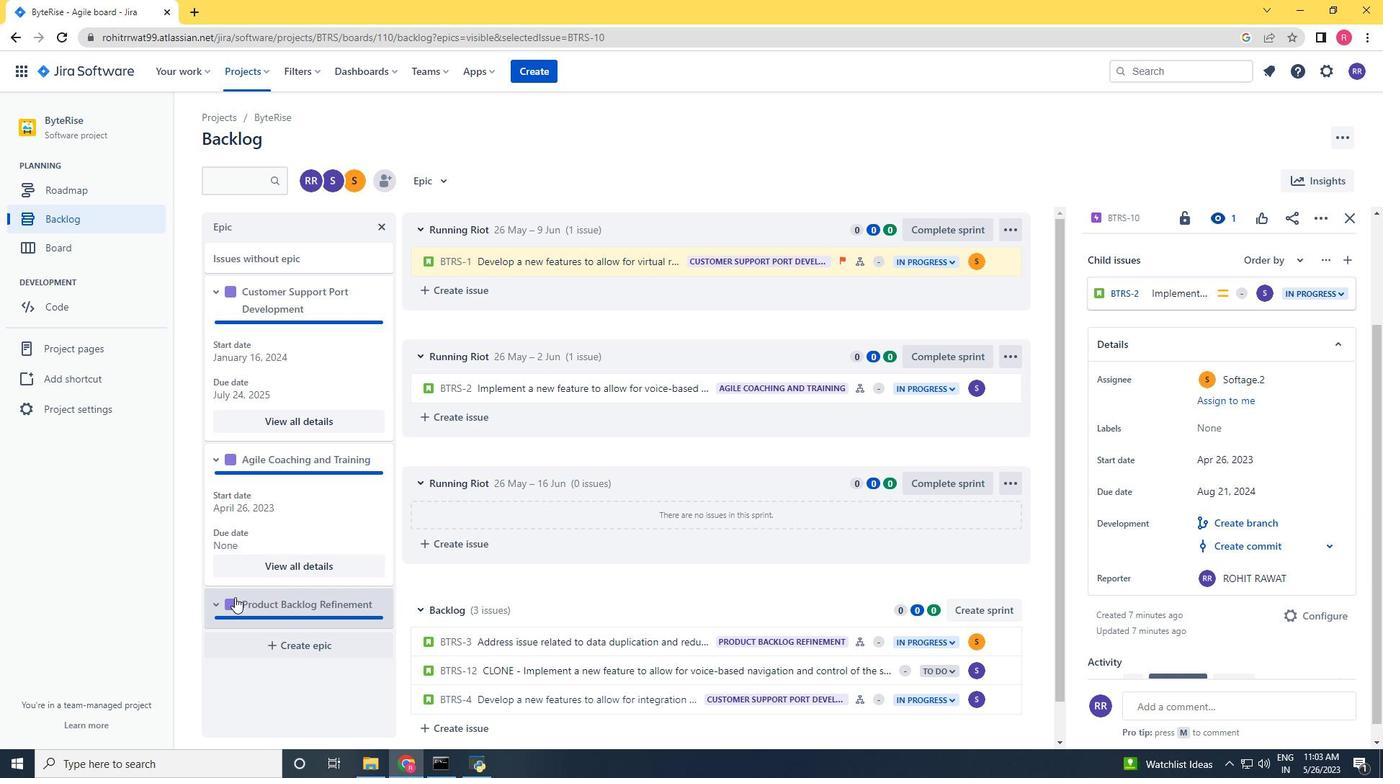 
Action: Mouse scrolled (234, 596) with delta (0, 0)
Screenshot: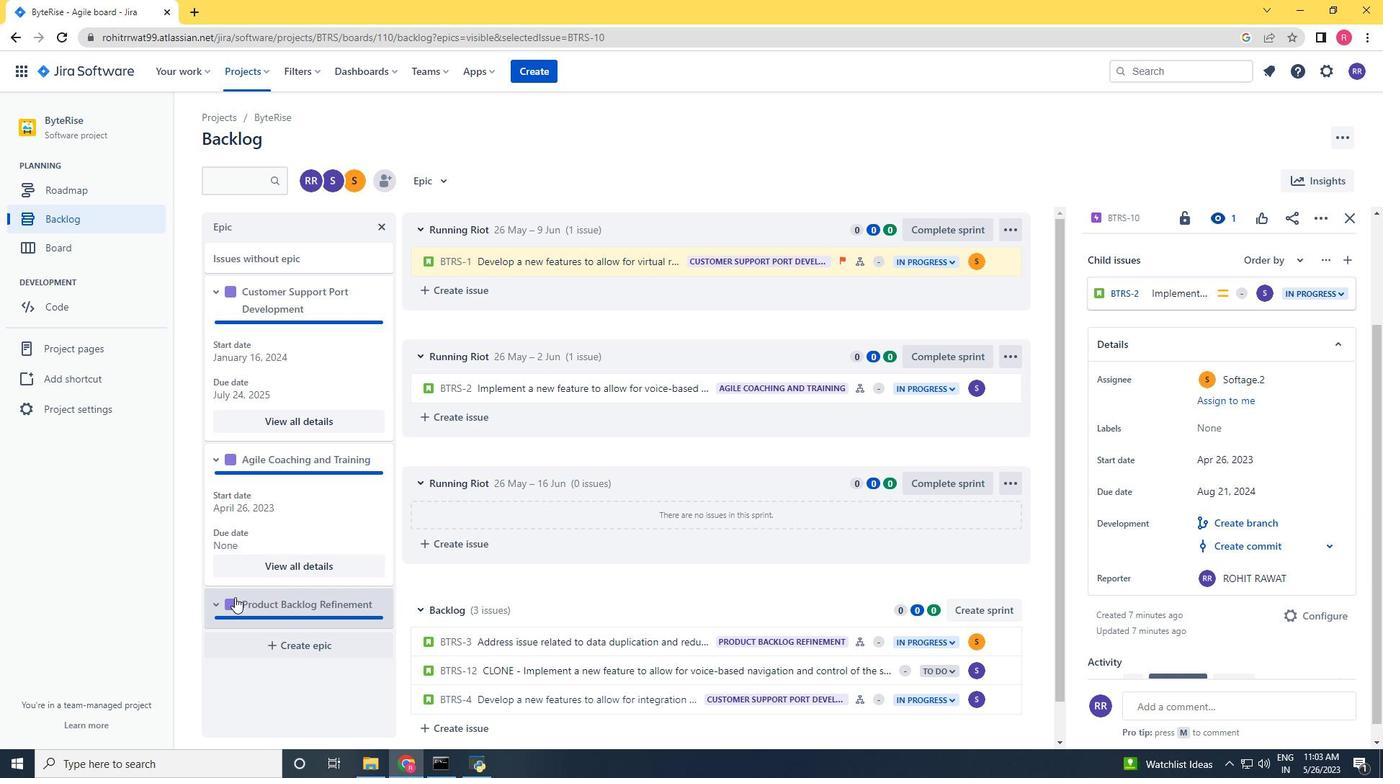 
Action: Mouse scrolled (234, 596) with delta (0, 0)
Screenshot: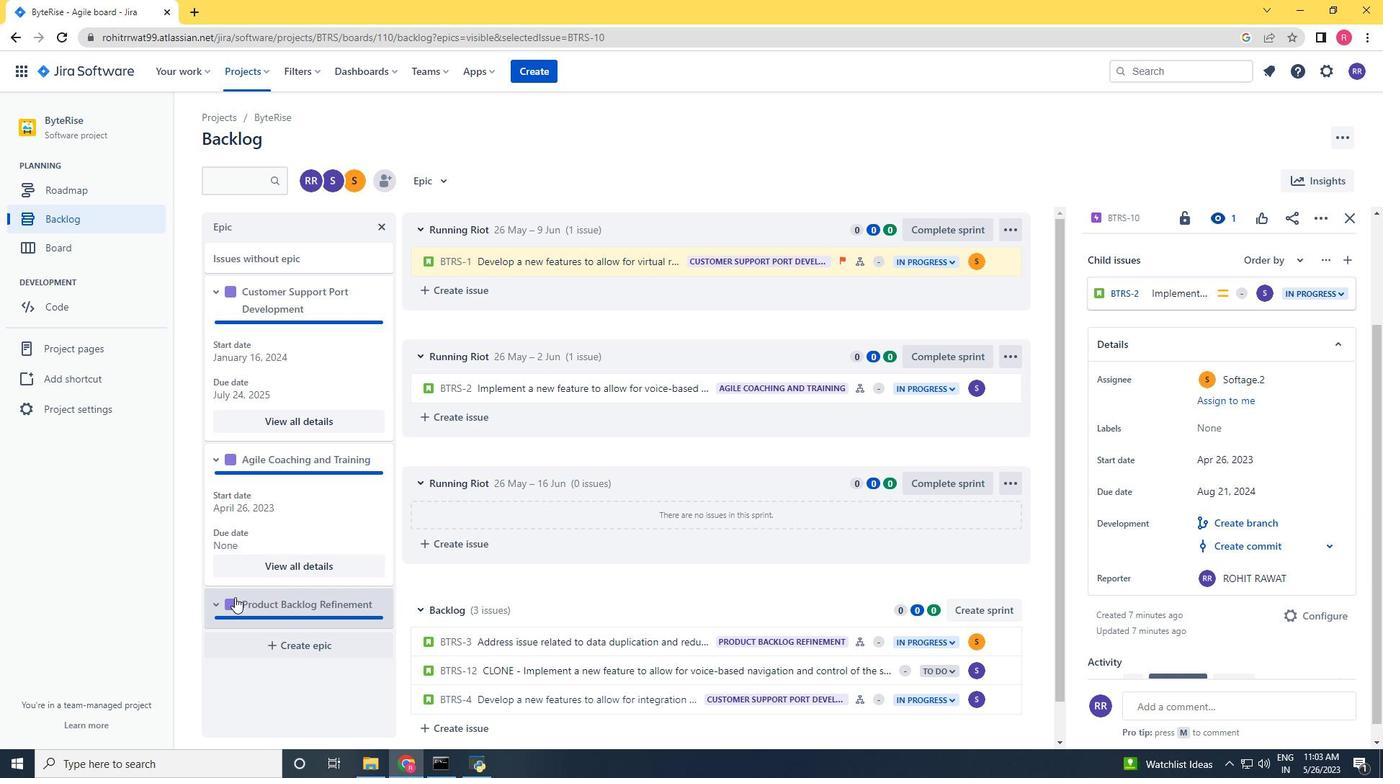 
Action: Mouse moved to (332, 640)
Screenshot: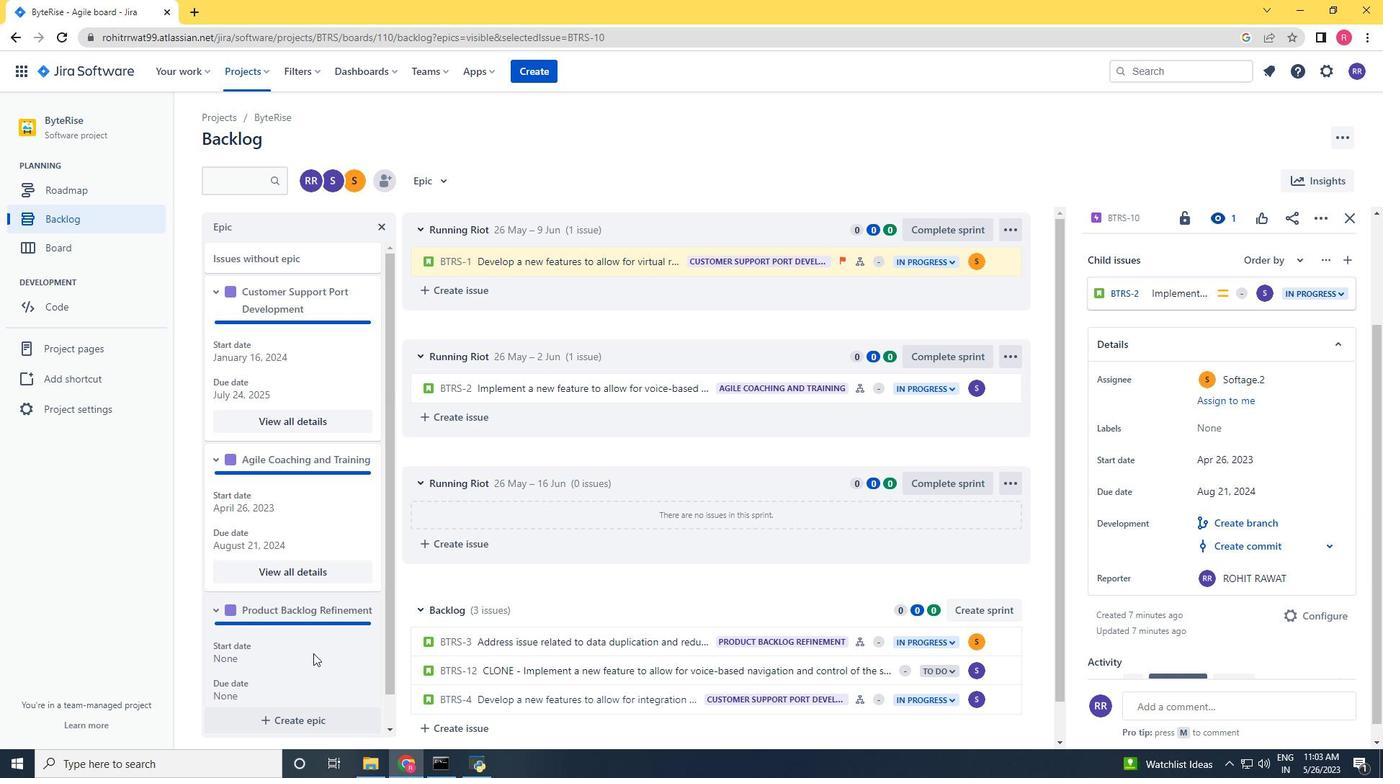 
Action: Mouse scrolled (332, 639) with delta (0, 0)
Screenshot: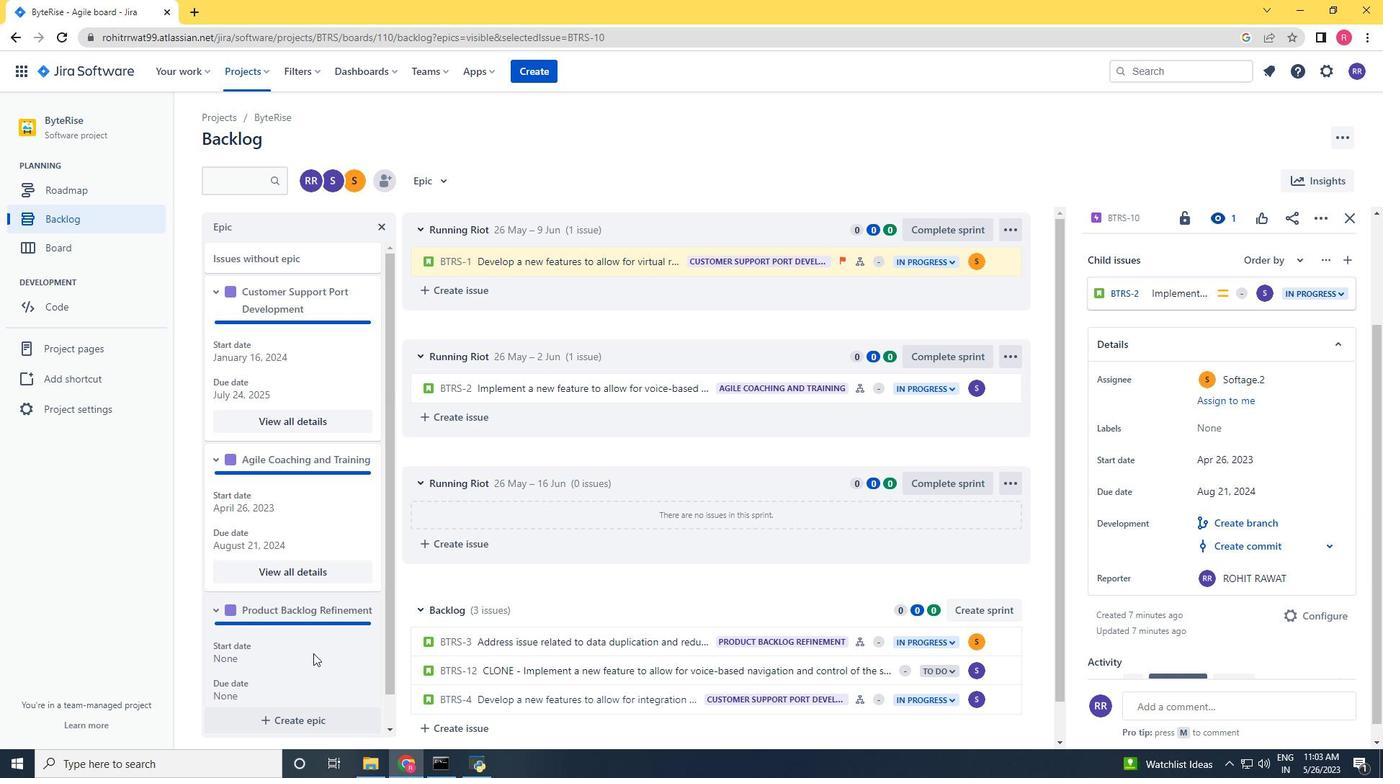 
Action: Mouse moved to (332, 640)
Screenshot: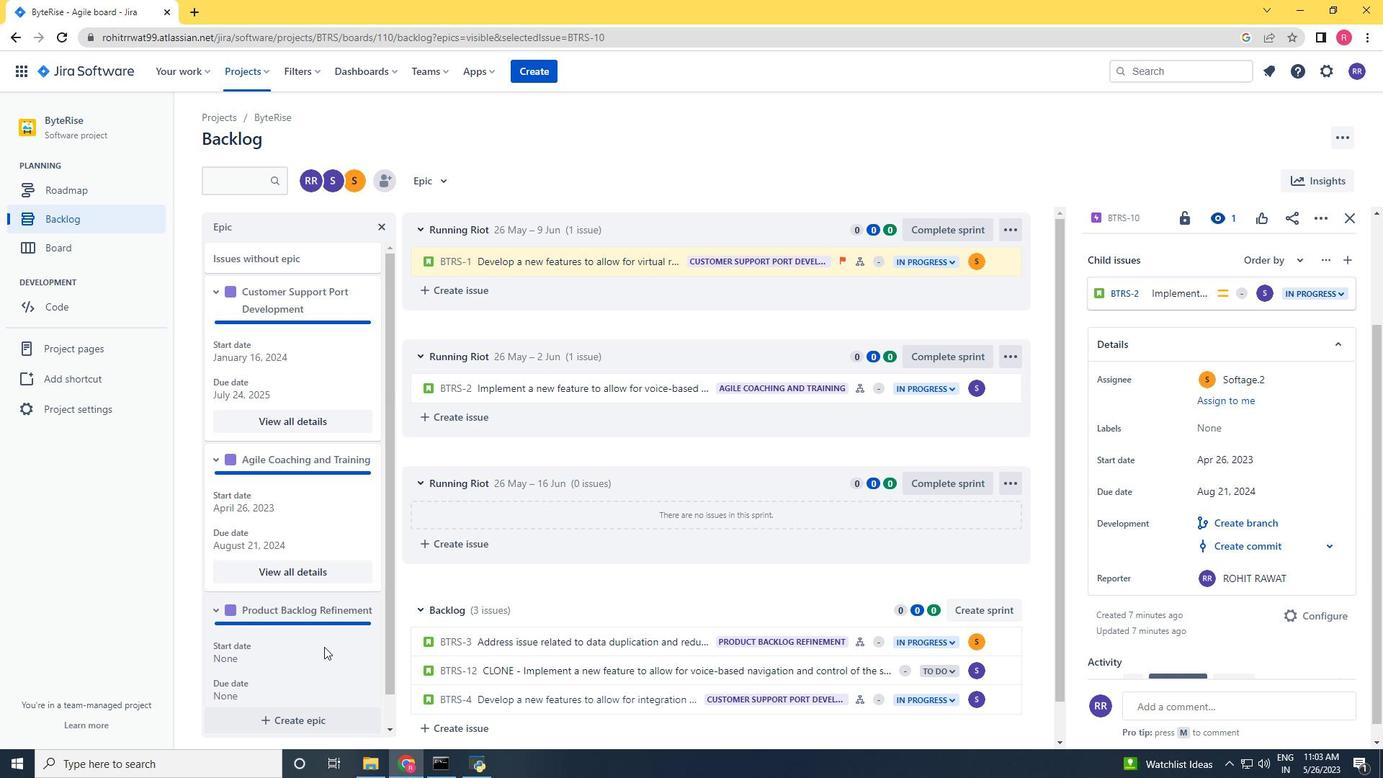 
Action: Mouse scrolled (332, 639) with delta (0, 0)
Screenshot: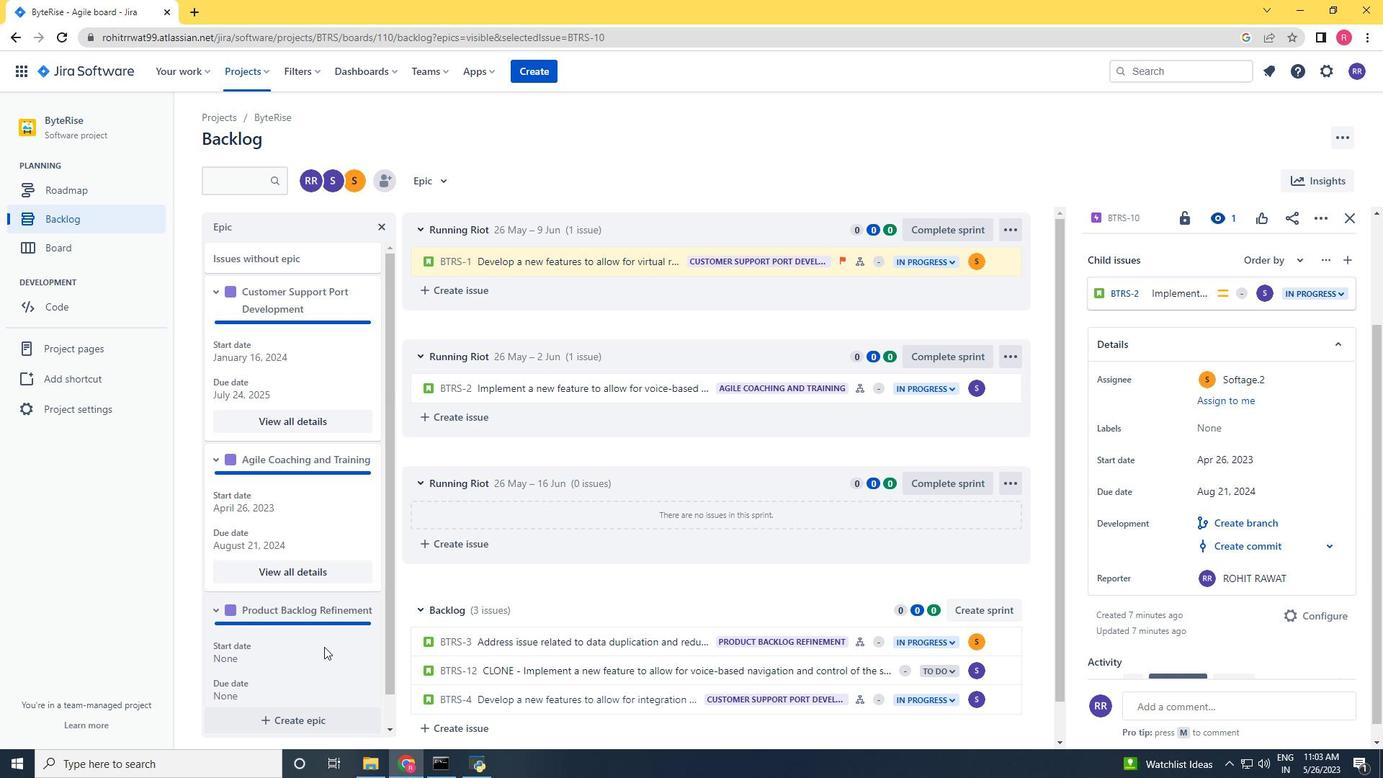 
Action: Mouse scrolled (332, 639) with delta (0, 0)
Screenshot: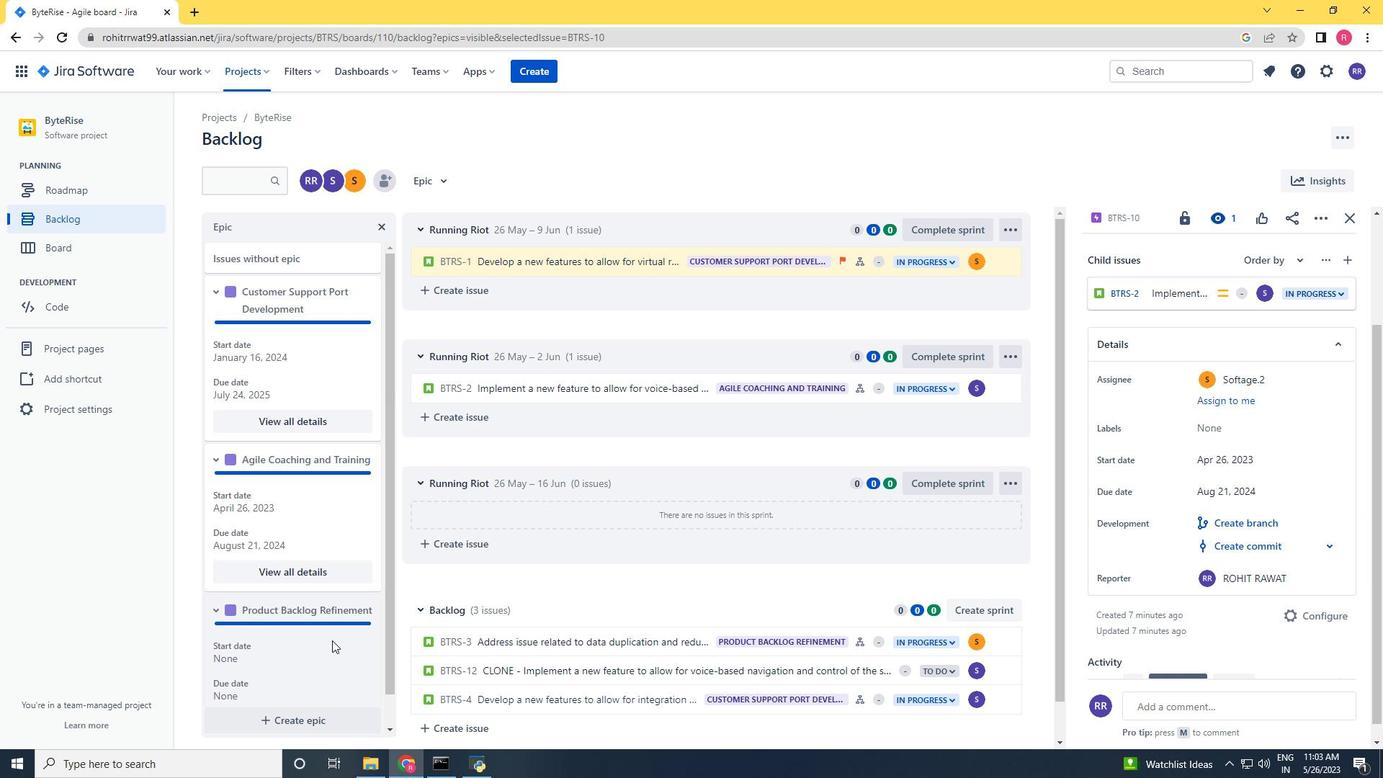 
Action: Mouse scrolled (332, 639) with delta (0, 0)
Screenshot: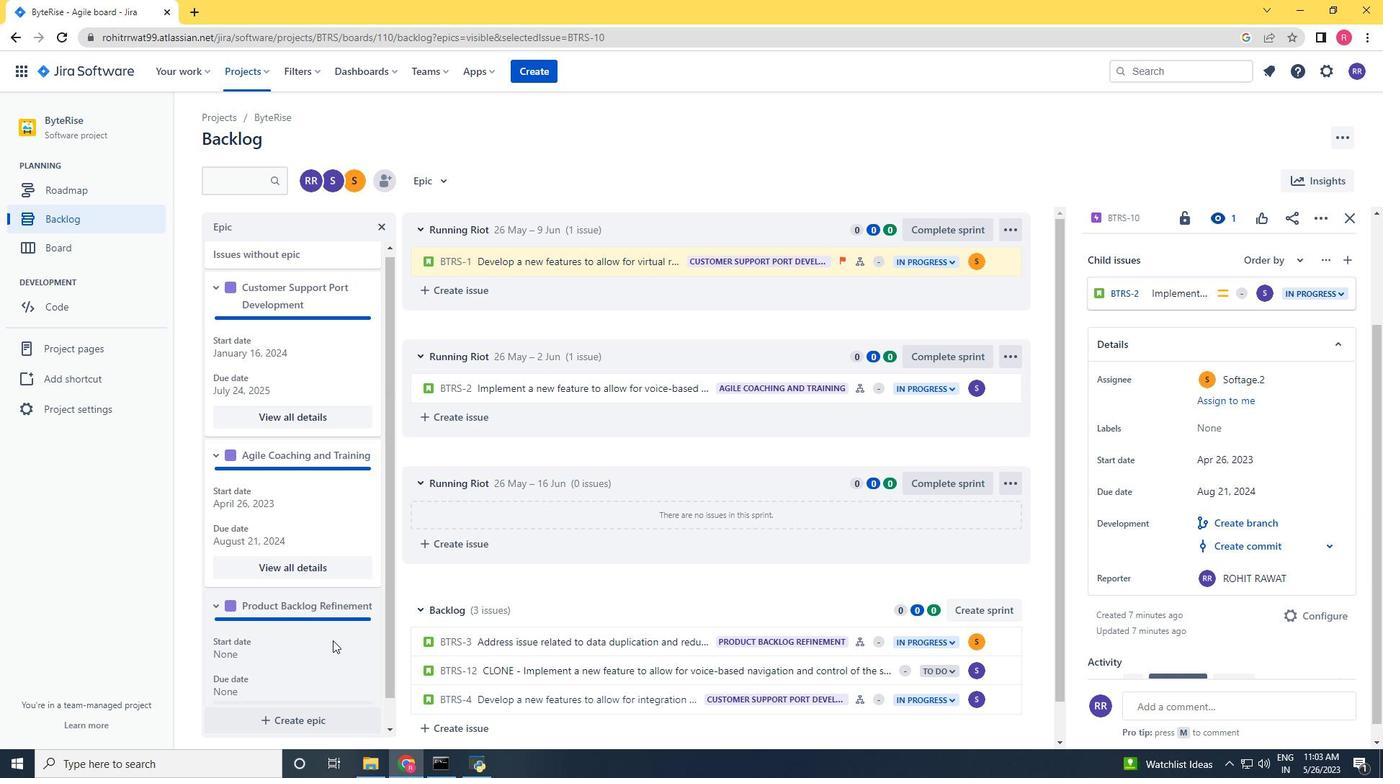 
Action: Mouse moved to (315, 679)
Screenshot: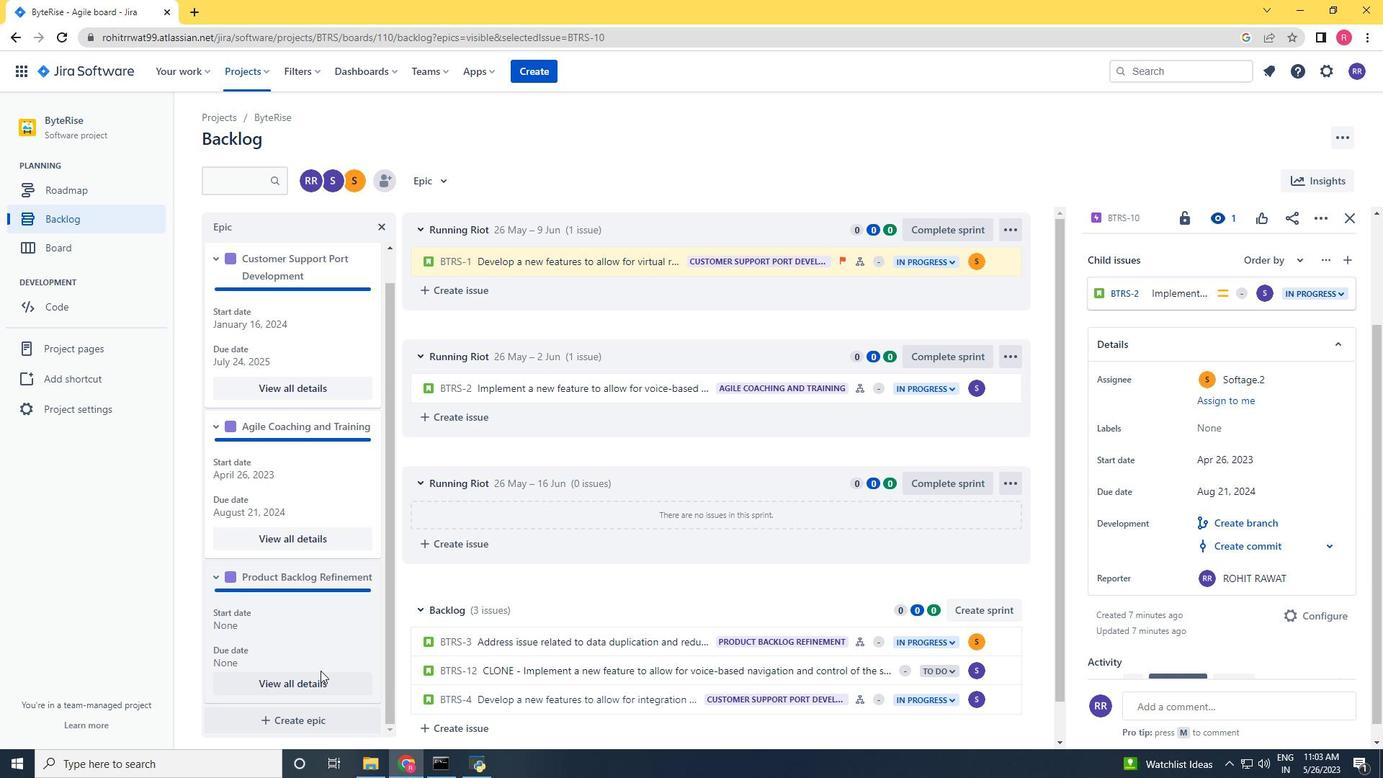
Action: Mouse pressed left at (315, 679)
Screenshot: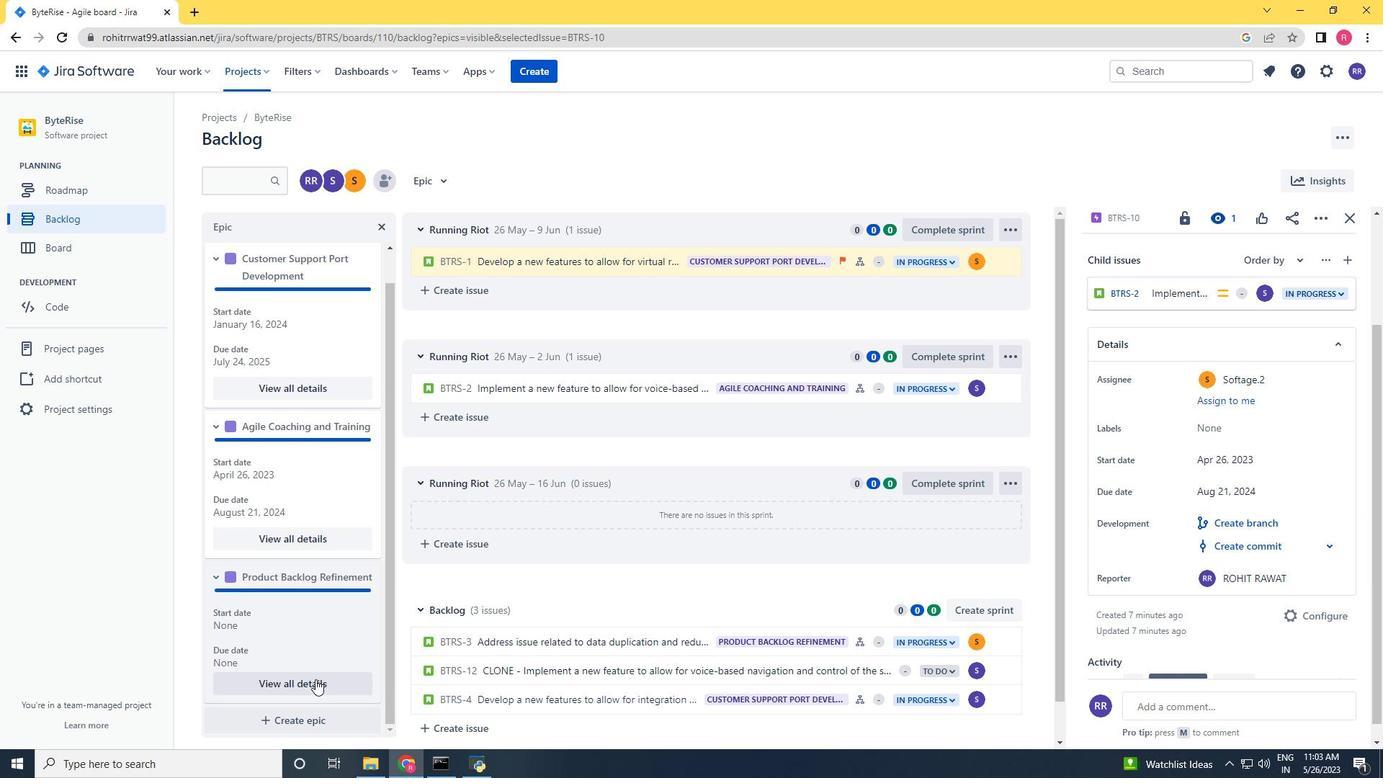 
Action: Mouse moved to (1217, 474)
Screenshot: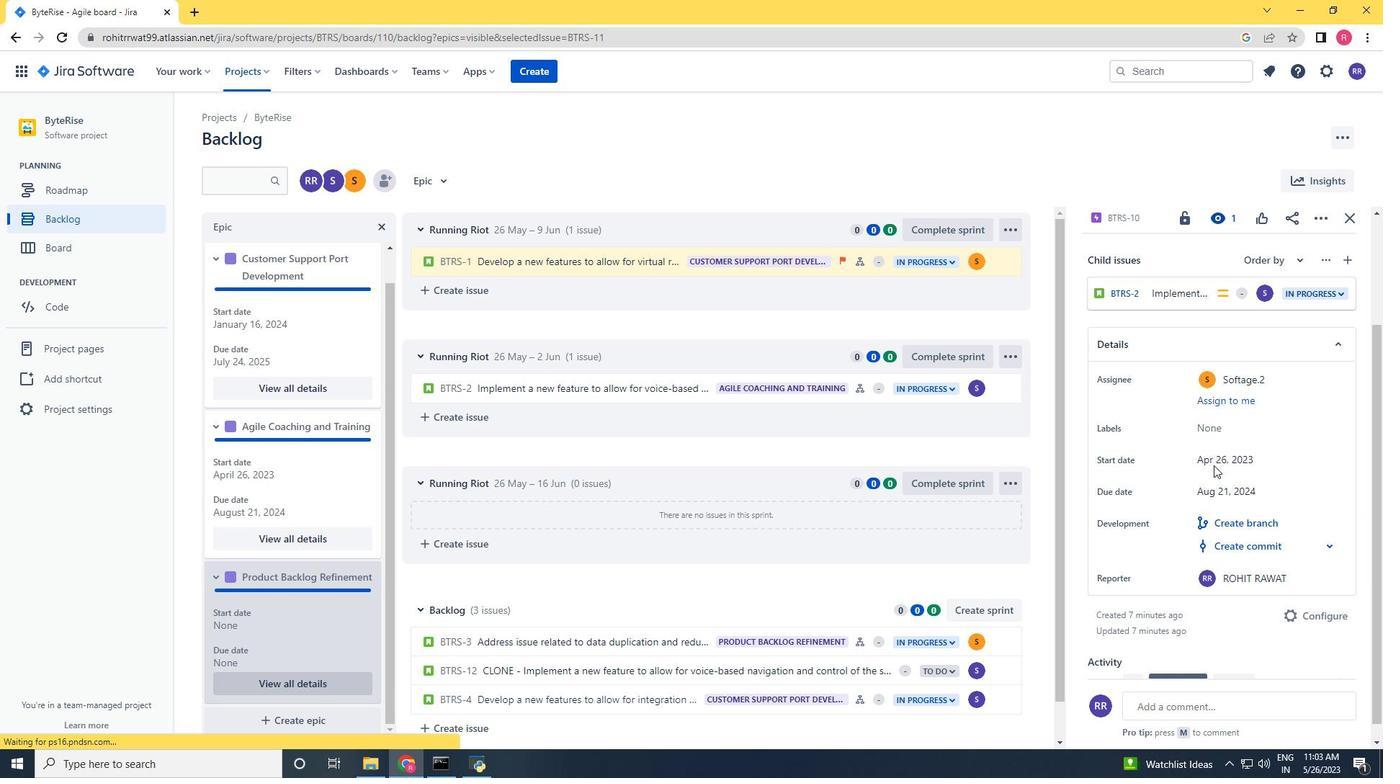 
Action: Mouse scrolled (1217, 473) with delta (0, 0)
Screenshot: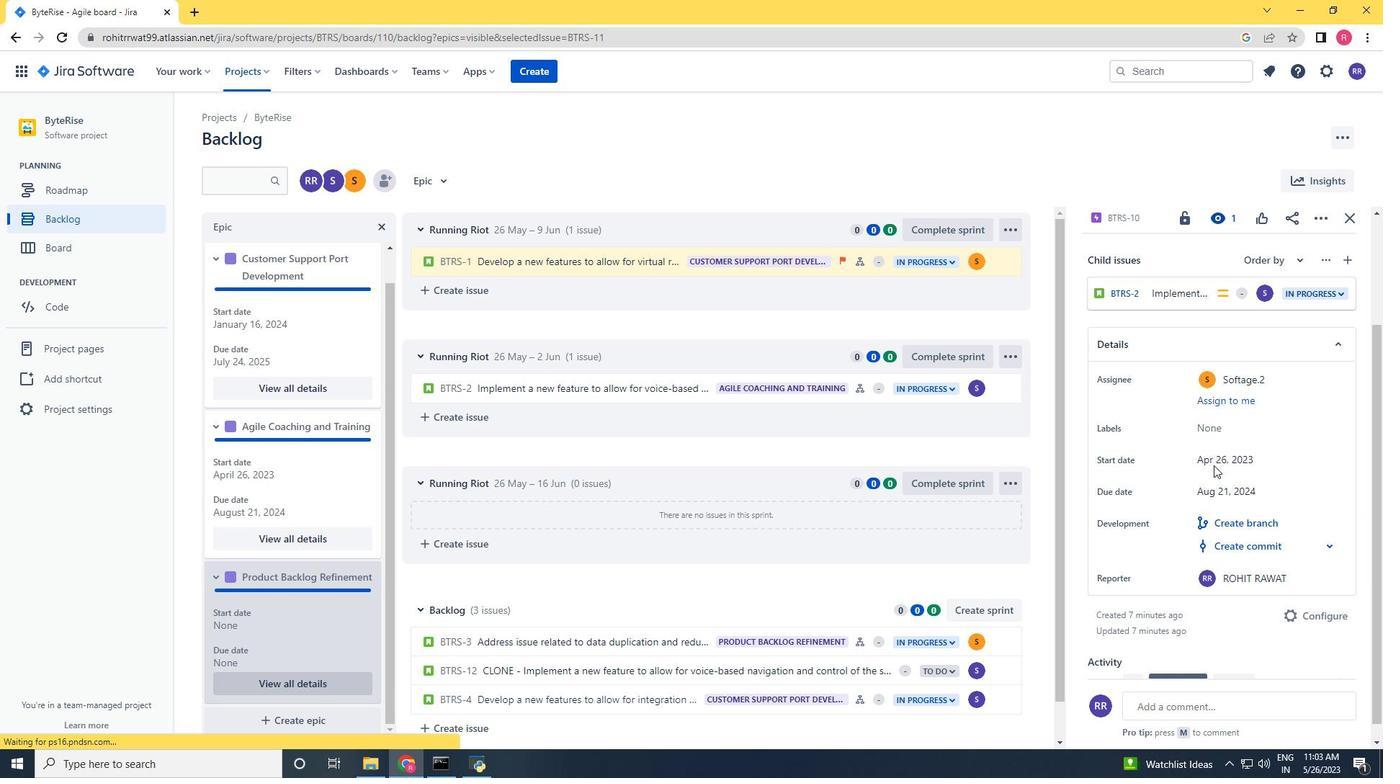 
Action: Mouse moved to (1217, 474)
Screenshot: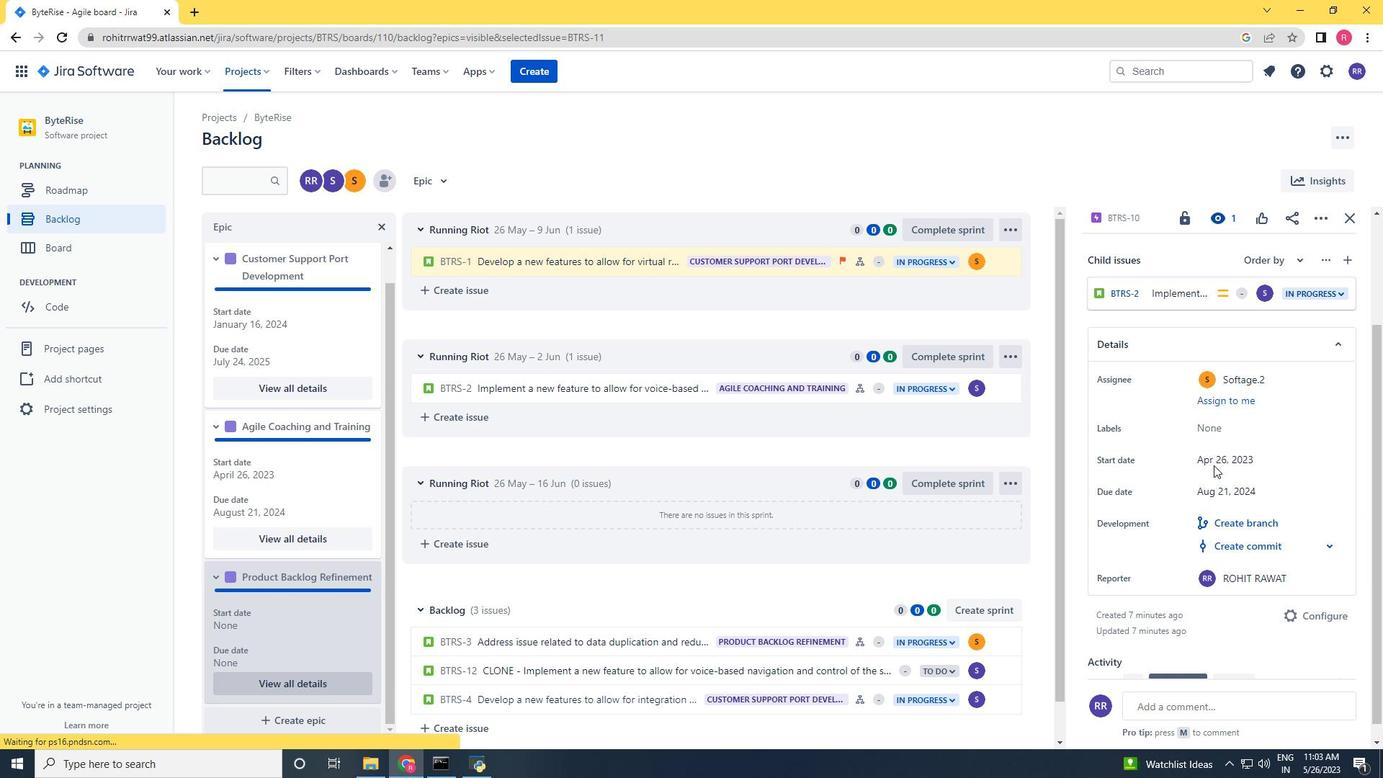 
Action: Mouse scrolled (1217, 473) with delta (0, 0)
Screenshot: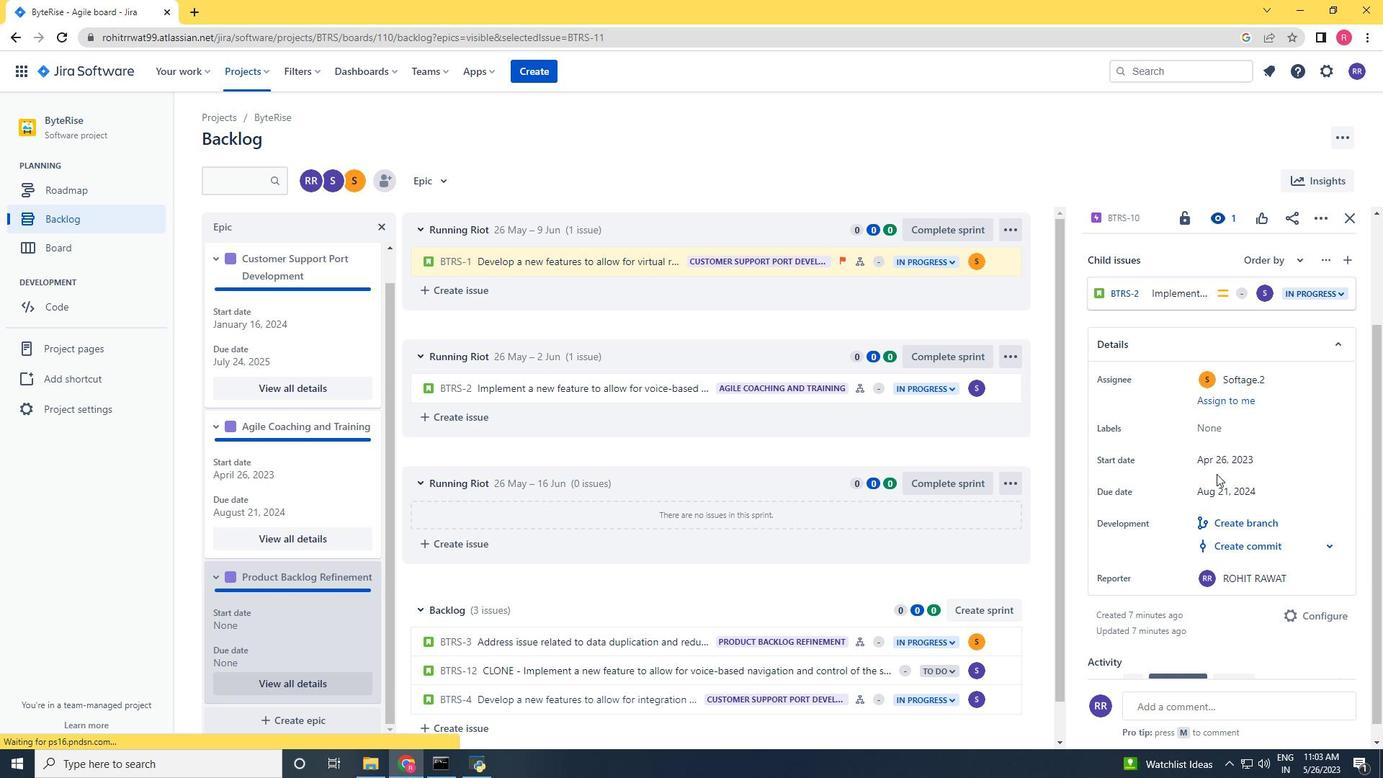 
Action: Mouse scrolled (1217, 473) with delta (0, 0)
Screenshot: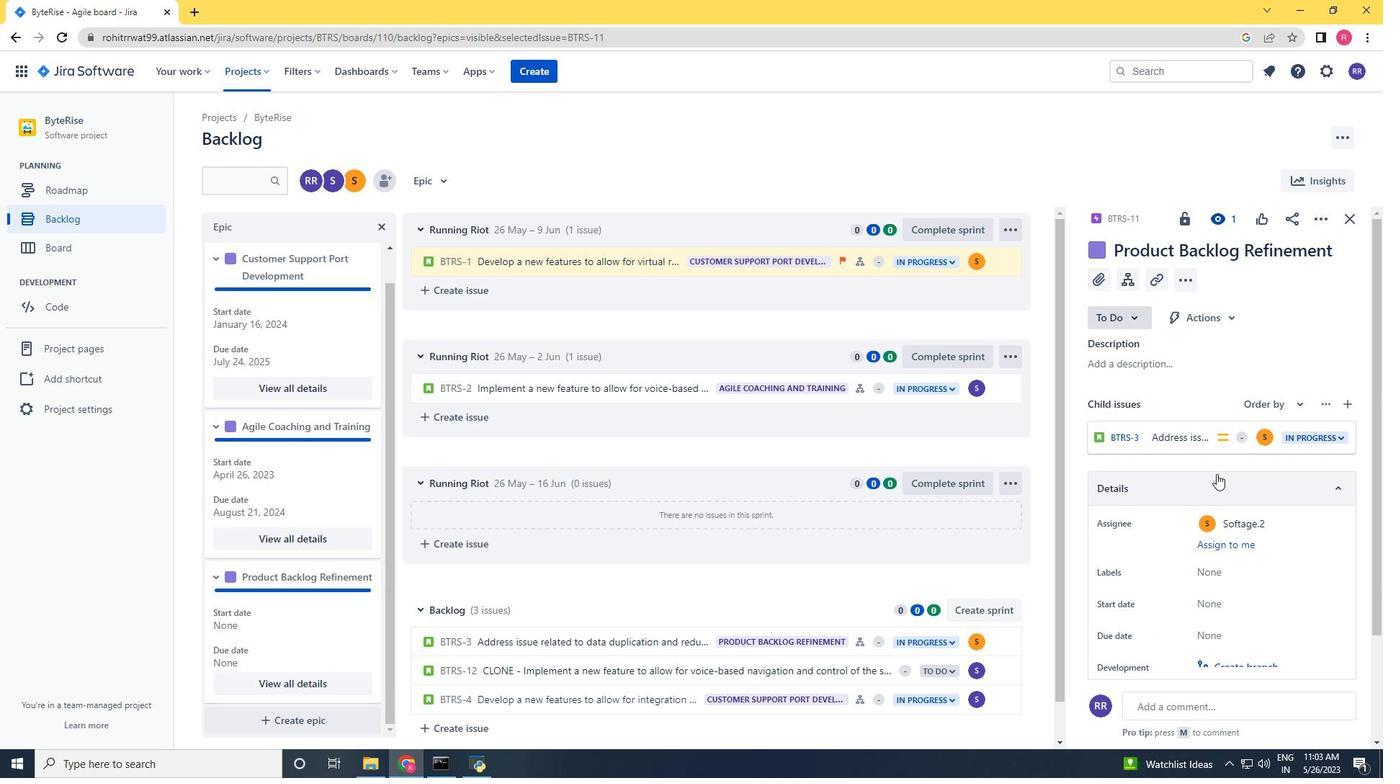 
Action: Mouse scrolled (1217, 473) with delta (0, 0)
Screenshot: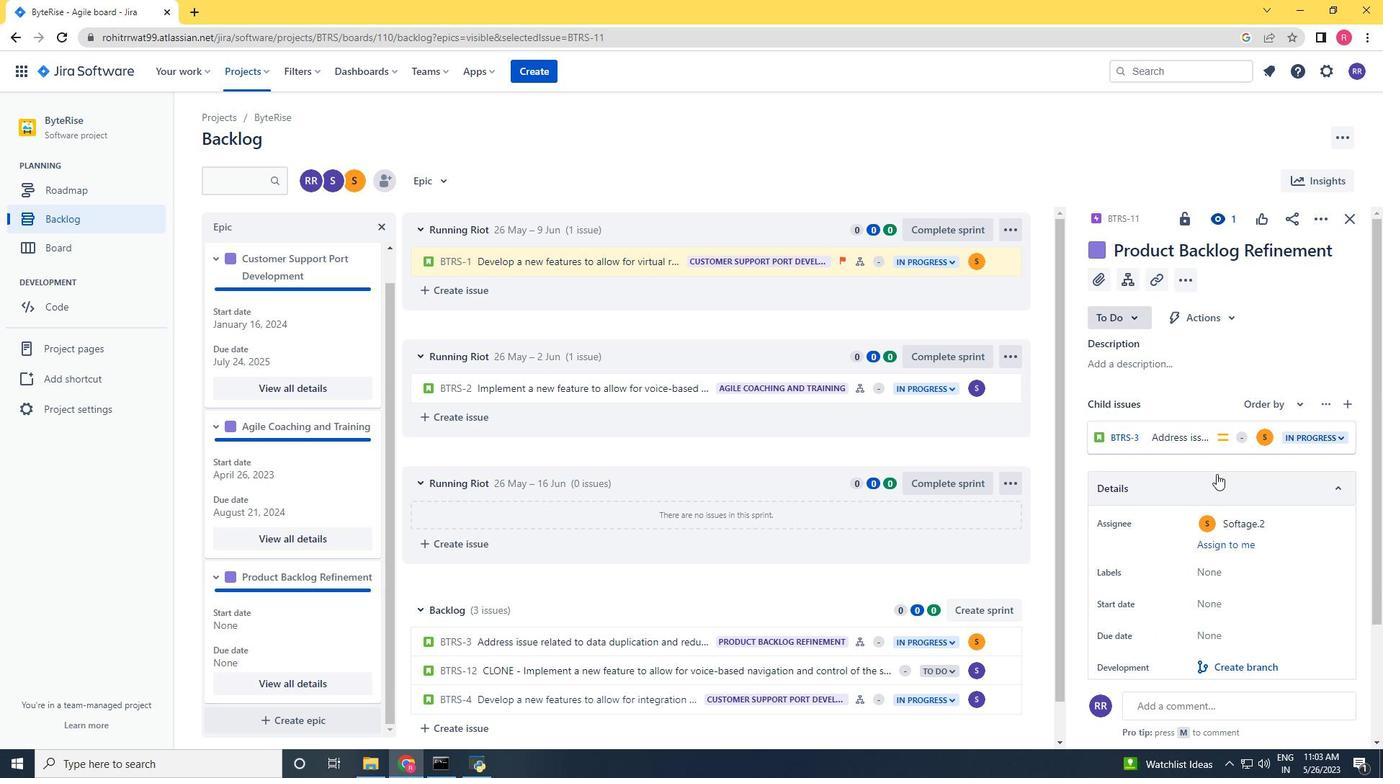 
Action: Mouse moved to (1217, 482)
Screenshot: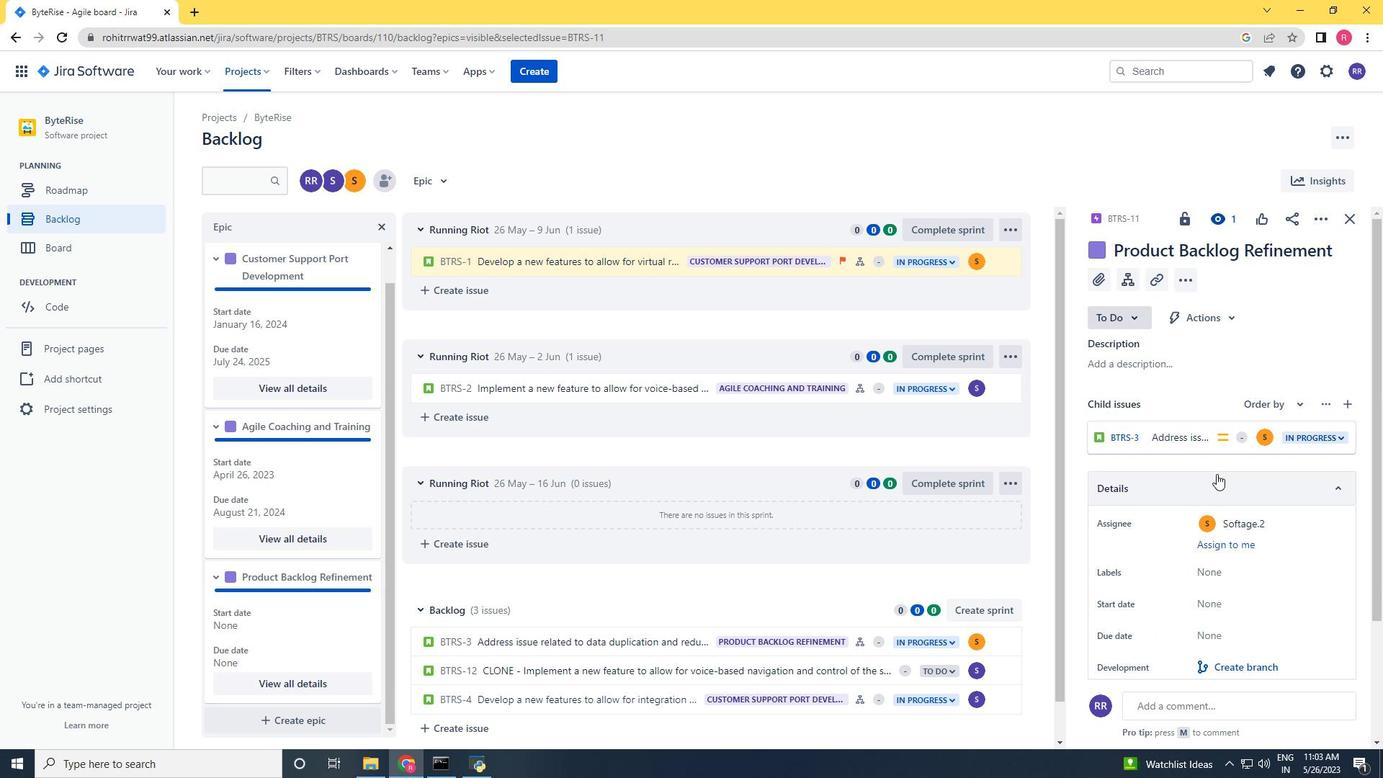 
Action: Mouse scrolled (1217, 482) with delta (0, 0)
Screenshot: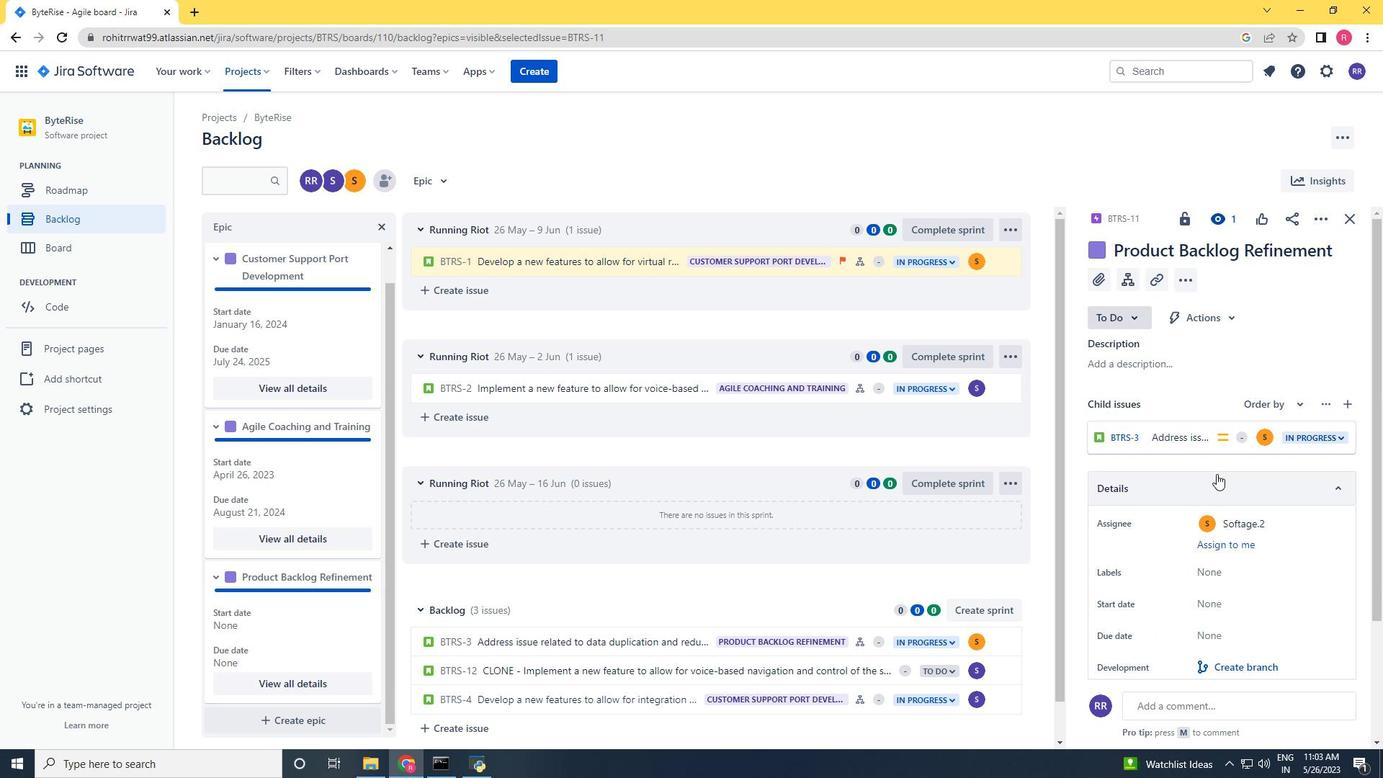 
Action: Mouse moved to (1212, 436)
Screenshot: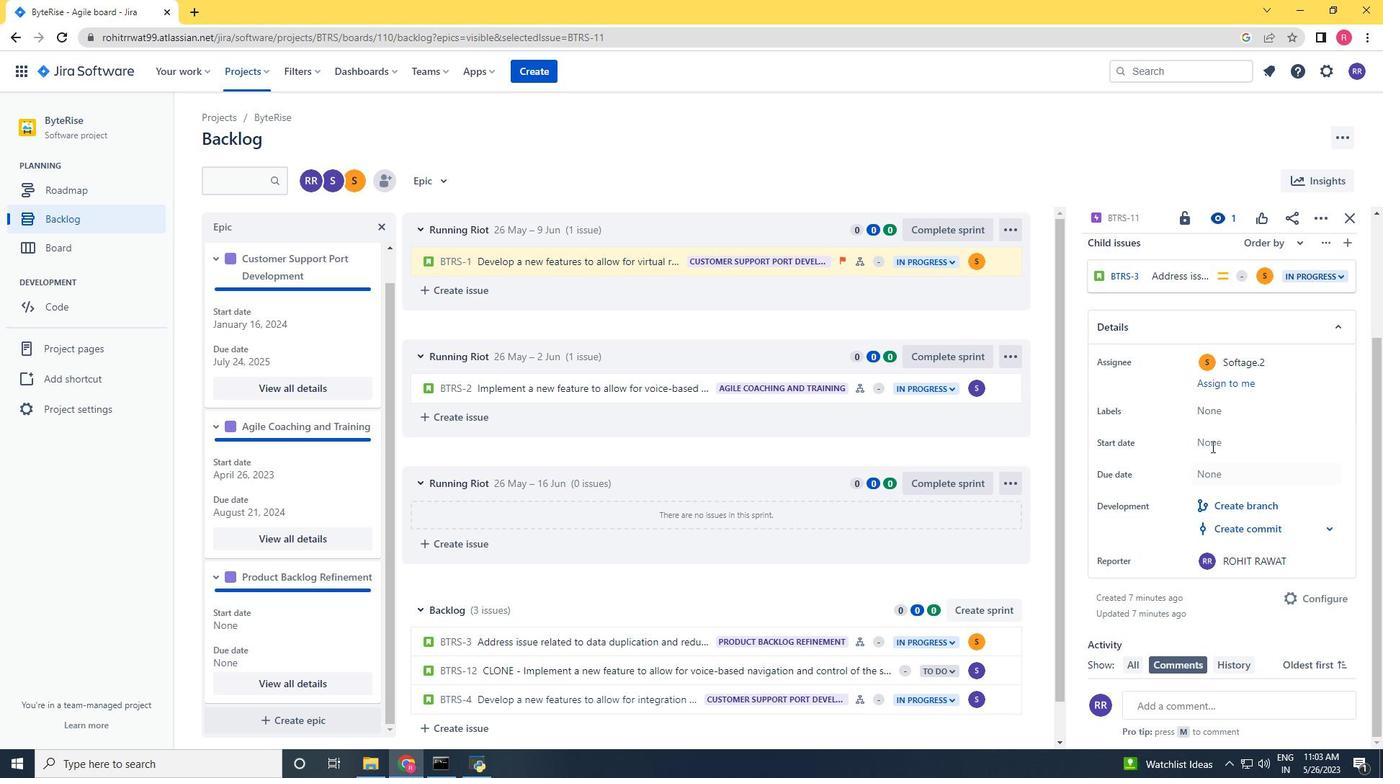 
Action: Mouse pressed left at (1212, 436)
Screenshot: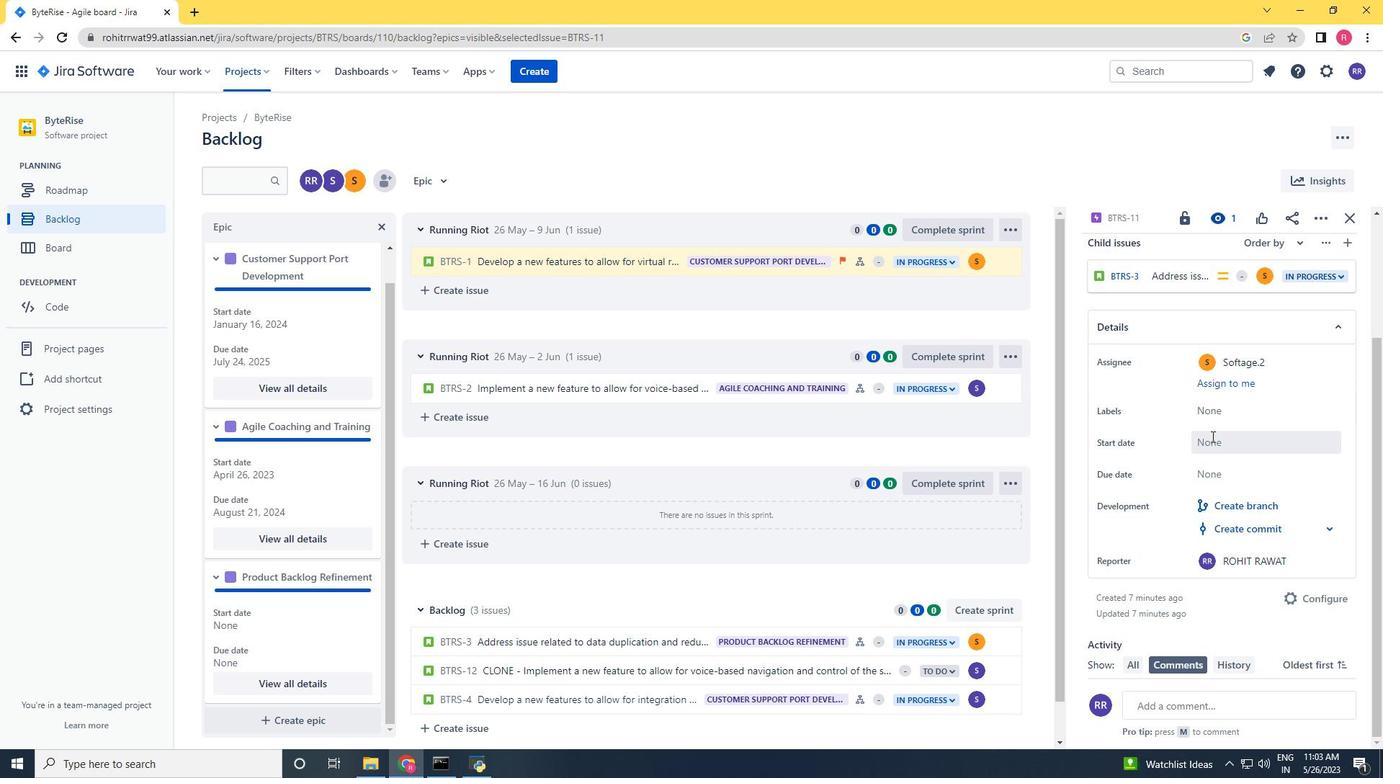
Action: Mouse moved to (1349, 485)
Screenshot: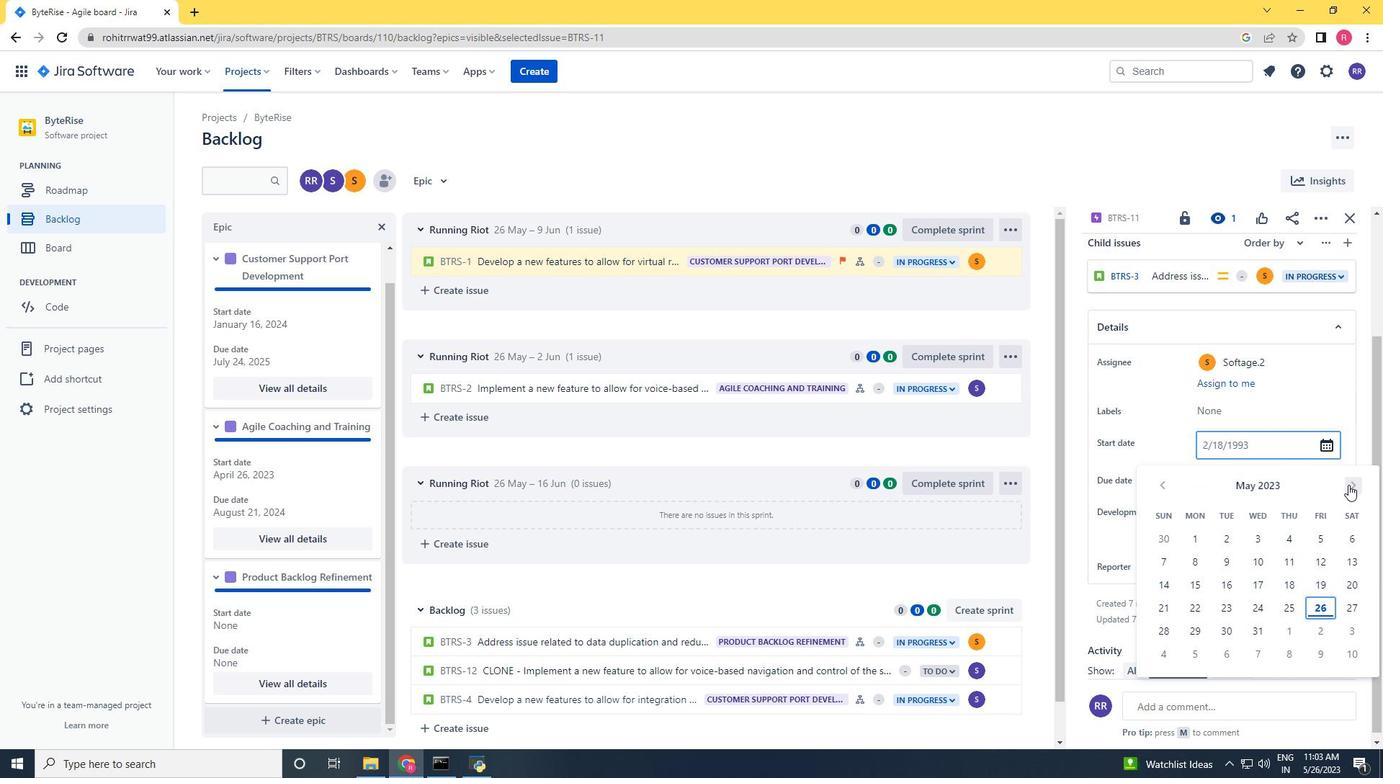 
Action: Mouse pressed left at (1349, 485)
Screenshot: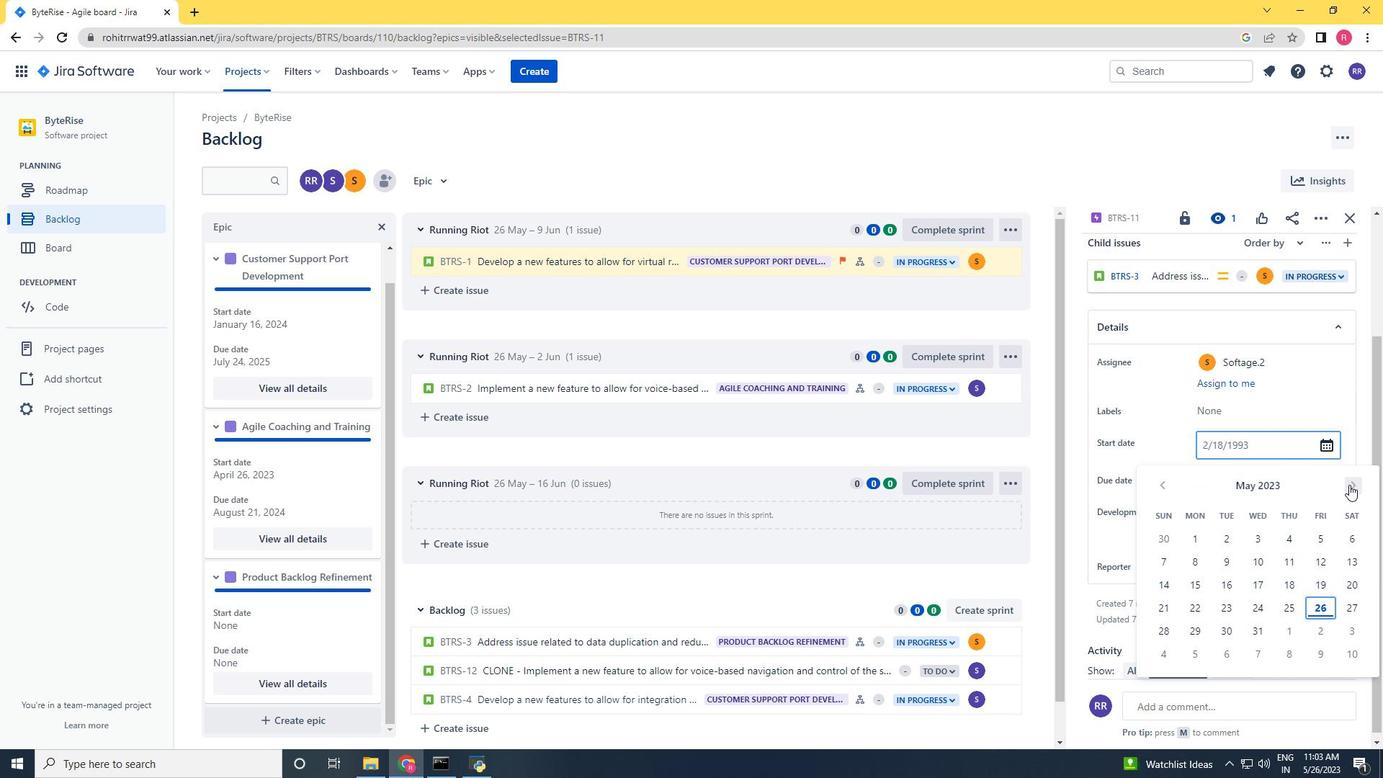 
Action: Mouse pressed left at (1349, 485)
Screenshot: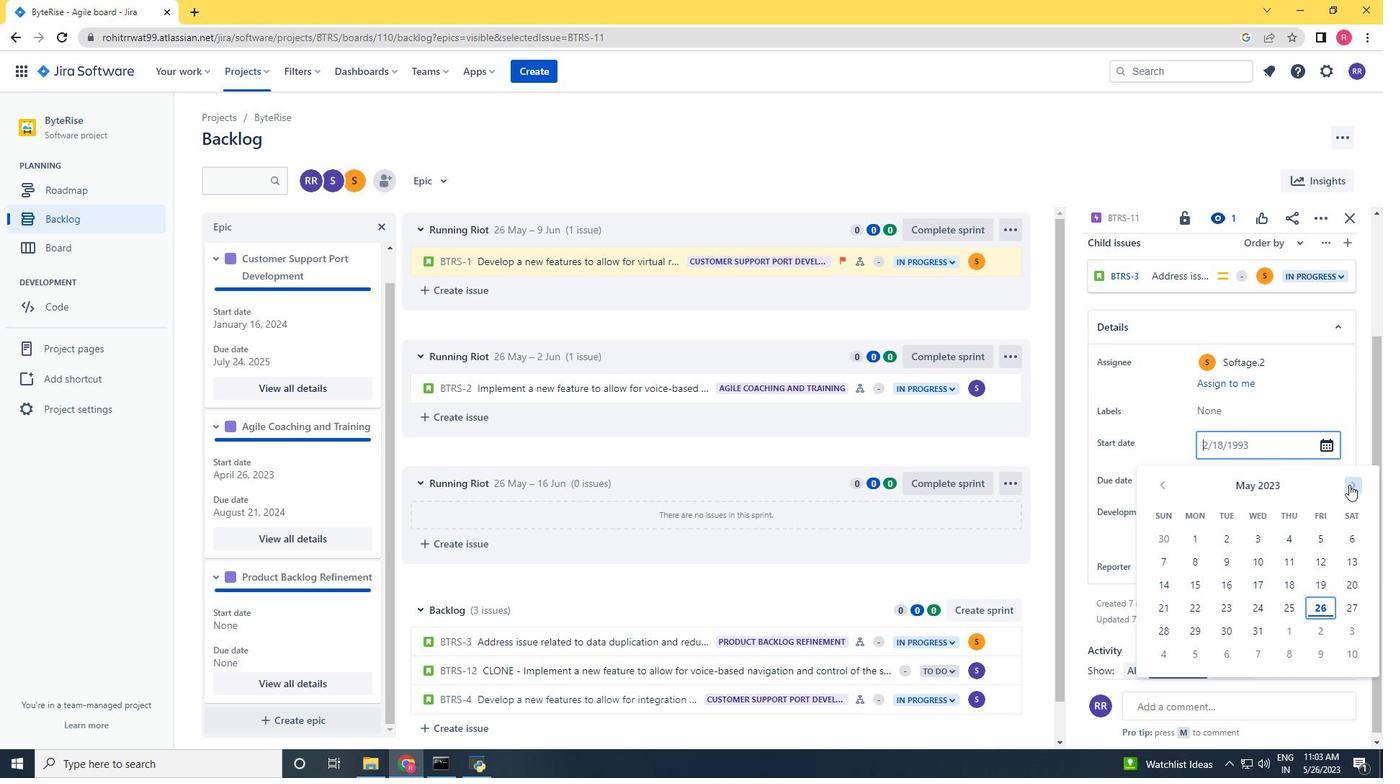 
Action: Mouse pressed left at (1349, 485)
Screenshot: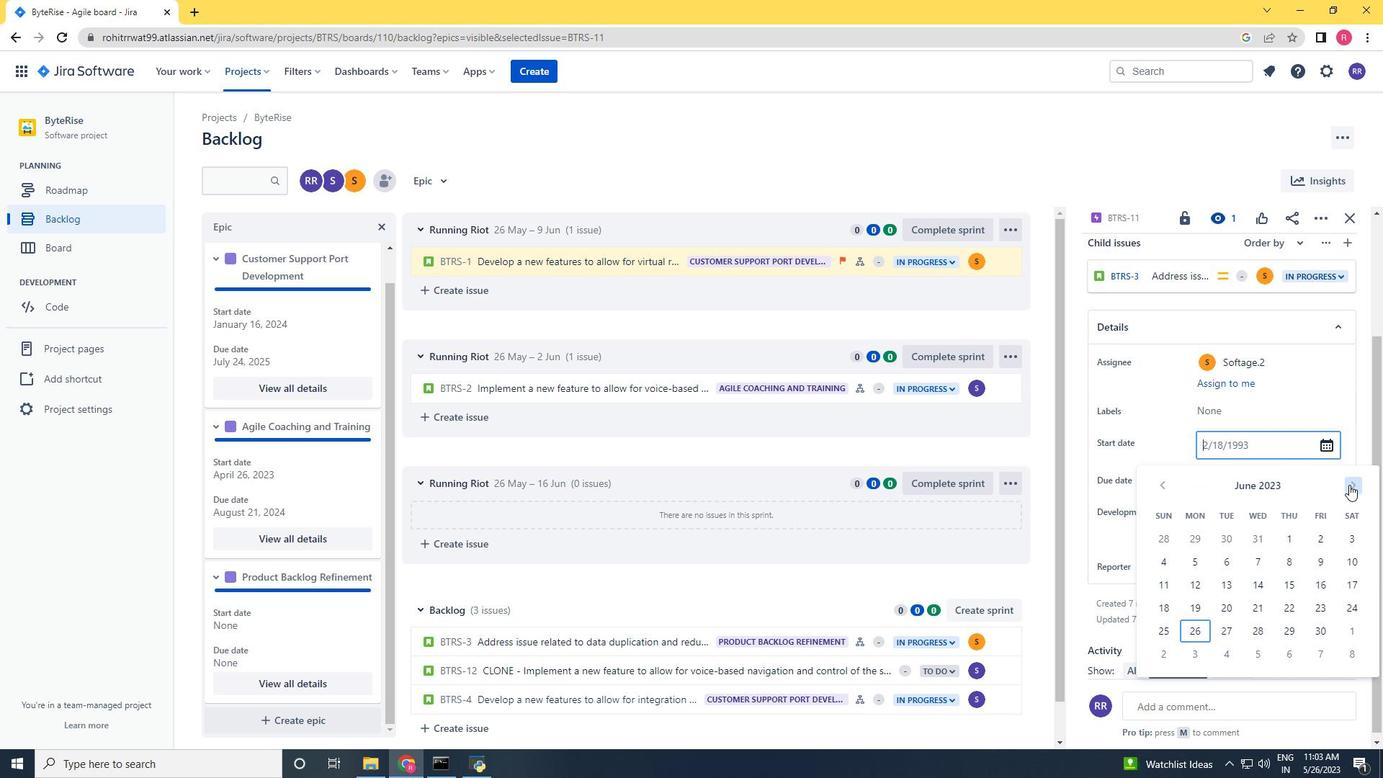 
Action: Mouse moved to (1167, 487)
Screenshot: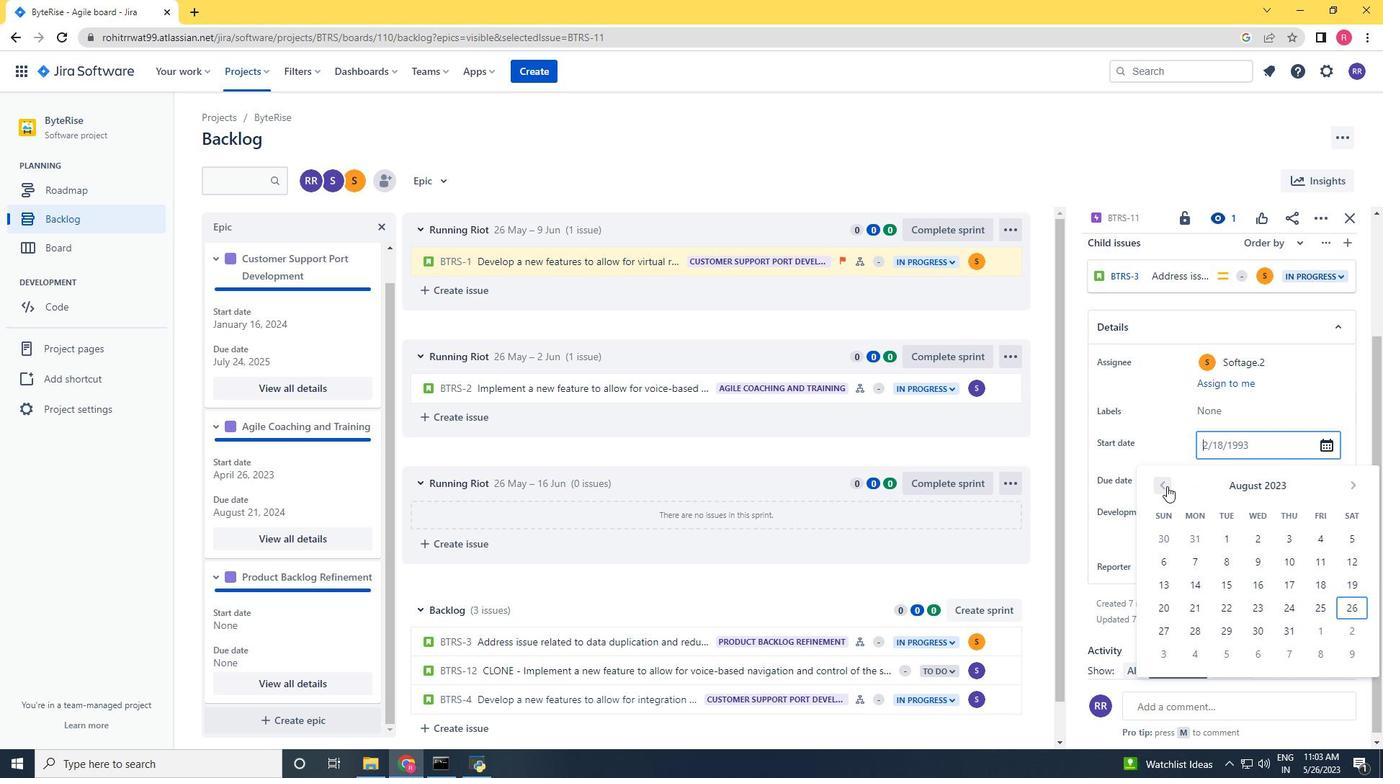 
Action: Mouse pressed left at (1167, 487)
Screenshot: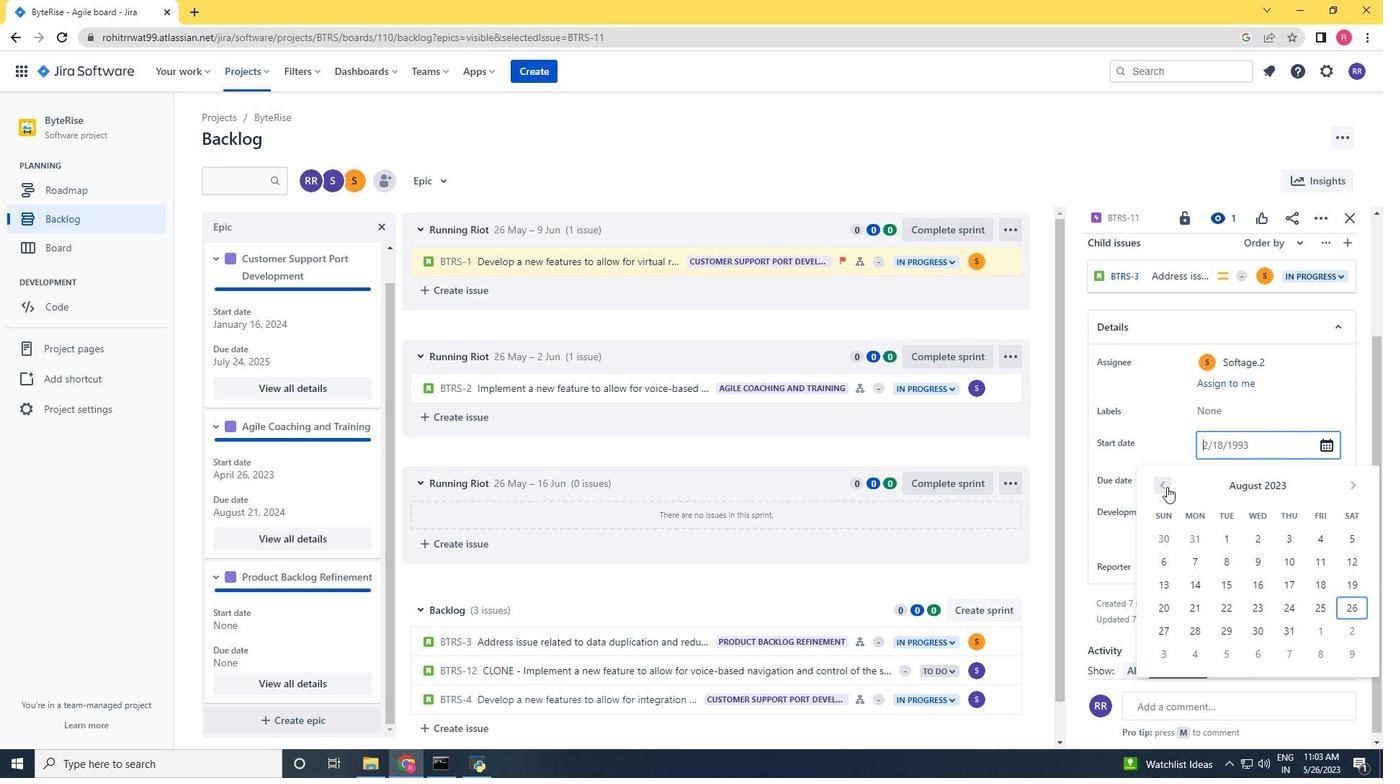 
Action: Mouse pressed left at (1167, 487)
Screenshot: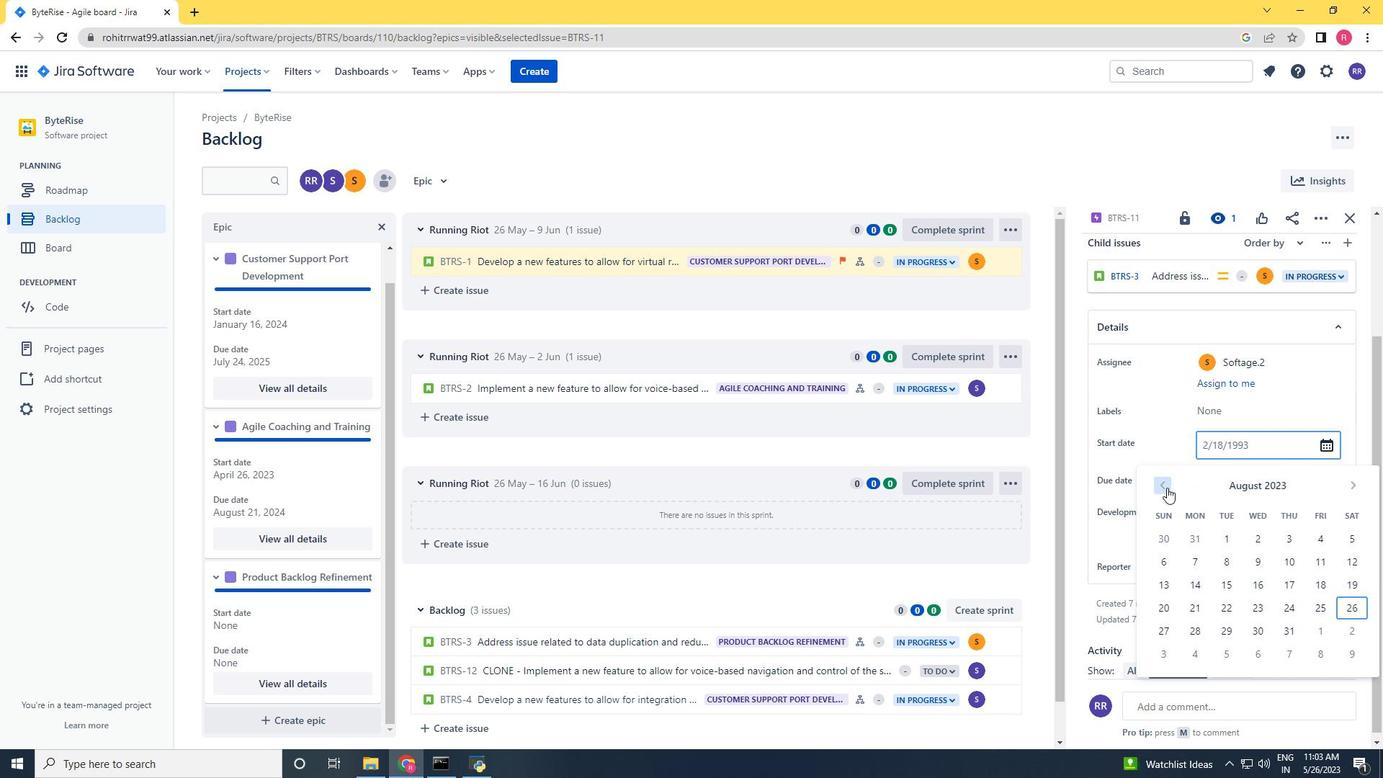 
Action: Mouse pressed left at (1167, 487)
Screenshot: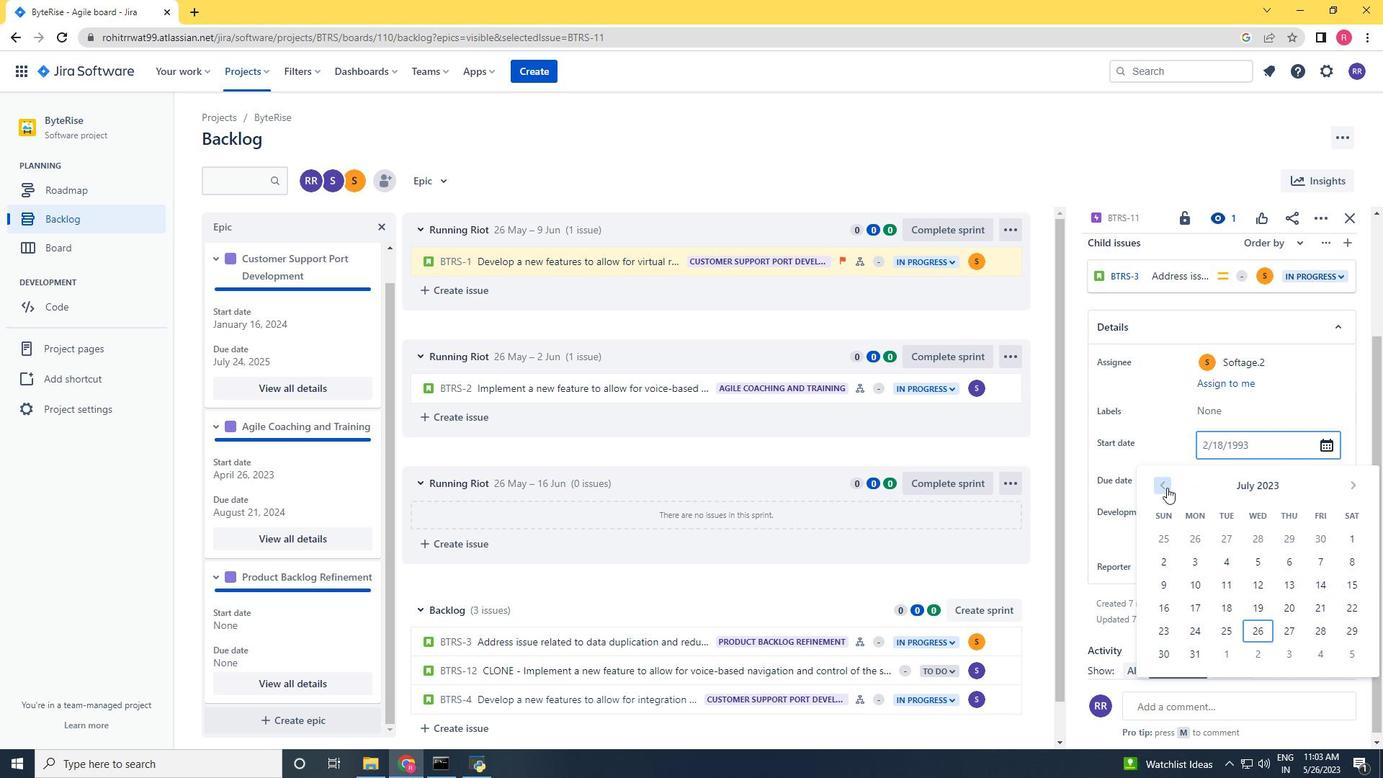 
Action: Mouse pressed left at (1167, 487)
Screenshot: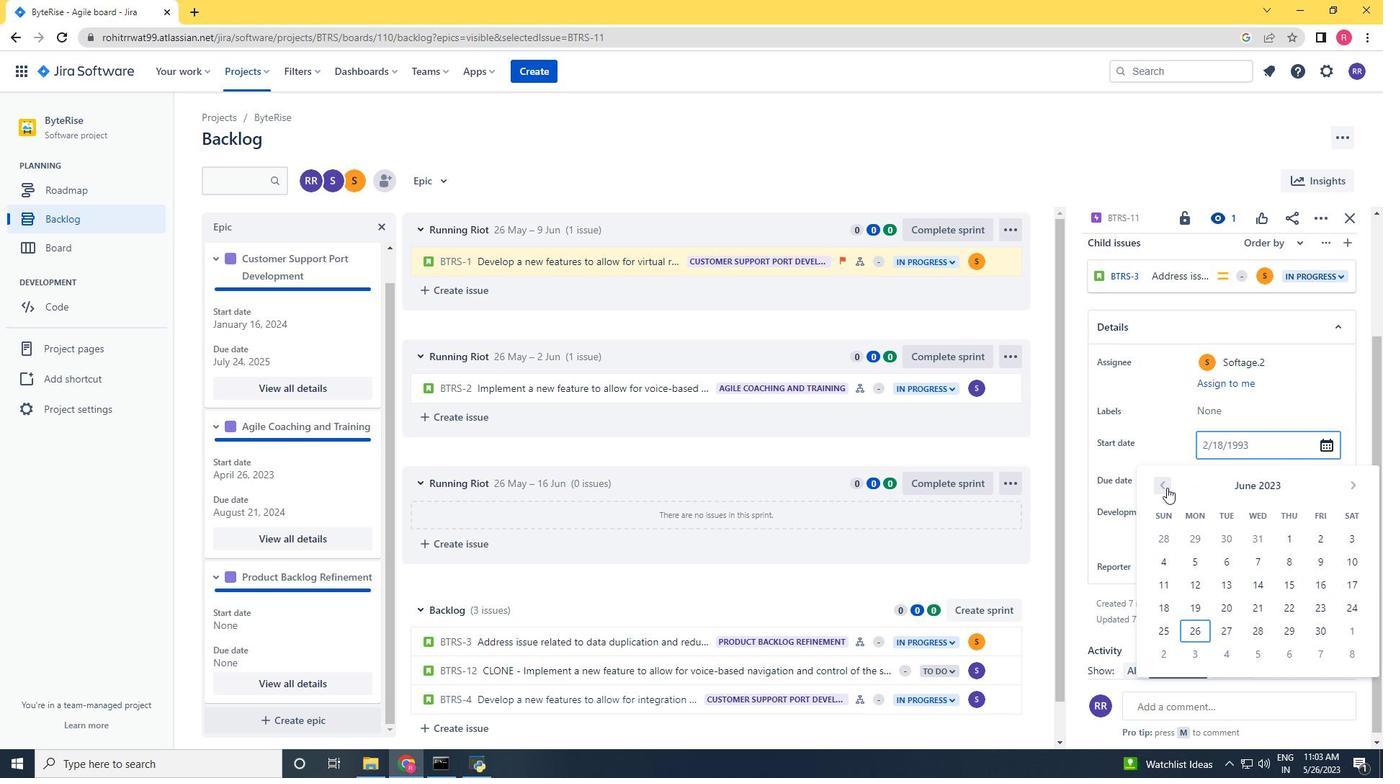 
Action: Mouse pressed left at (1167, 487)
Screenshot: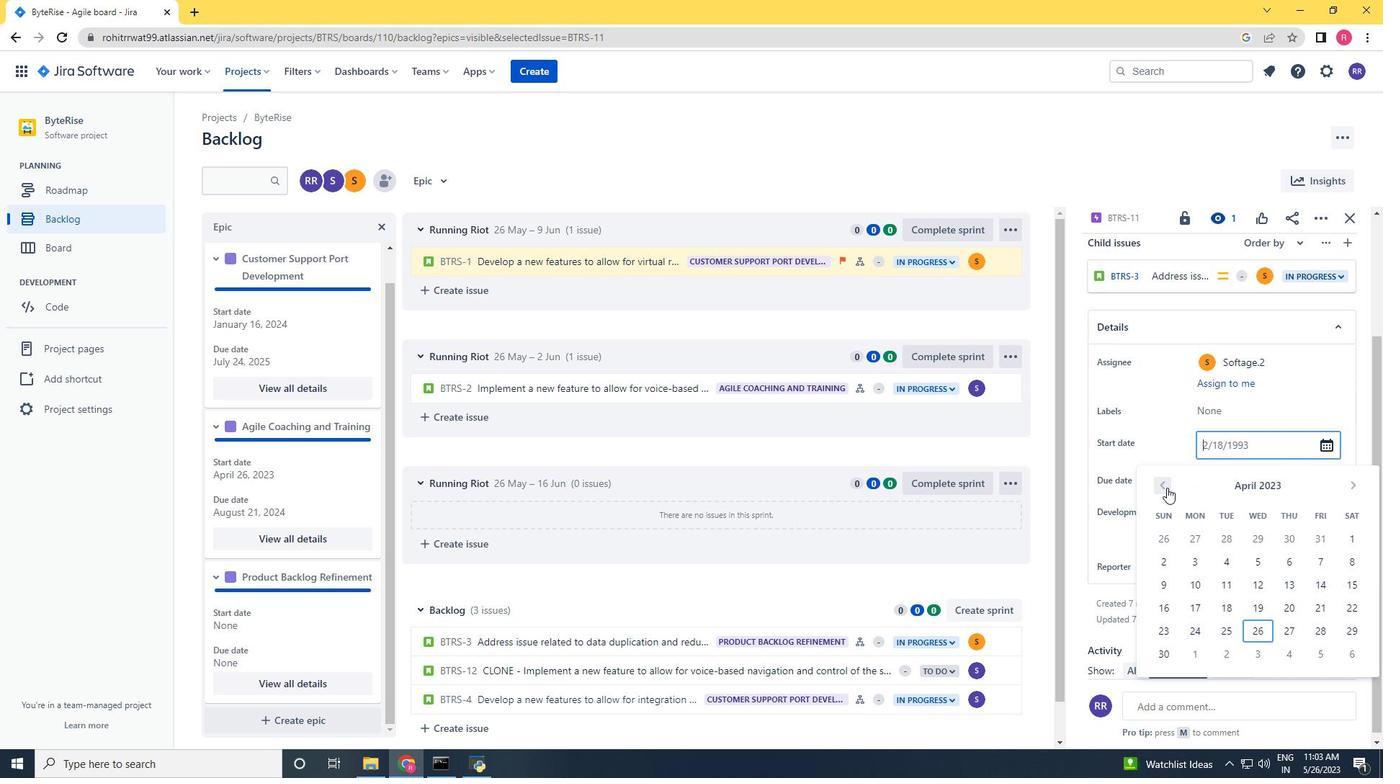 
Action: Mouse pressed left at (1167, 487)
Screenshot: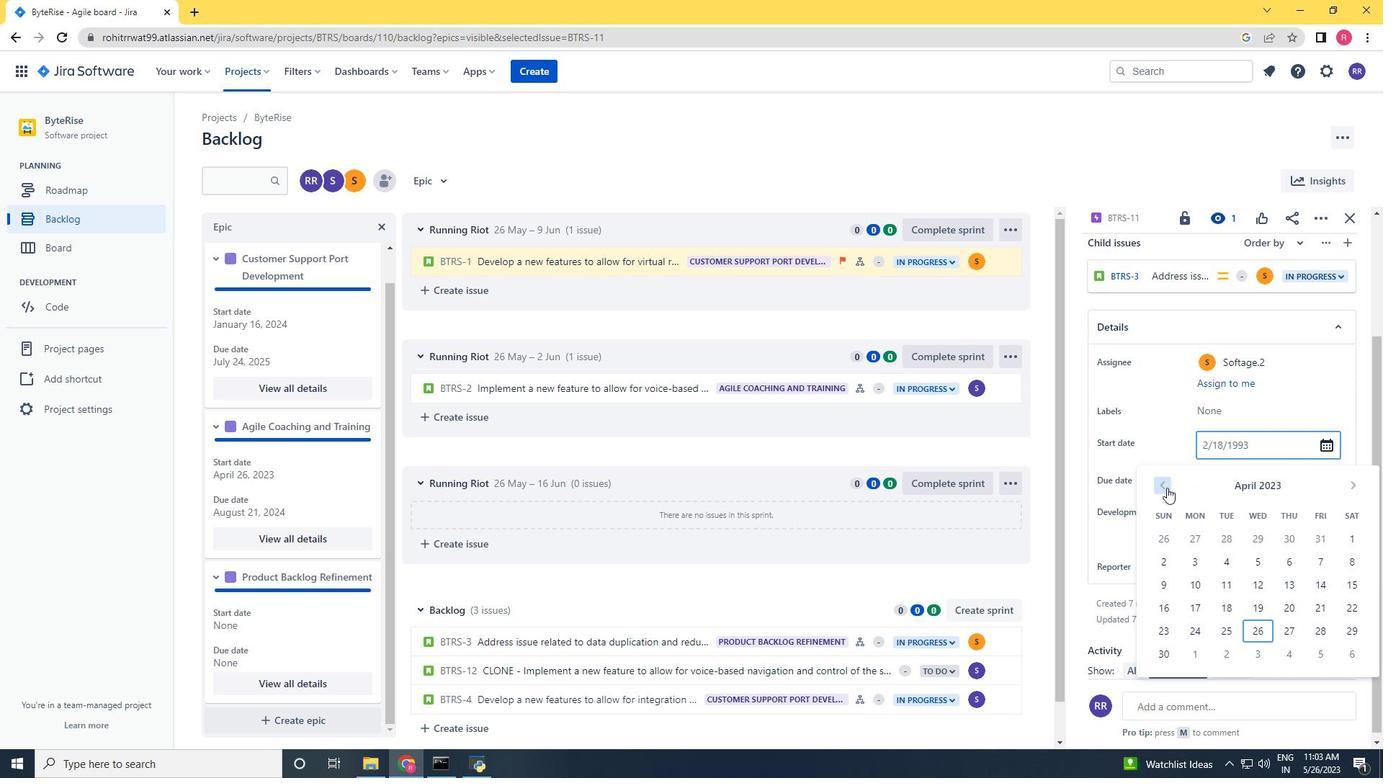 
Action: Mouse moved to (1168, 563)
Screenshot: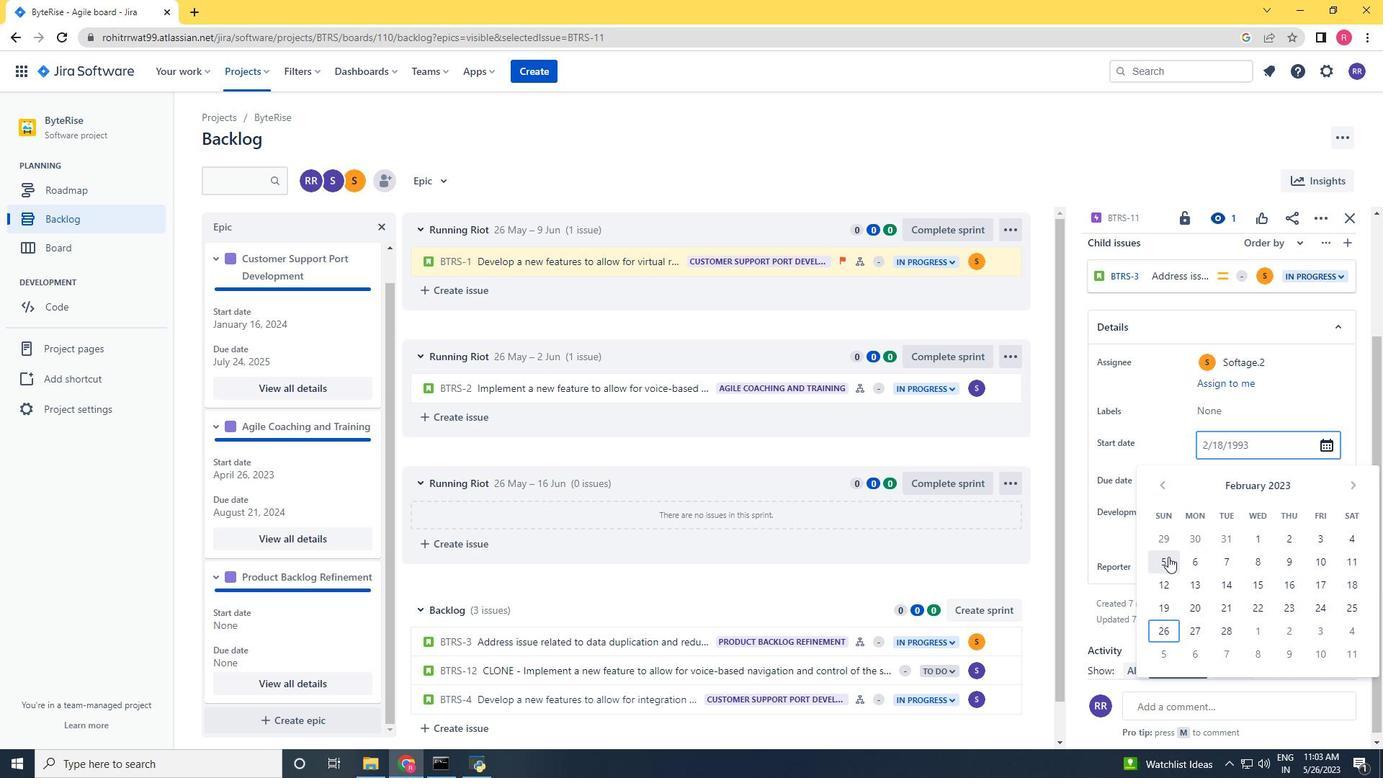 
Action: Mouse pressed left at (1168, 563)
Screenshot: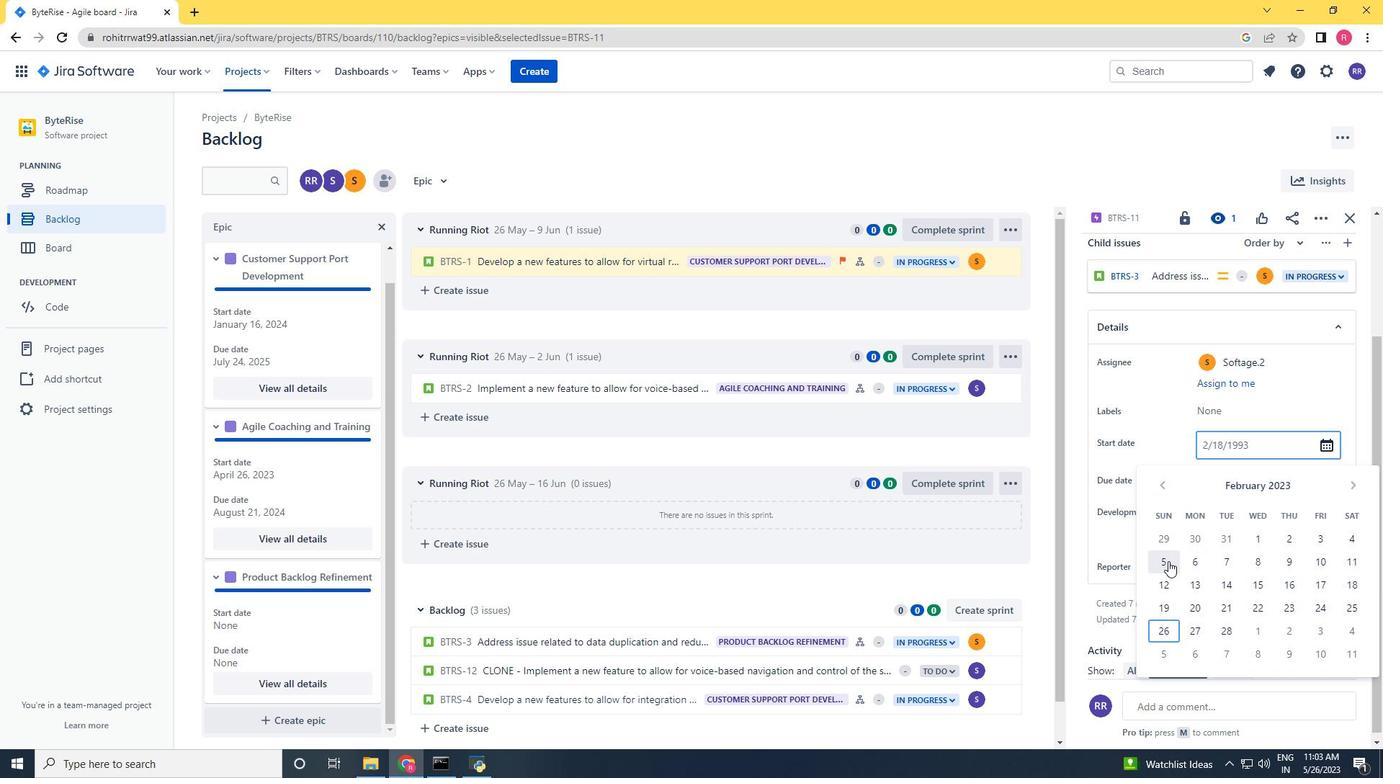 
Action: Mouse moved to (1217, 485)
Screenshot: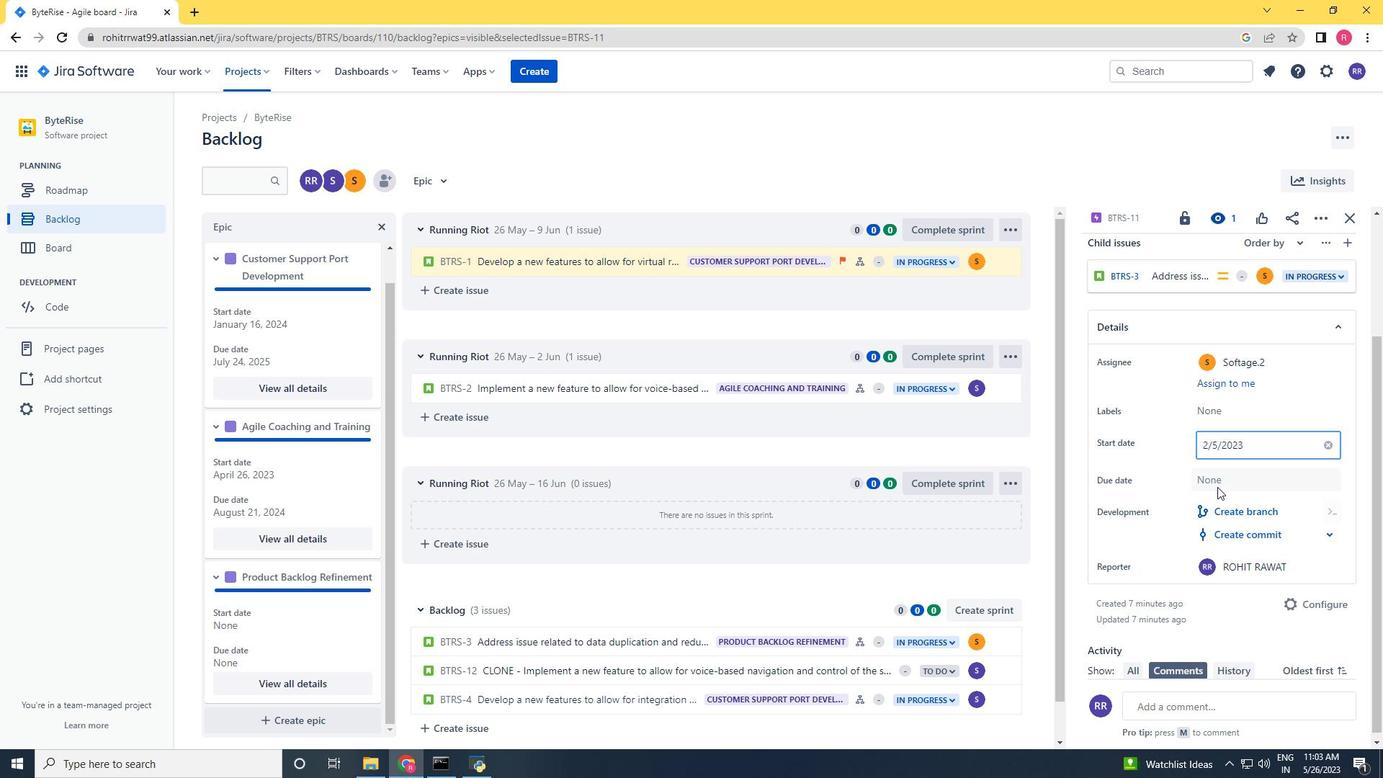 
Action: Mouse pressed left at (1217, 485)
Screenshot: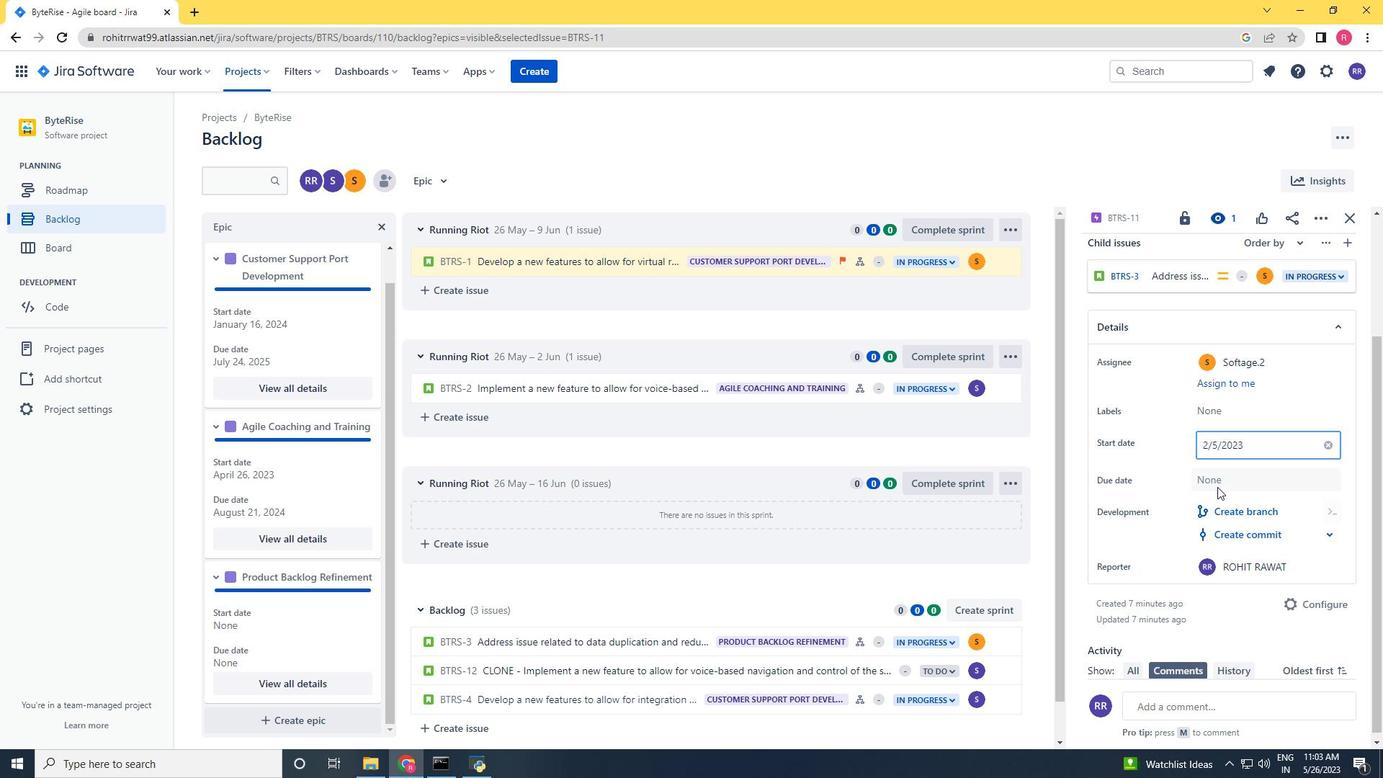 
Action: Mouse moved to (1351, 521)
Screenshot: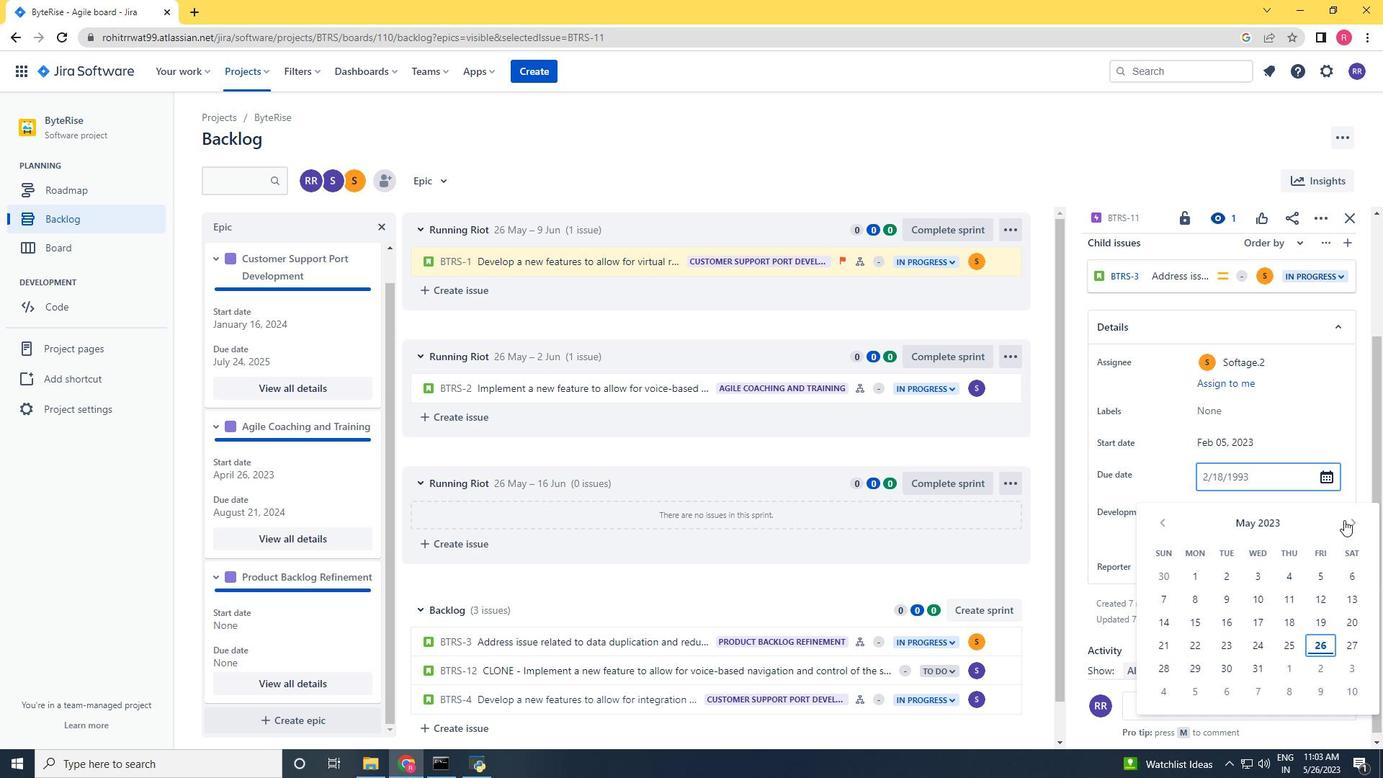 
Action: Mouse pressed left at (1351, 521)
Screenshot: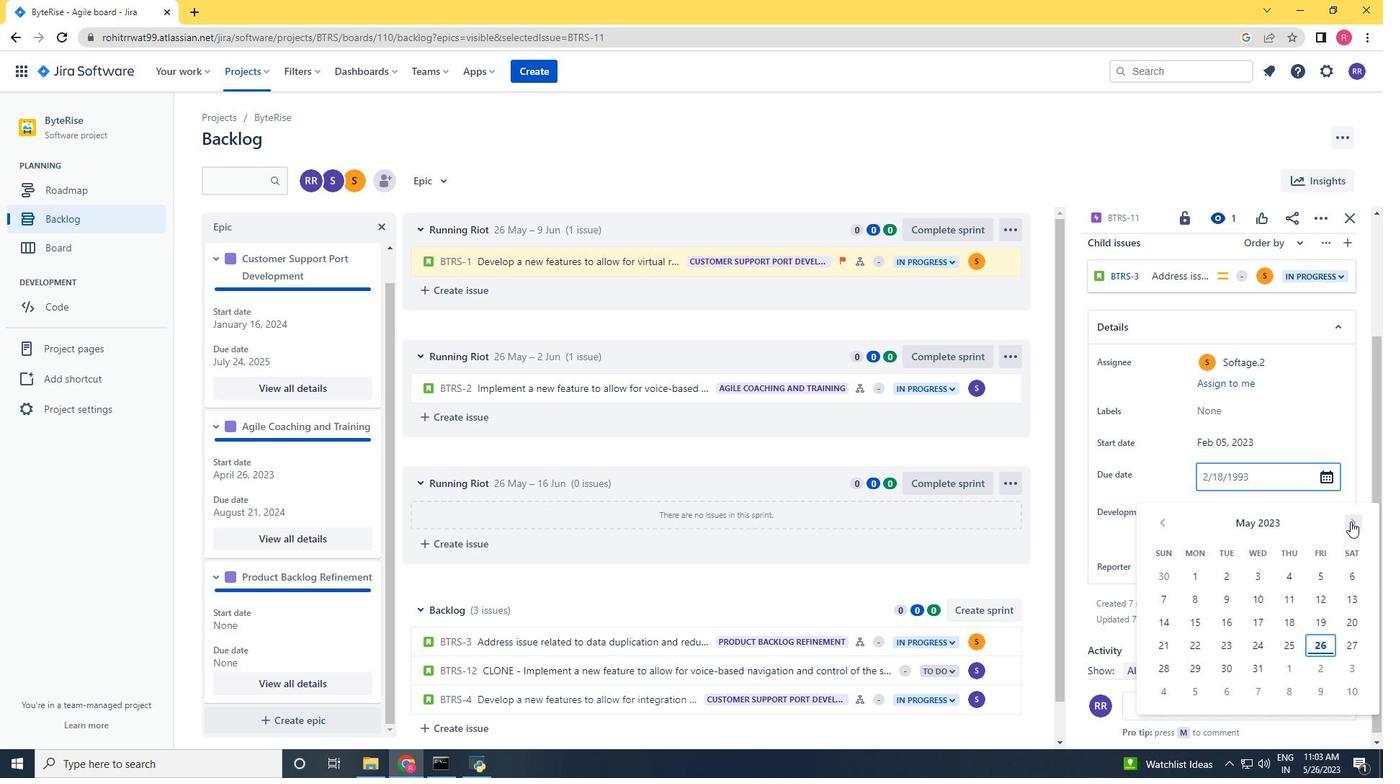 
Action: Mouse pressed left at (1351, 521)
Screenshot: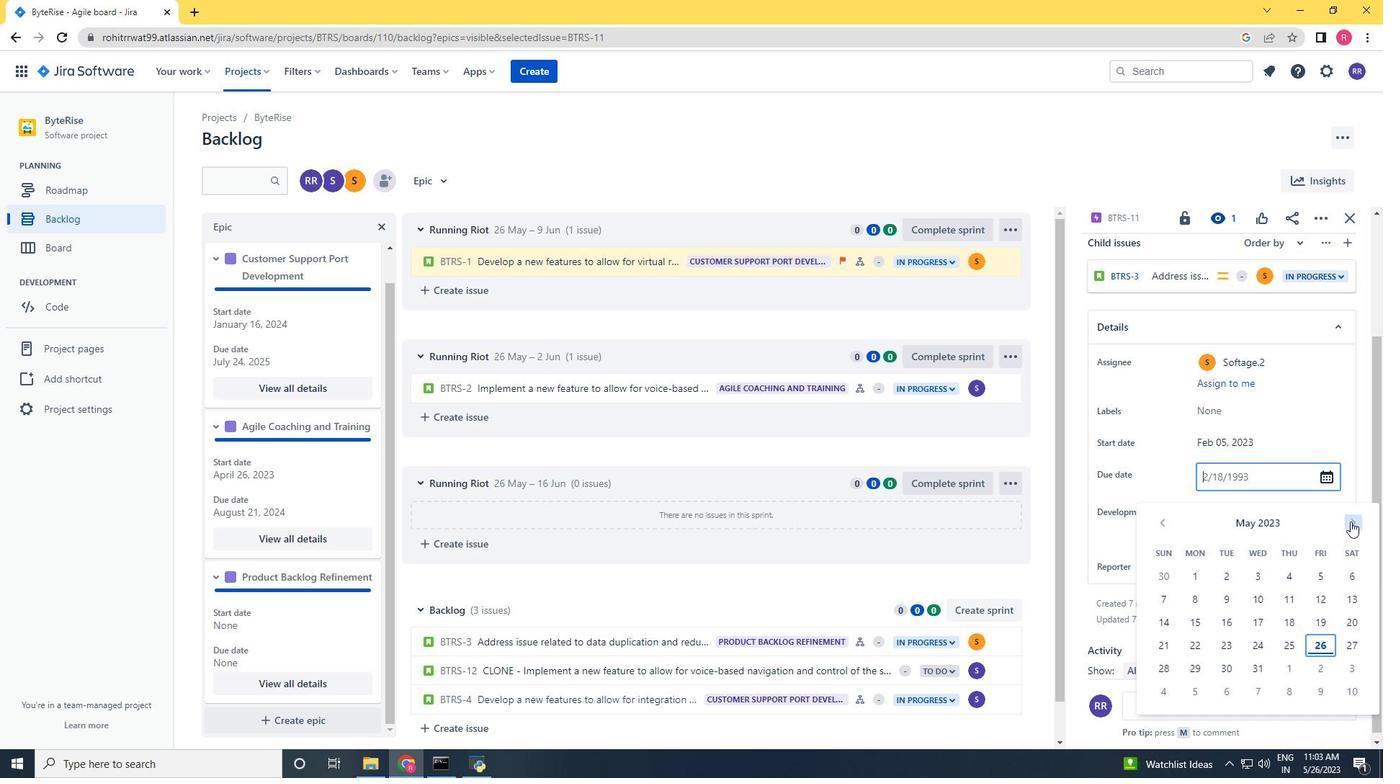 
Action: Mouse pressed left at (1351, 521)
Screenshot: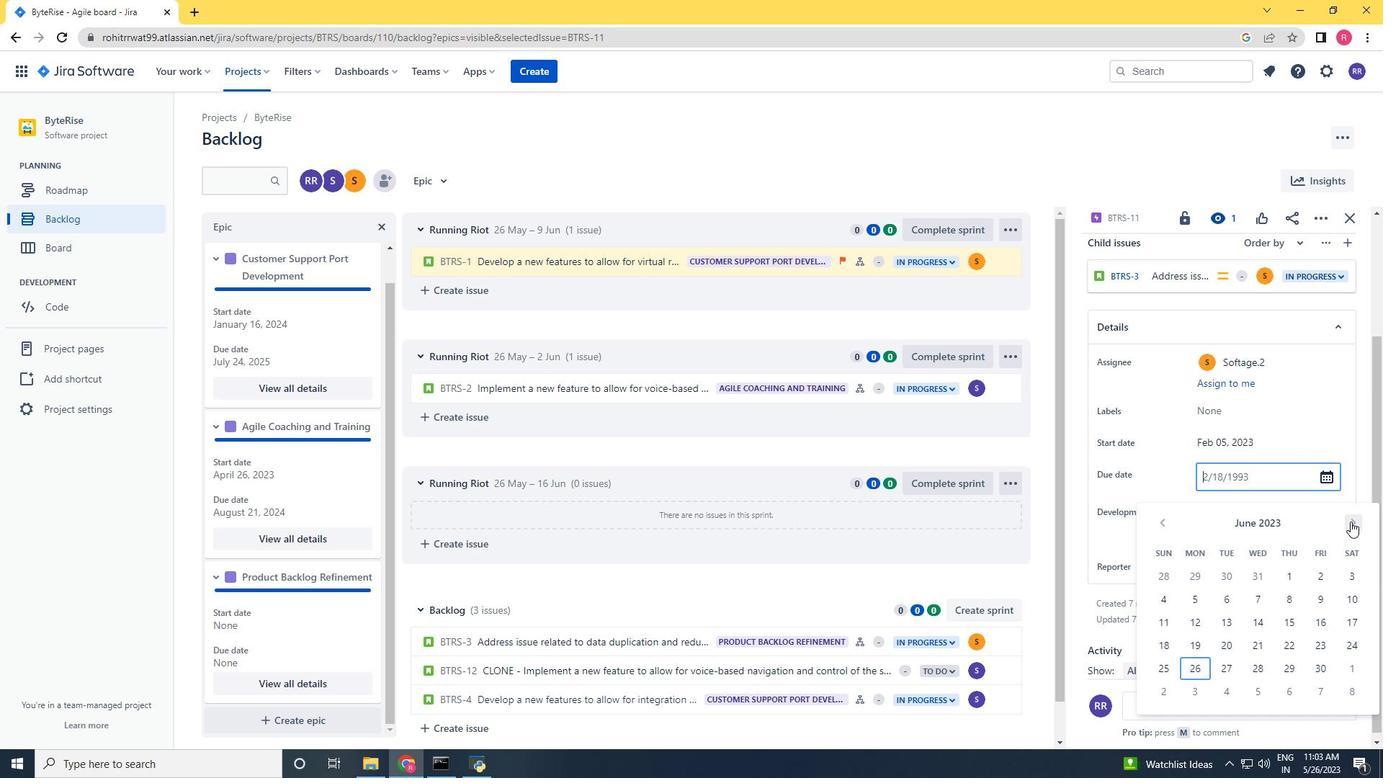 
Action: Mouse pressed left at (1351, 521)
Screenshot: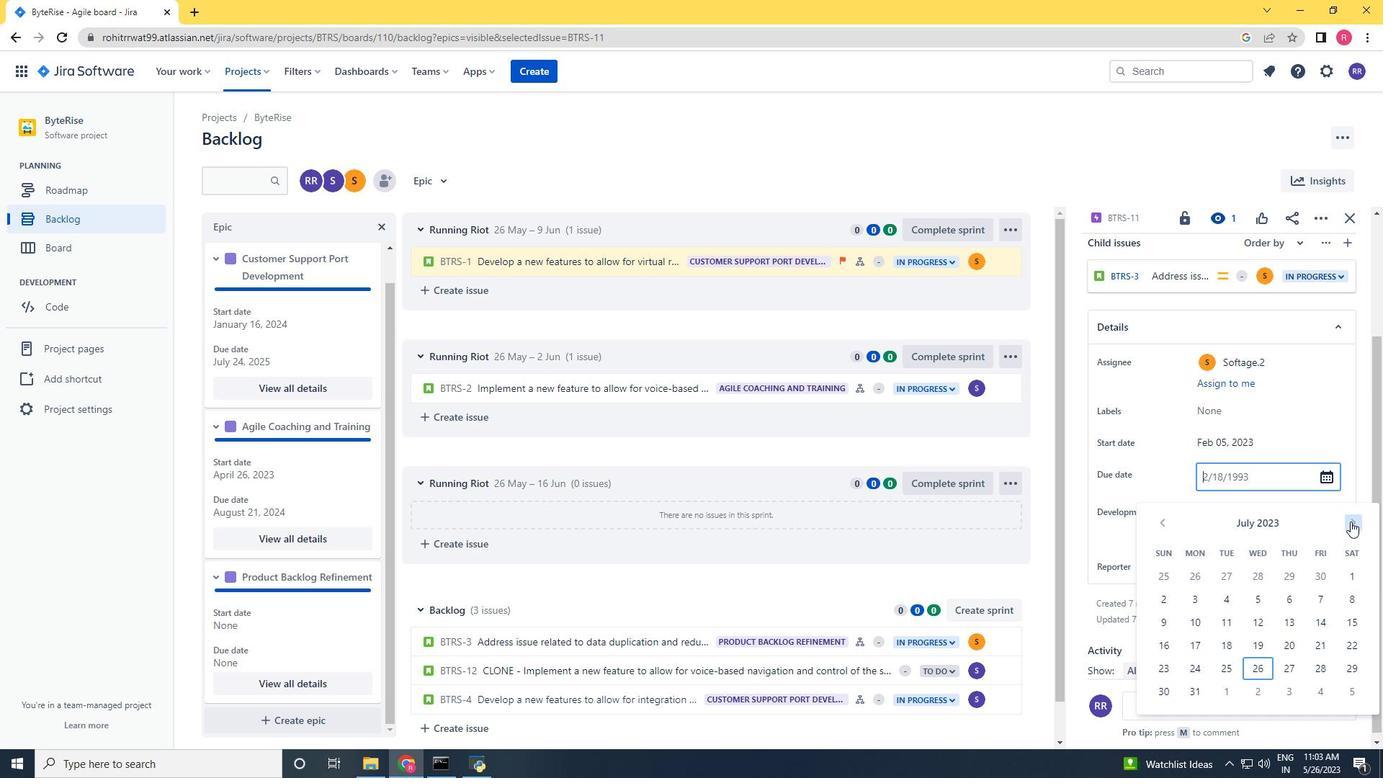 
Action: Mouse pressed left at (1351, 521)
Screenshot: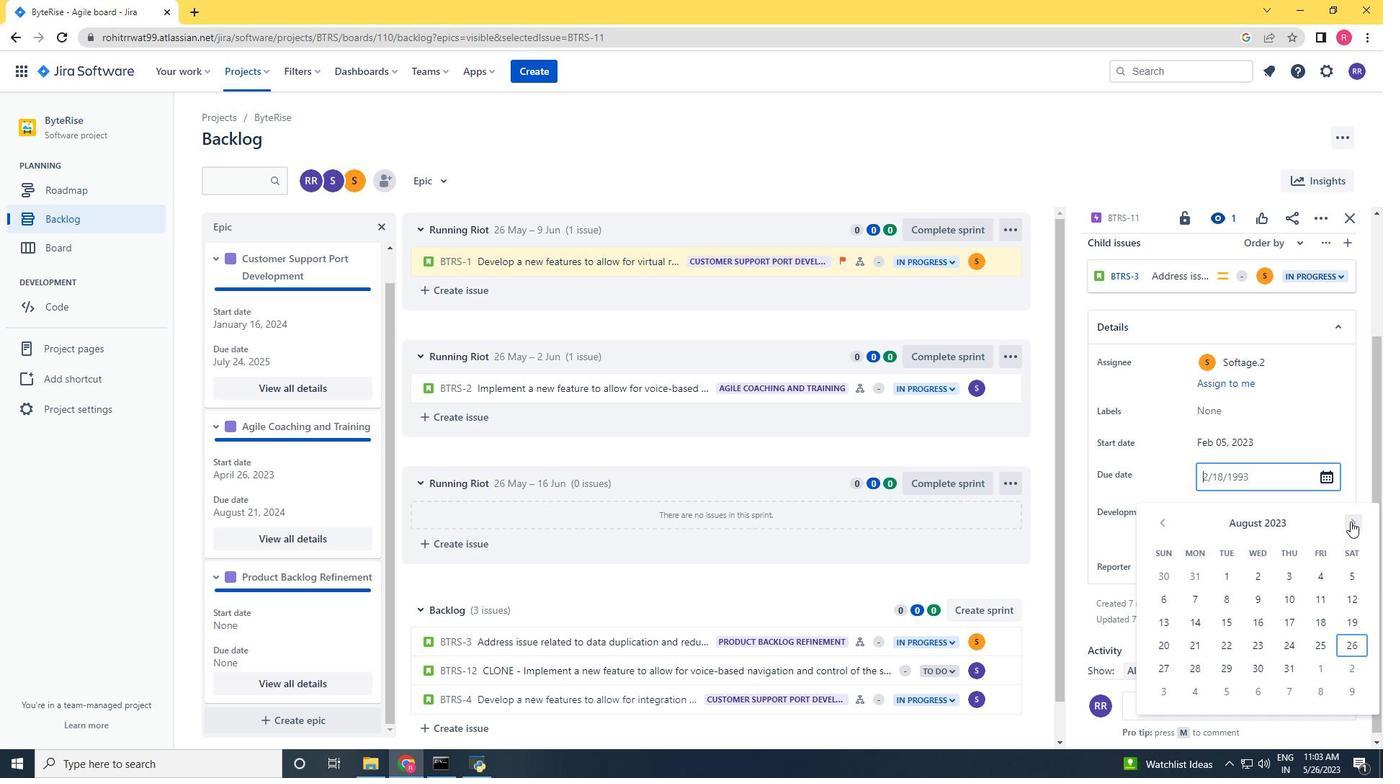 
Action: Mouse pressed left at (1351, 521)
Screenshot: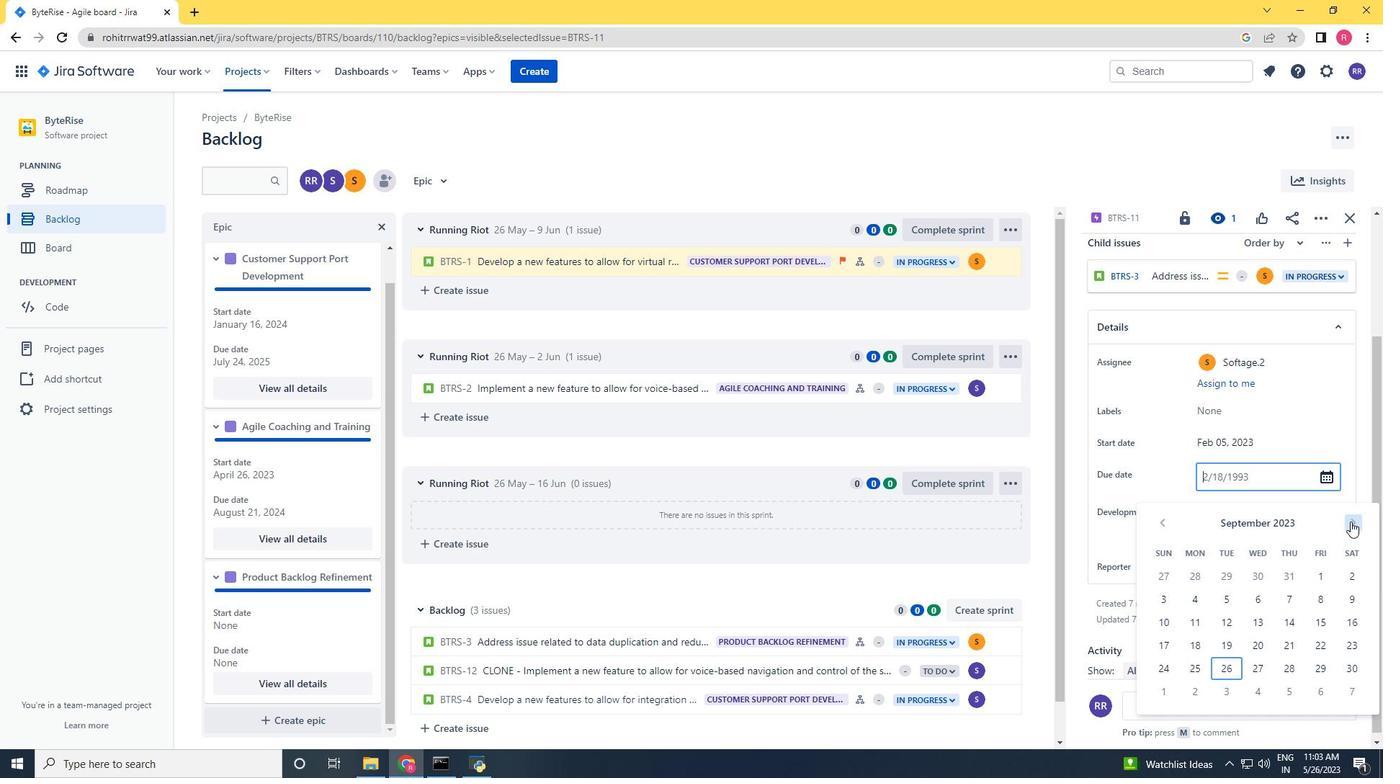 
Action: Mouse pressed left at (1351, 521)
Screenshot: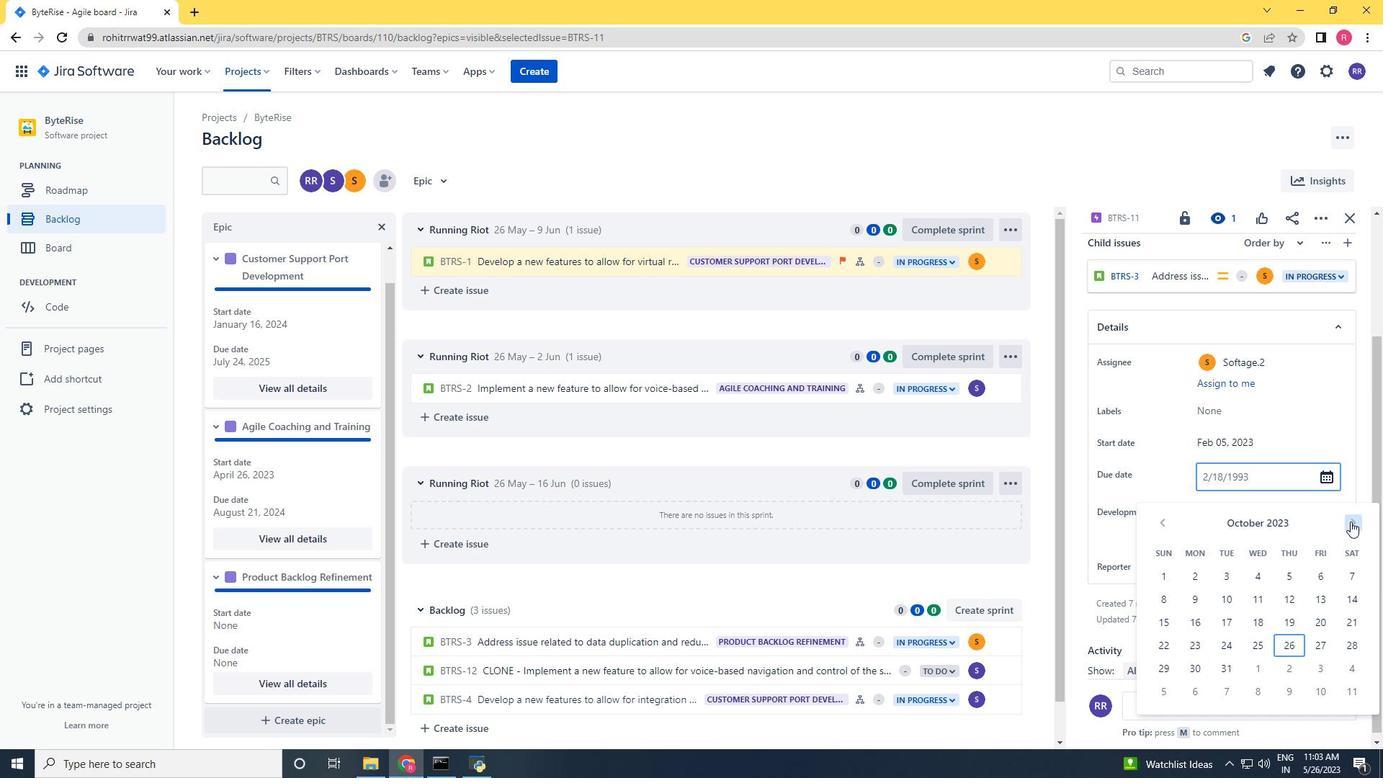 
Action: Mouse pressed left at (1351, 521)
Screenshot: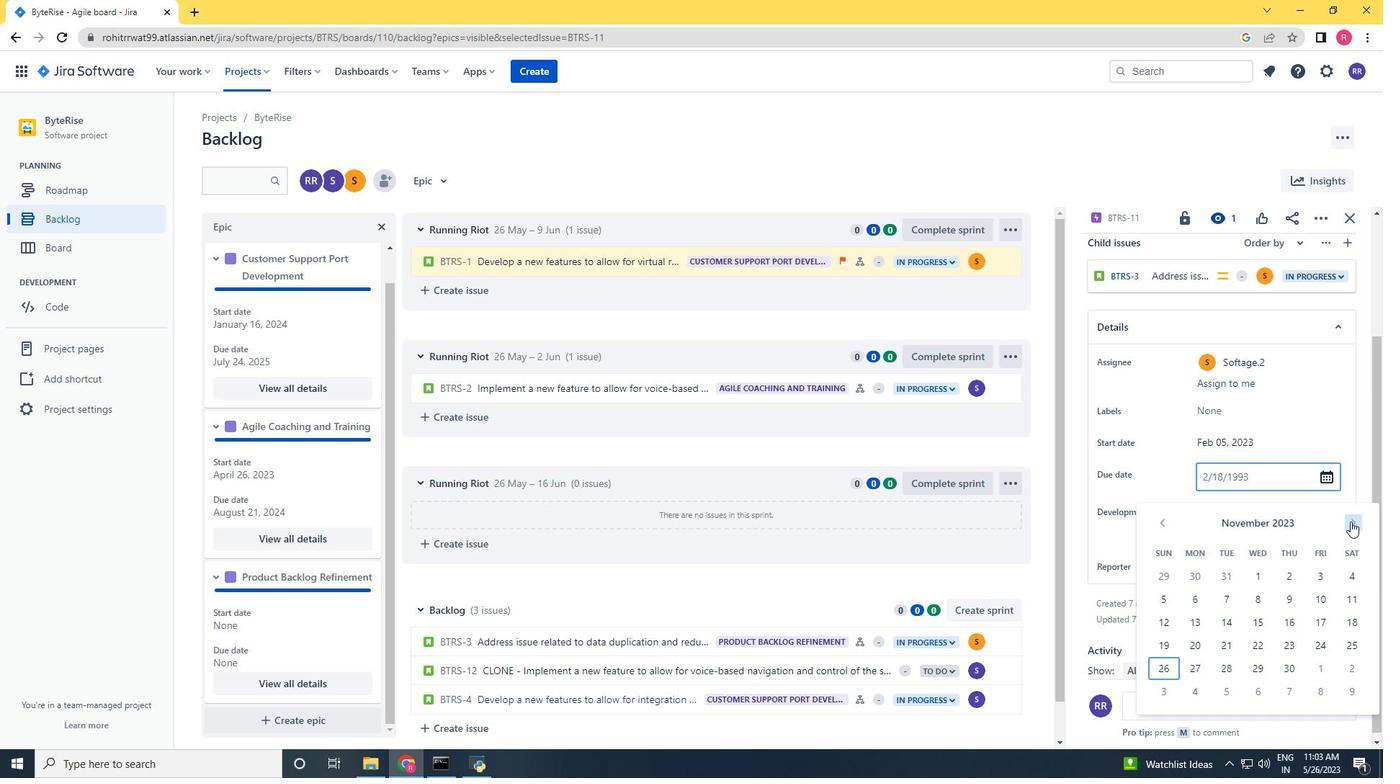 
Action: Mouse pressed left at (1351, 521)
Screenshot: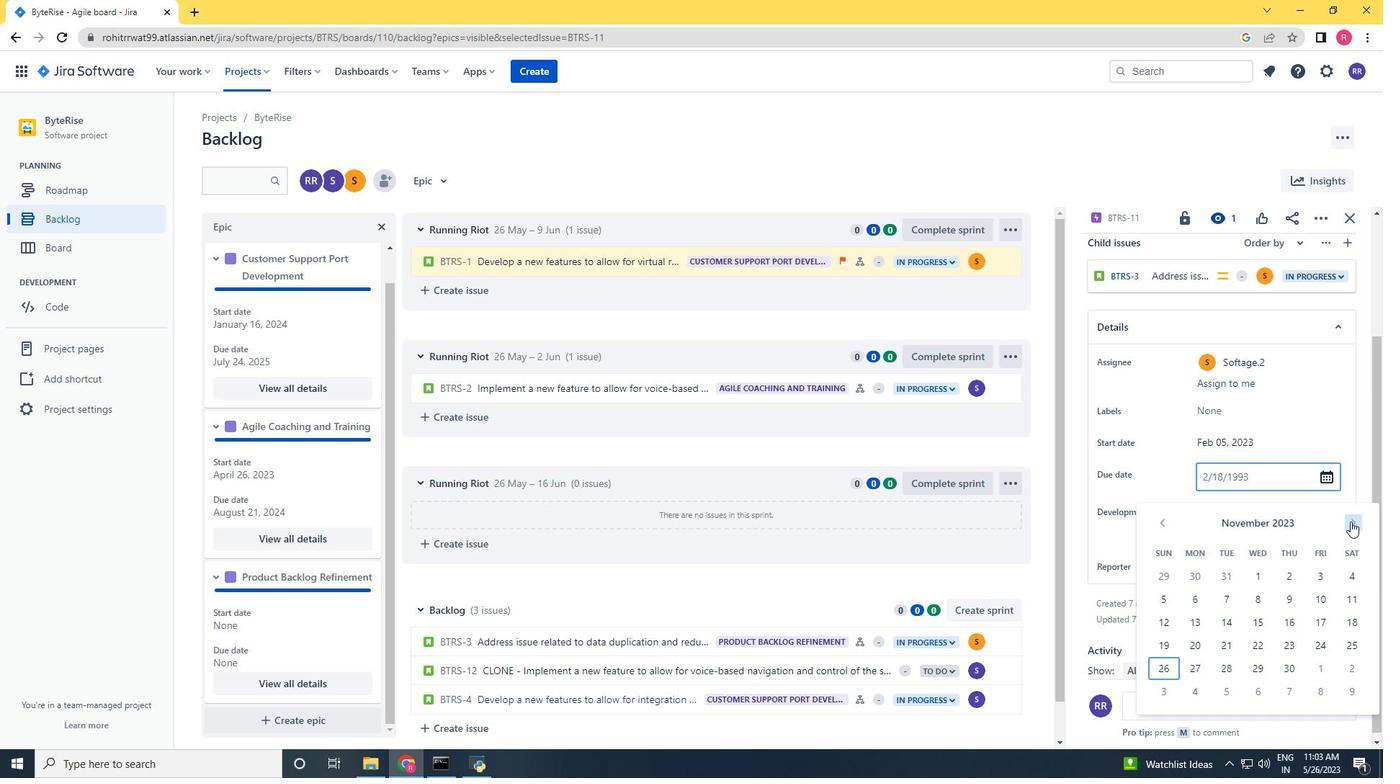 
Action: Mouse pressed left at (1351, 521)
Screenshot: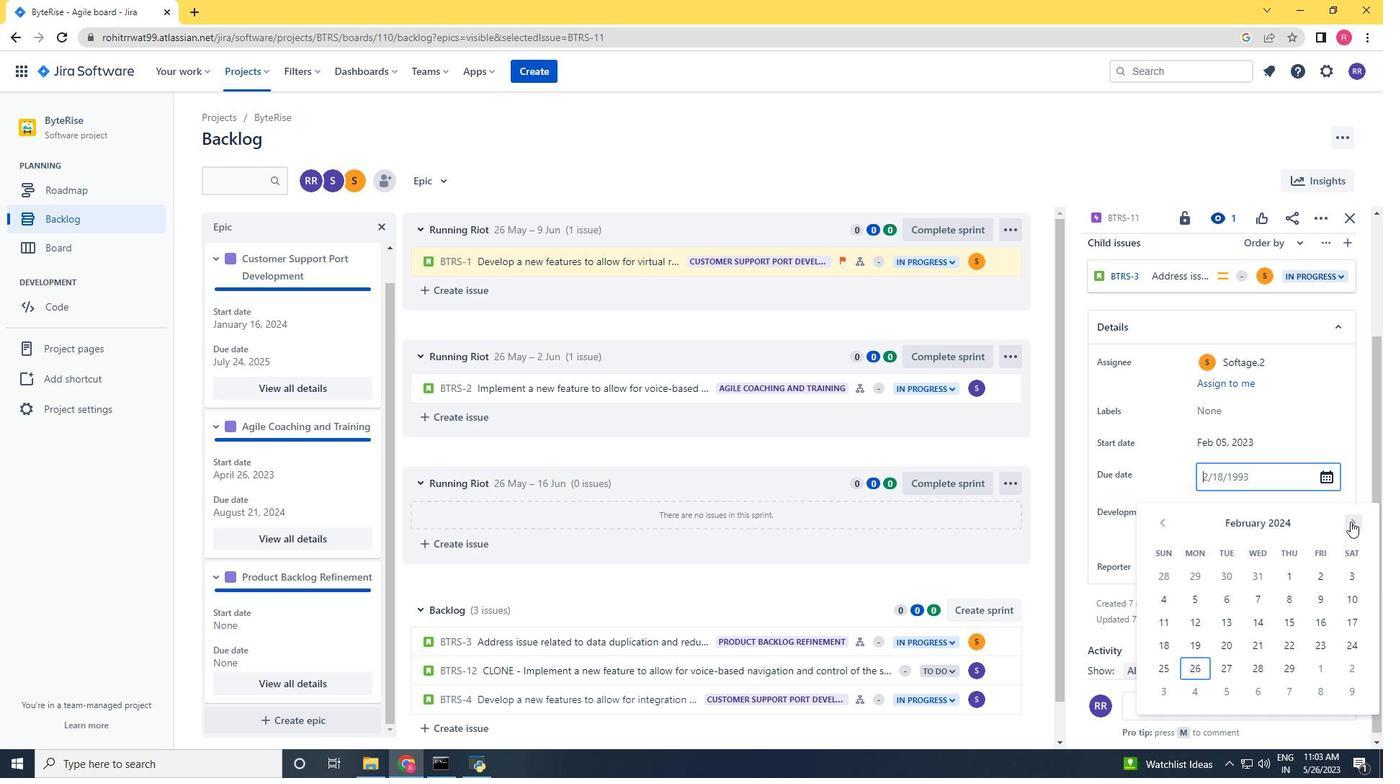 
Action: Mouse pressed left at (1351, 521)
Screenshot: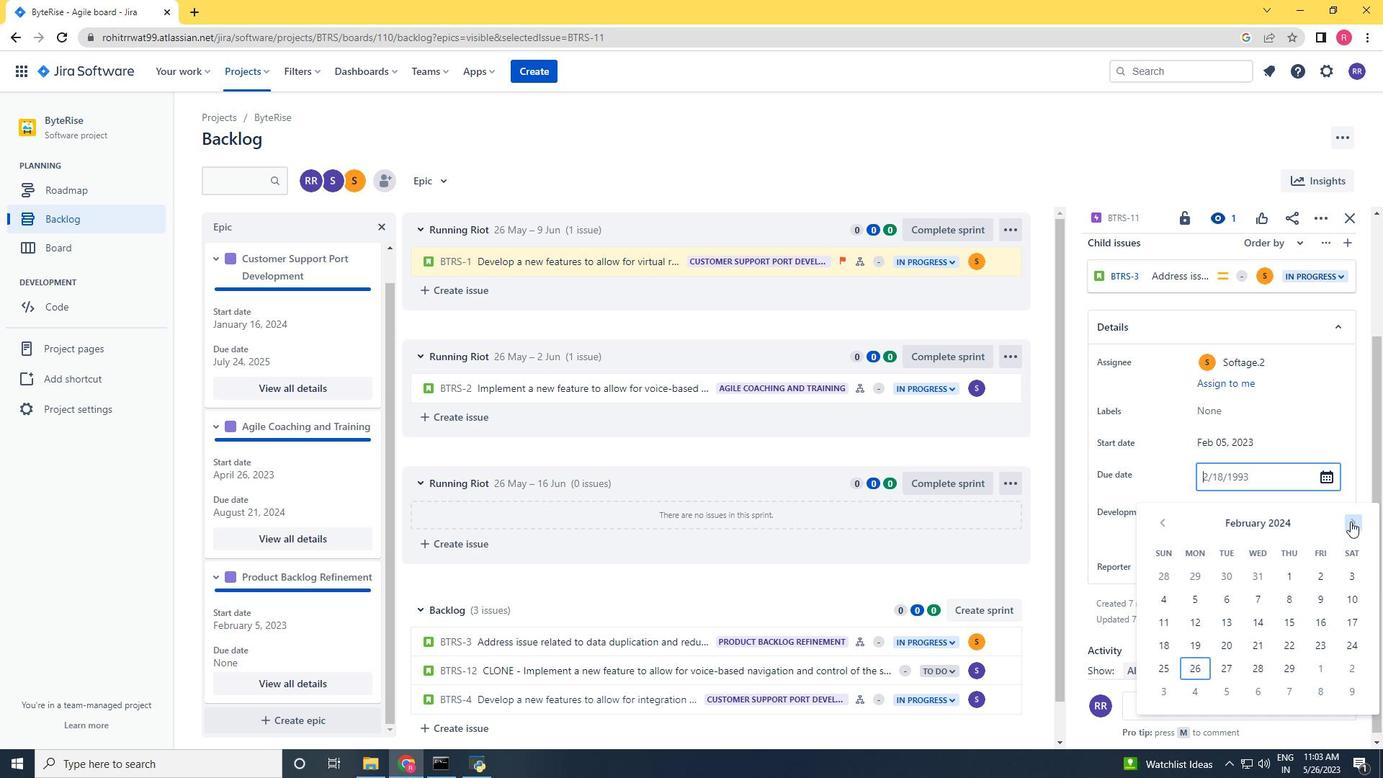 
Action: Mouse pressed left at (1351, 521)
Screenshot: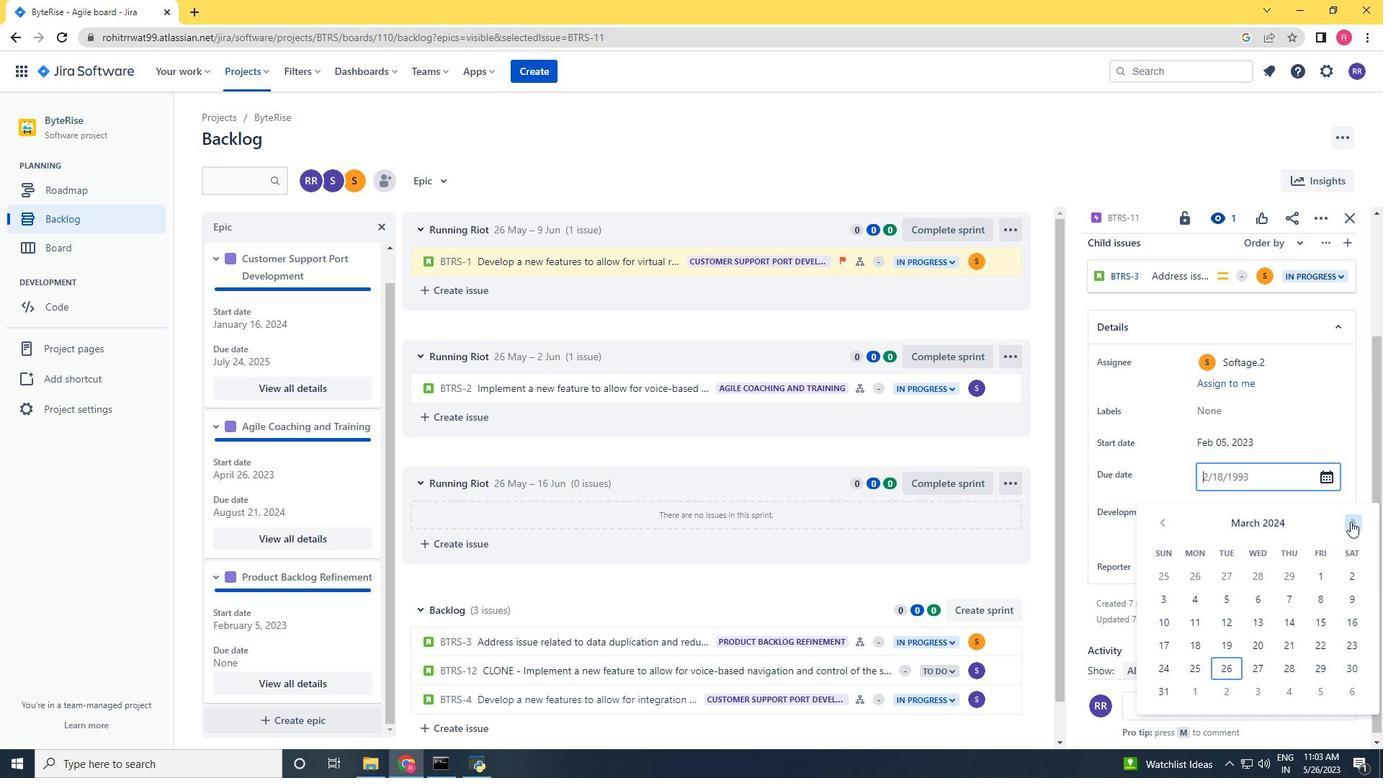 
Action: Mouse pressed left at (1351, 521)
Screenshot: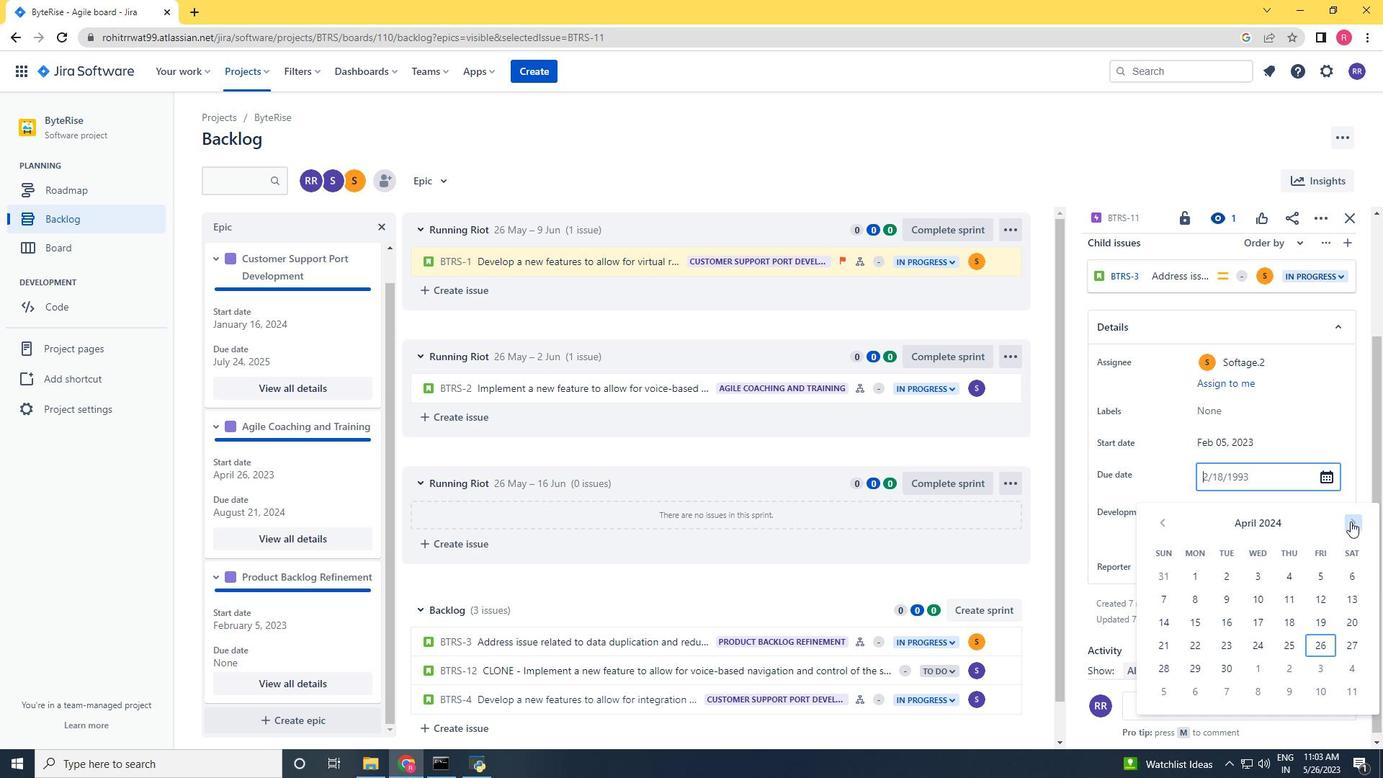 
Action: Mouse pressed left at (1351, 521)
Screenshot: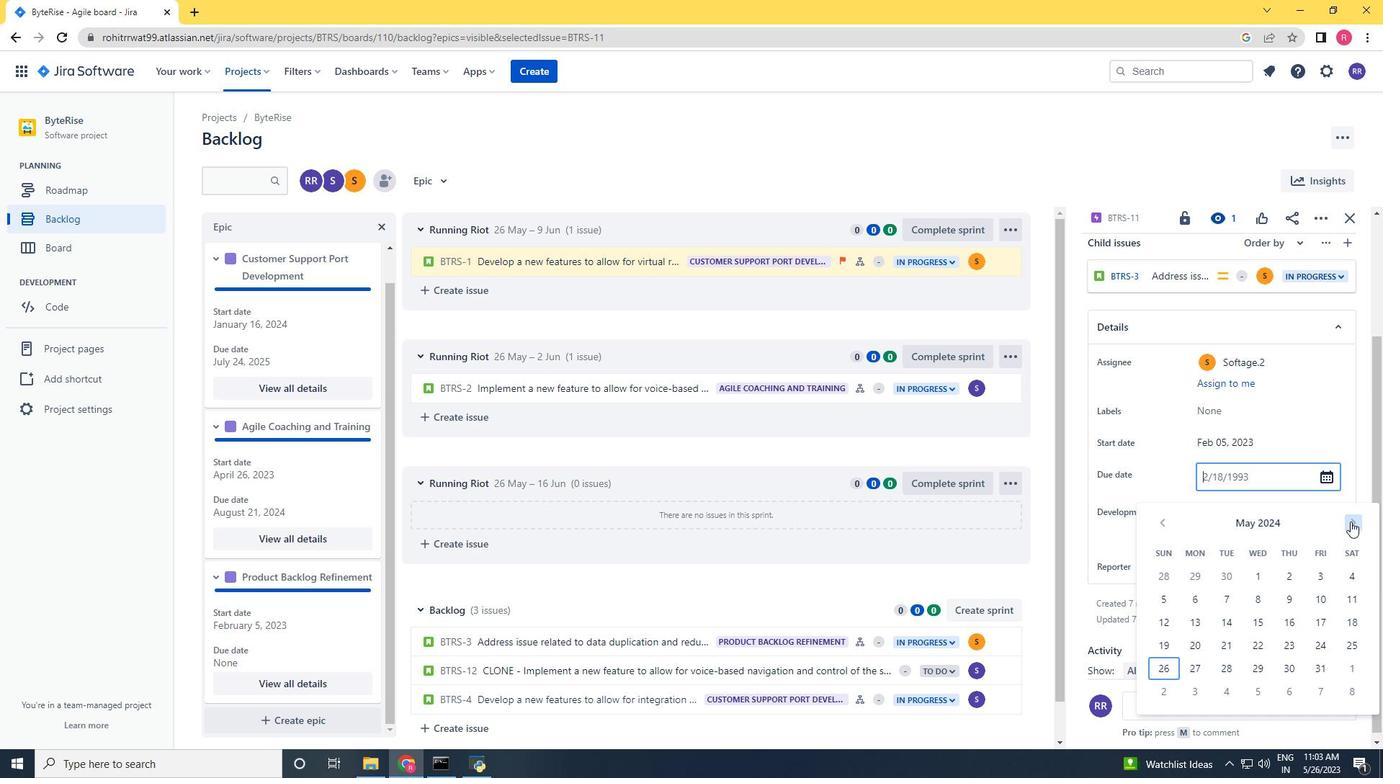 
Action: Mouse pressed left at (1351, 521)
Screenshot: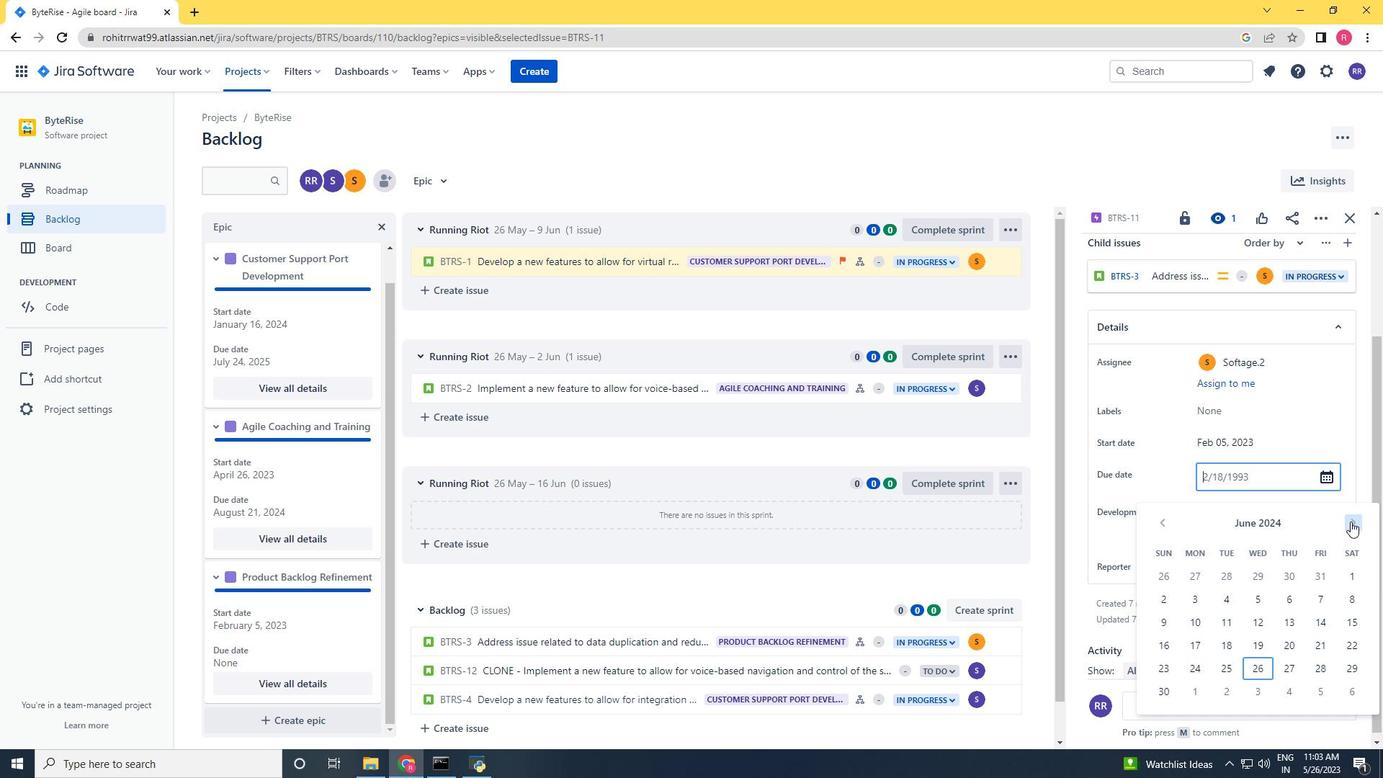 
Action: Mouse pressed left at (1351, 521)
Screenshot: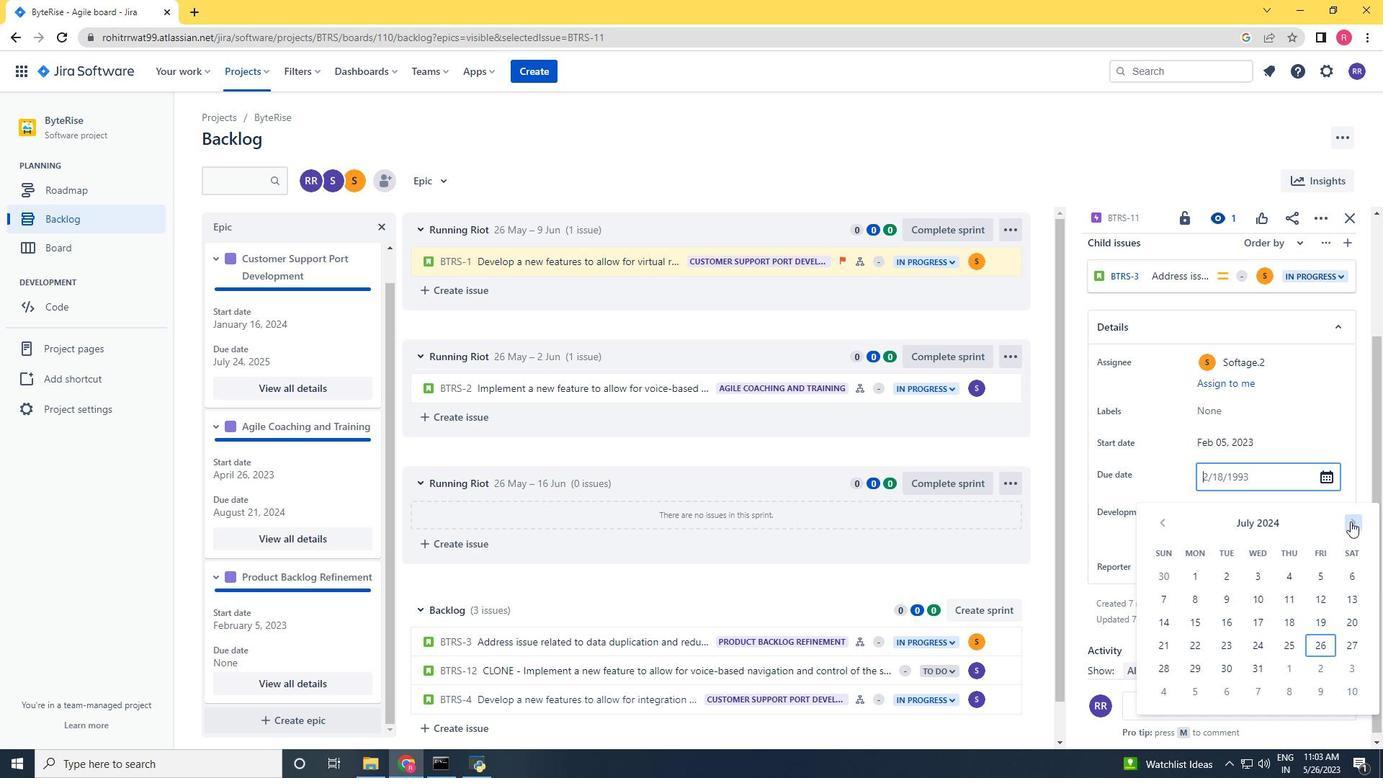 
Action: Mouse pressed left at (1351, 521)
Screenshot: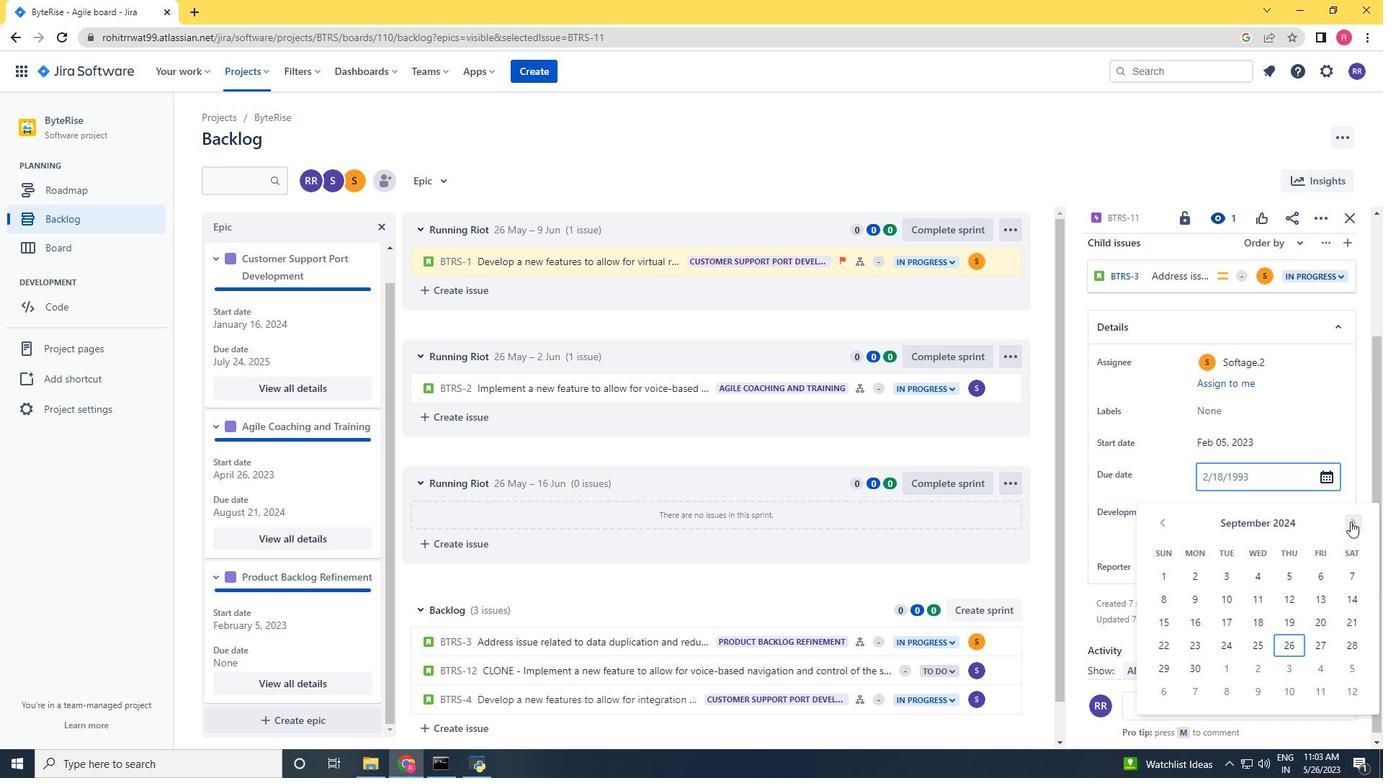 
Action: Mouse pressed left at (1351, 521)
Screenshot: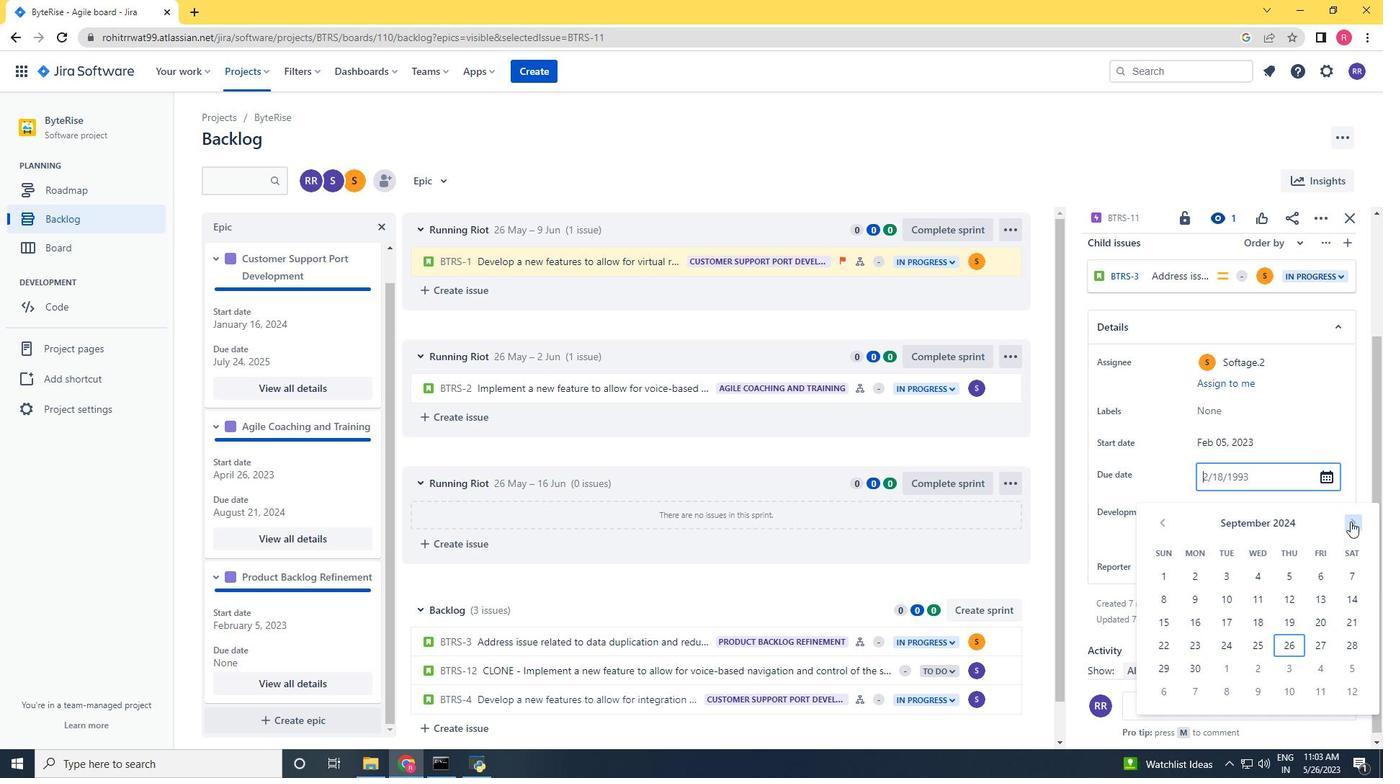 
Action: Mouse pressed left at (1351, 521)
Screenshot: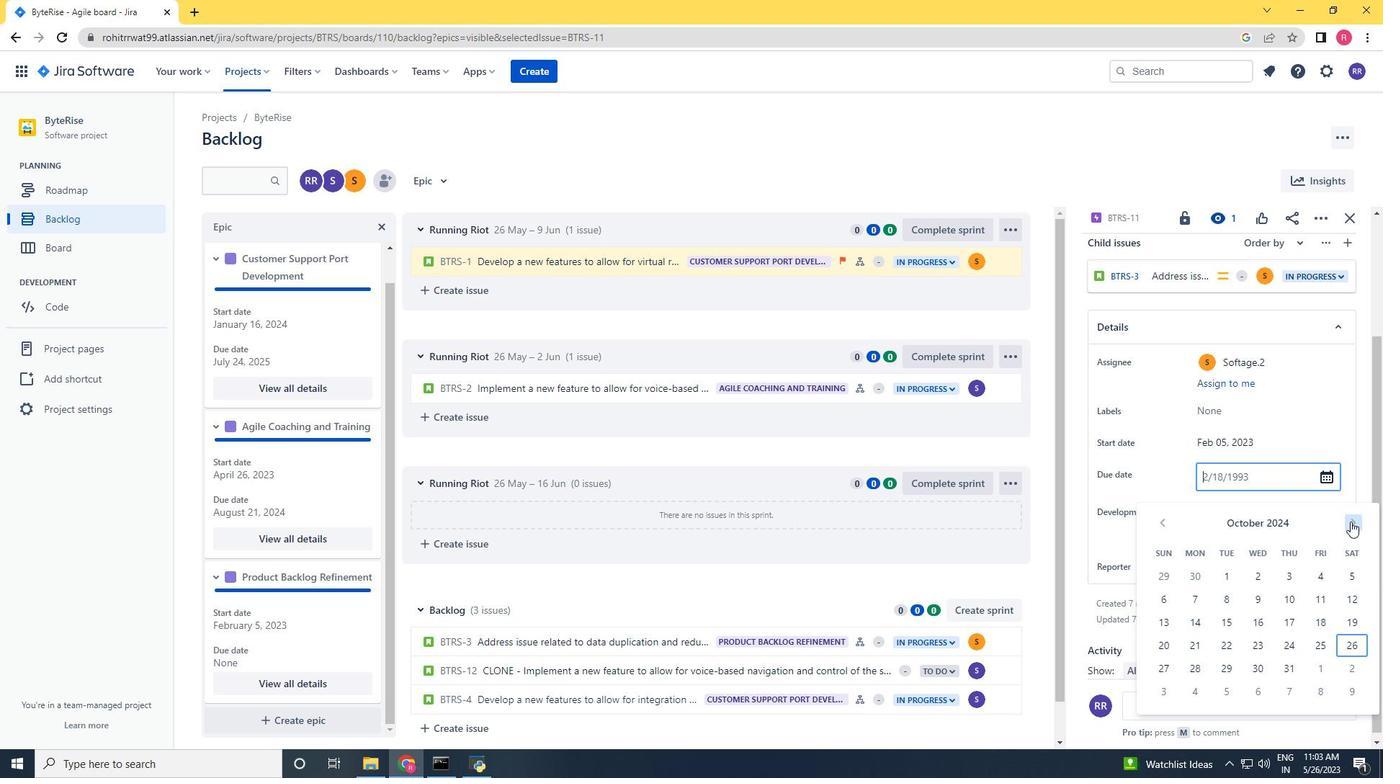 
Action: Mouse pressed left at (1351, 521)
Screenshot: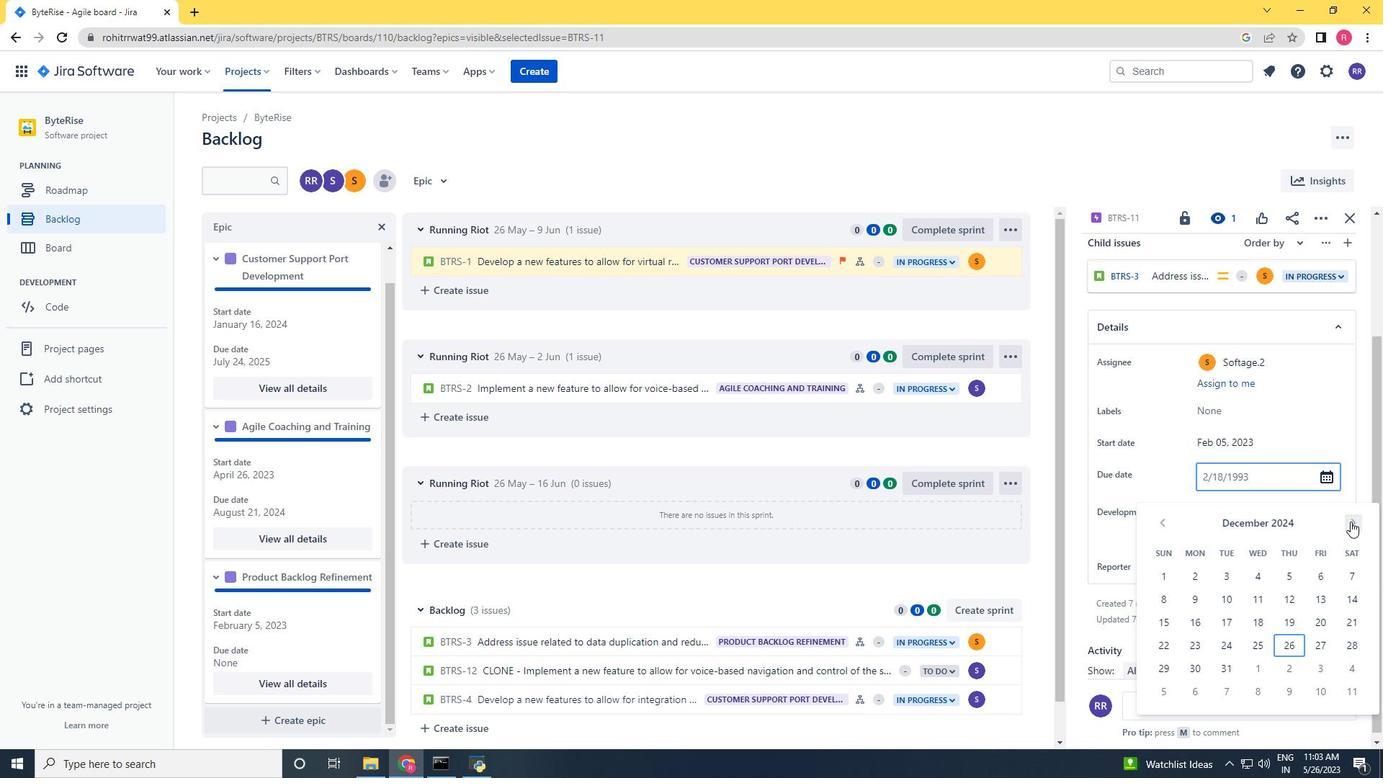 
Action: Mouse pressed left at (1351, 521)
Screenshot: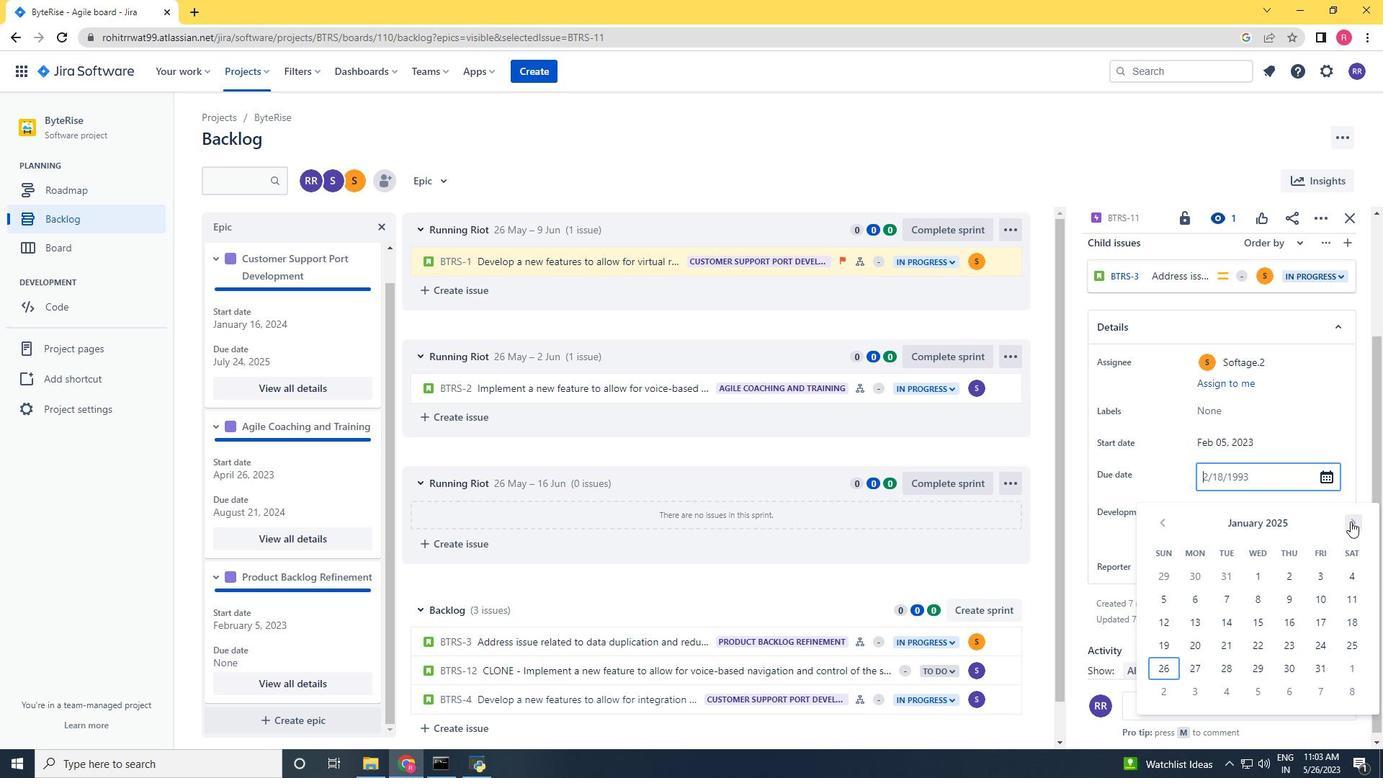 
Action: Mouse pressed left at (1351, 521)
Screenshot: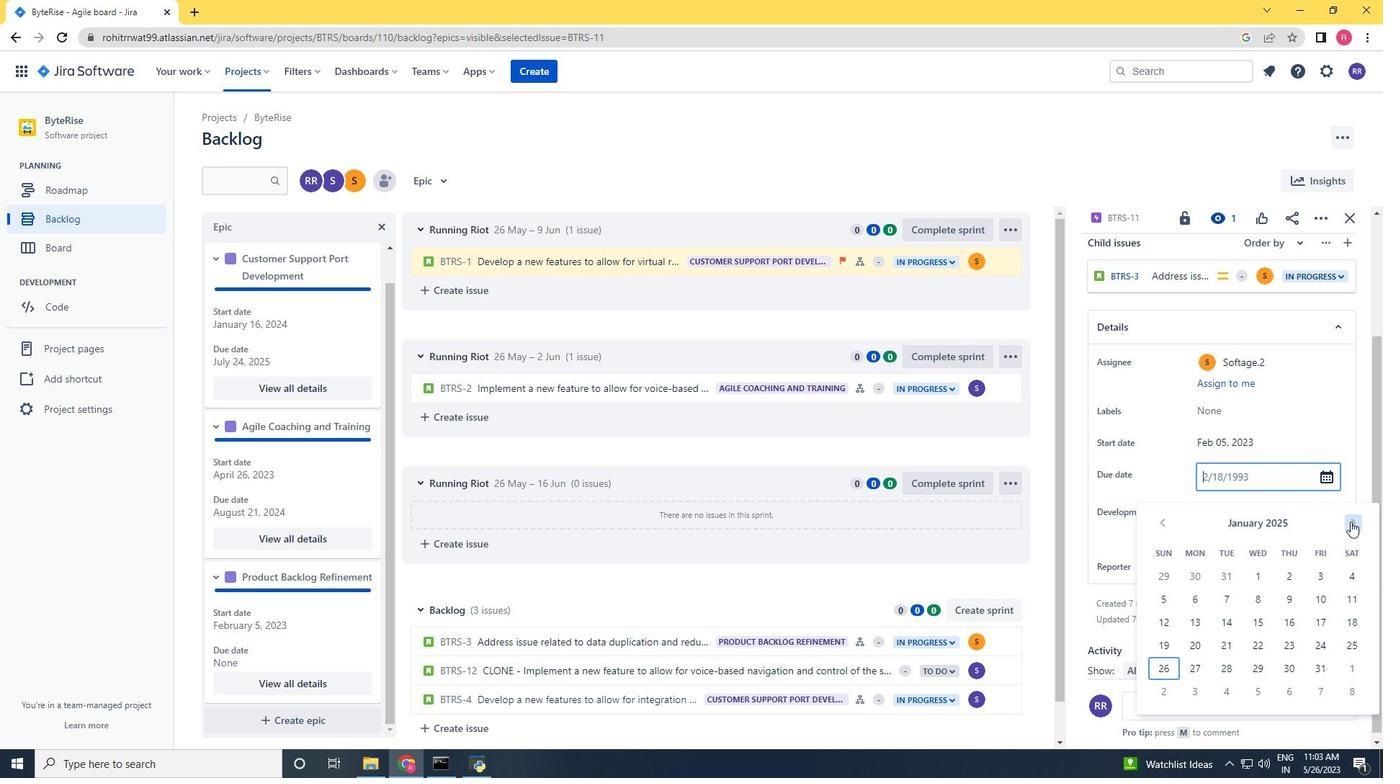 
Action: Mouse pressed left at (1351, 521)
Screenshot: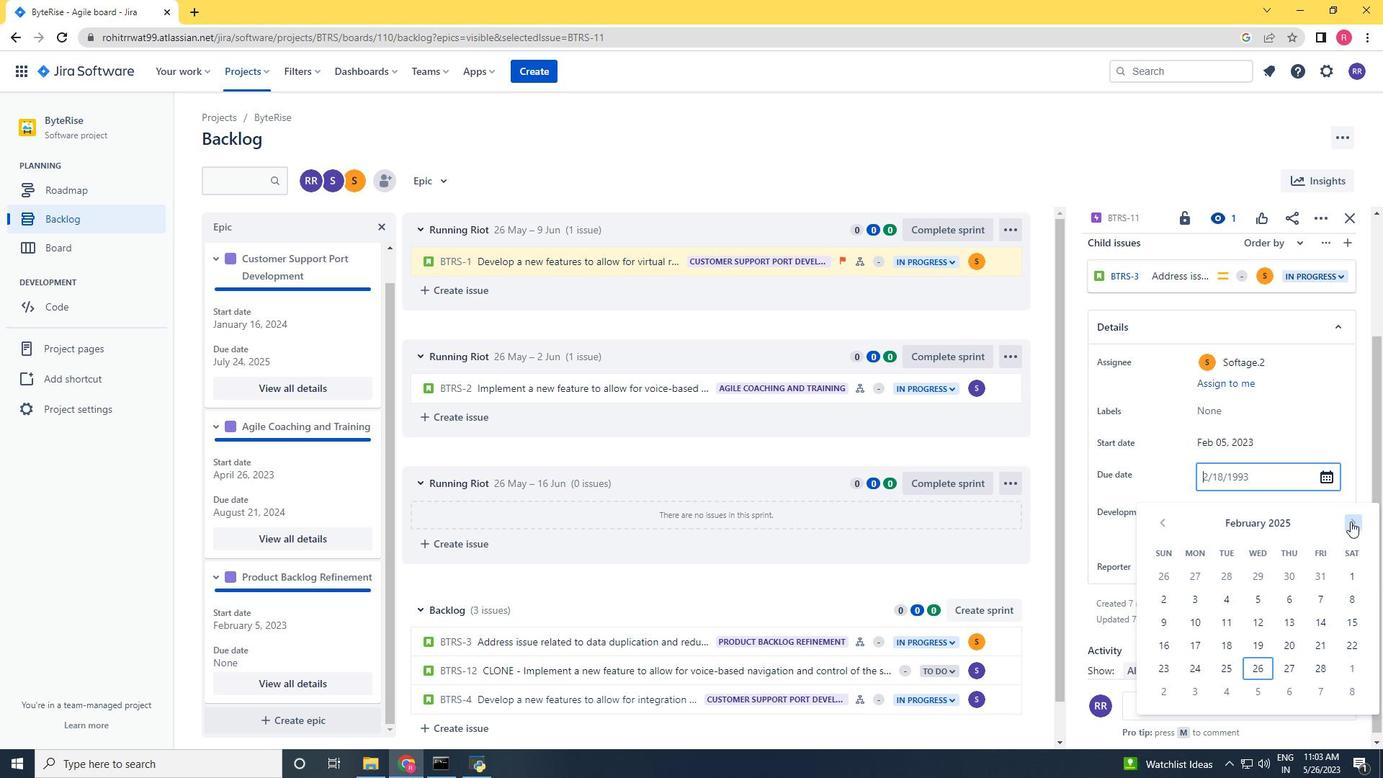 
Action: Mouse pressed left at (1351, 521)
Screenshot: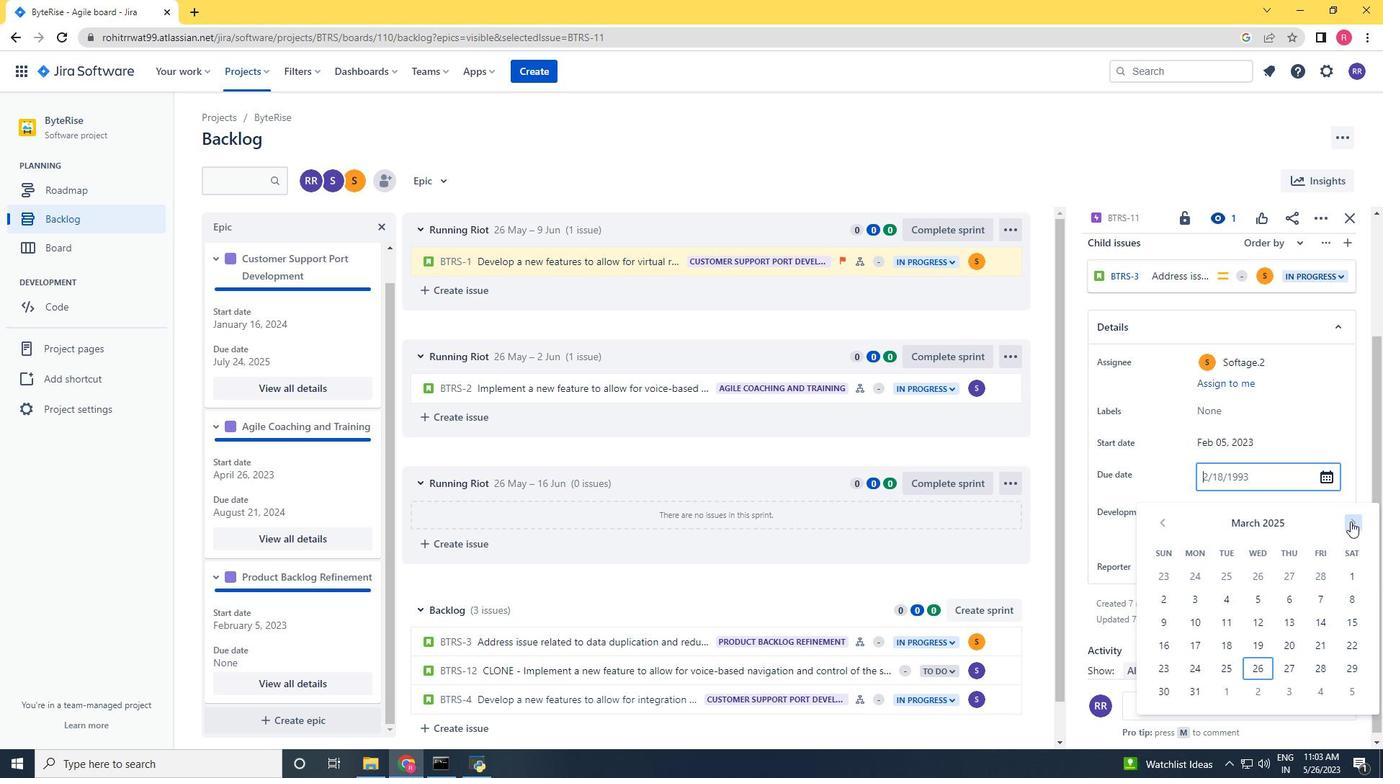 
Action: Mouse pressed left at (1351, 521)
Screenshot: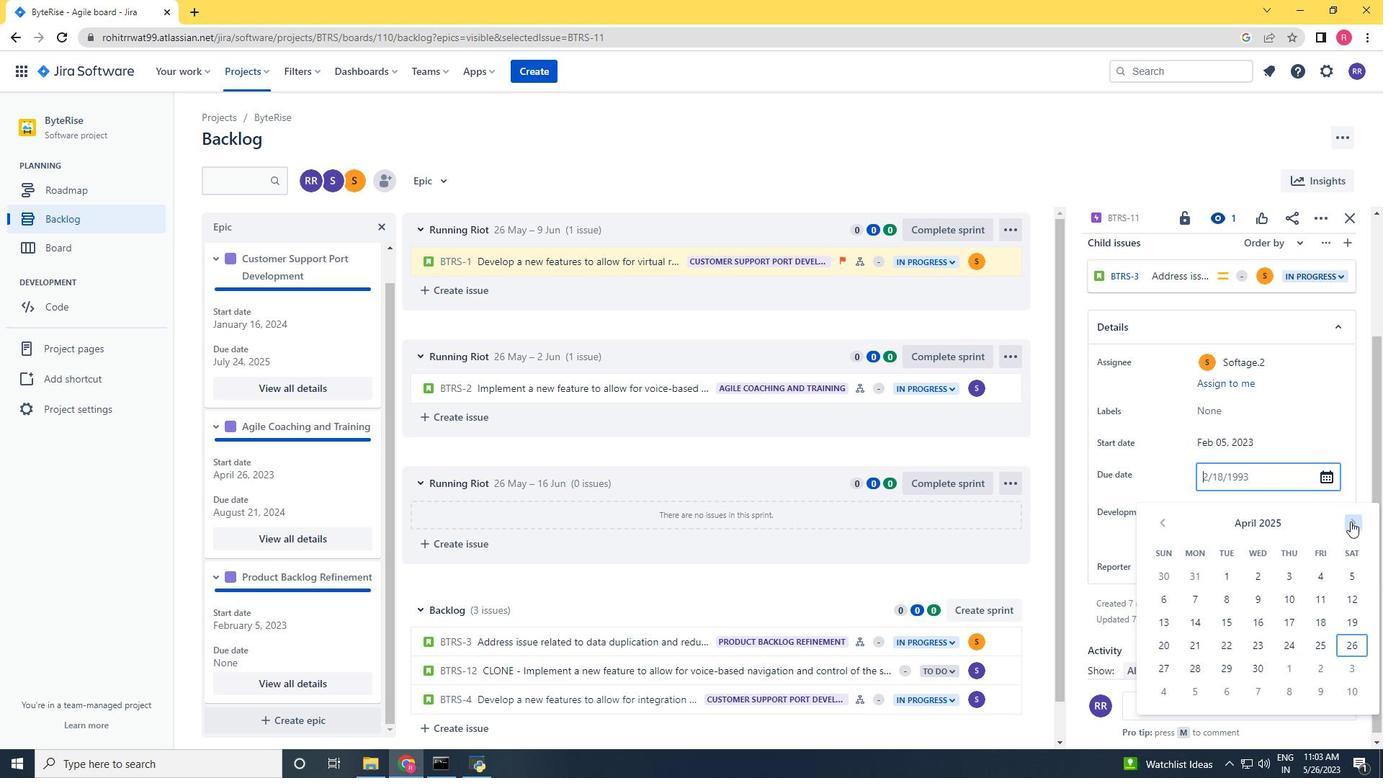 
Action: Mouse pressed left at (1351, 521)
Screenshot: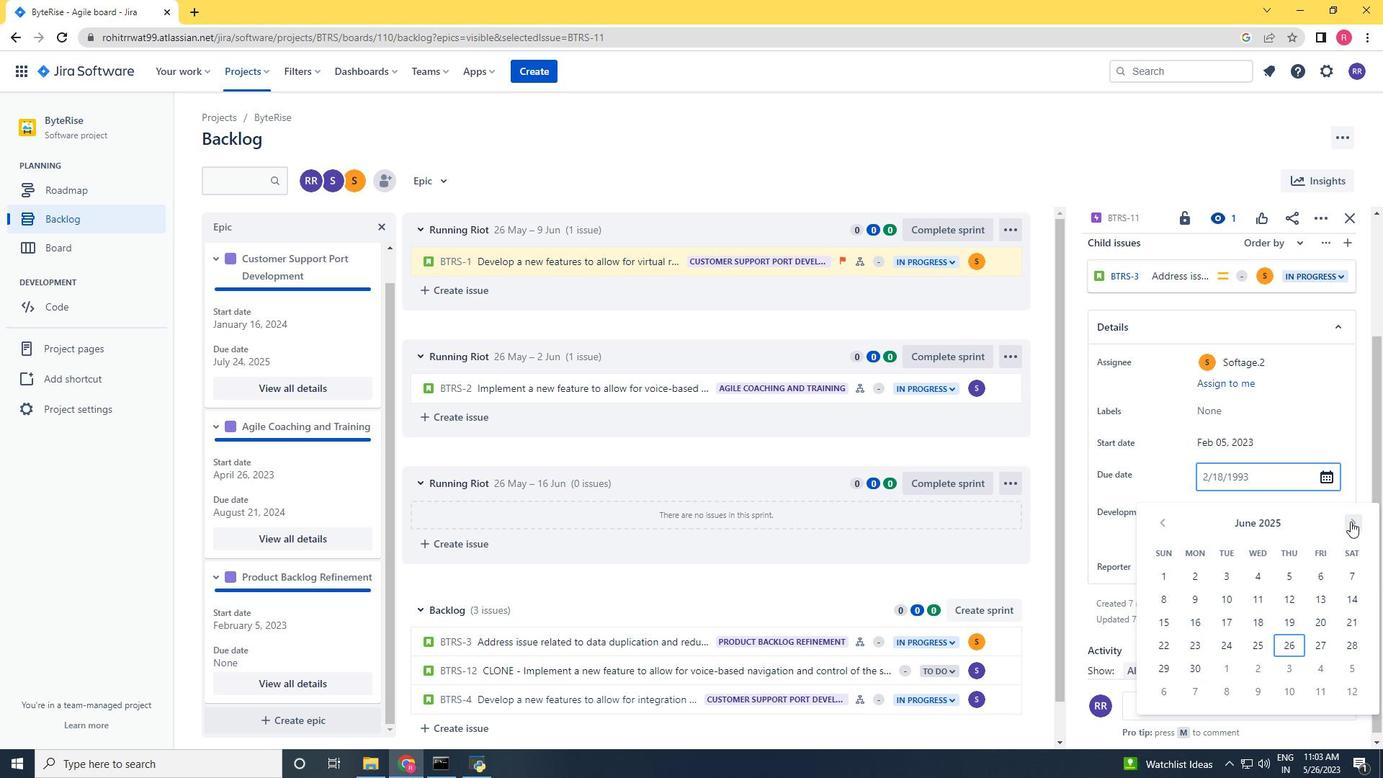 
Action: Mouse pressed left at (1351, 521)
Screenshot: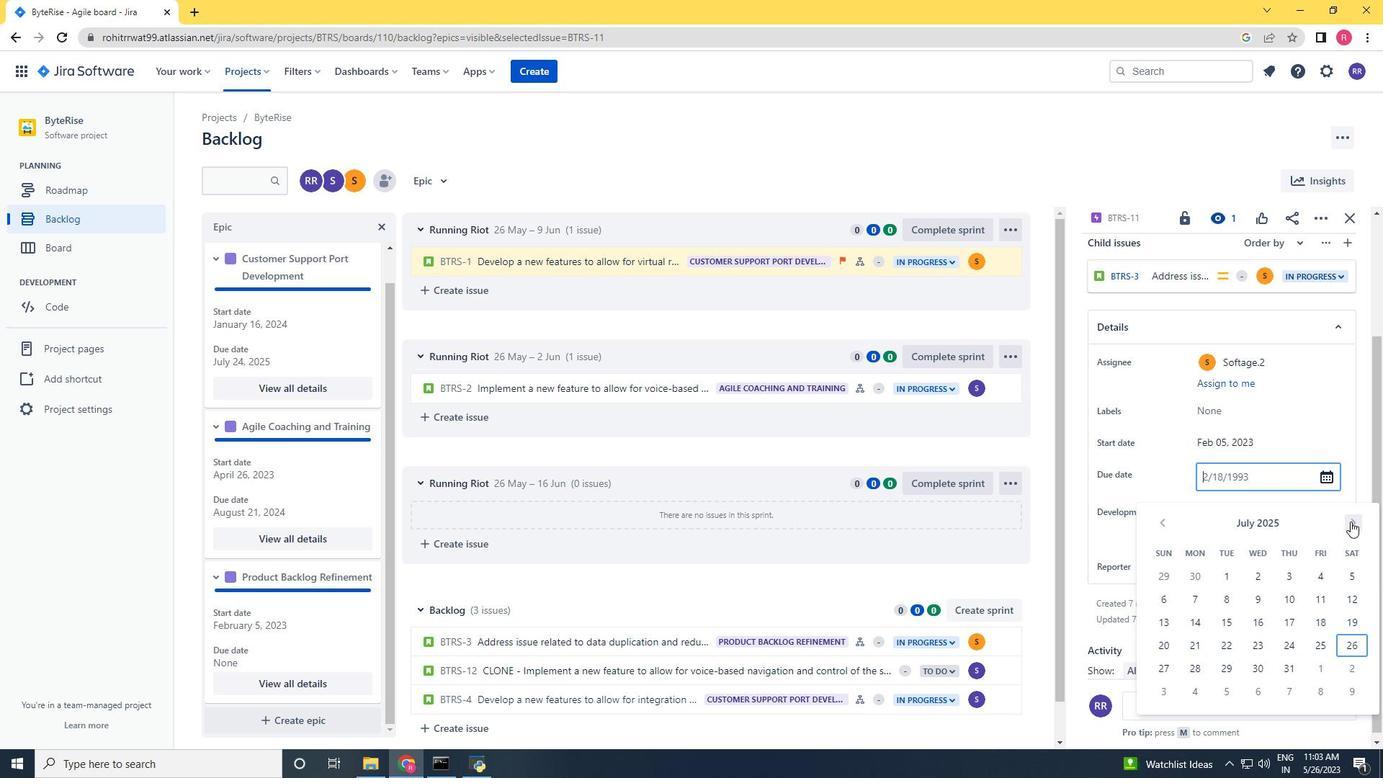 
Action: Mouse pressed left at (1351, 521)
Screenshot: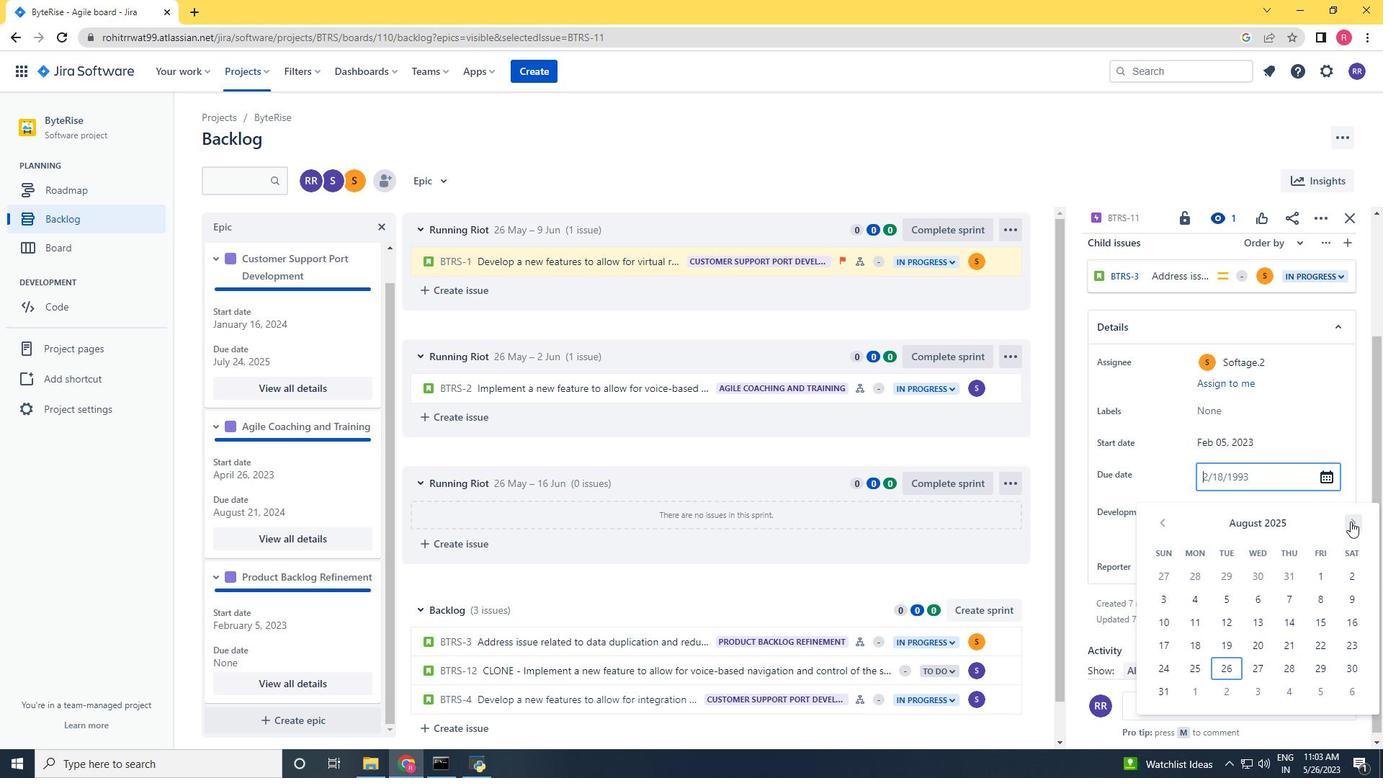 
Action: Mouse pressed left at (1351, 521)
Screenshot: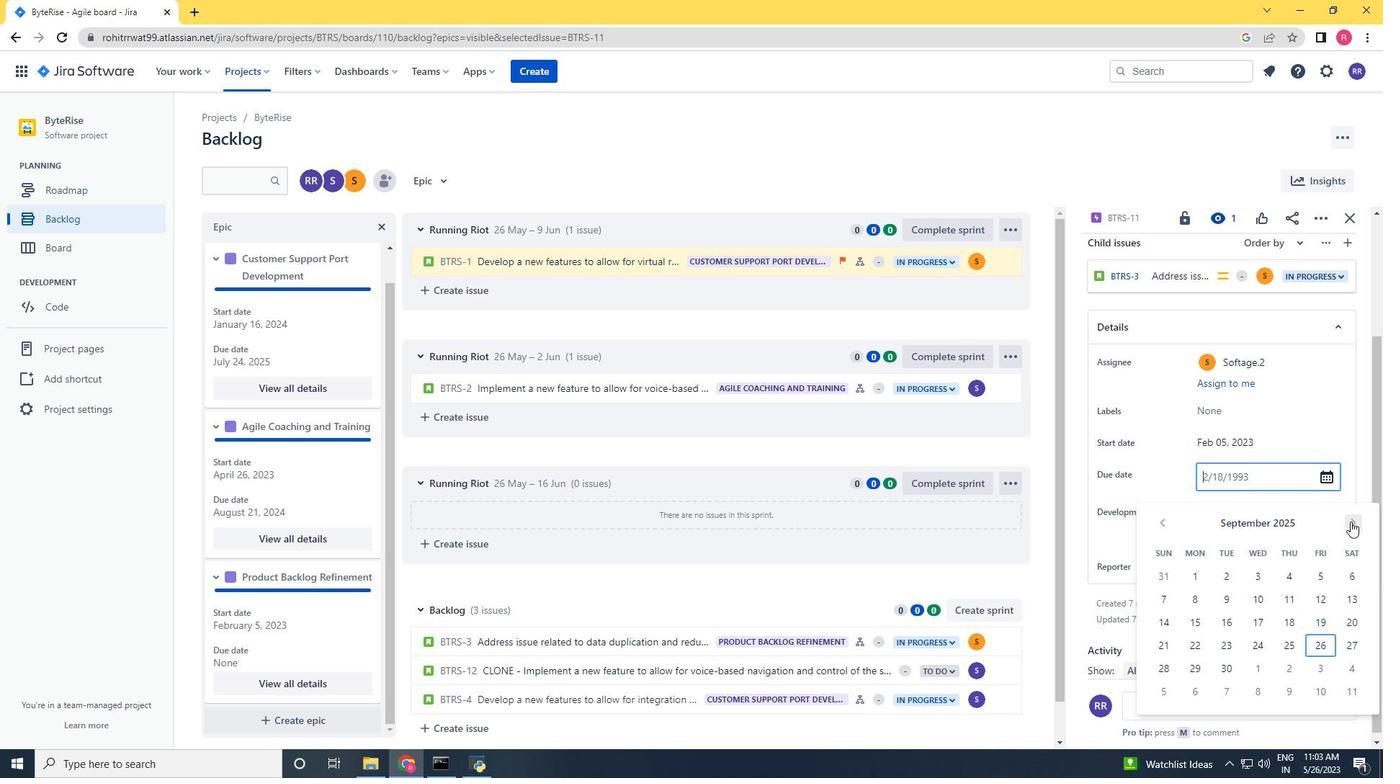 
Action: Mouse pressed left at (1351, 521)
Screenshot: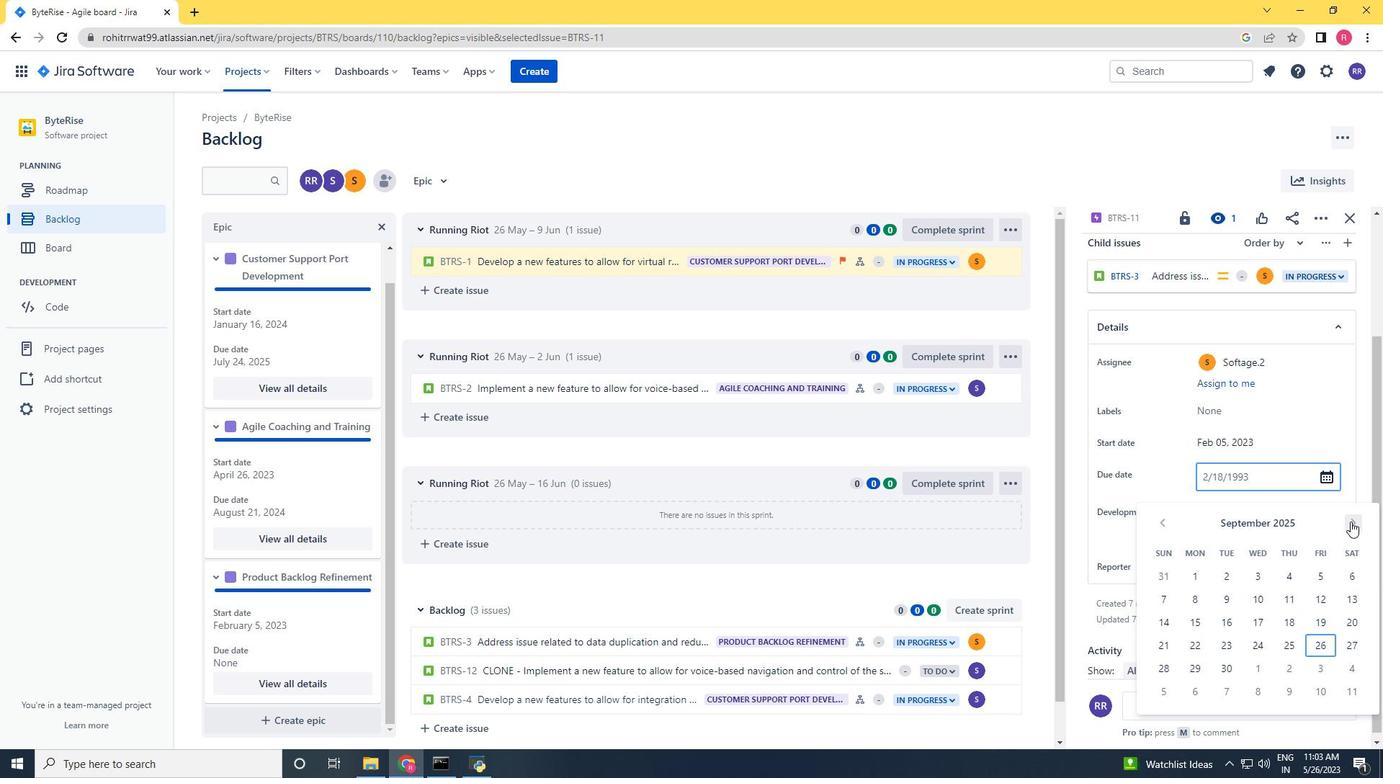
Action: Mouse pressed left at (1351, 521)
Screenshot: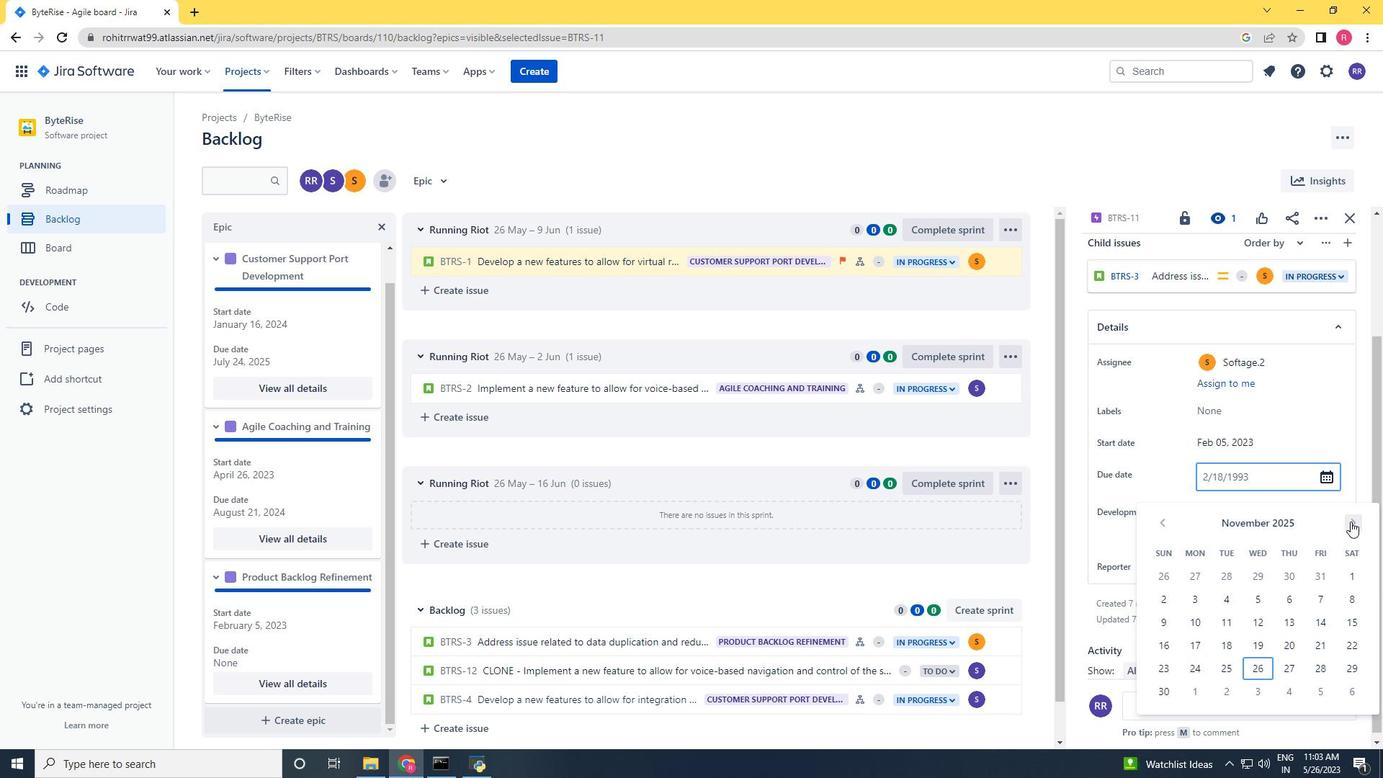 
Action: Mouse moved to (1354, 616)
Screenshot: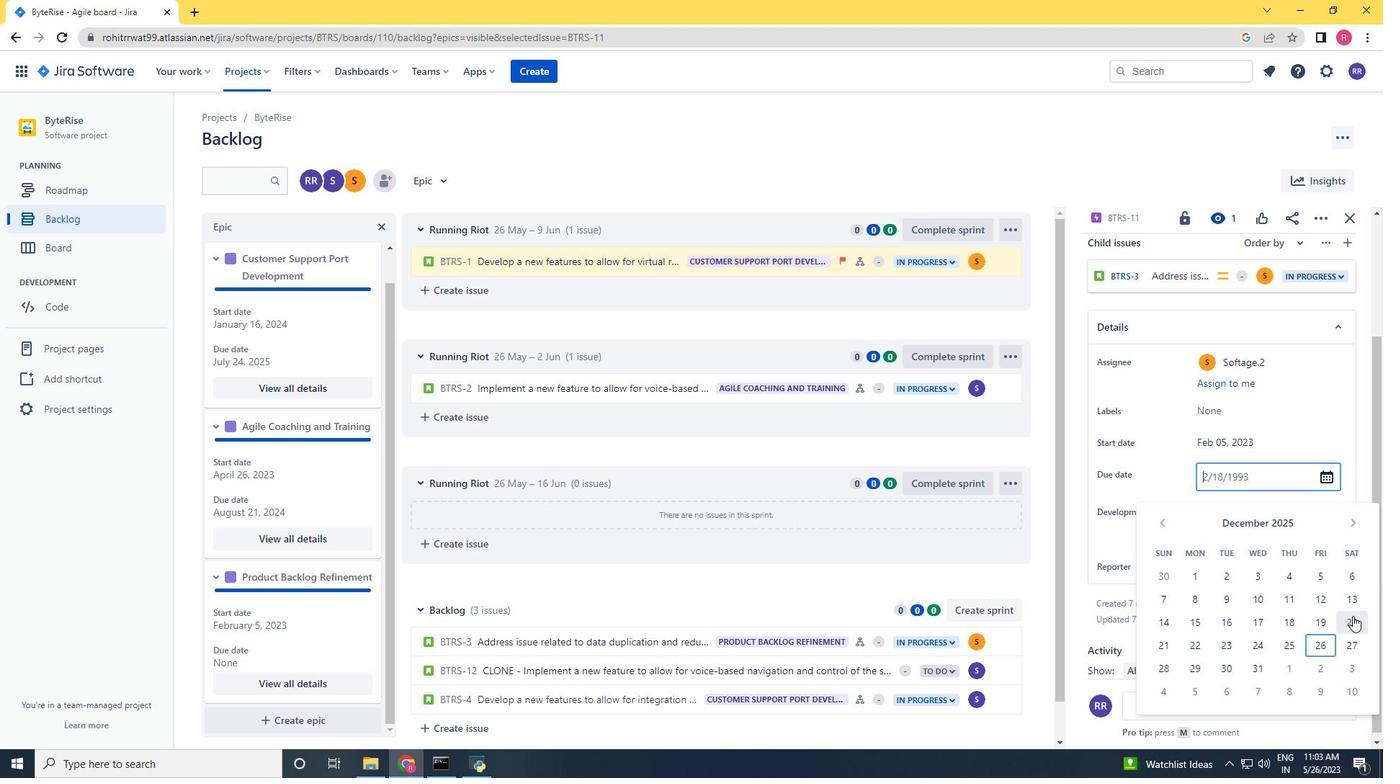 
Action: Mouse pressed left at (1354, 616)
Screenshot: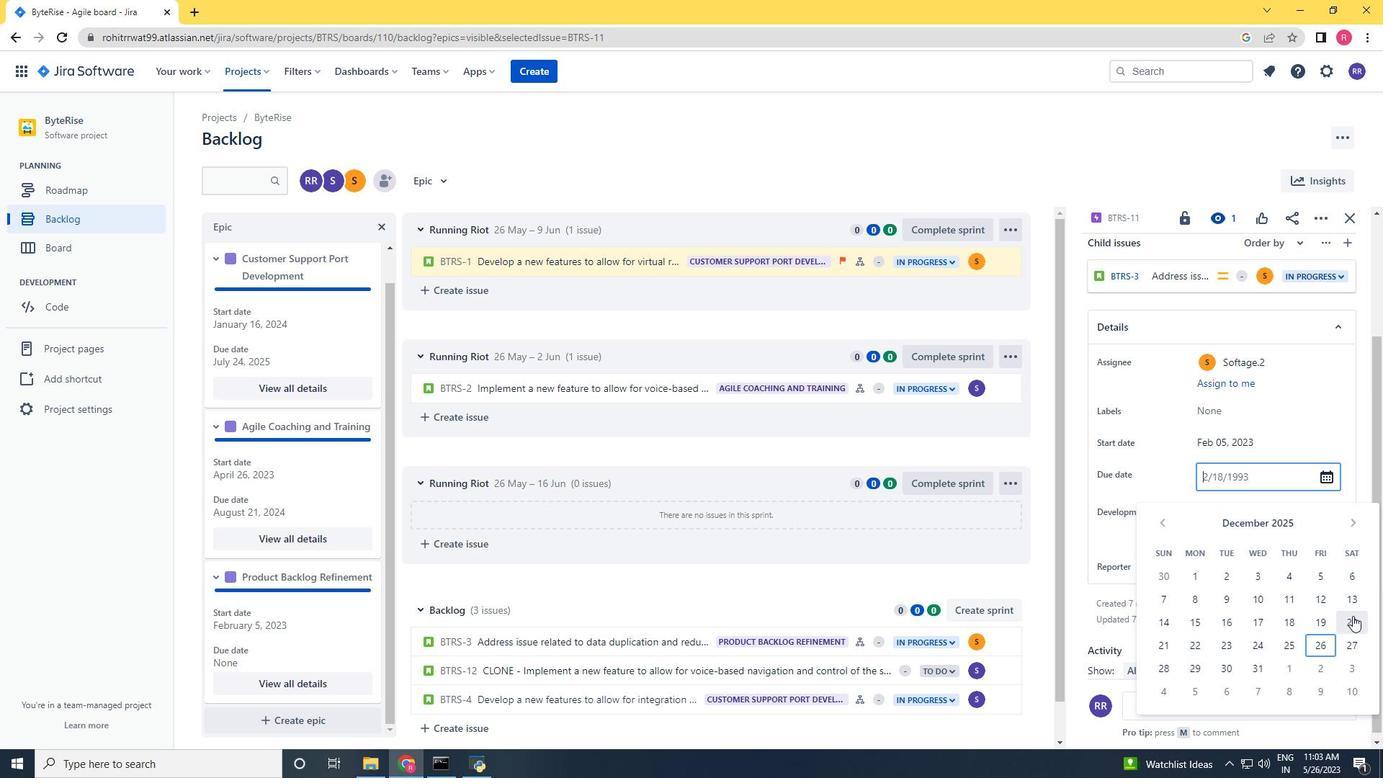 
Action: Mouse moved to (1243, 603)
Screenshot: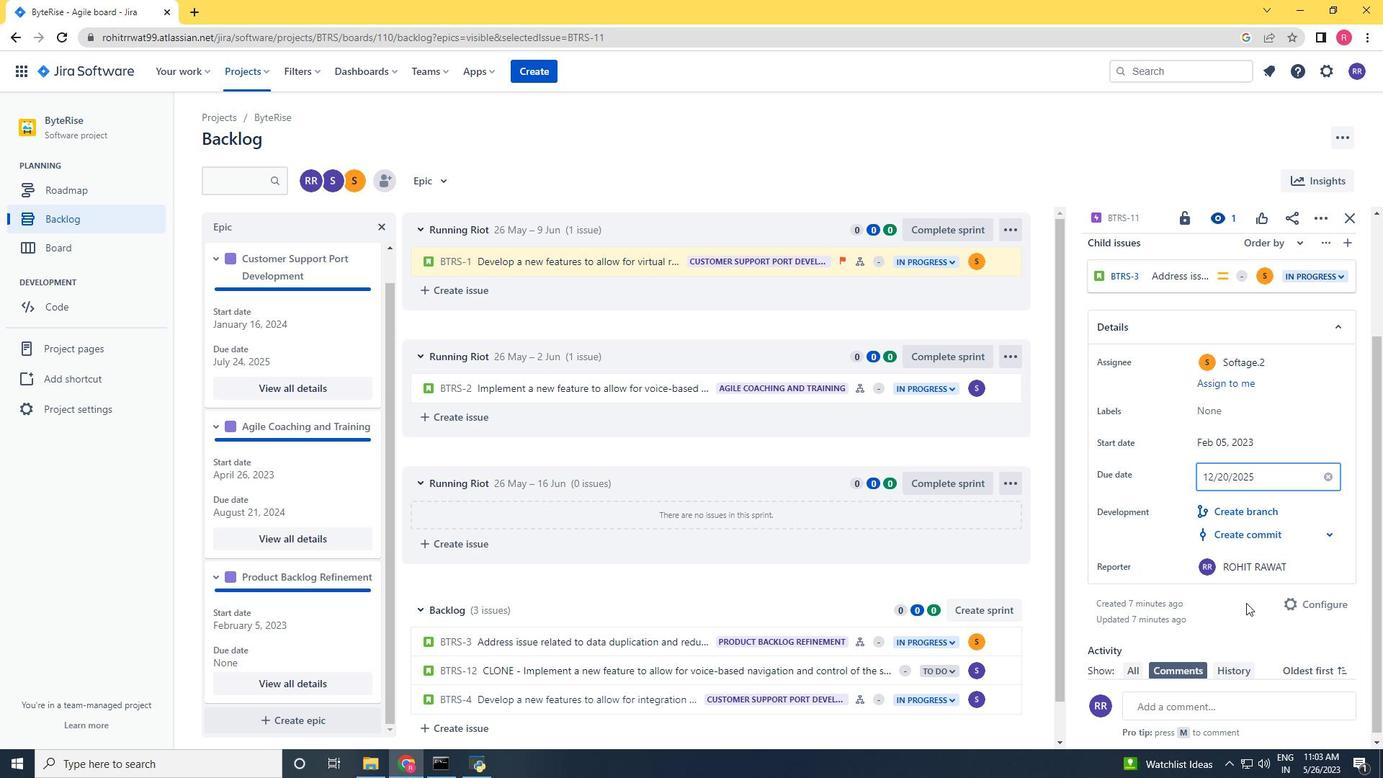 
Action: Mouse pressed left at (1243, 603)
Screenshot: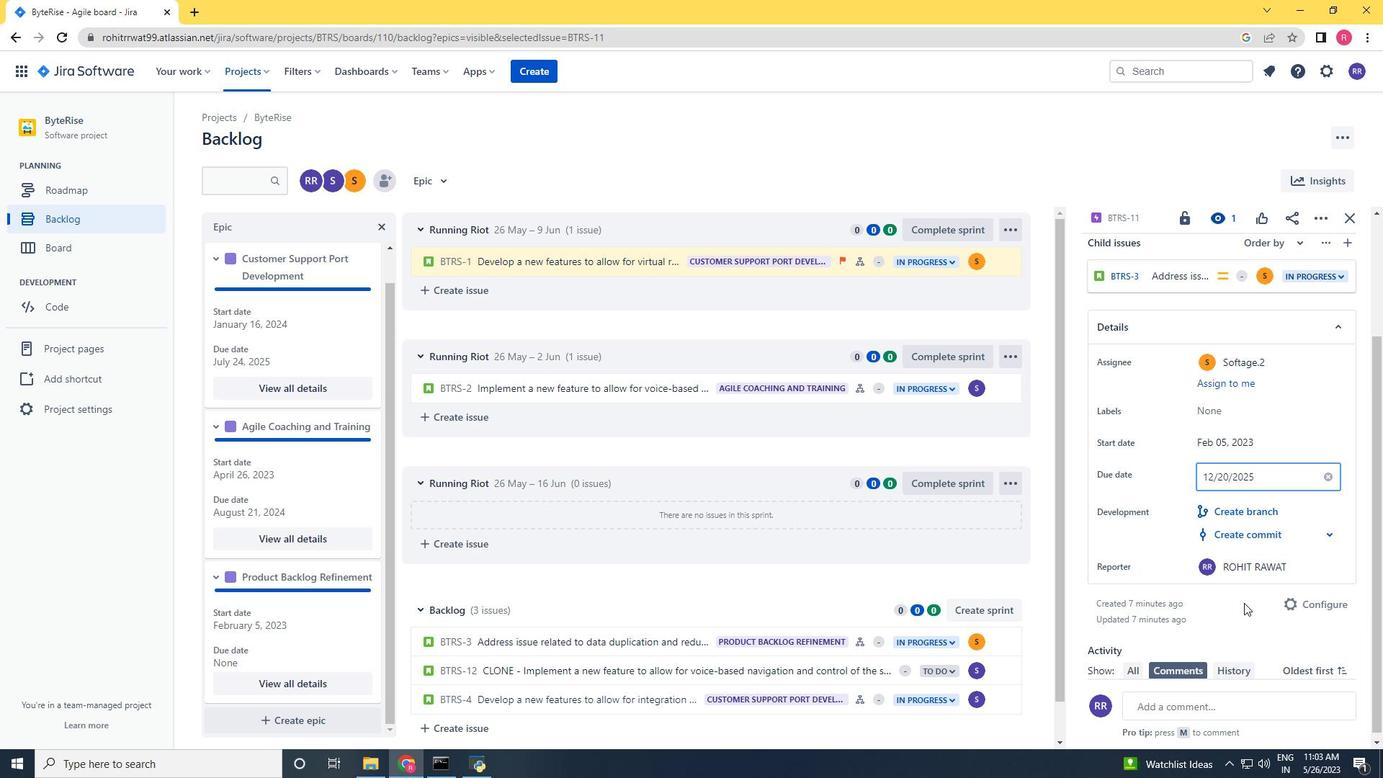 
